 Task: Design a food delivery app interface in Figma, including sign-in, home, track order, and checkout screens.
Action: Mouse moved to (552, 85)
Screenshot: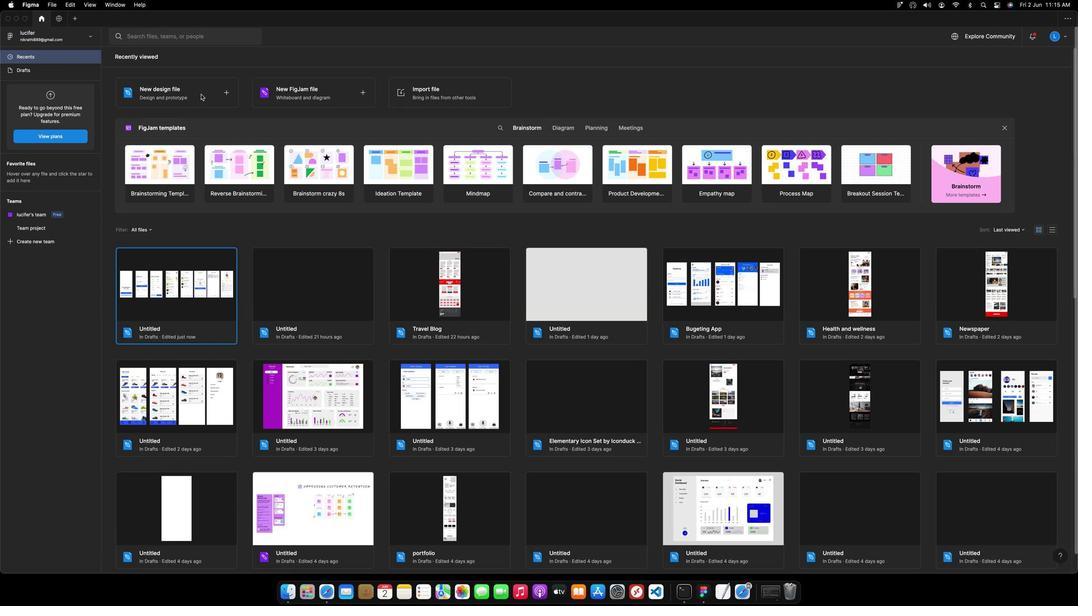 
Action: Mouse pressed left at (552, 85)
Screenshot: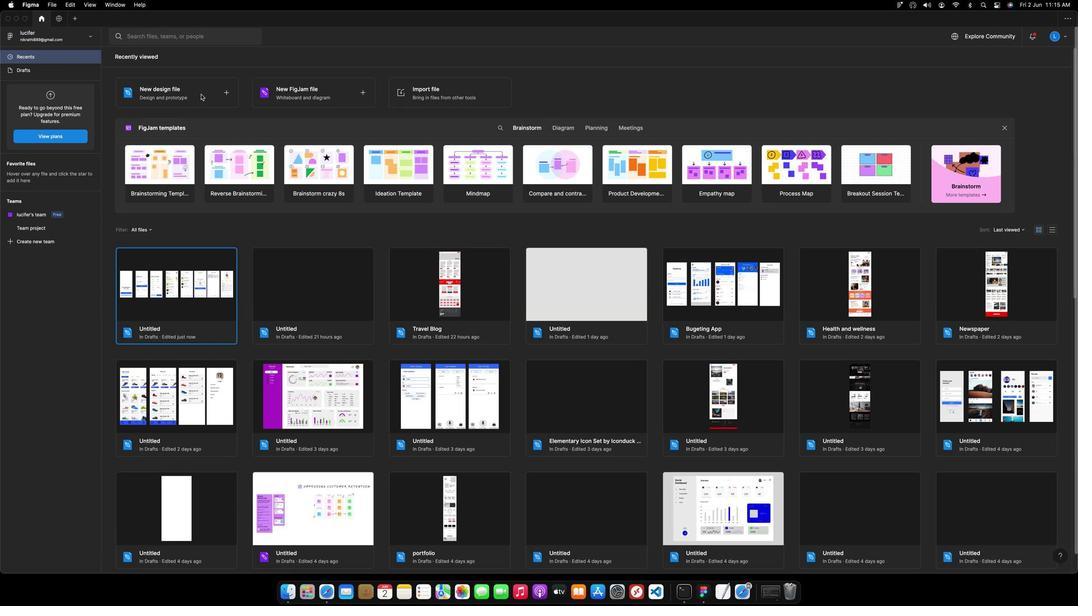 
Action: Mouse pressed left at (552, 85)
Screenshot: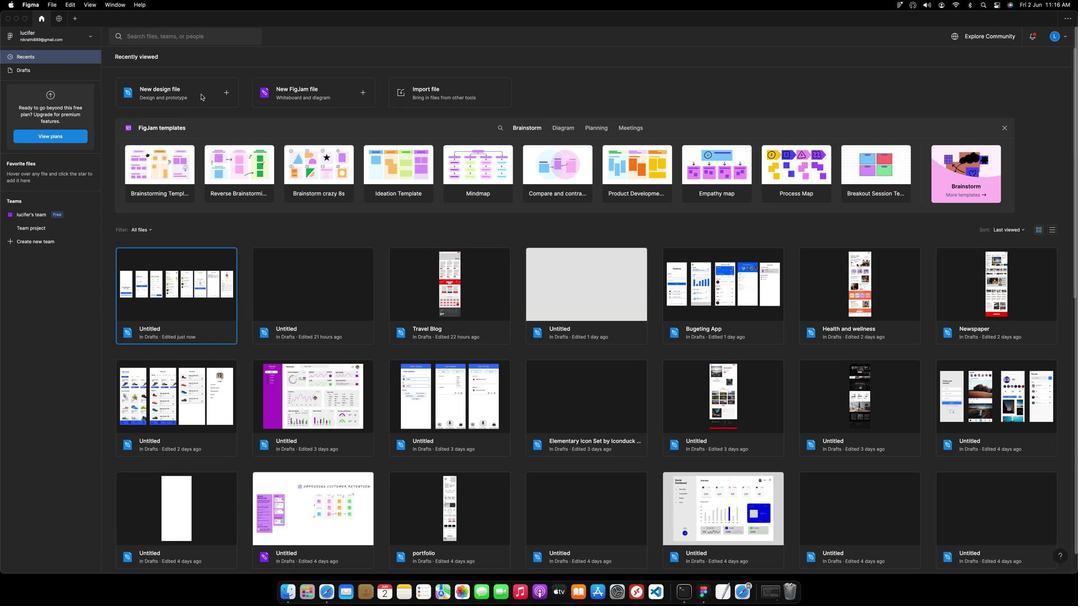 
Action: Mouse moved to (549, 86)
Screenshot: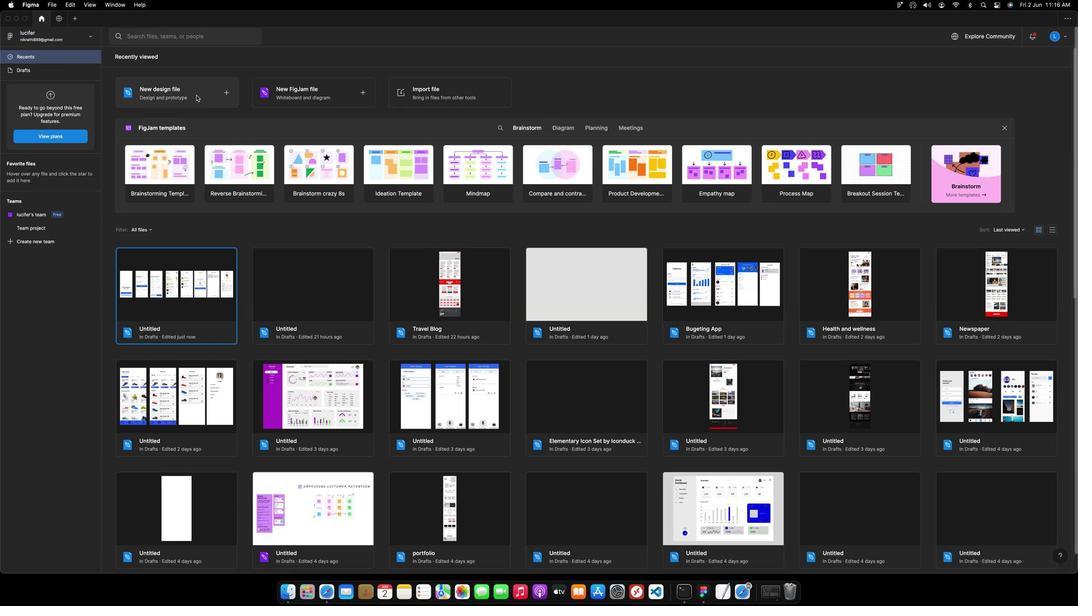 
Action: Mouse pressed left at (549, 86)
Screenshot: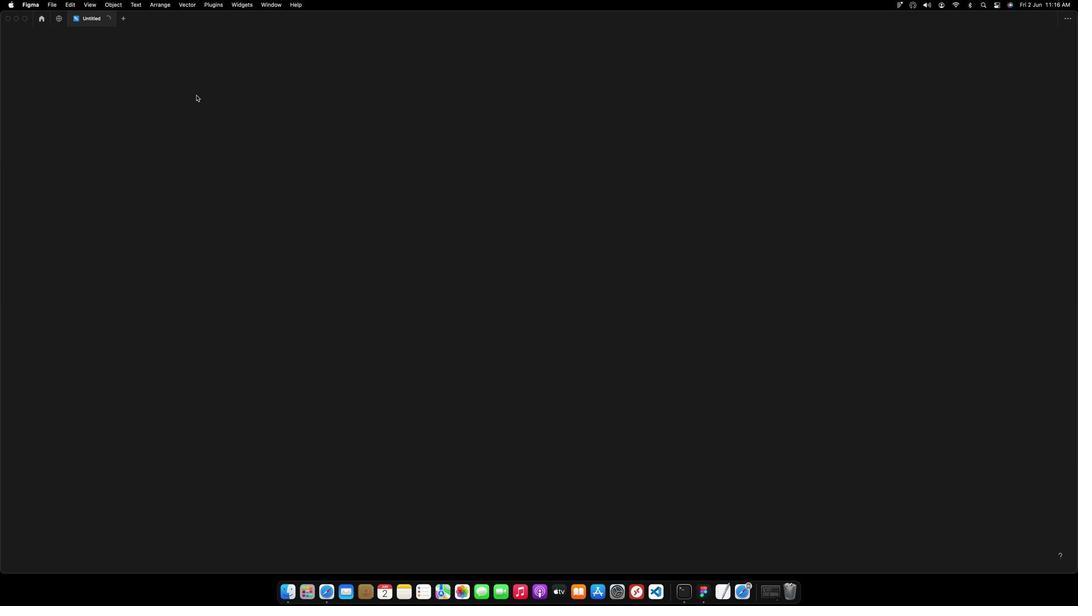 
Action: Key pressed 'a'
Screenshot: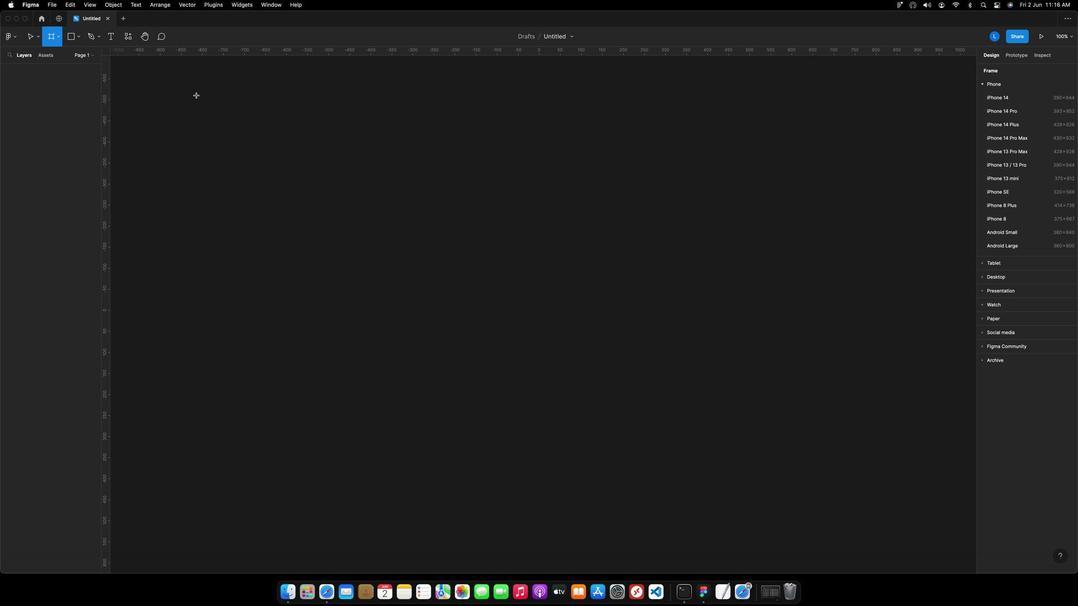 
Action: Mouse moved to (1008, 93)
Screenshot: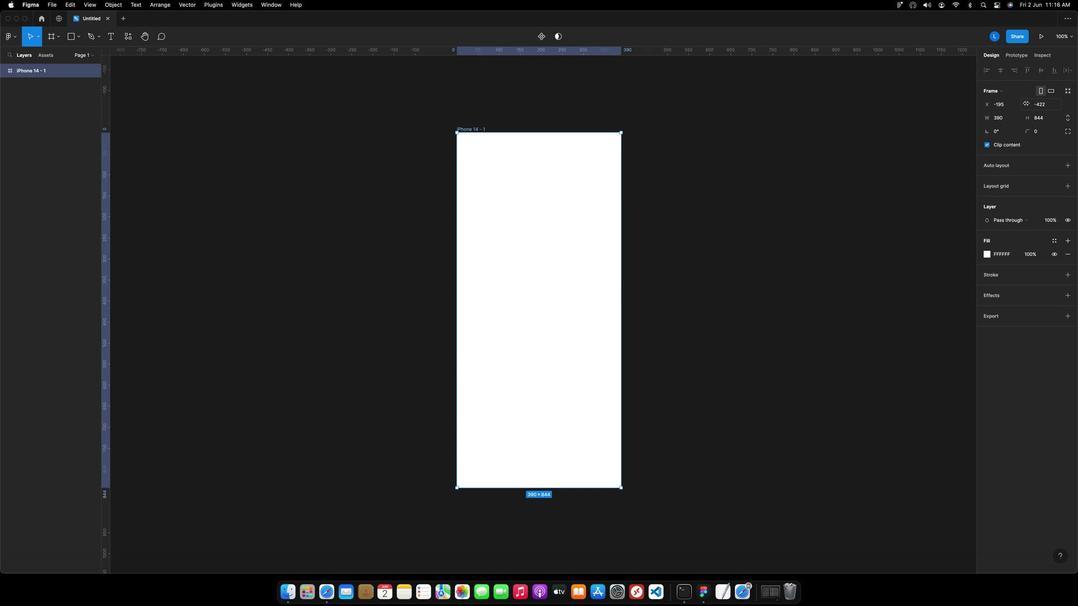 
Action: Mouse pressed left at (1008, 93)
Screenshot: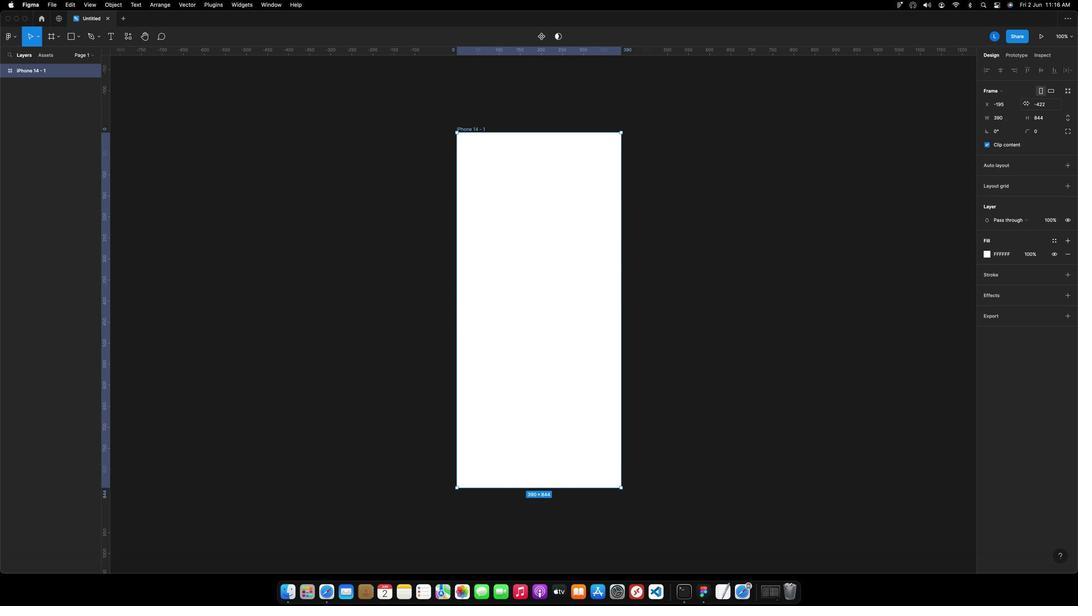 
Action: Mouse moved to (755, 238)
Screenshot: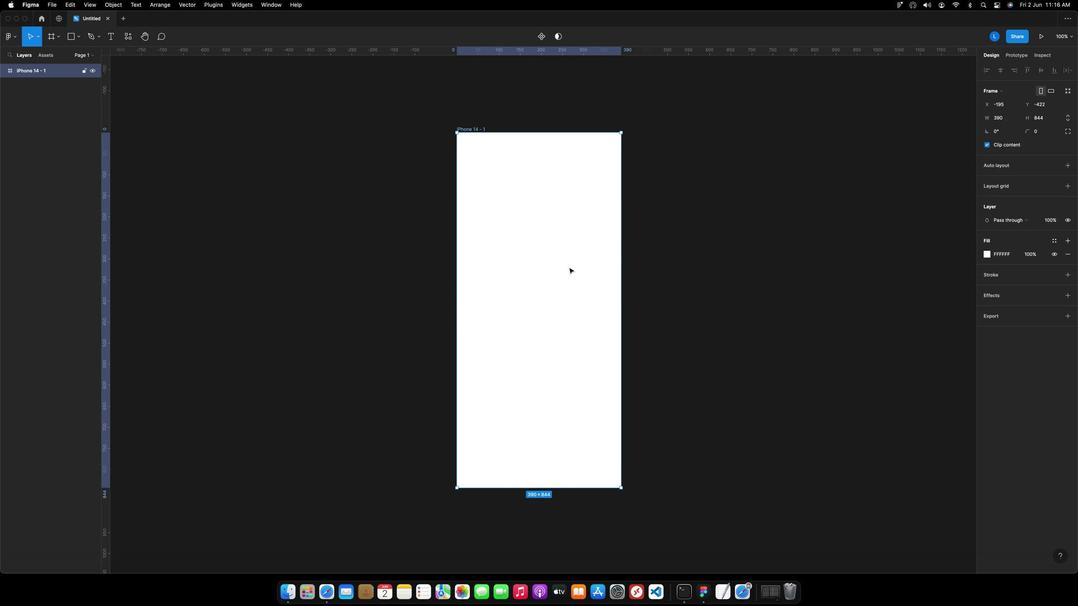 
Action: Mouse pressed left at (755, 238)
Screenshot: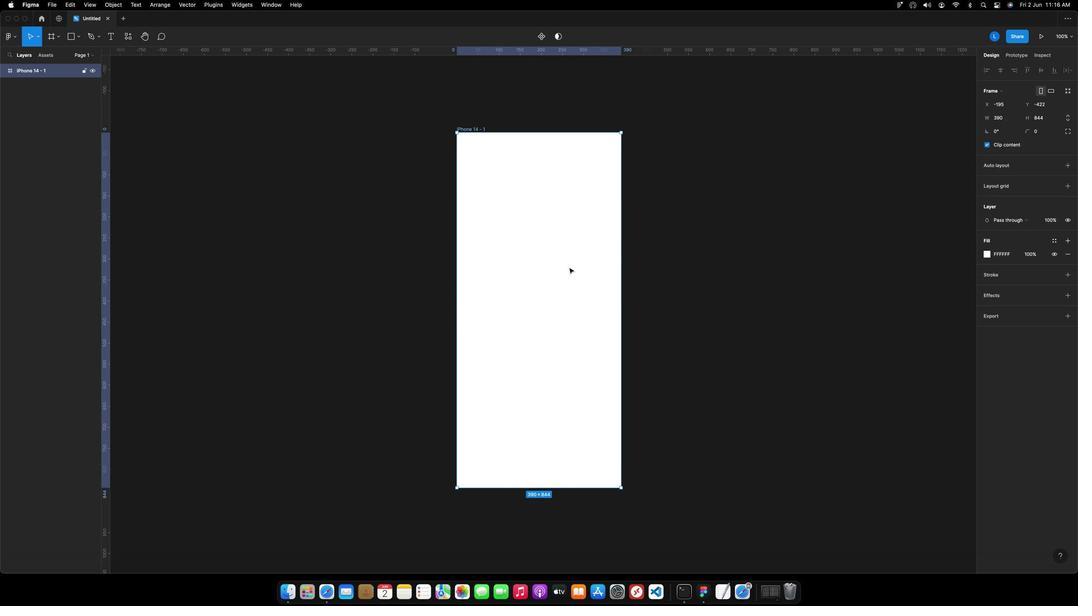 
Action: Key pressed 't'
Screenshot: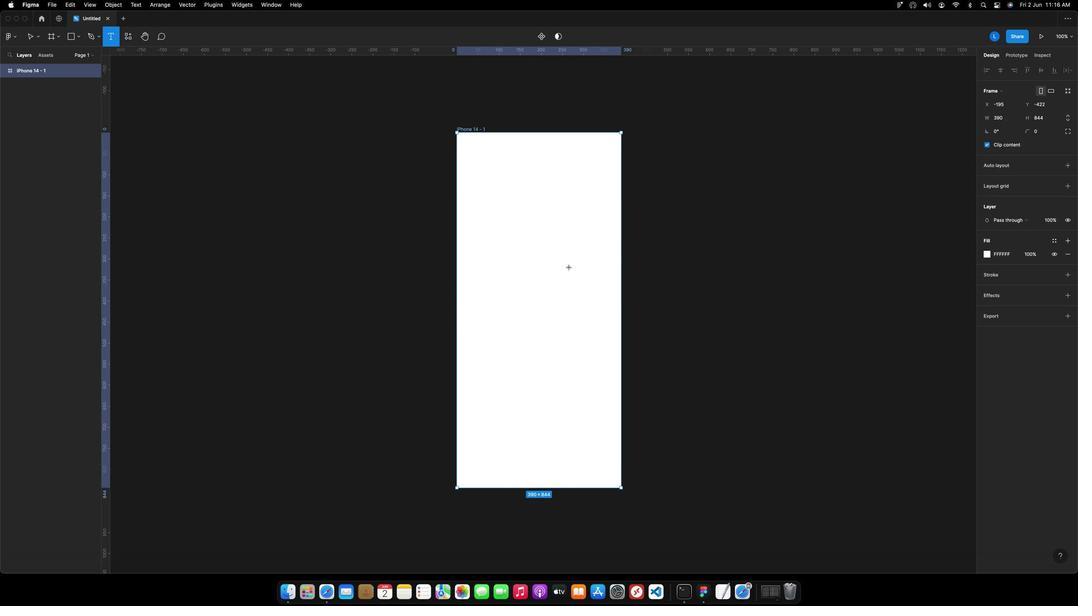 
Action: Mouse moved to (740, 236)
Screenshot: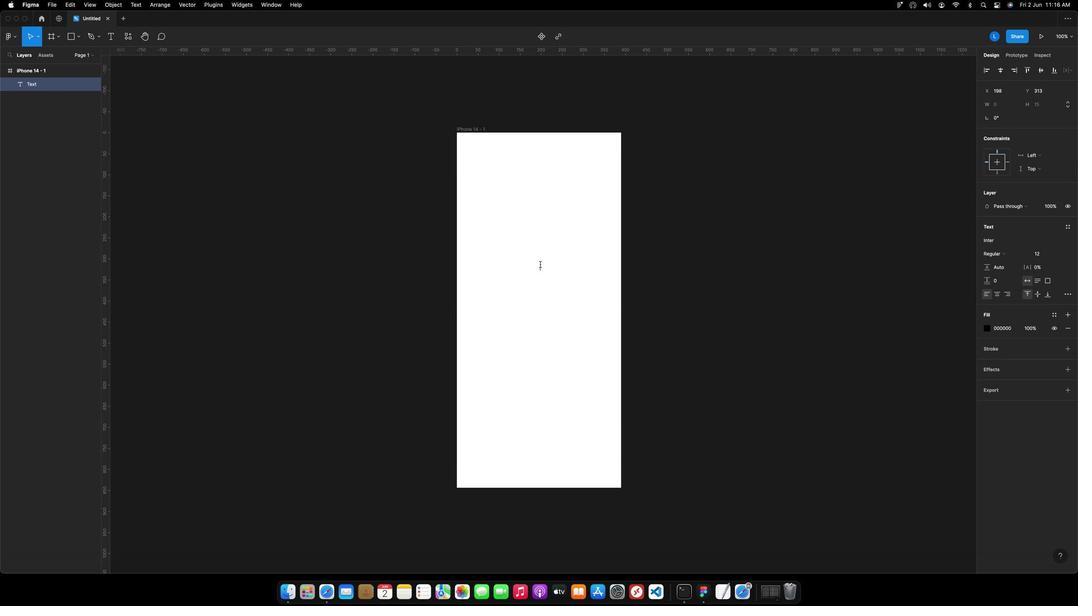 
Action: Mouse pressed left at (740, 236)
Screenshot: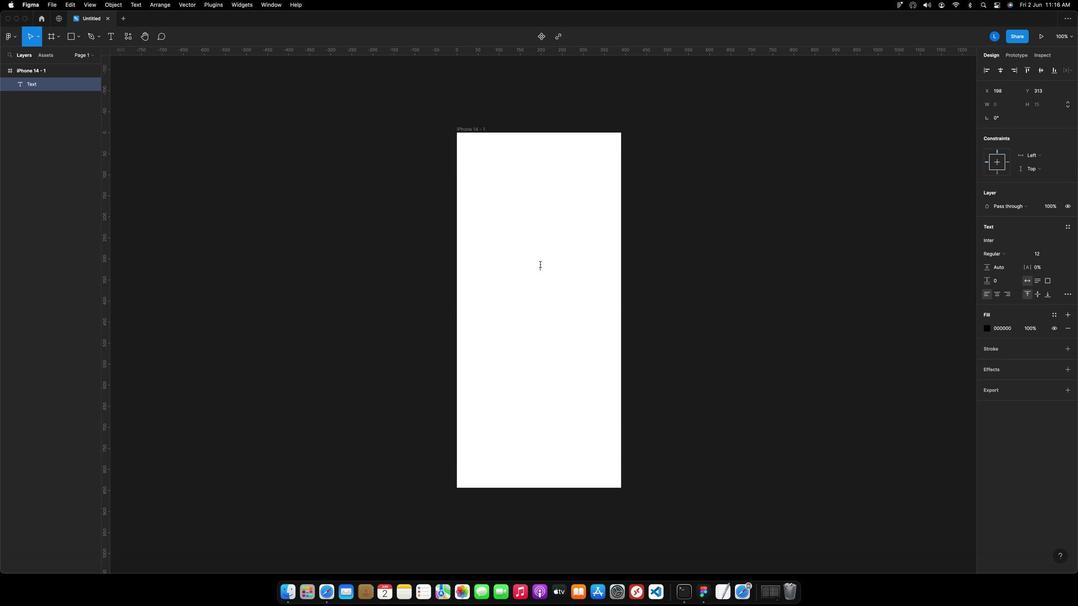 
Action: Key pressed Key.caps_lock'D'Key.caps_lock'e'Key.backspaceKey.backspaceKey.caps_lock'F'Key.caps_lock'o''o''d'Key.spaceKey.caps_lock'A'Key.caps_lock'p''p'Key.cmd'a'Key.shiftKey.cmd'.''.''.''.''.''.''.''.''.''.''.''.''.''.''.''.'Key.esc
Screenshot: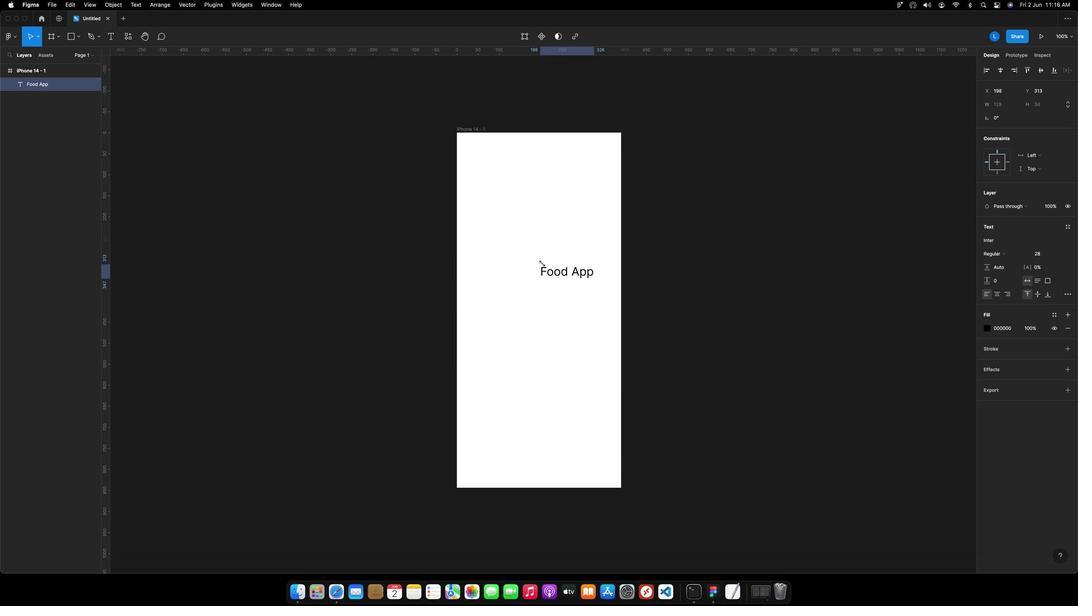 
Action: Mouse moved to (752, 243)
Screenshot: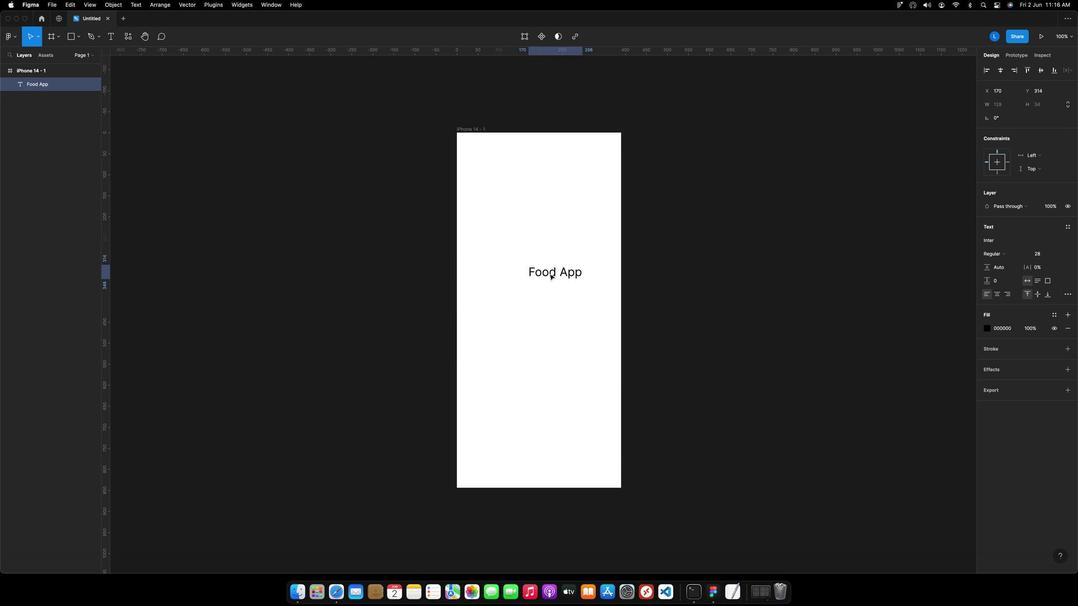 
Action: Mouse pressed left at (752, 243)
Screenshot: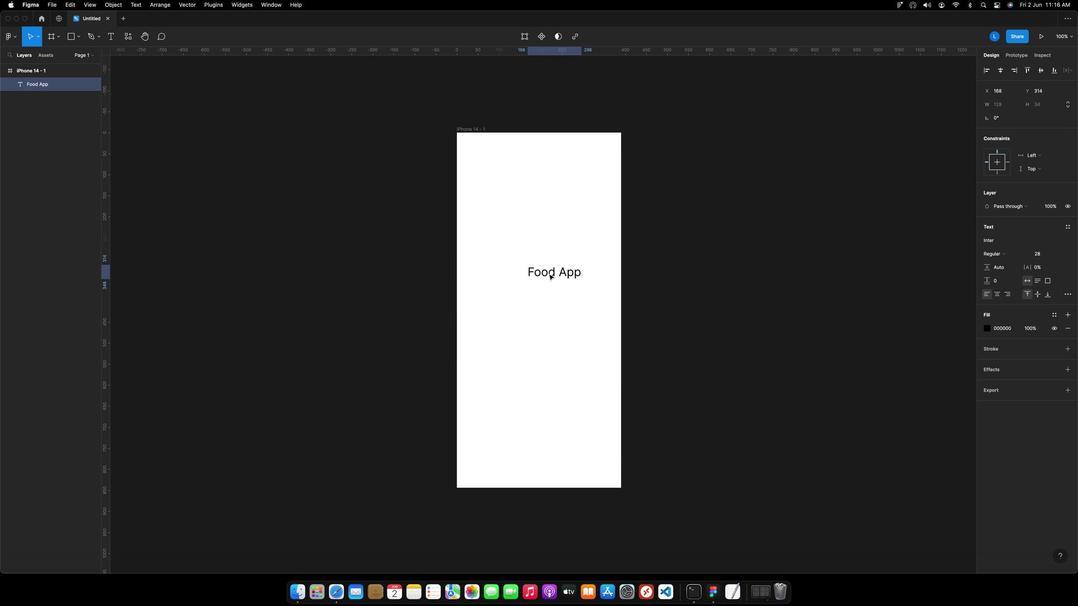 
Action: Mouse moved to (996, 65)
Screenshot: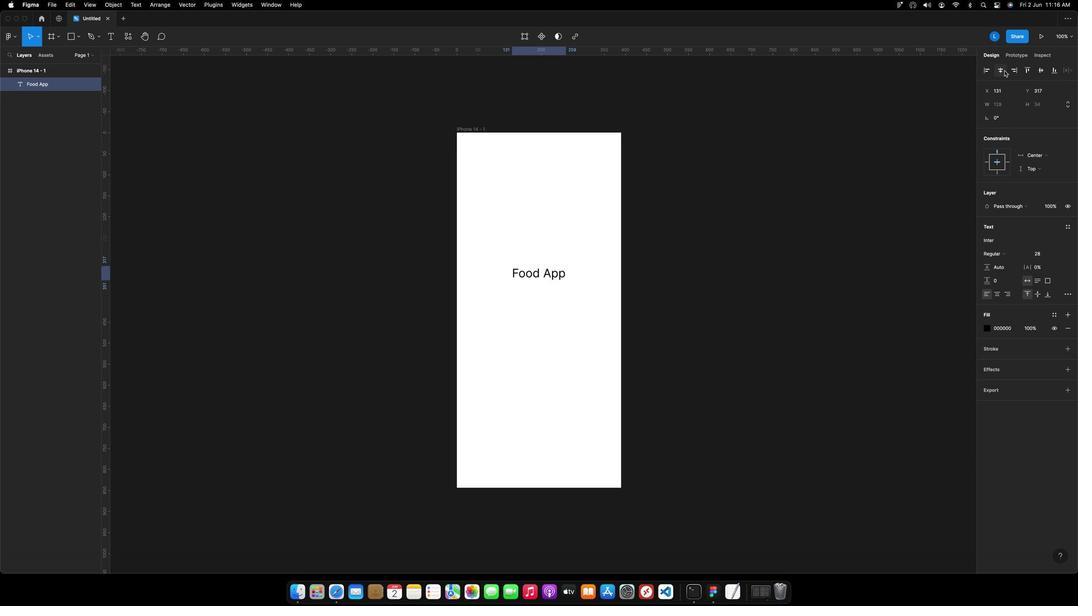 
Action: Mouse pressed left at (996, 65)
Screenshot: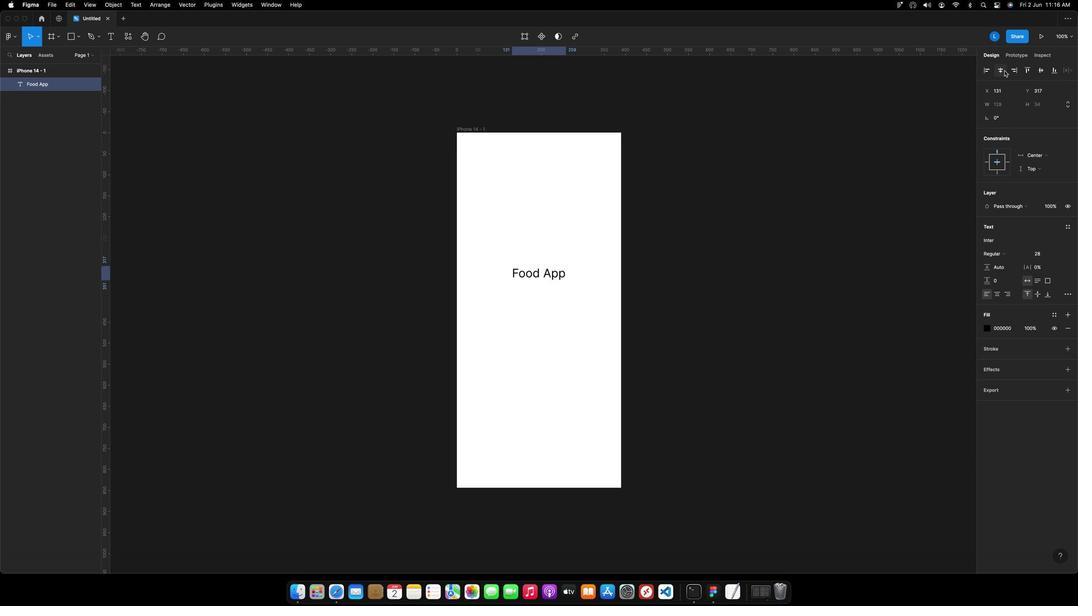 
Action: Mouse moved to (996, 216)
Screenshot: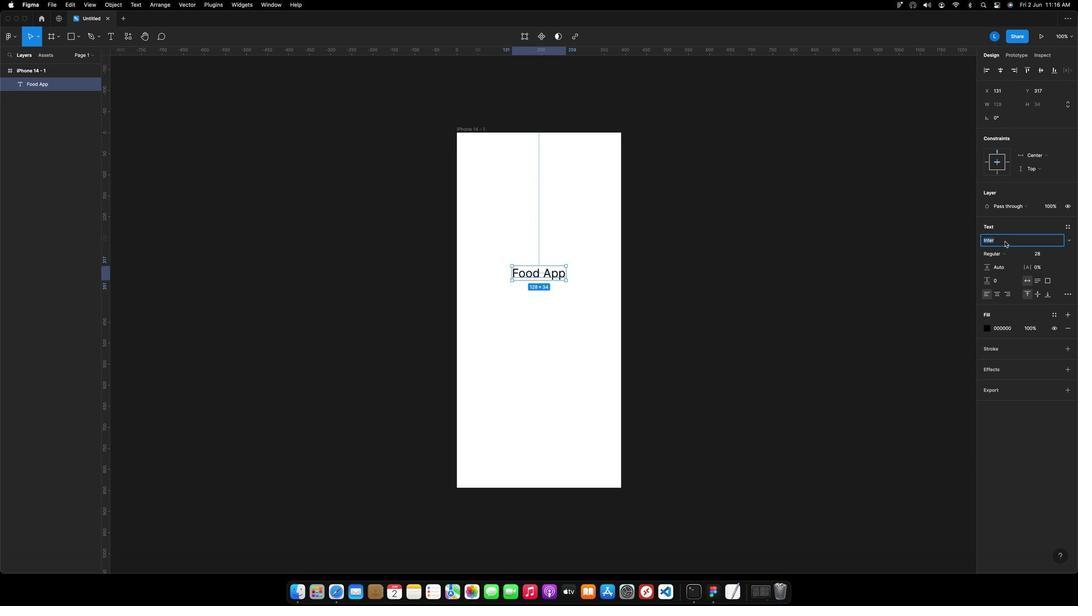 
Action: Mouse pressed left at (996, 216)
Screenshot: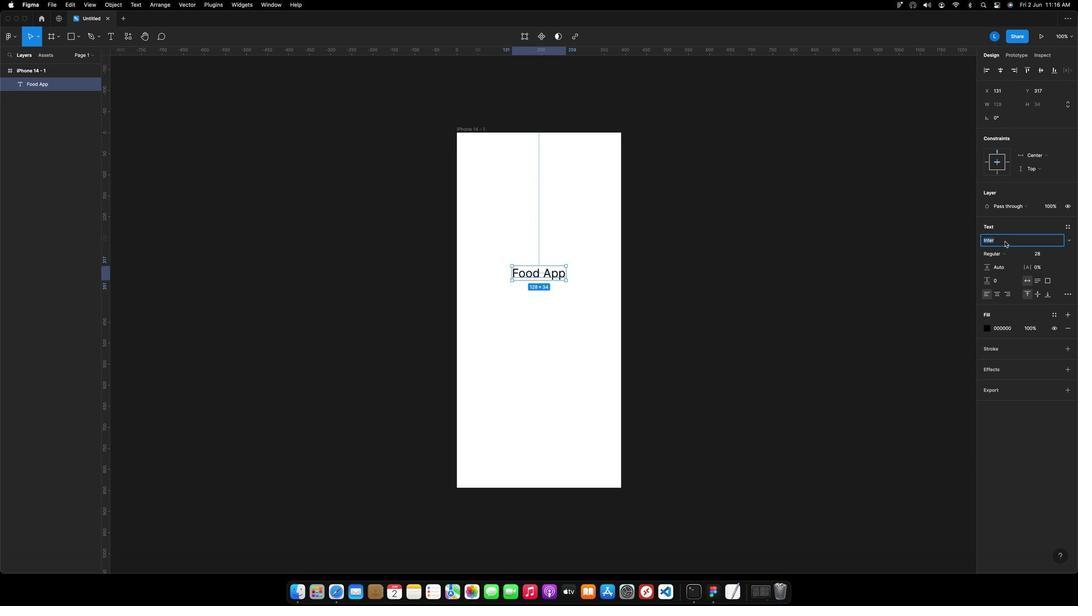 
Action: Key pressed 'l''a''t''p'Key.backspace'o'Key.enter
Screenshot: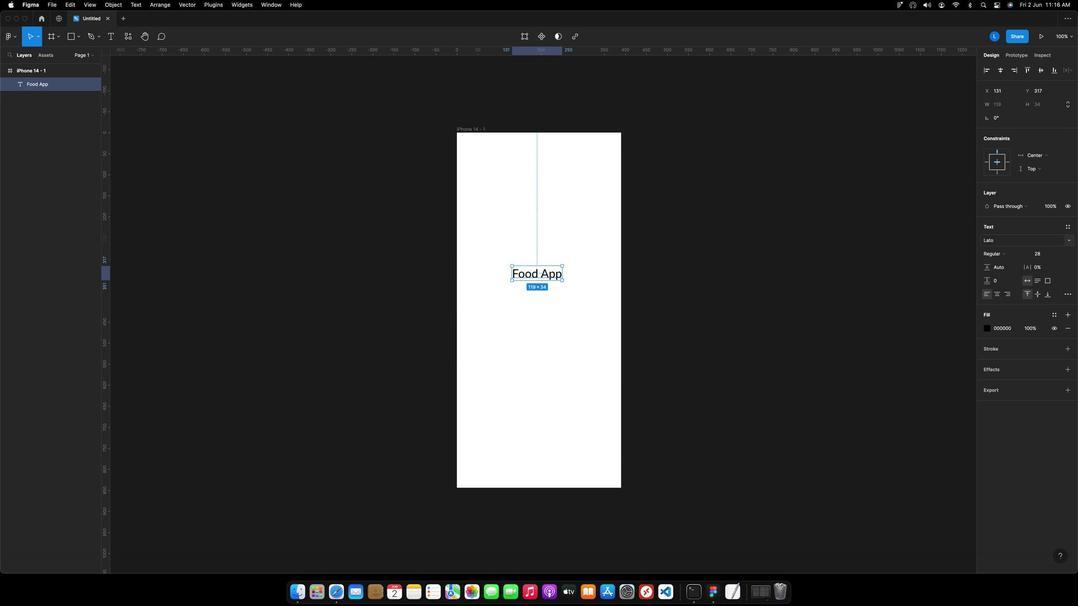 
Action: Mouse moved to (990, 226)
Screenshot: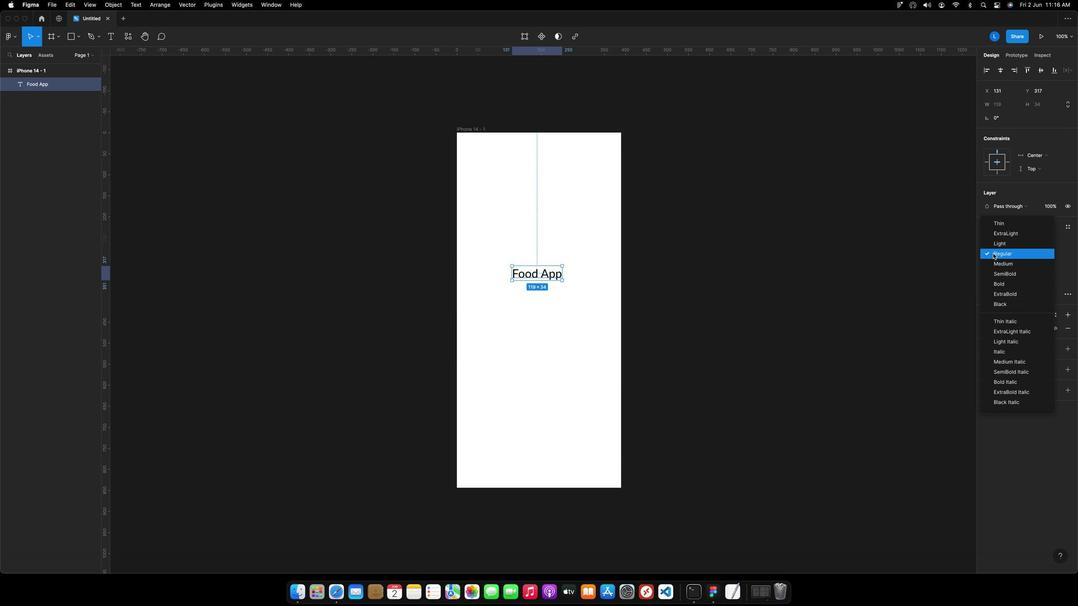 
Action: Mouse pressed left at (990, 226)
Screenshot: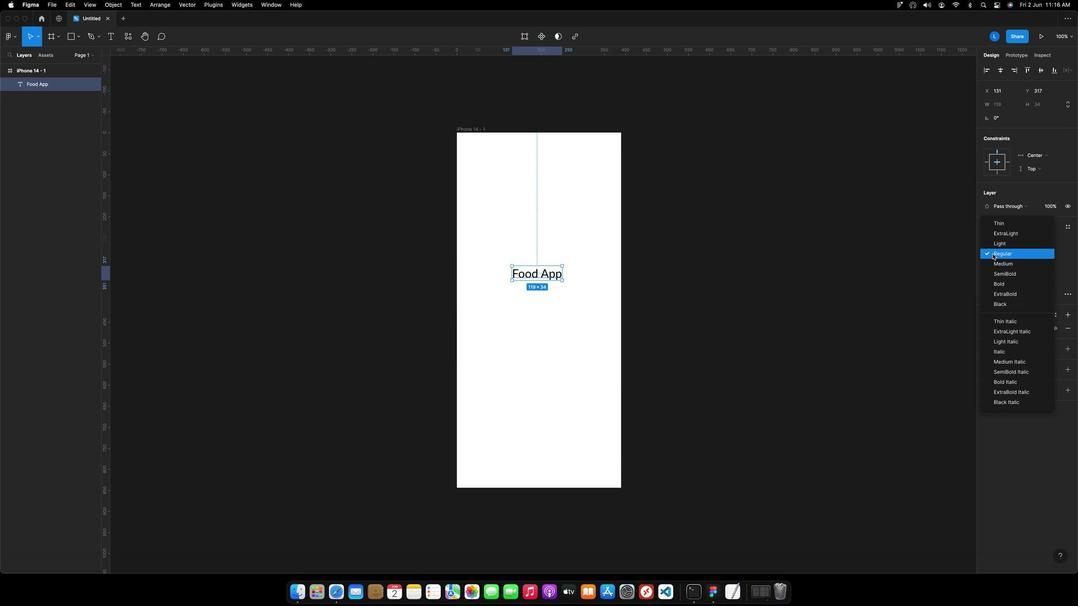 
Action: Mouse moved to (989, 239)
Screenshot: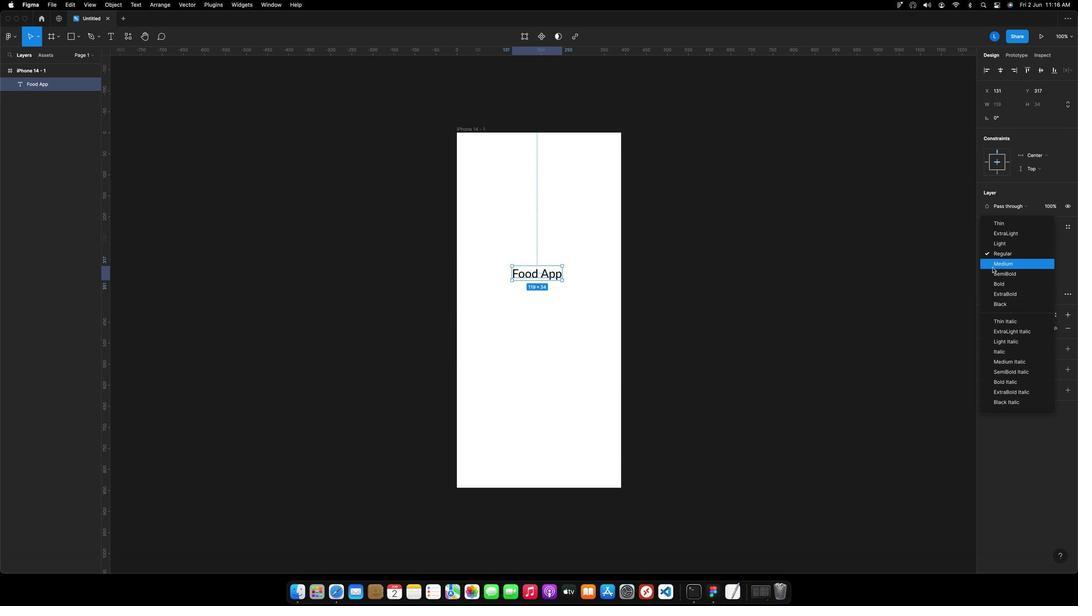 
Action: Mouse pressed left at (989, 239)
Screenshot: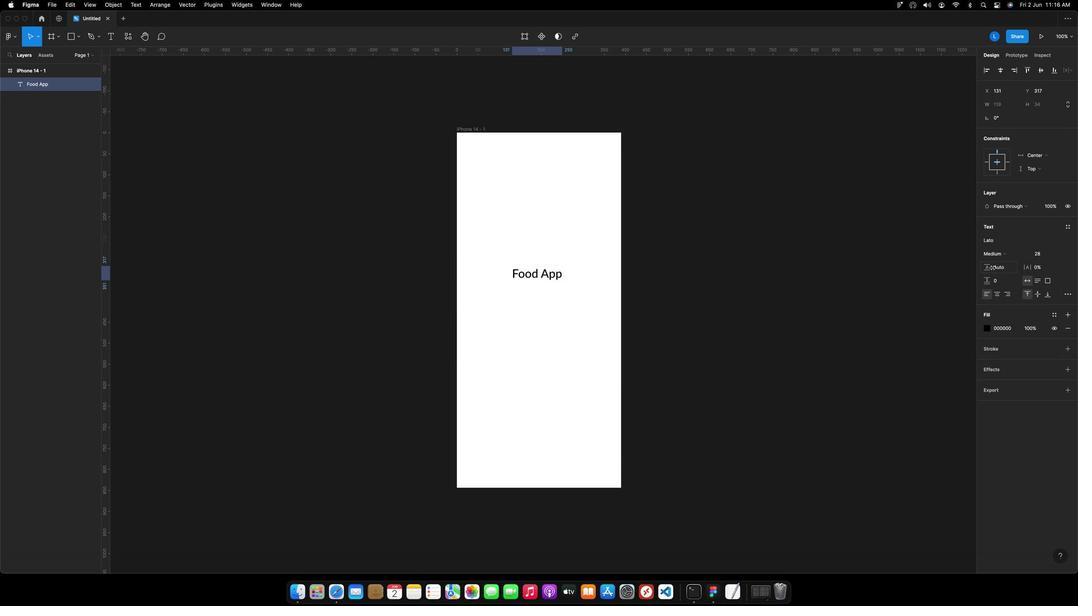 
Action: Mouse moved to (745, 244)
Screenshot: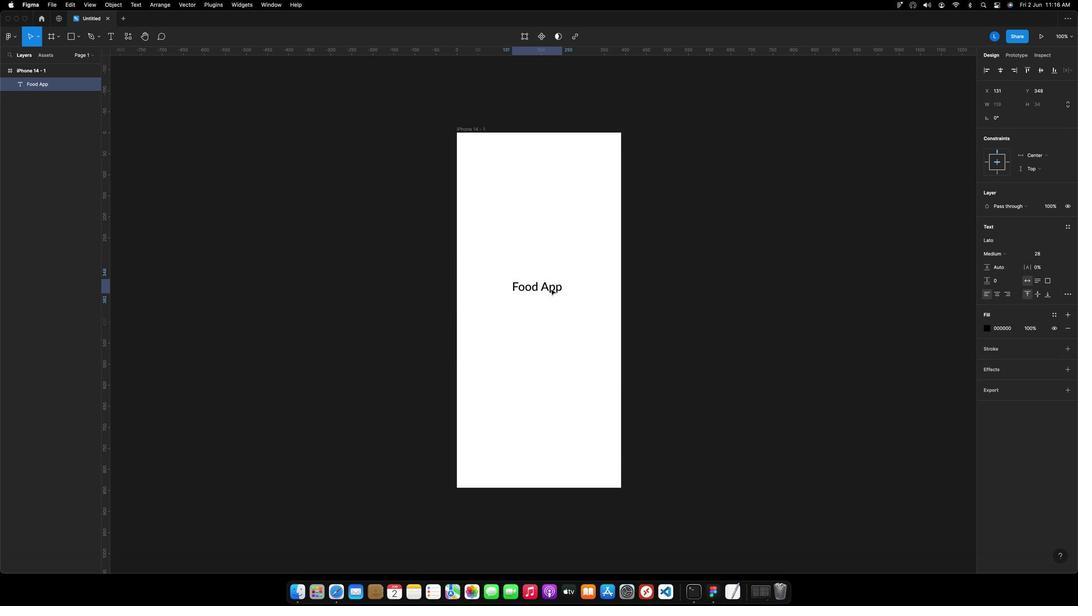
Action: Mouse pressed left at (745, 244)
Screenshot: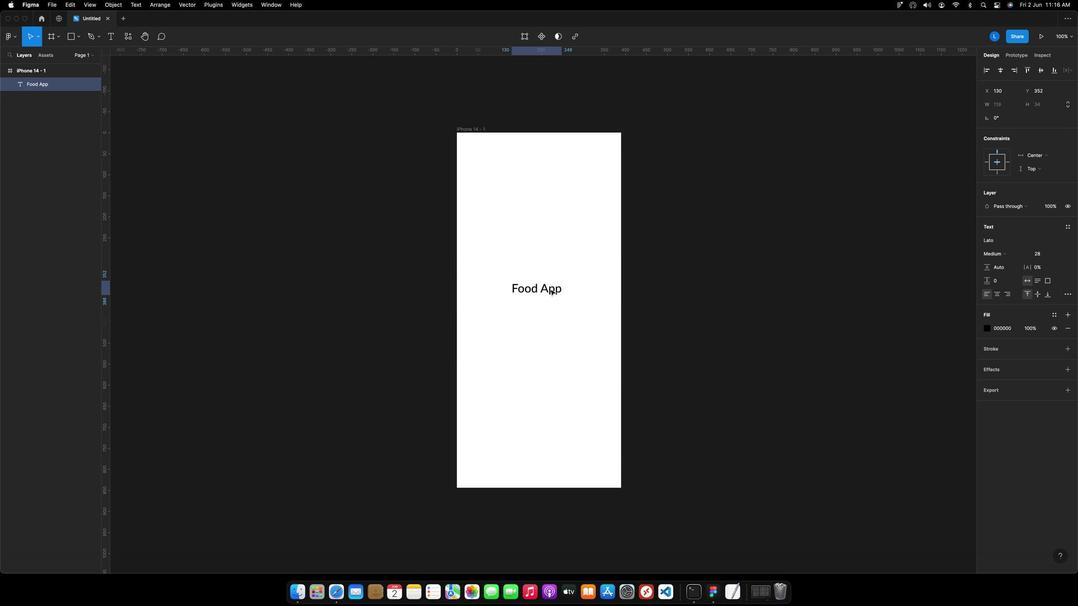 
Action: Mouse moved to (993, 65)
Screenshot: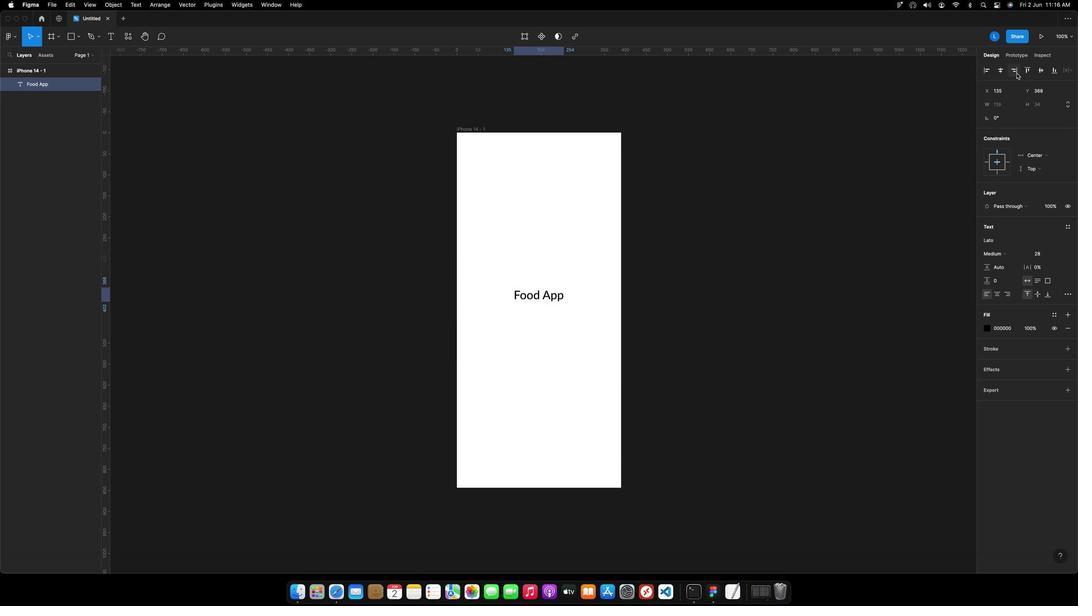 
Action: Mouse pressed left at (993, 65)
Screenshot: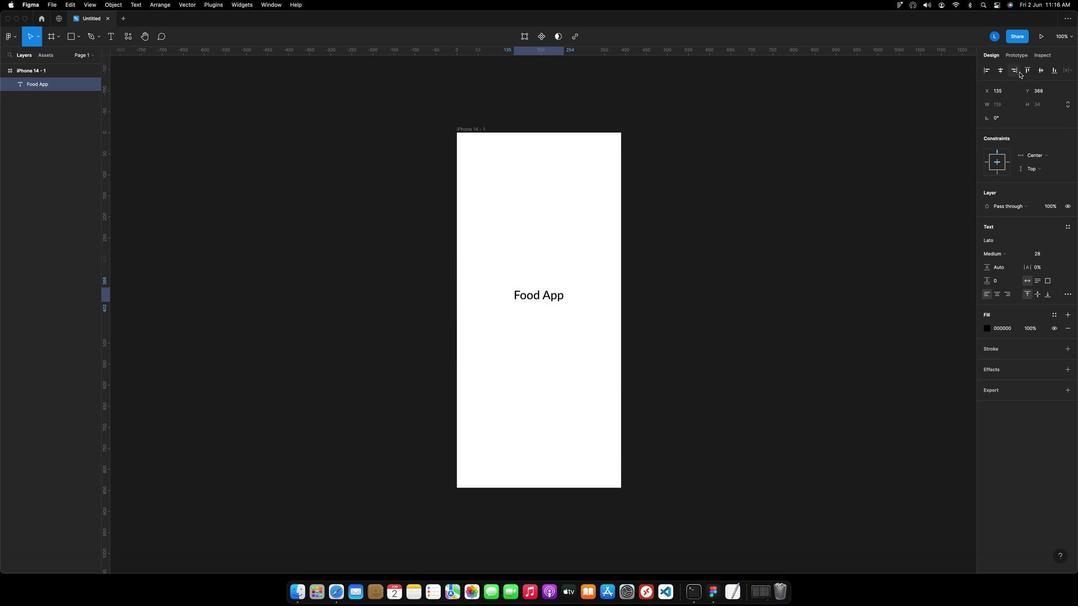 
Action: Mouse moved to (1015, 64)
Screenshot: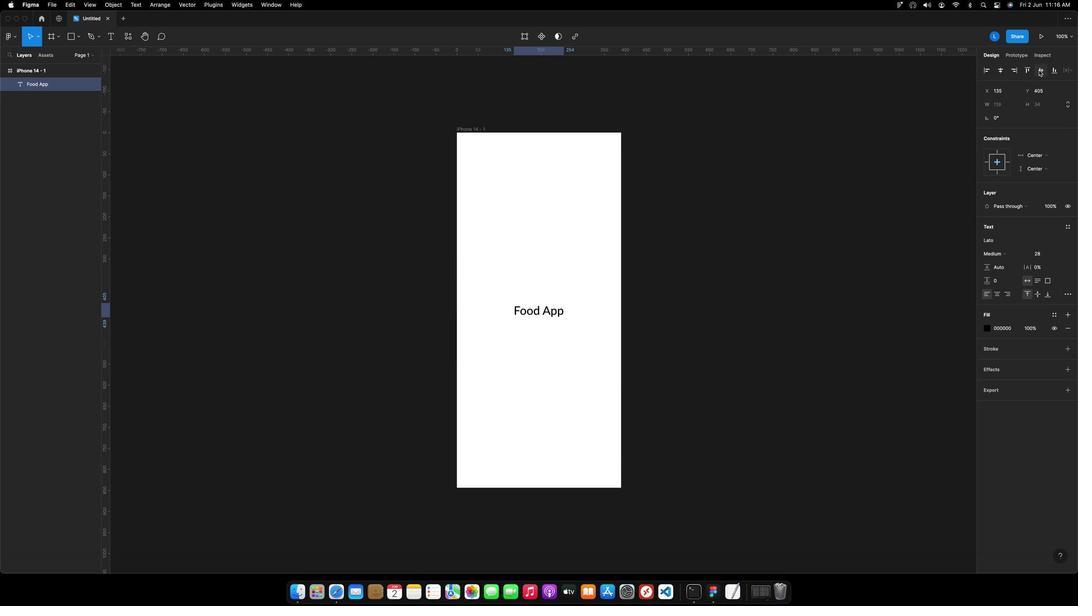 
Action: Mouse pressed left at (1015, 64)
Screenshot: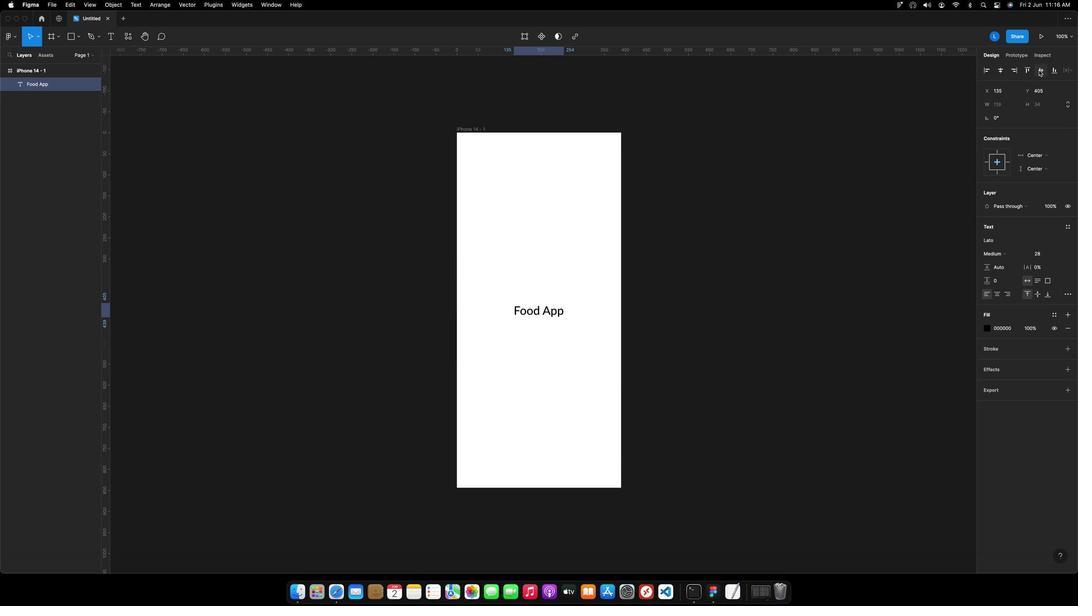 
Action: Mouse moved to (888, 172)
Screenshot: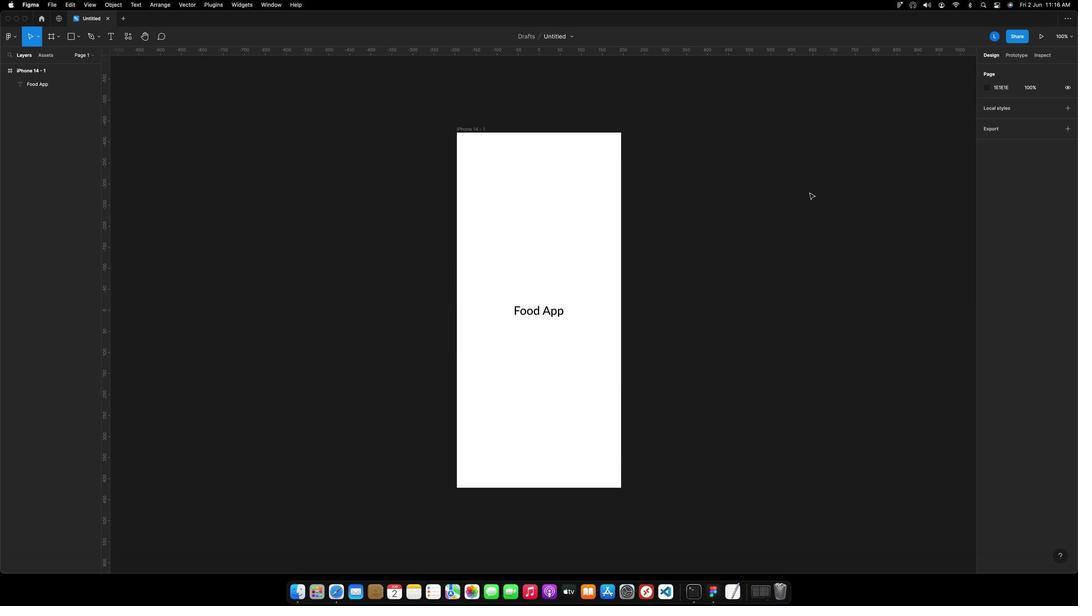 
Action: Mouse pressed left at (888, 172)
Screenshot: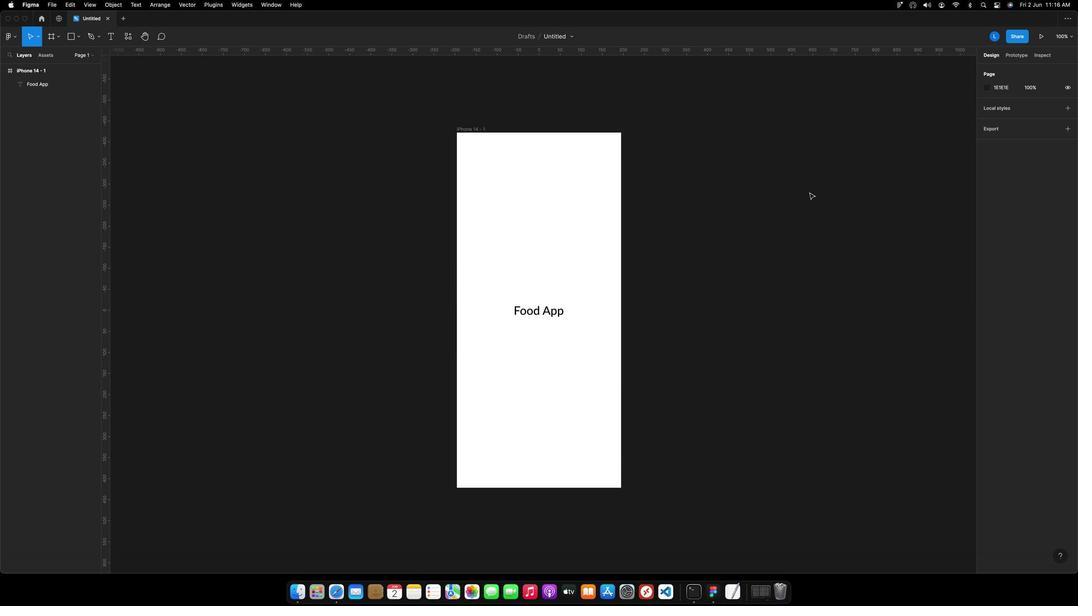 
Action: Key pressed 'a'
Screenshot: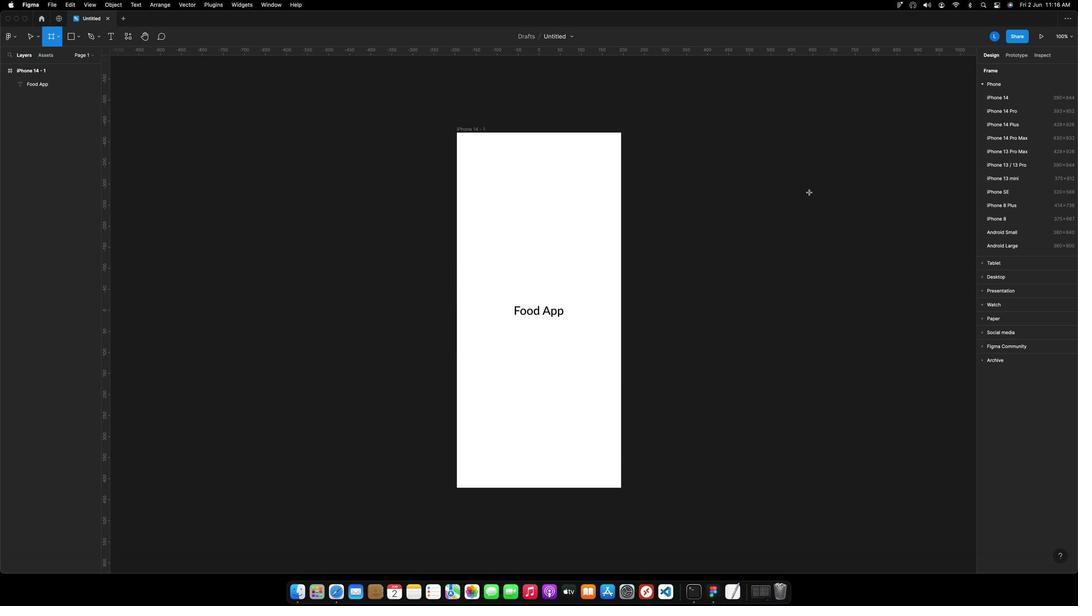 
Action: Mouse moved to (988, 90)
Screenshot: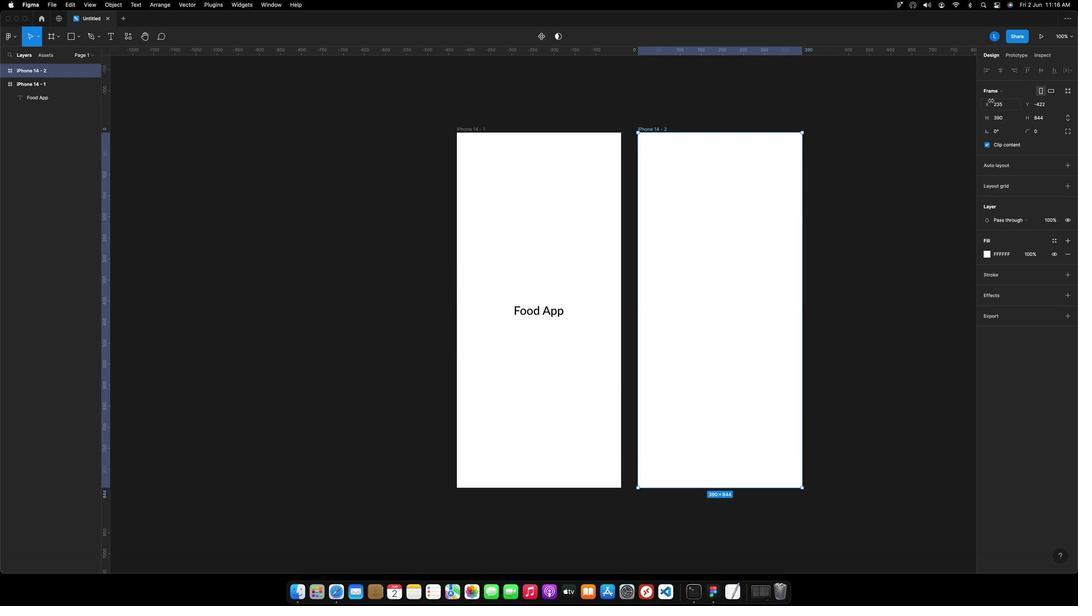 
Action: Mouse pressed left at (988, 90)
Screenshot: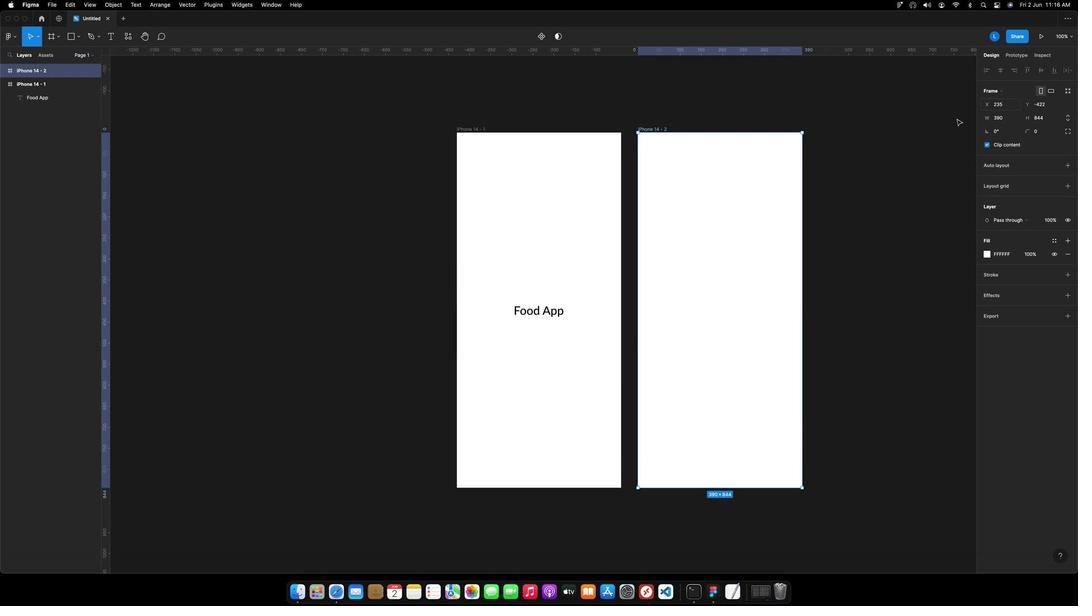 
Action: Mouse moved to (832, 208)
Screenshot: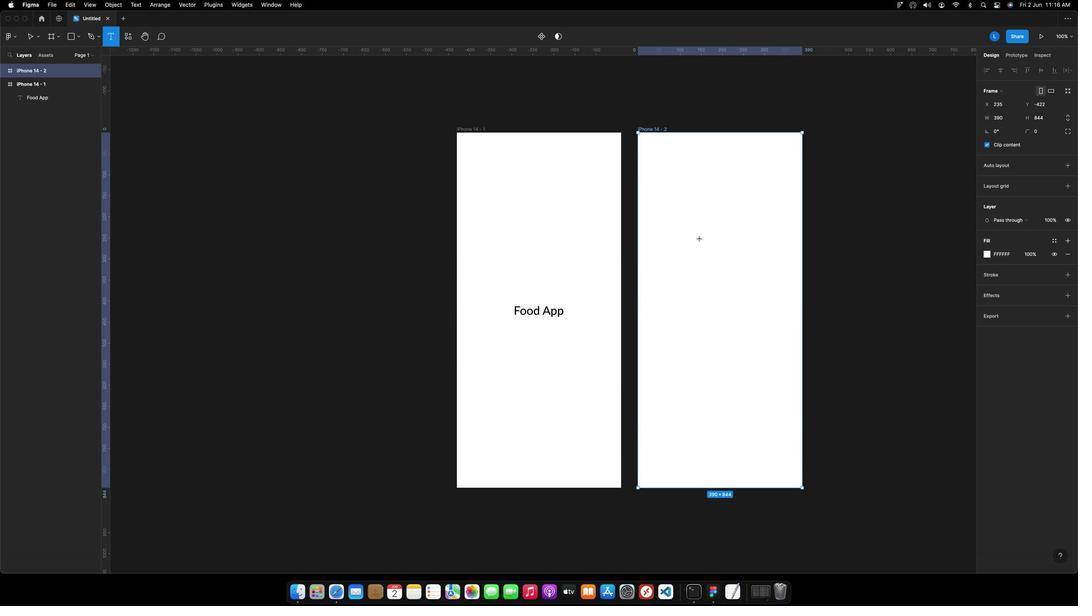 
Action: Key pressed 't'
Screenshot: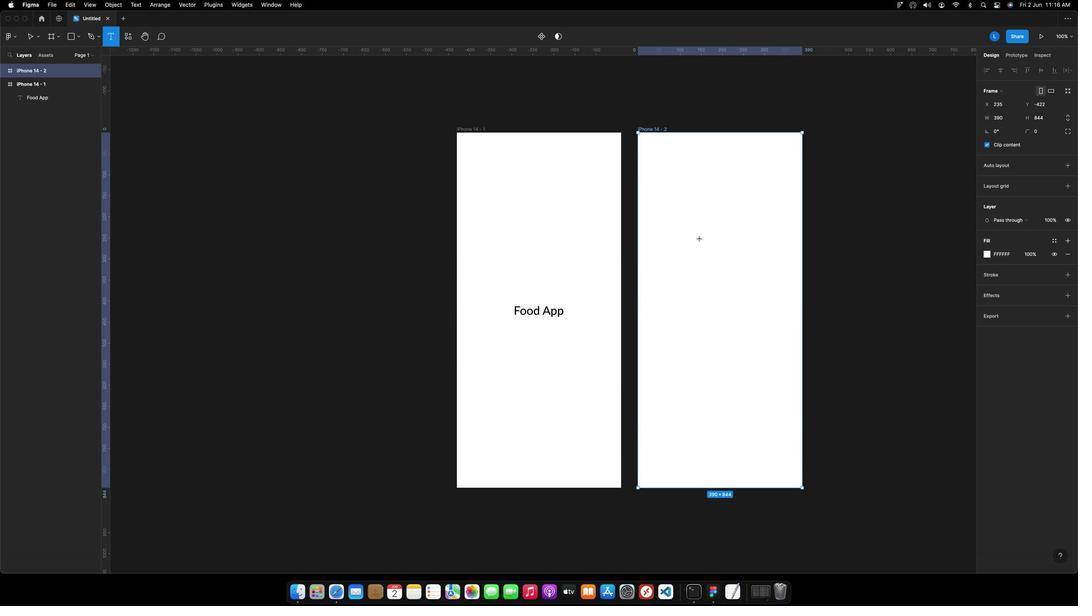 
Action: Mouse moved to (823, 213)
Screenshot: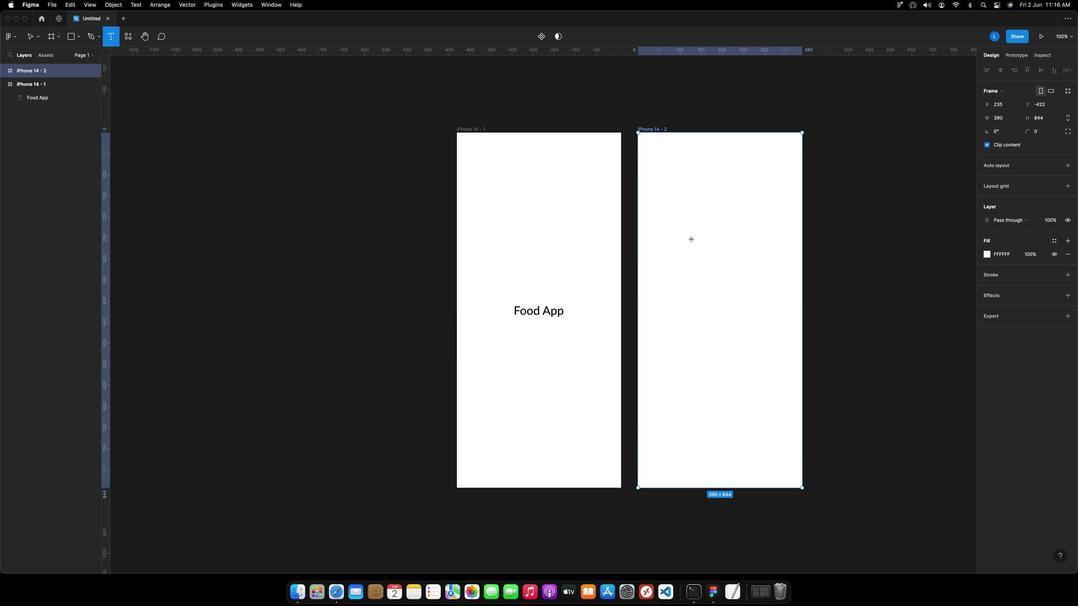 
Action: Mouse pressed left at (823, 213)
Screenshot: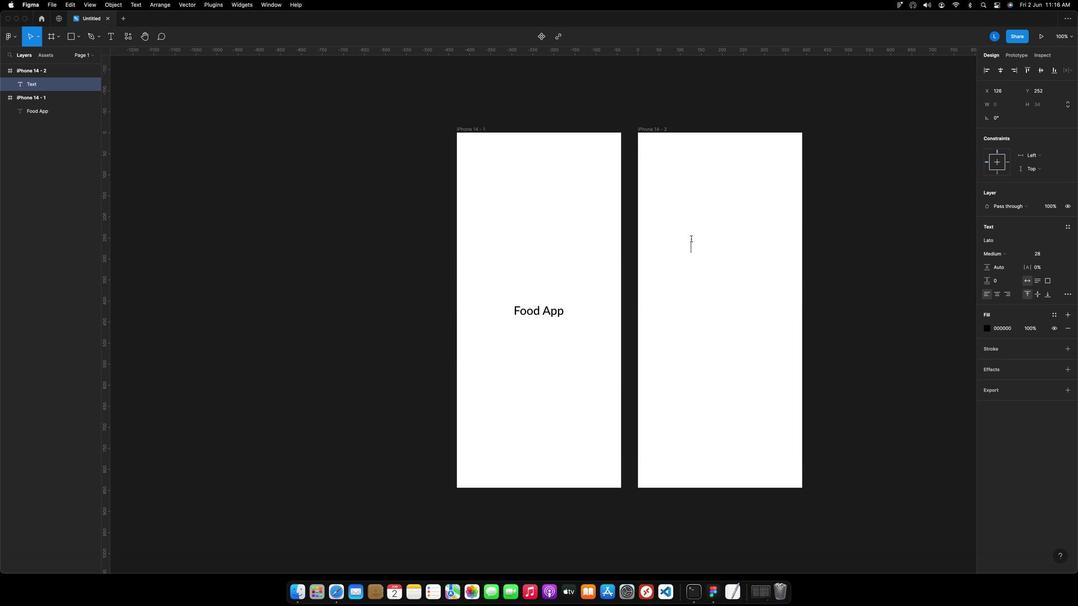 
Action: Key pressed Key.caps_lock'S'Key.caps_lock'i''g''n'Key.spaceKey.caps_lock'I'Key.caps_lock'n'Key.esc
Screenshot: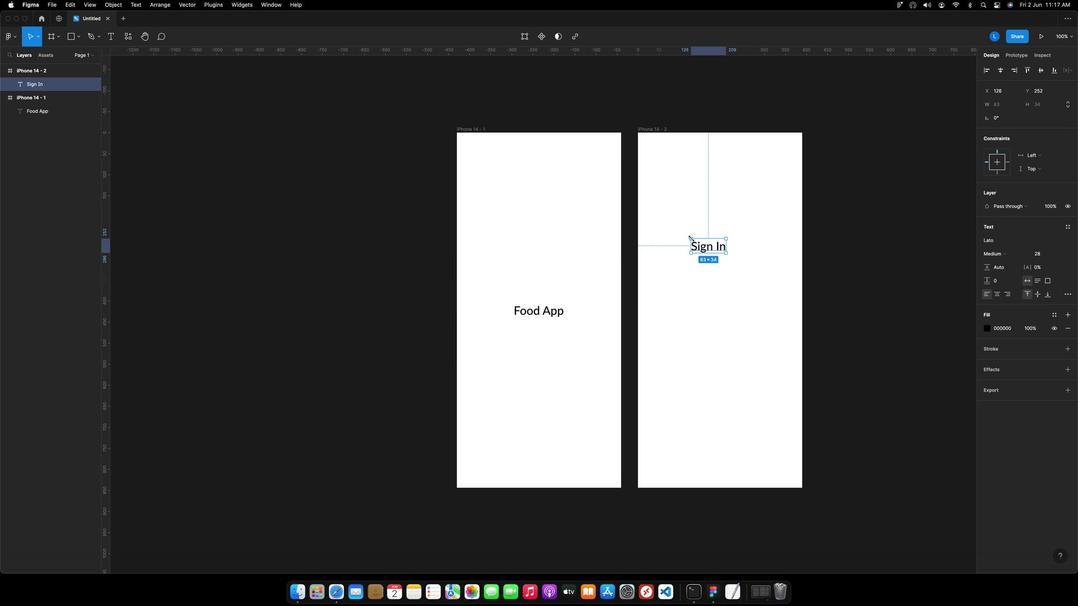 
Action: Mouse moved to (829, 218)
Screenshot: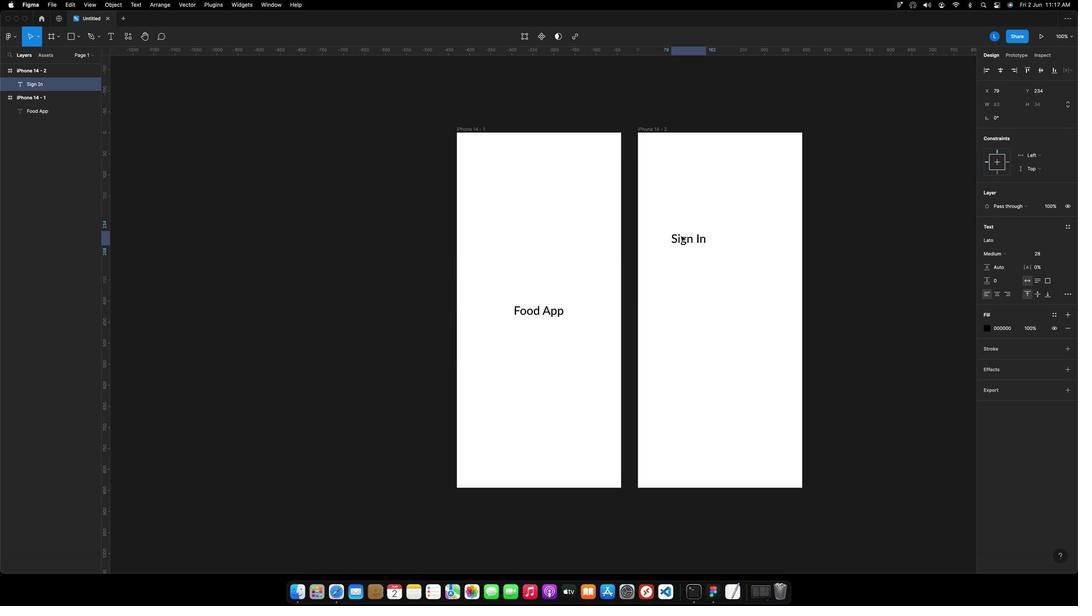 
Action: Mouse pressed left at (829, 218)
Screenshot: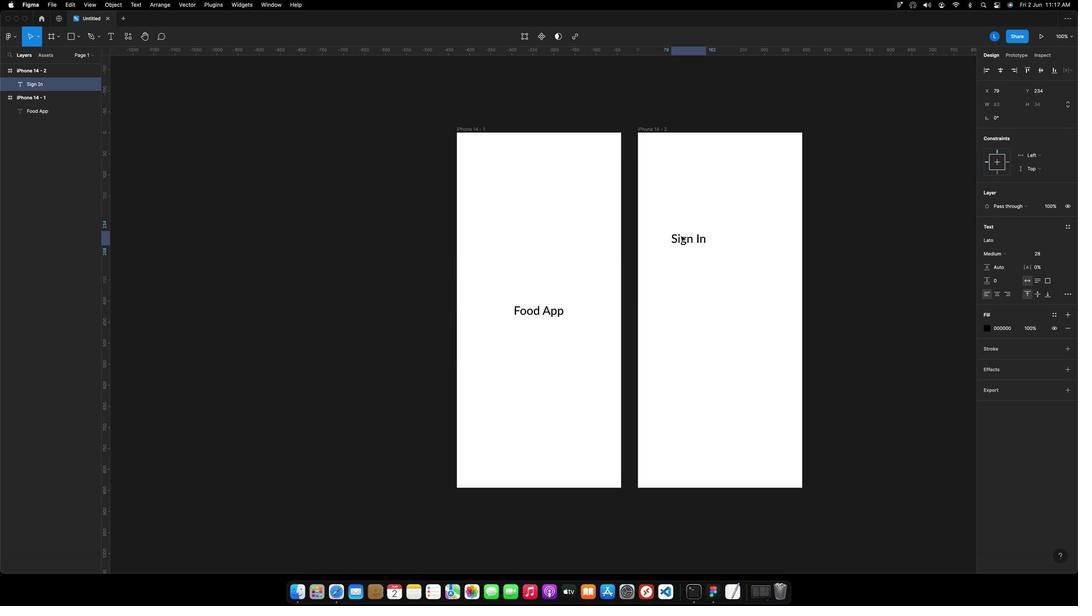 
Action: Mouse moved to (1015, 225)
Screenshot: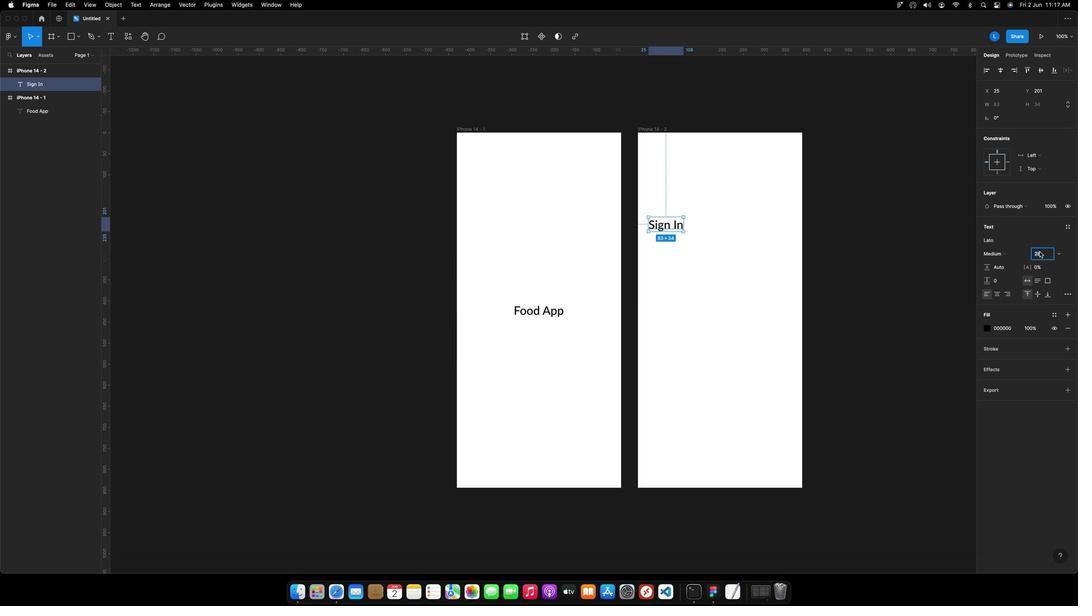 
Action: Mouse pressed left at (1015, 225)
Screenshot: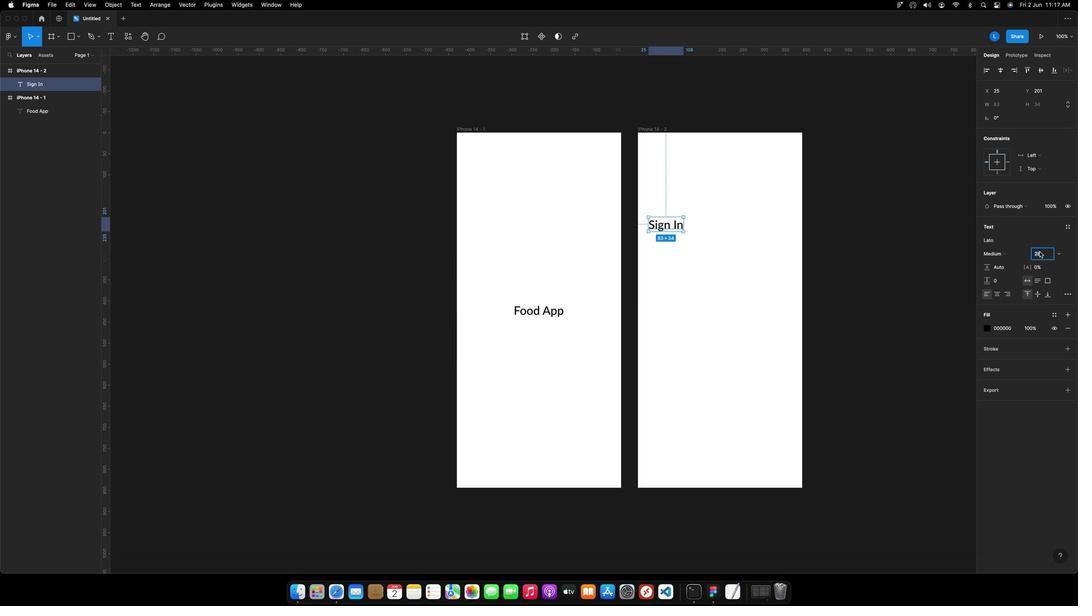 
Action: Key pressed '1''8'Key.enter
Screenshot: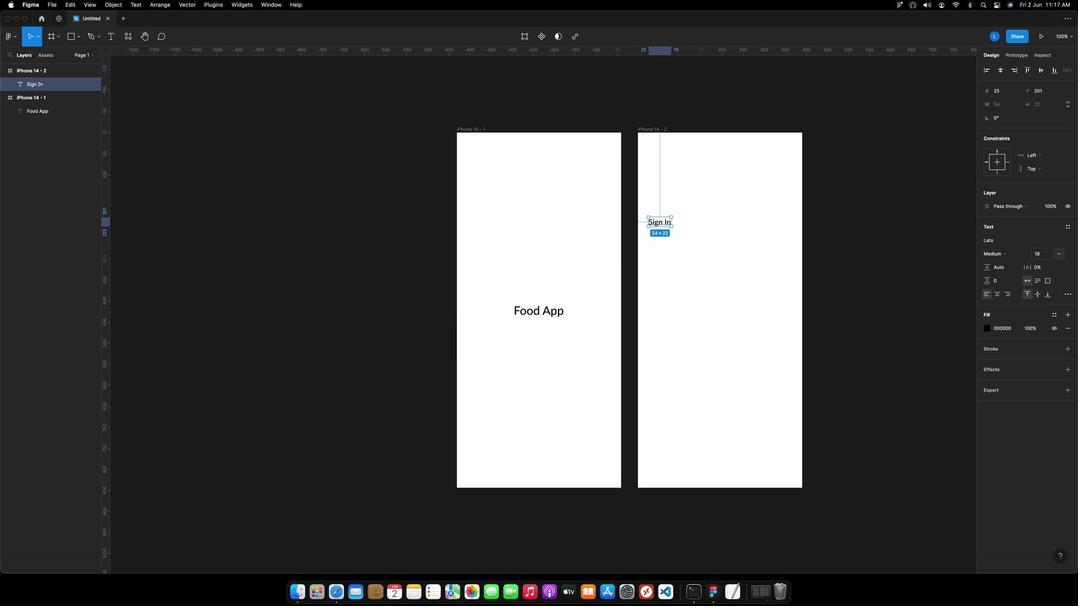
Action: Mouse moved to (985, 227)
Screenshot: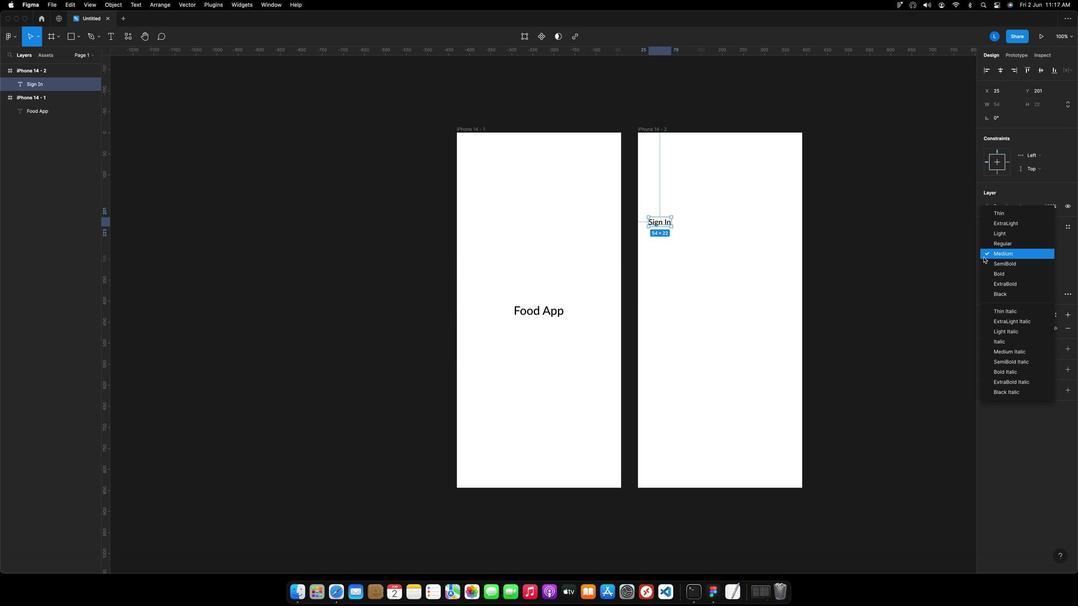 
Action: Mouse pressed left at (985, 227)
Screenshot: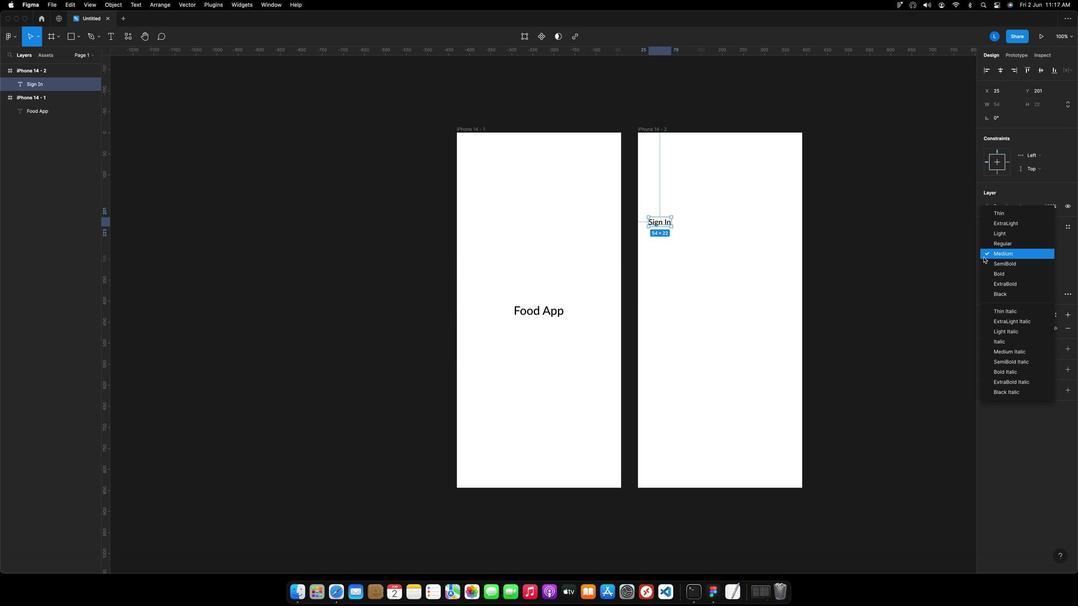 
Action: Mouse moved to (988, 234)
Screenshot: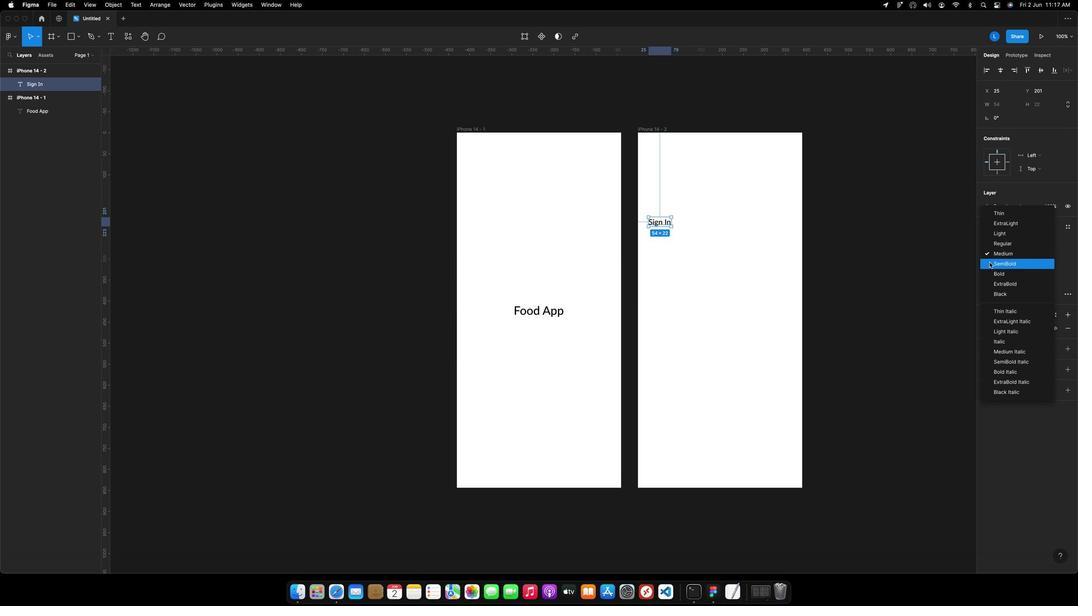 
Action: Mouse pressed left at (988, 234)
Screenshot: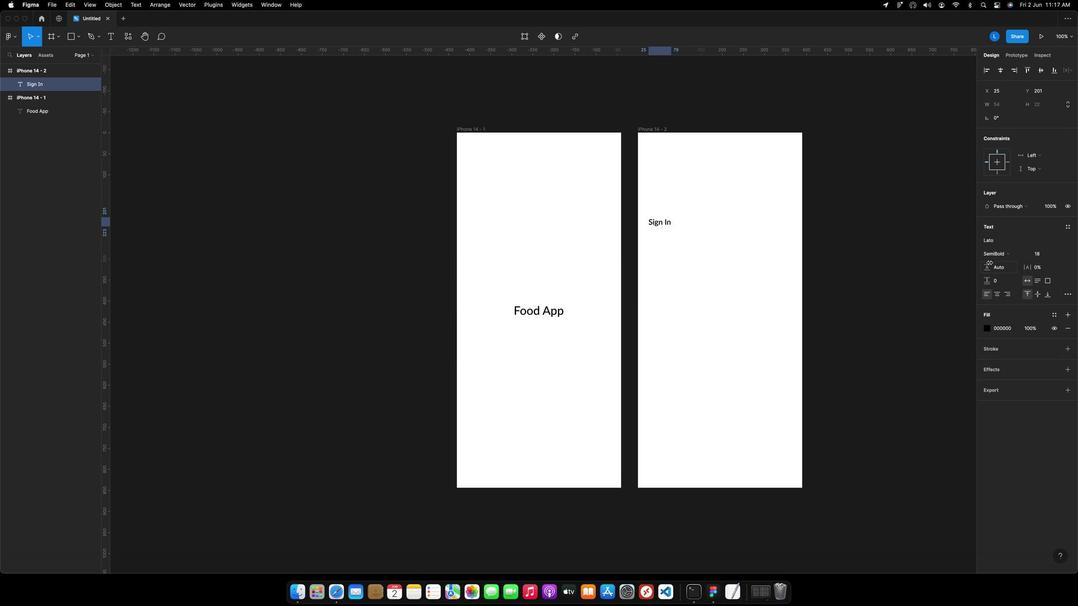 
Action: Mouse moved to (826, 239)
Screenshot: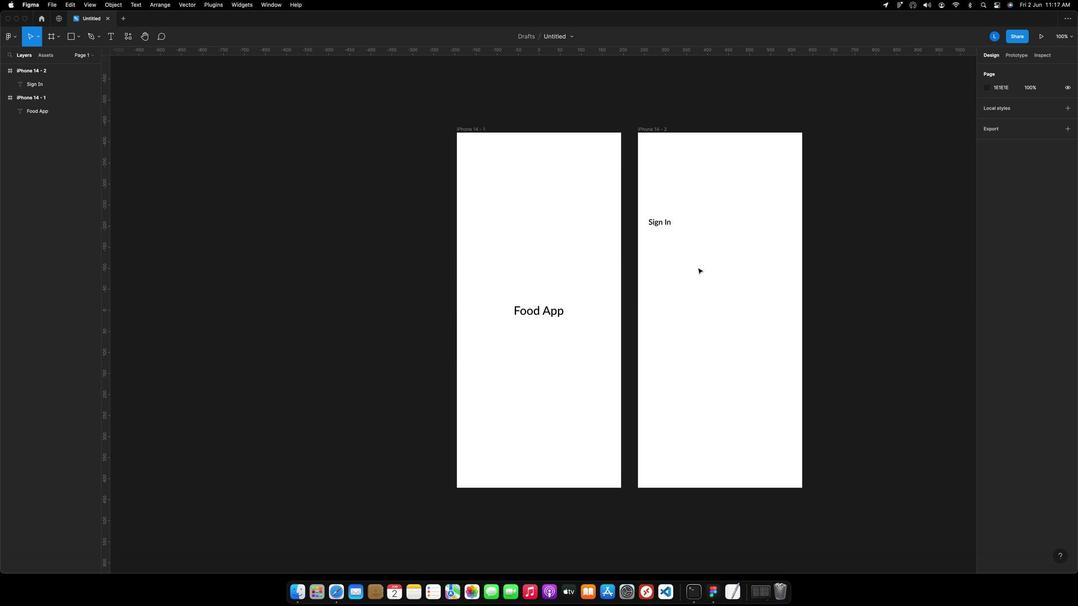 
Action: Mouse pressed left at (826, 239)
Screenshot: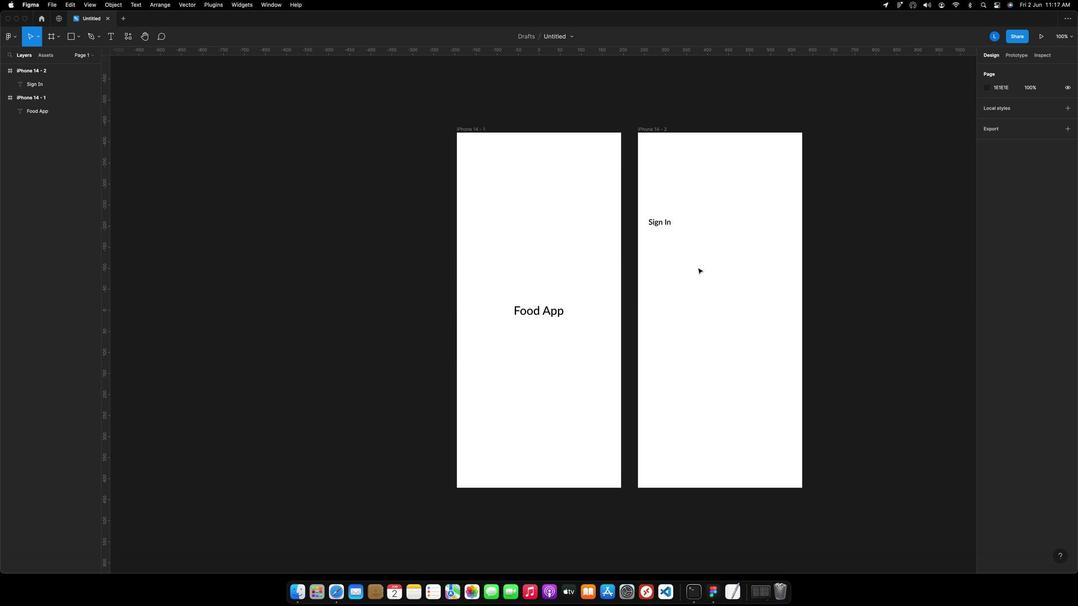 
Action: Key pressed 'r'
Screenshot: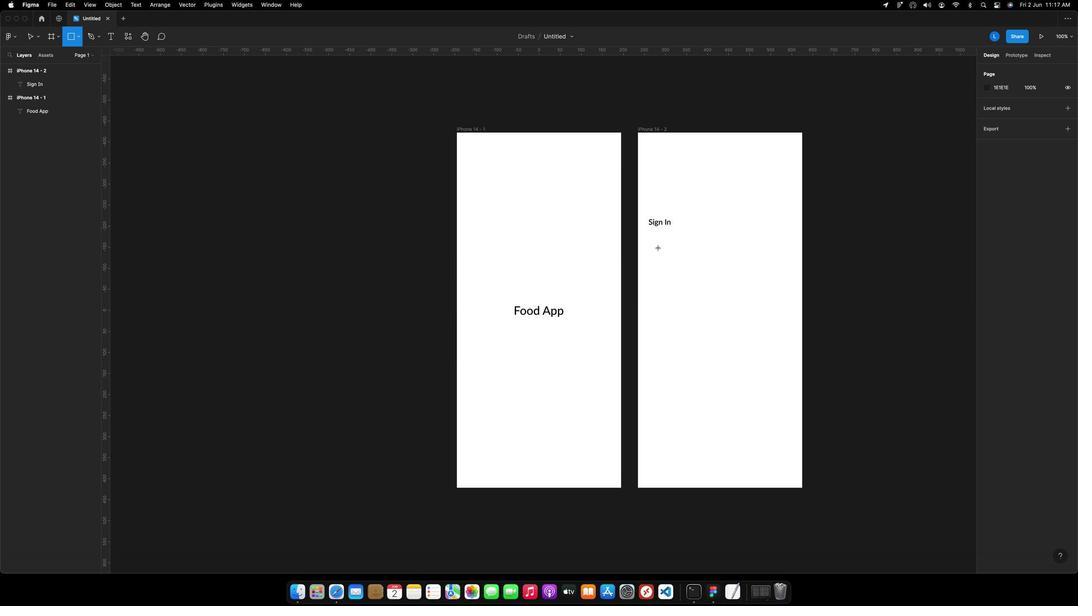 
Action: Mouse moved to (797, 207)
Screenshot: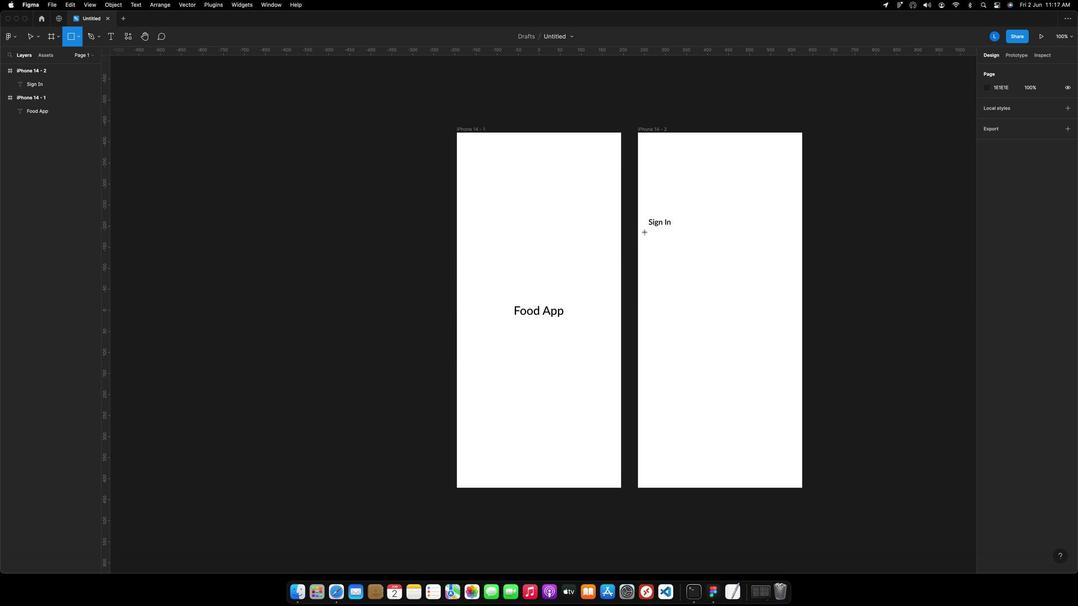 
Action: Mouse pressed left at (797, 207)
Screenshot: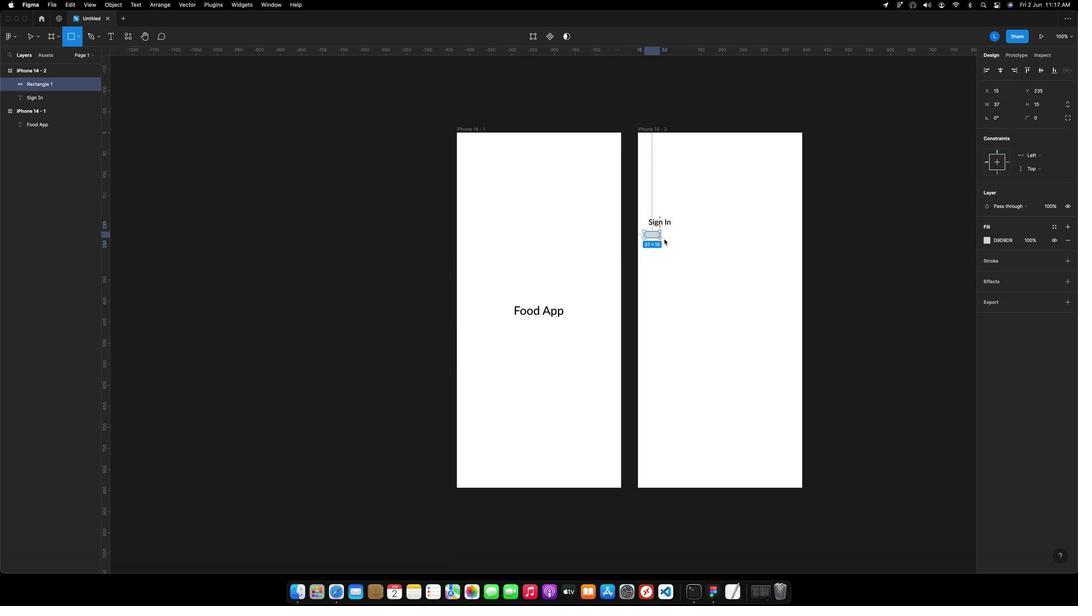 
Action: Mouse moved to (1016, 107)
Screenshot: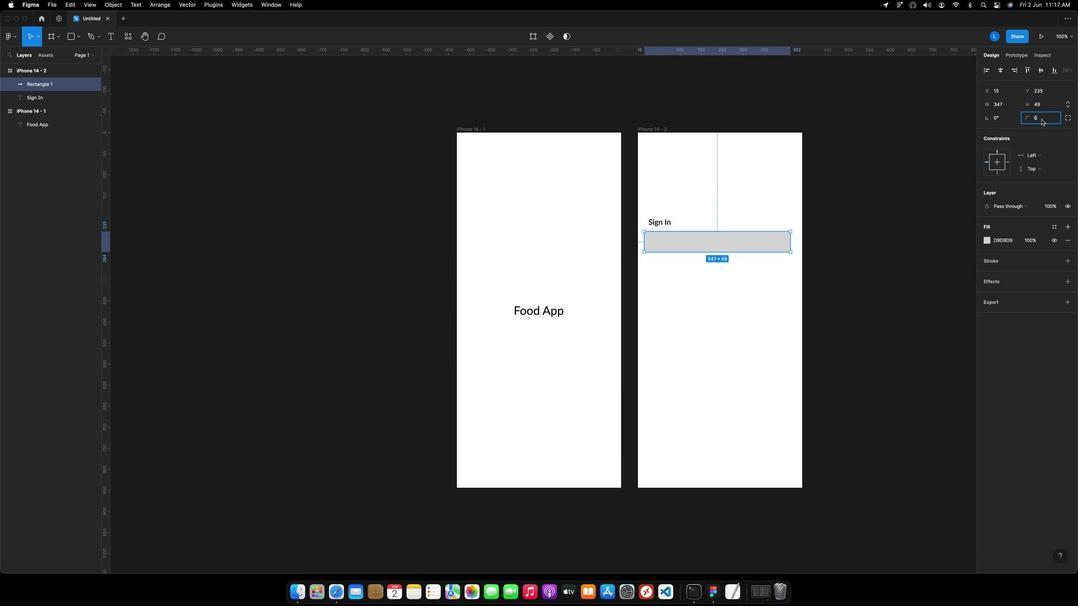 
Action: Mouse pressed left at (1016, 107)
Screenshot: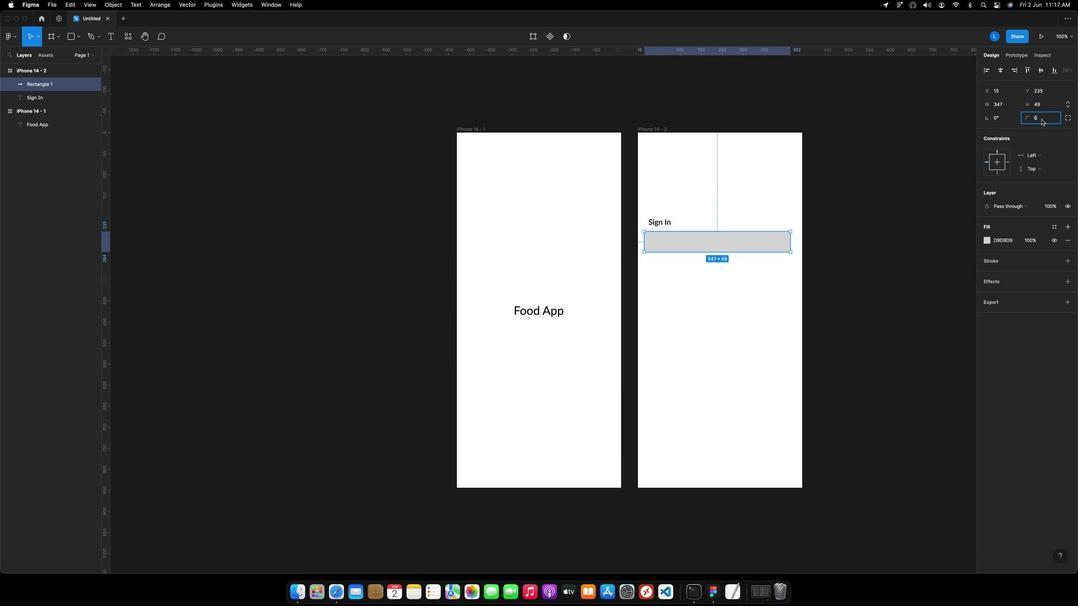 
Action: Key pressed '6'Key.enter
Screenshot: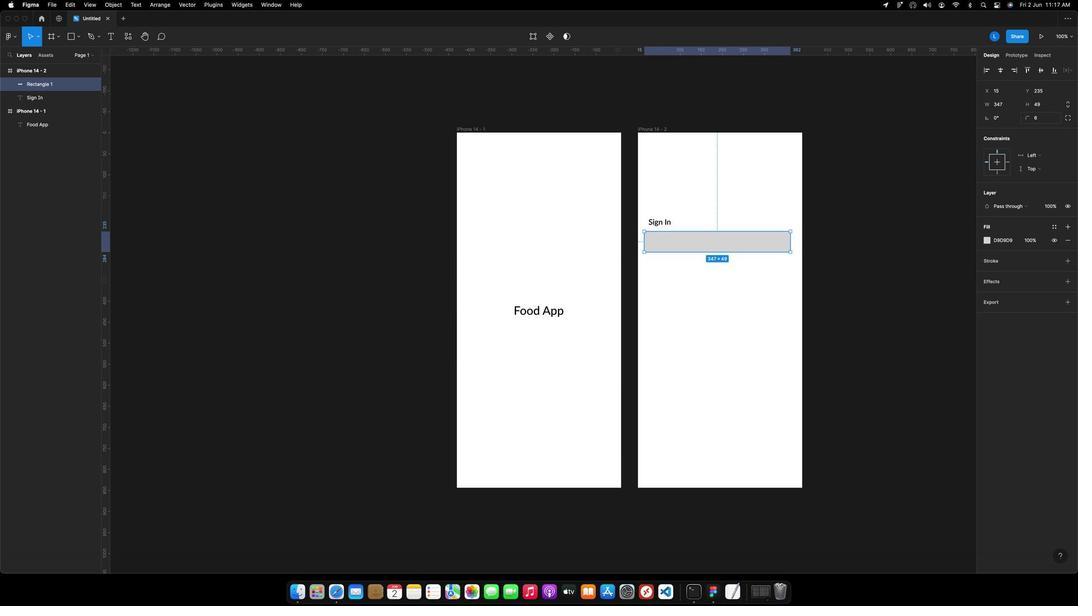 
Action: Mouse moved to (859, 241)
Screenshot: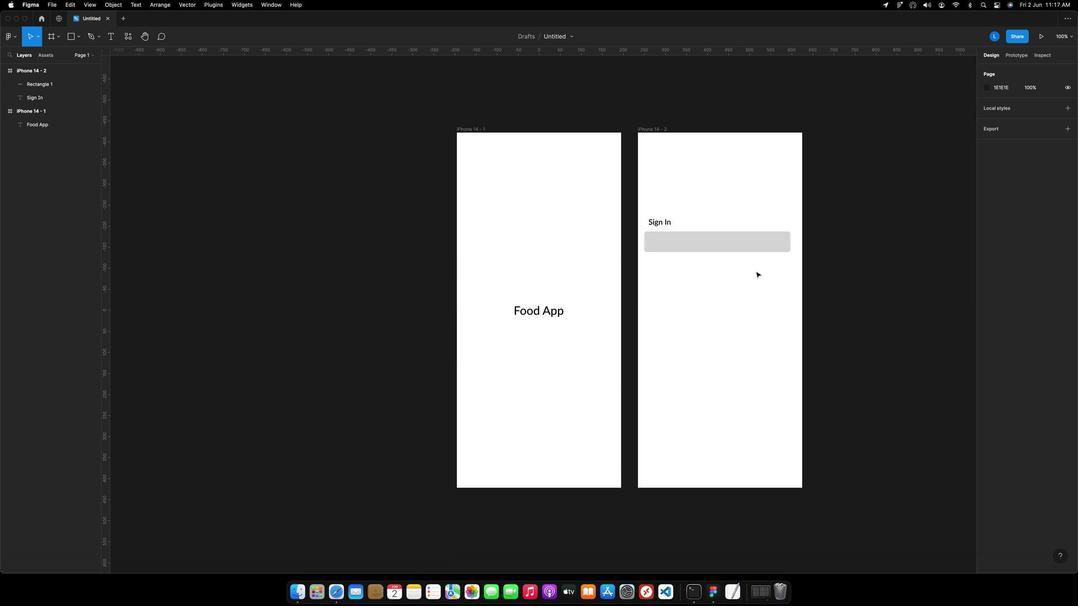 
Action: Mouse pressed left at (859, 241)
Screenshot: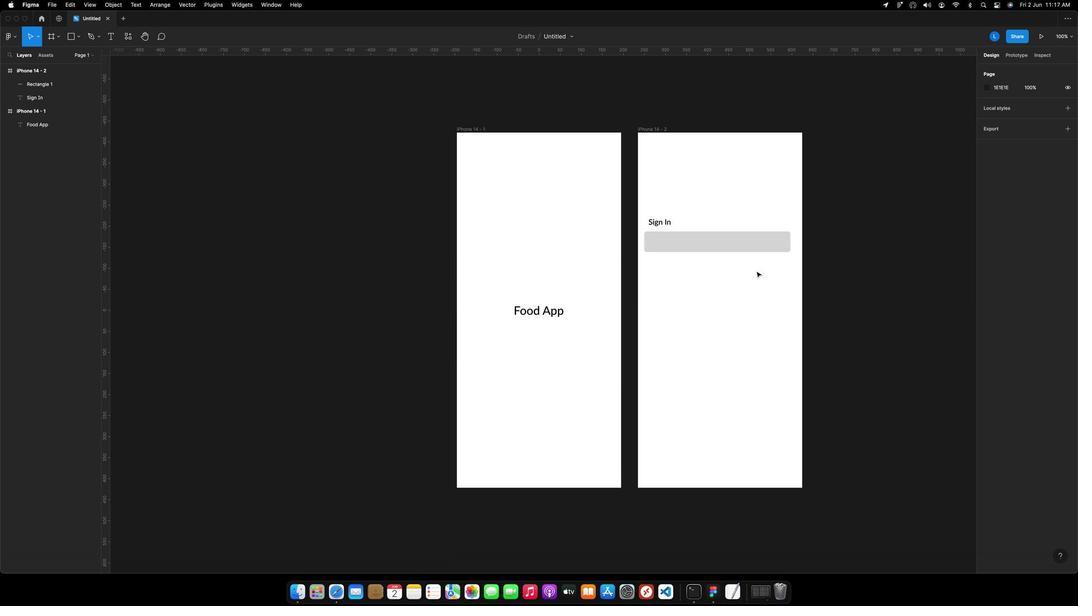 
Action: Mouse moved to (859, 222)
Screenshot: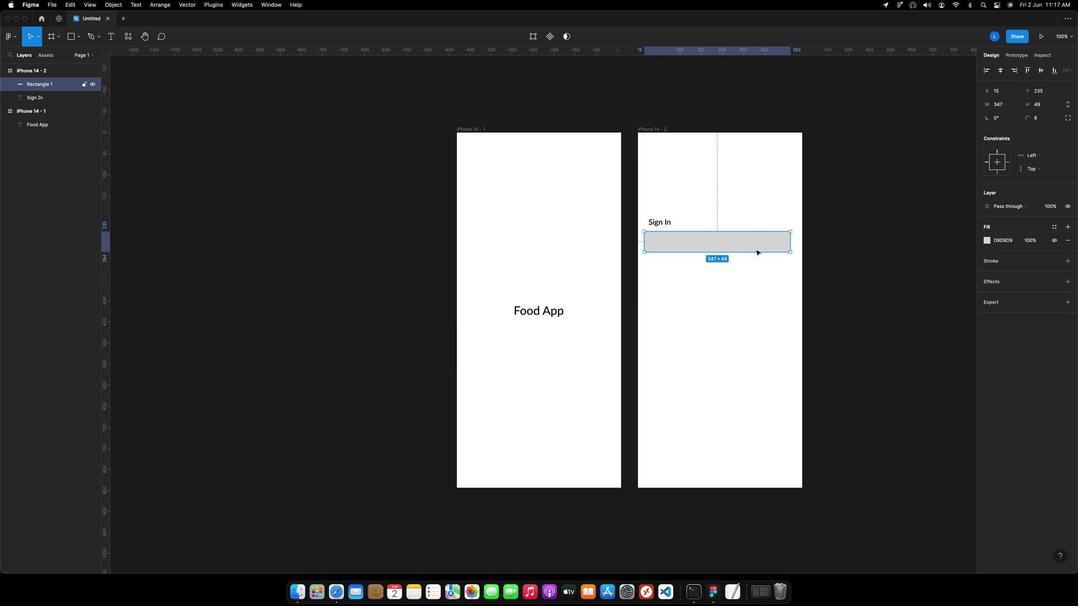 
Action: Mouse pressed left at (859, 222)
Screenshot: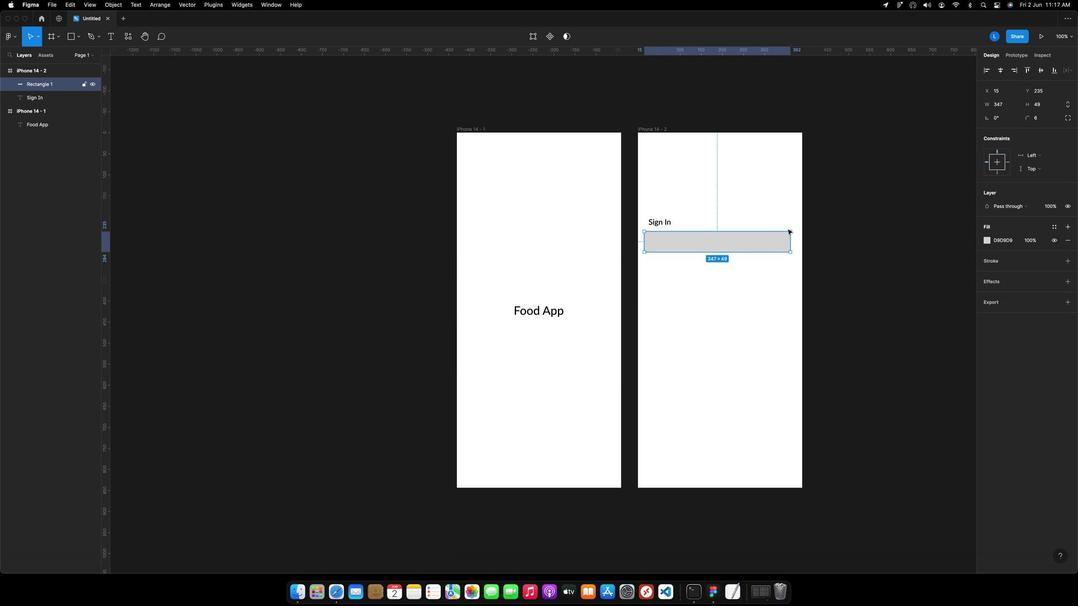 
Action: Mouse moved to (995, 63)
Screenshot: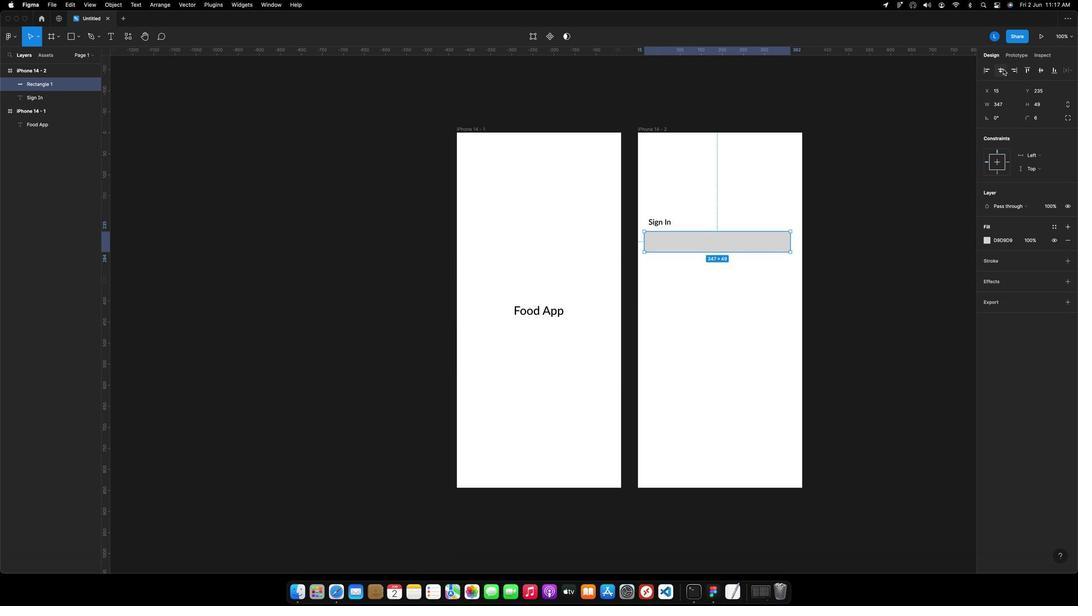 
Action: Mouse pressed left at (995, 63)
Screenshot: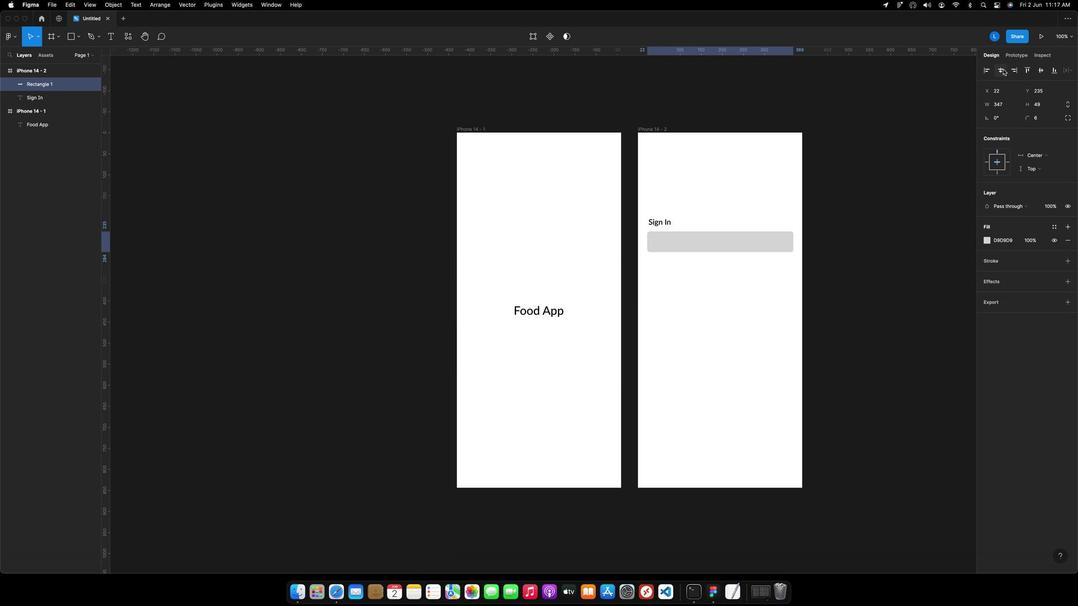 
Action: Mouse moved to (804, 249)
Screenshot: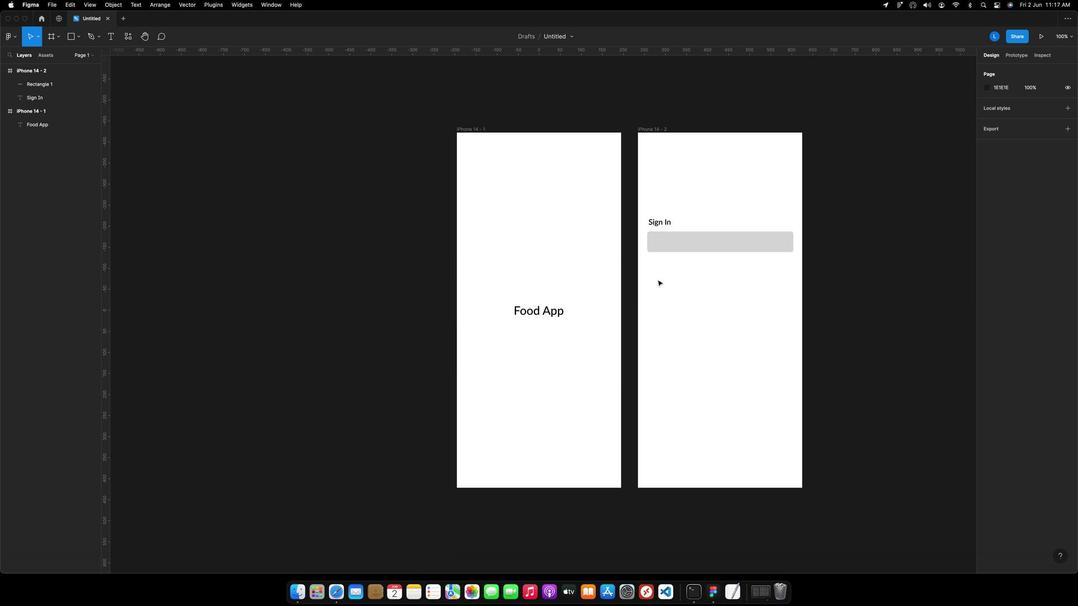 
Action: Mouse pressed left at (804, 249)
Screenshot: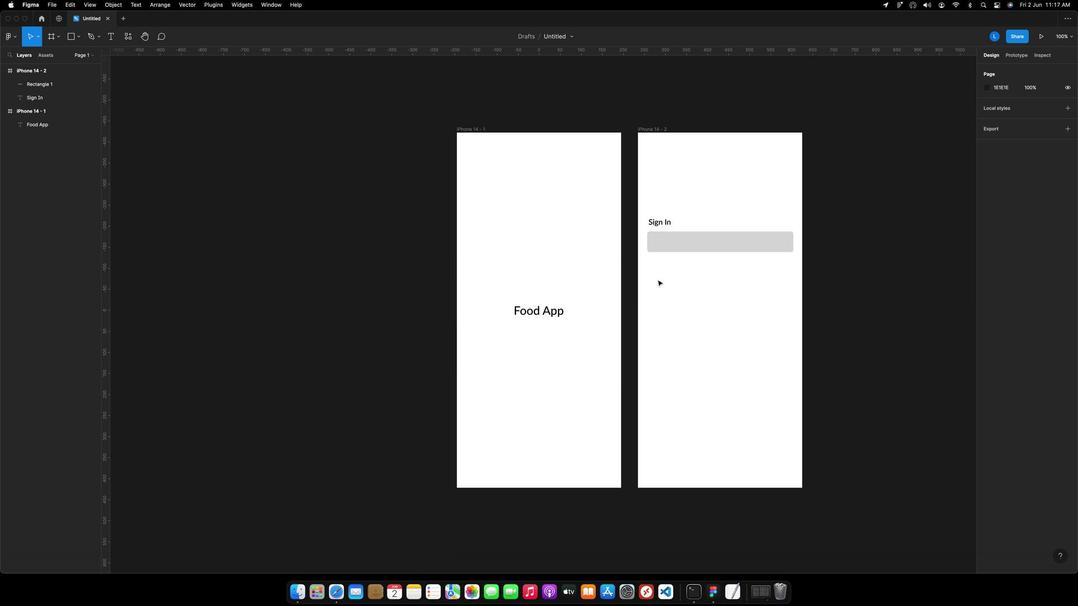 
Action: Key pressed Key.cmd
Screenshot: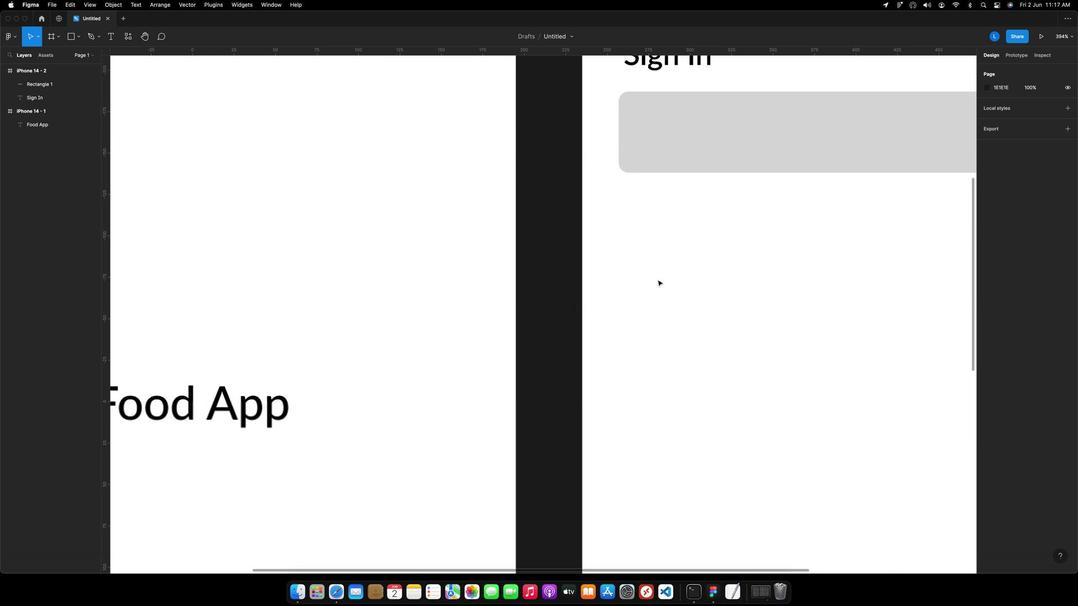 
Action: Mouse scrolled (804, 249) with delta (441, 2)
Screenshot: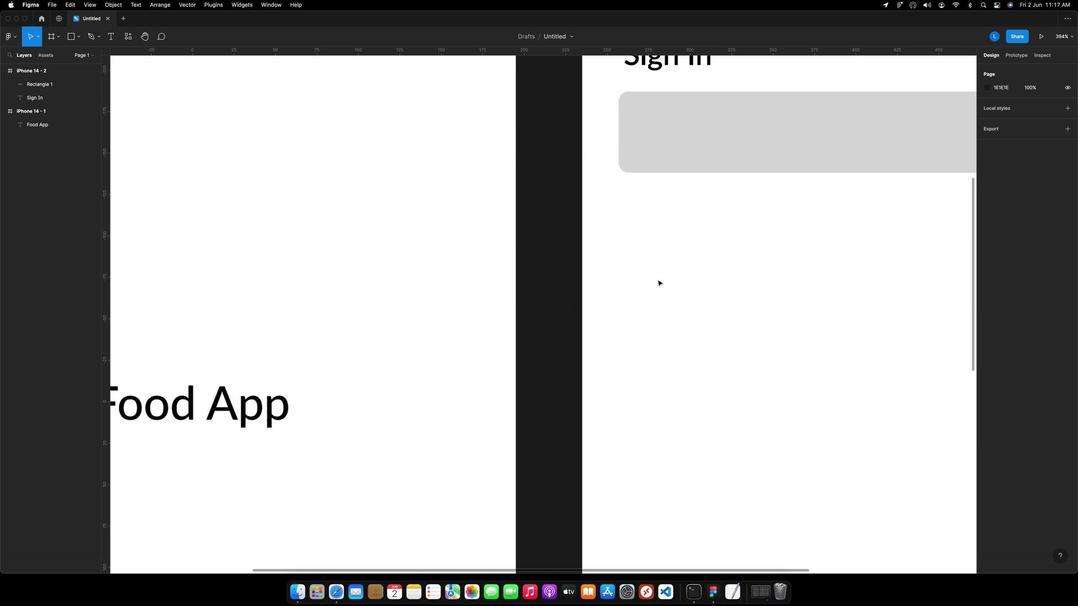 
Action: Mouse scrolled (804, 249) with delta (441, 2)
Screenshot: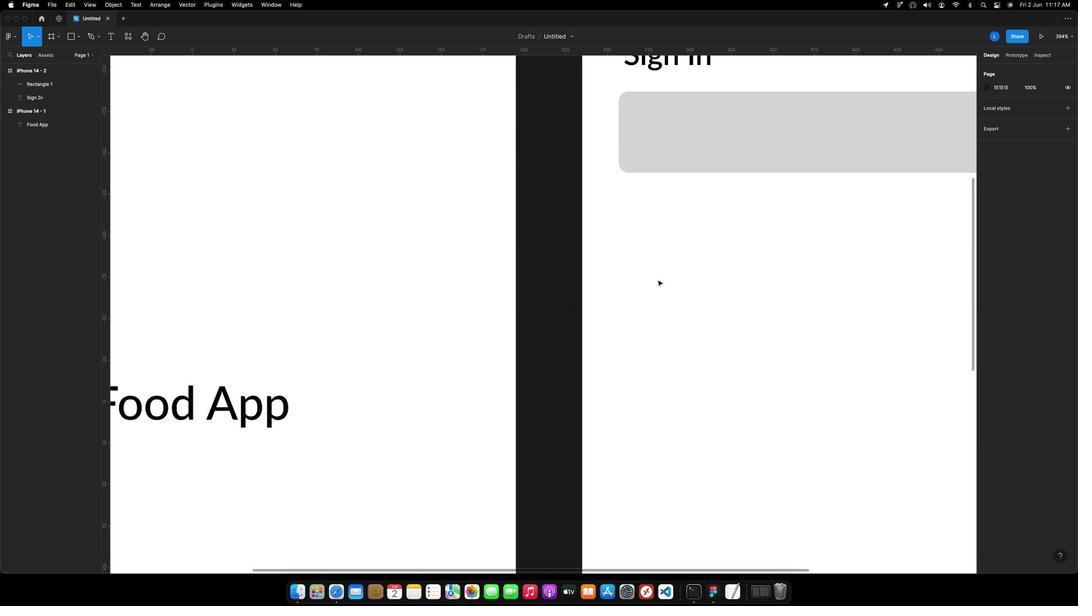 
Action: Mouse scrolled (804, 249) with delta (441, 3)
Screenshot: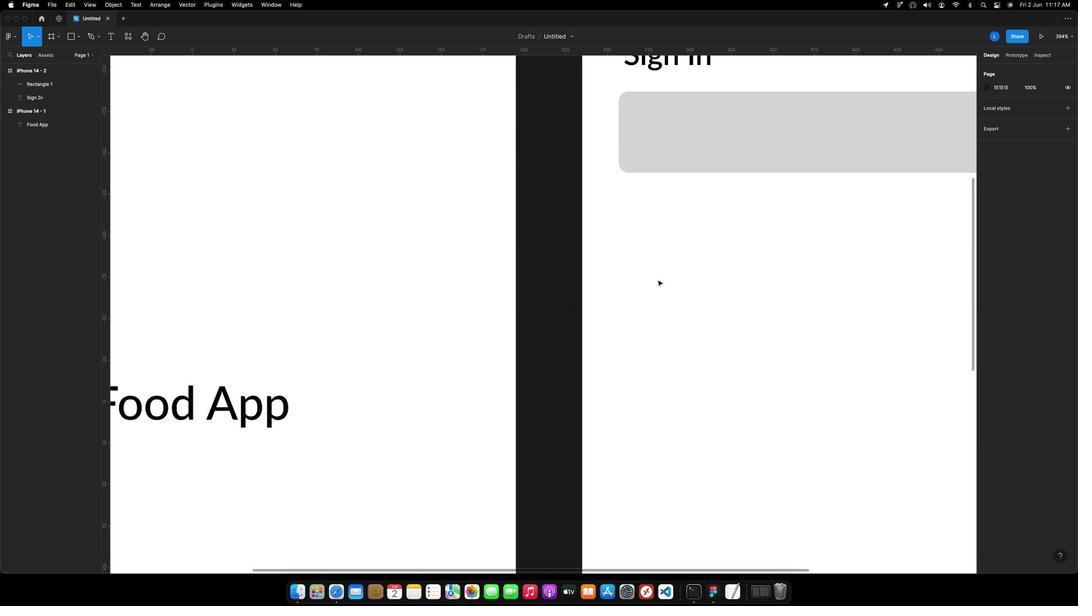 
Action: Mouse scrolled (804, 249) with delta (441, 4)
Screenshot: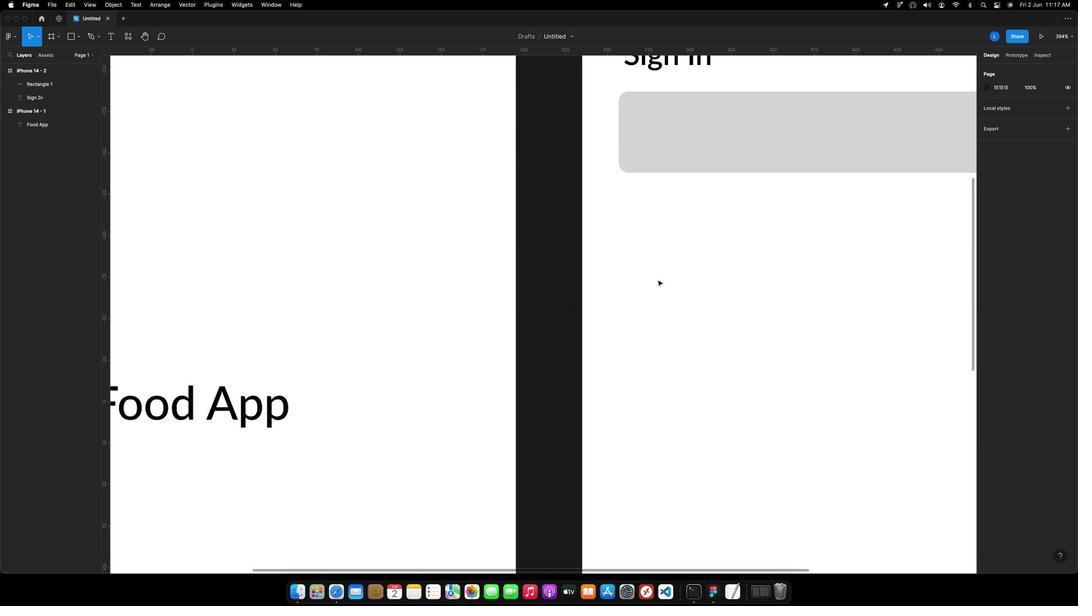 
Action: Mouse scrolled (804, 249) with delta (441, 4)
Screenshot: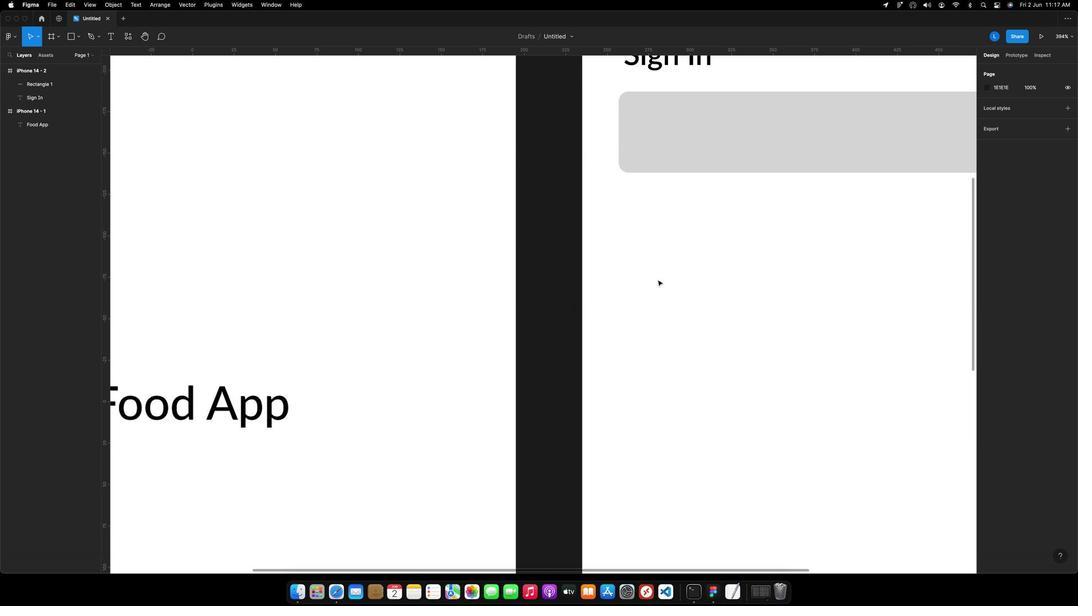 
Action: Mouse scrolled (804, 249) with delta (441, 5)
Screenshot: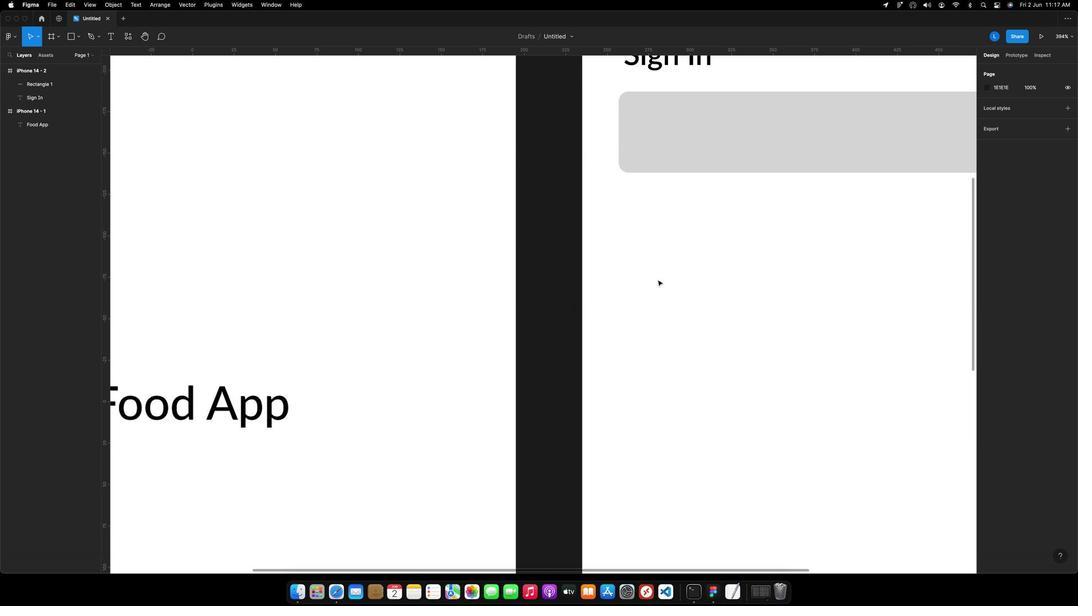 
Action: Mouse scrolled (804, 249) with delta (441, 2)
Screenshot: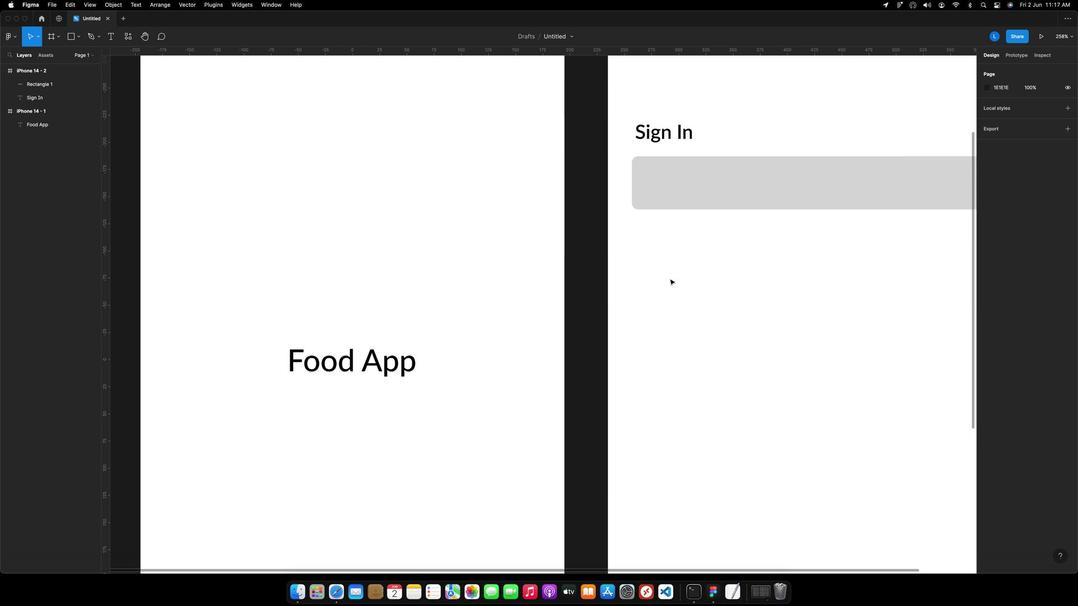 
Action: Mouse scrolled (804, 249) with delta (441, 2)
Screenshot: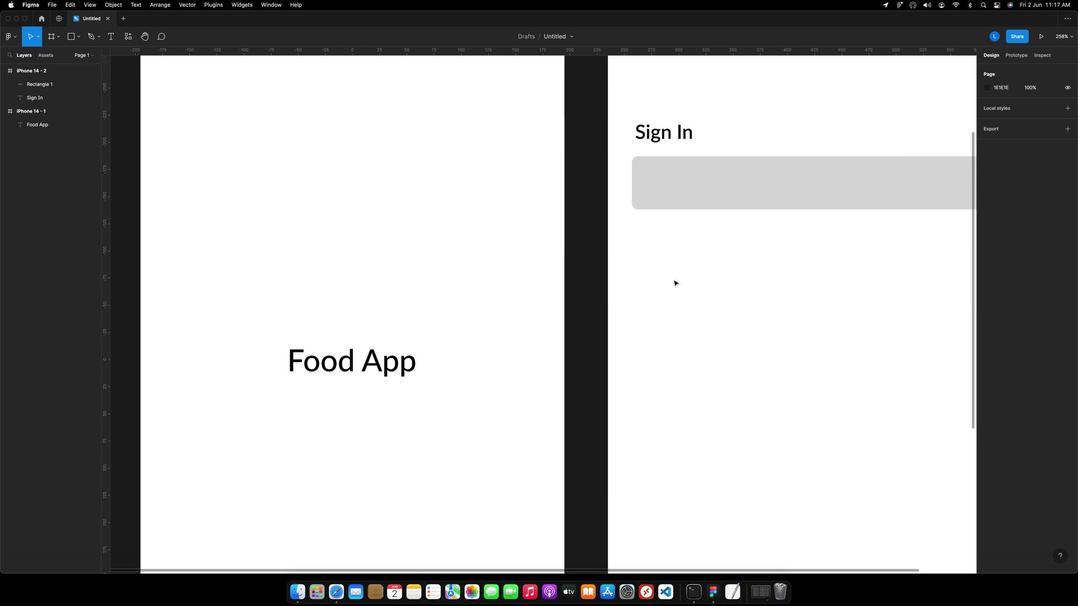 
Action: Mouse scrolled (804, 249) with delta (441, 1)
Screenshot: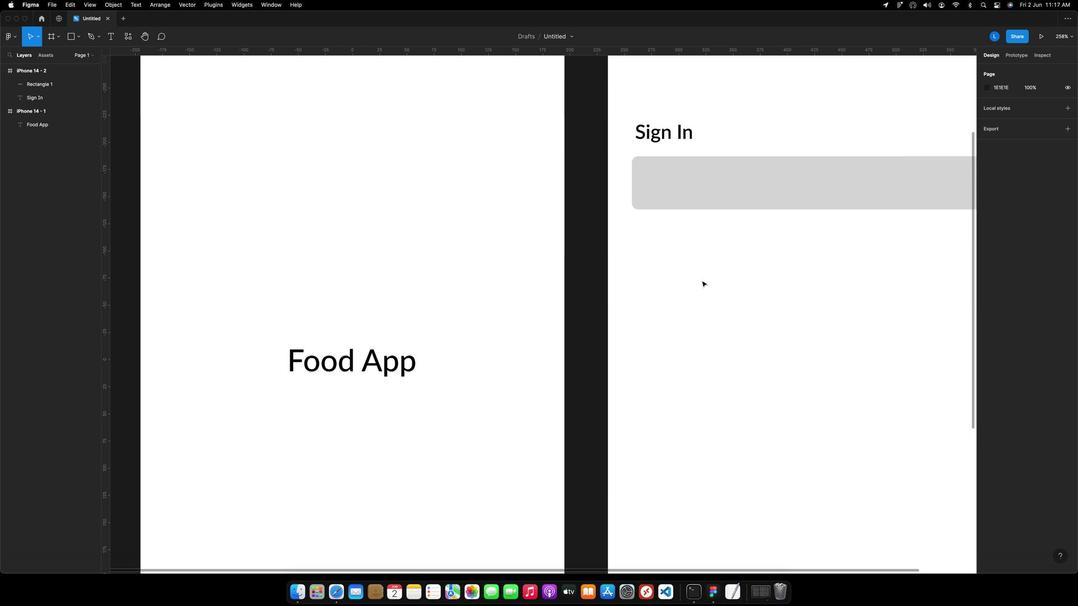 
Action: Mouse moved to (845, 249)
Screenshot: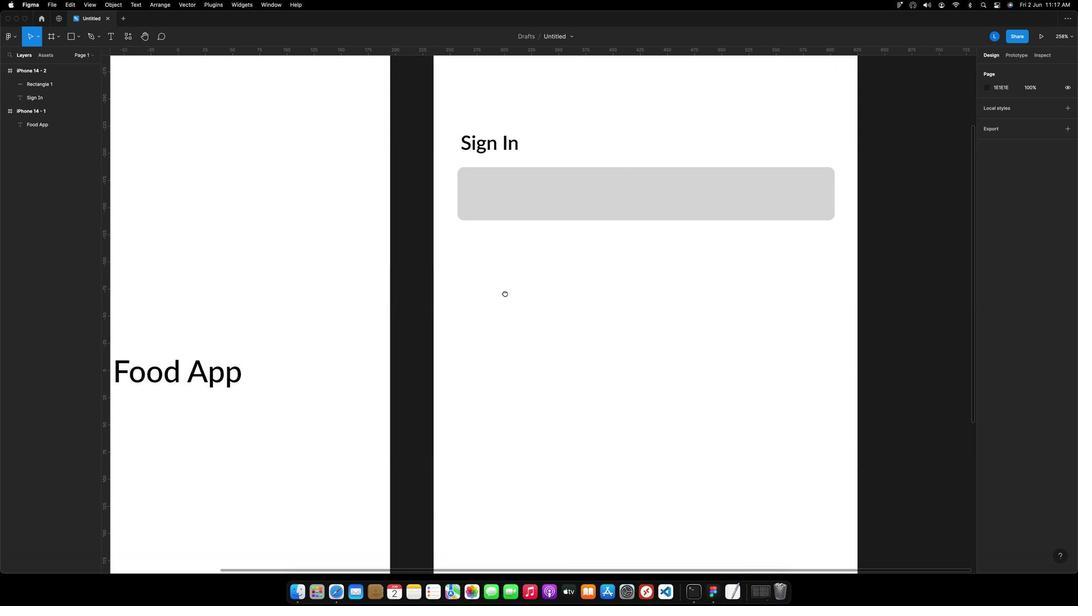 
Action: Key pressed Key.space
Screenshot: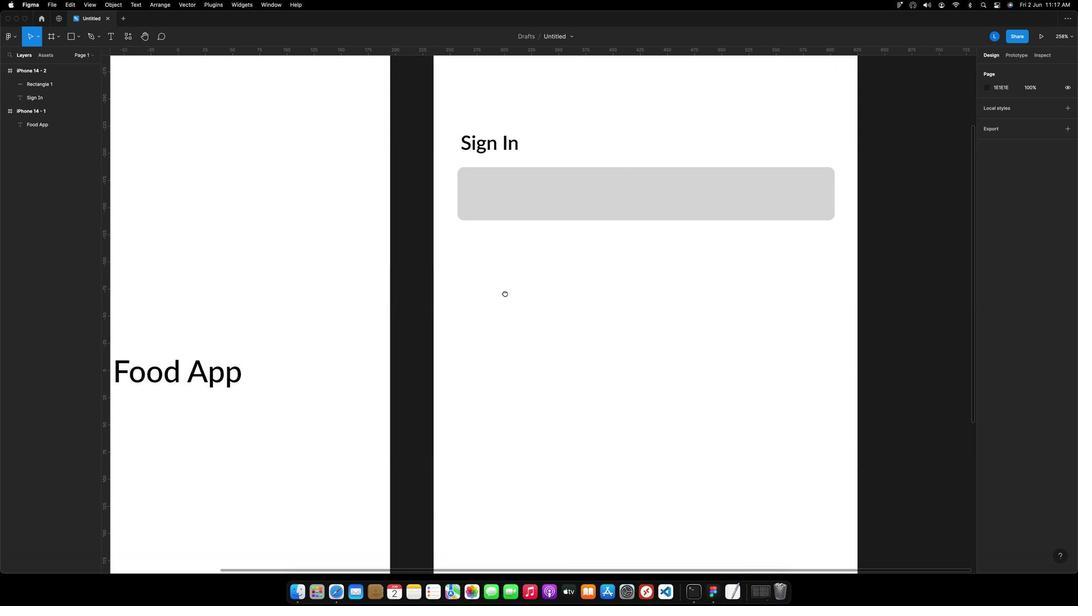 
Action: Mouse moved to (846, 249)
Screenshot: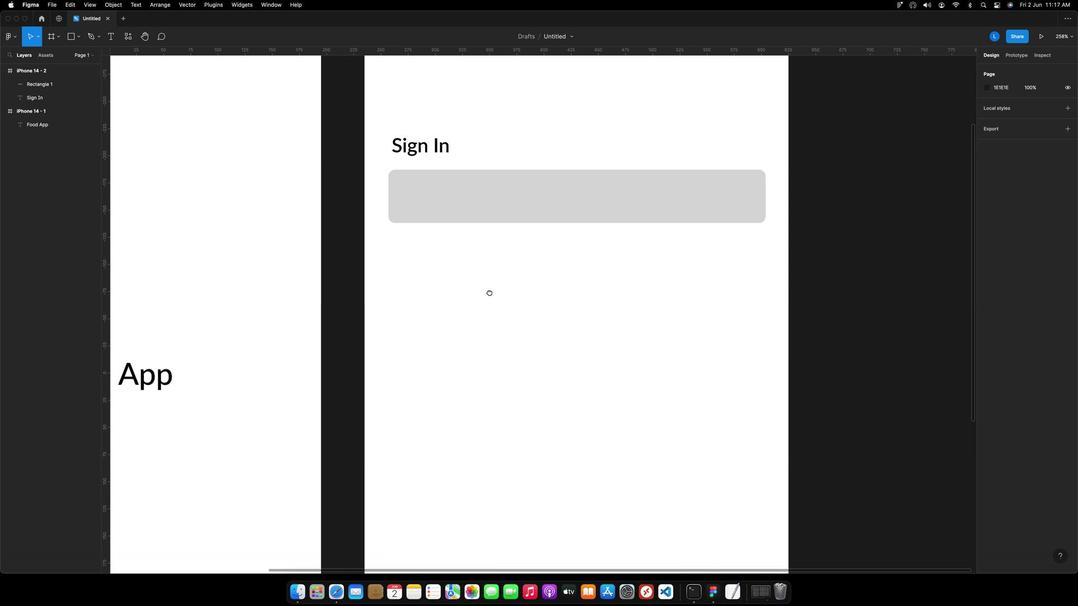 
Action: Mouse pressed left at (846, 249)
Screenshot: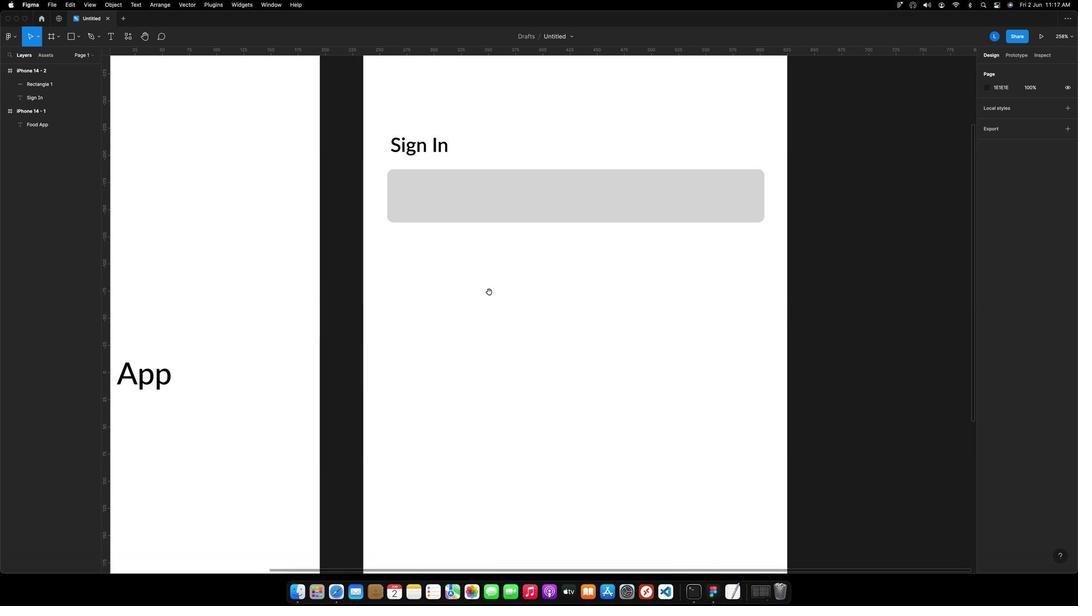
Action: Mouse moved to (711, 261)
Screenshot: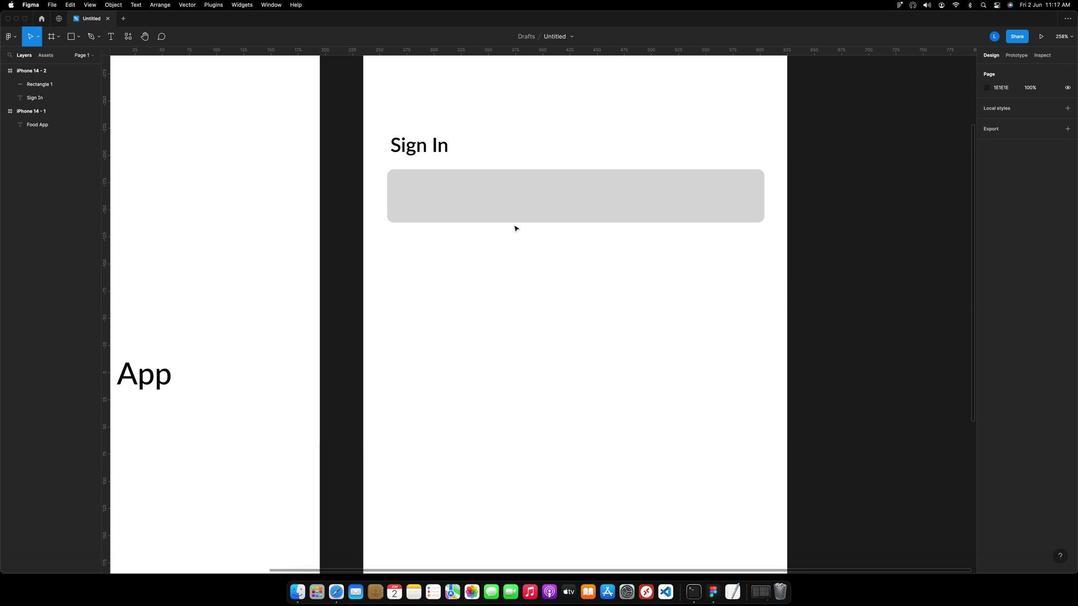 
Action: Key pressed Key.space
Screenshot: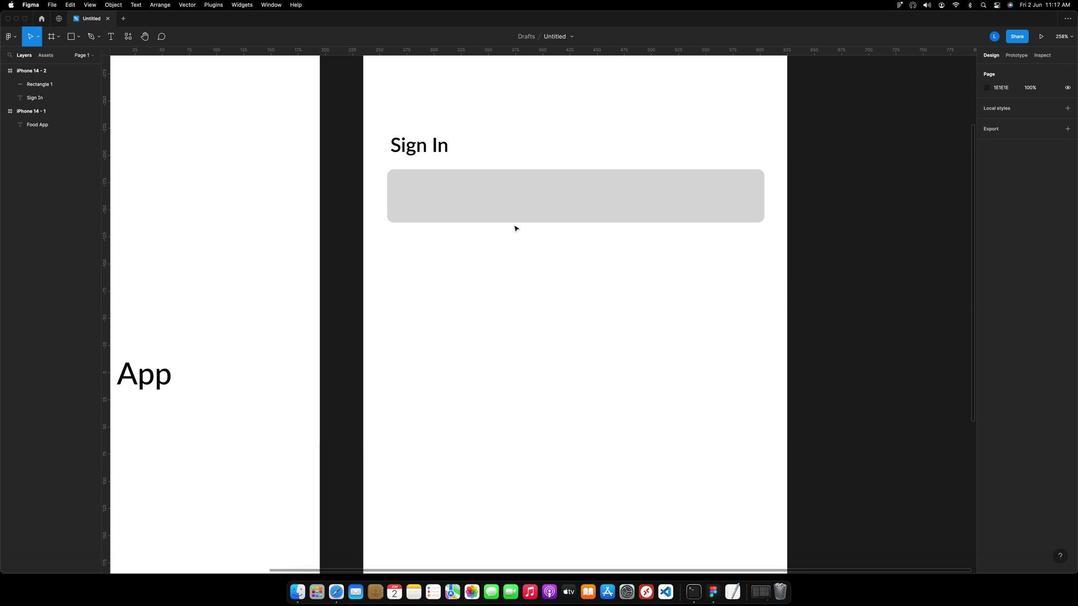 
Action: Mouse moved to (711, 260)
Screenshot: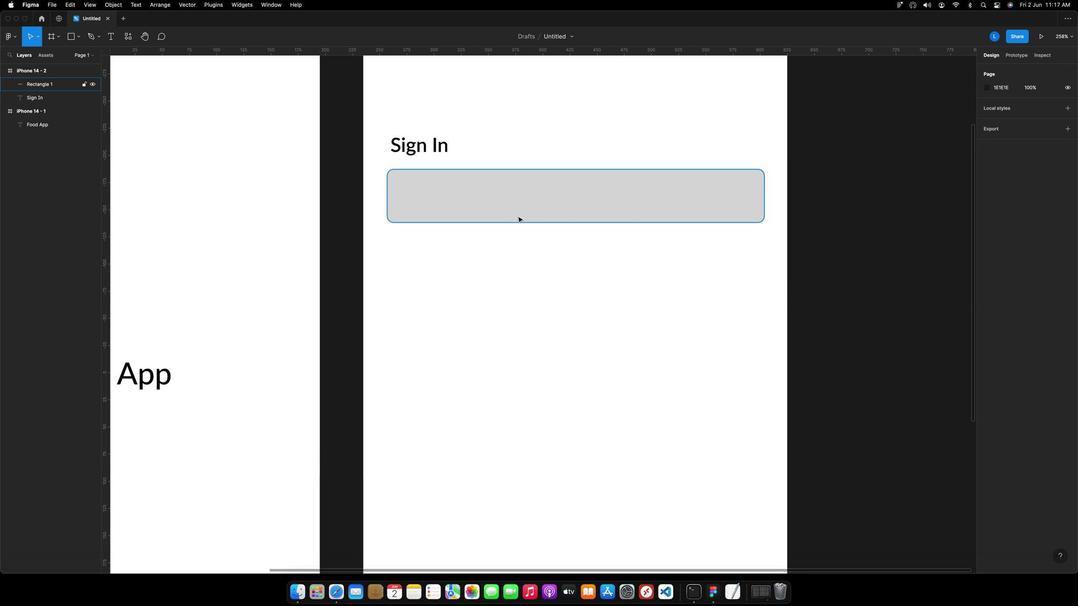 
Action: Key pressed Key.space
Screenshot: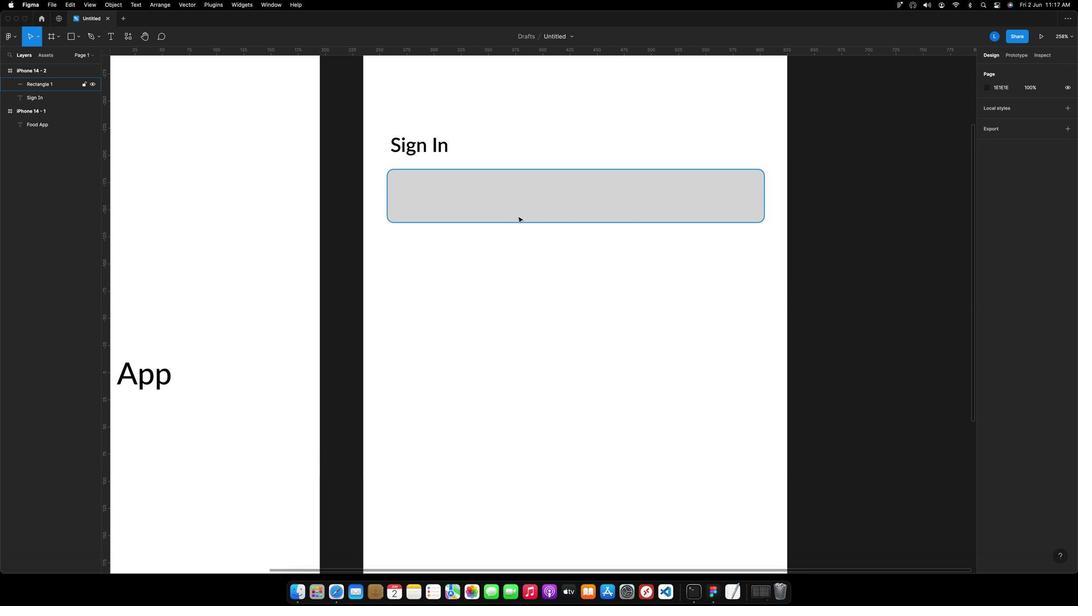 
Action: Mouse moved to (727, 193)
Screenshot: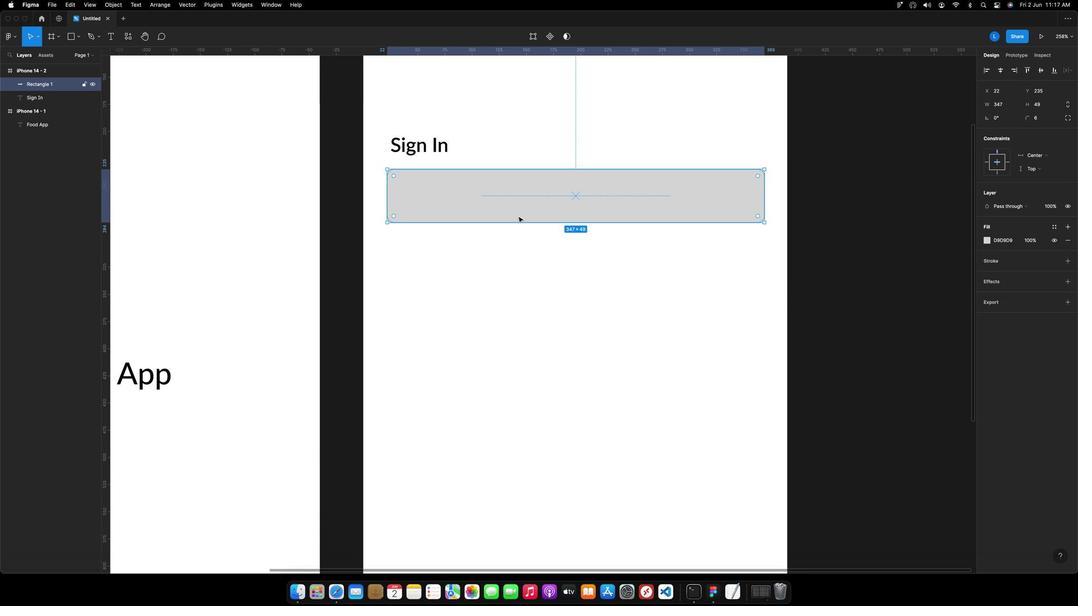 
Action: Mouse pressed left at (727, 193)
Screenshot: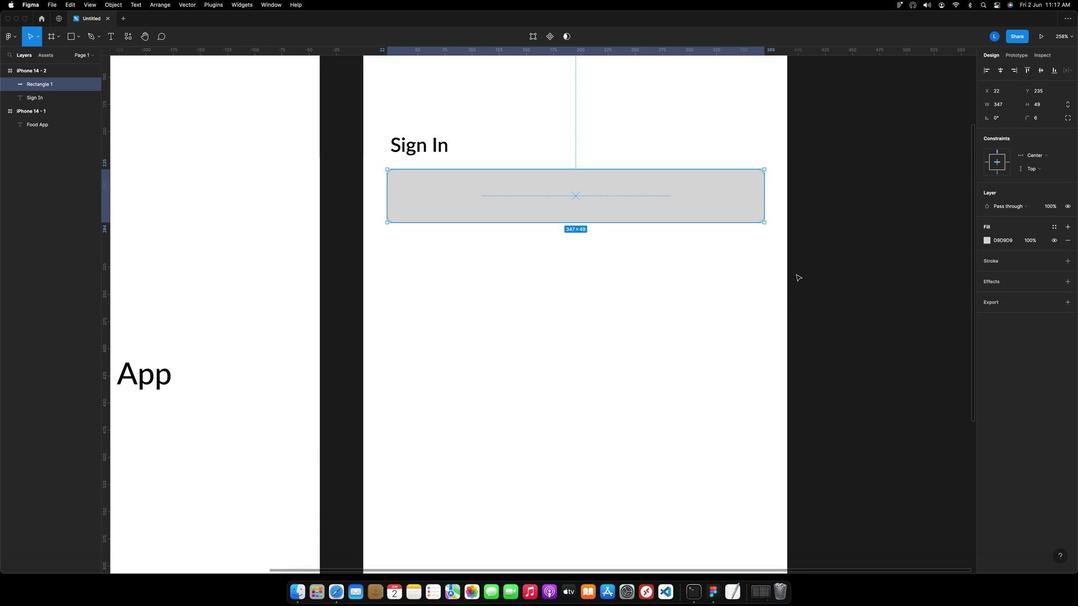 
Action: Mouse moved to (987, 215)
Screenshot: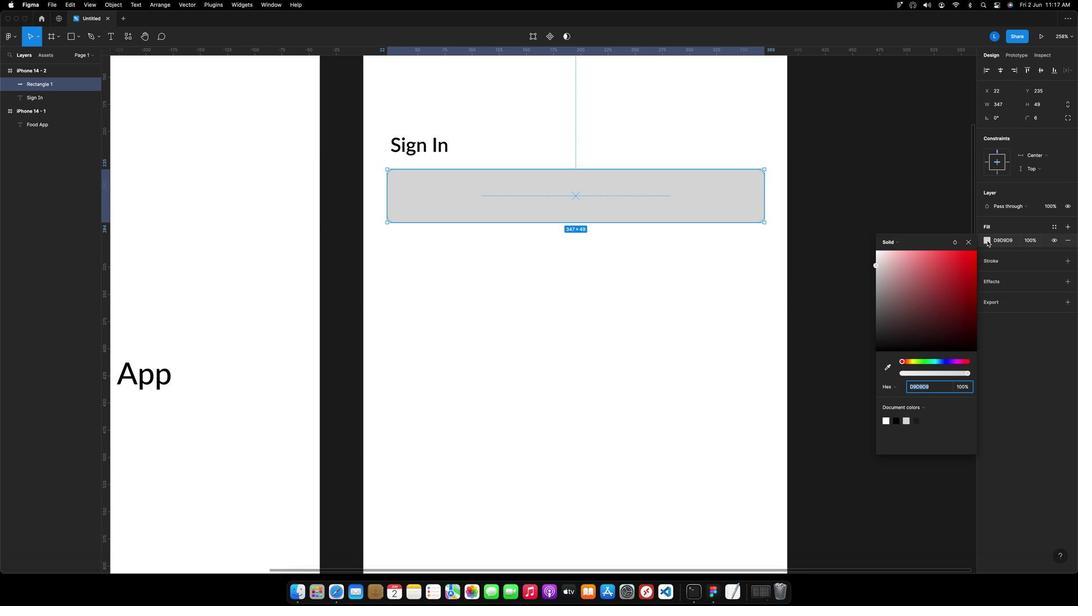 
Action: Mouse pressed left at (987, 215)
Screenshot: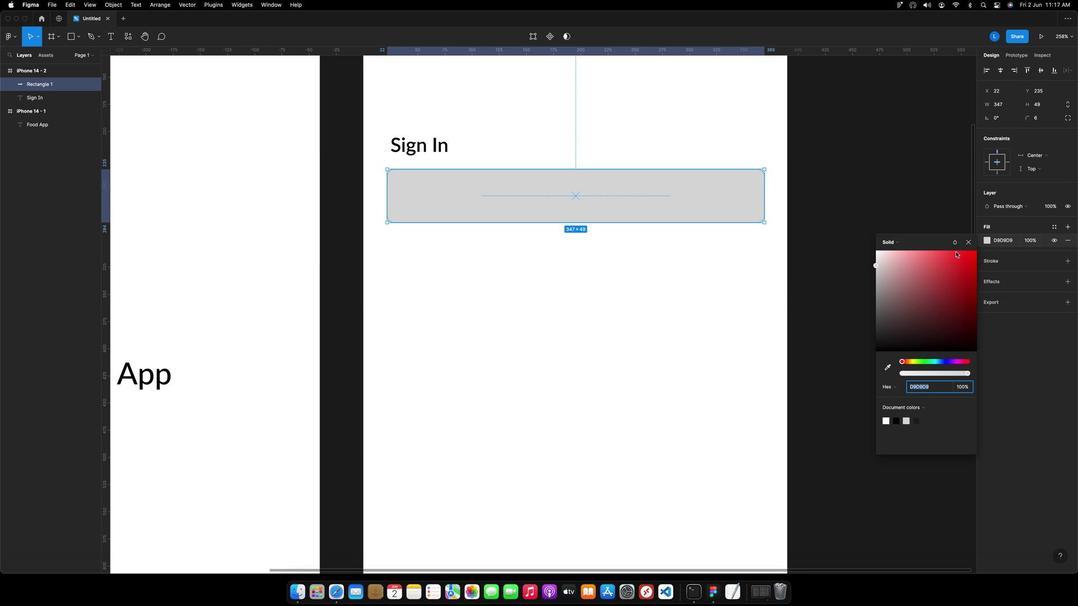 
Action: Mouse moved to (925, 236)
Screenshot: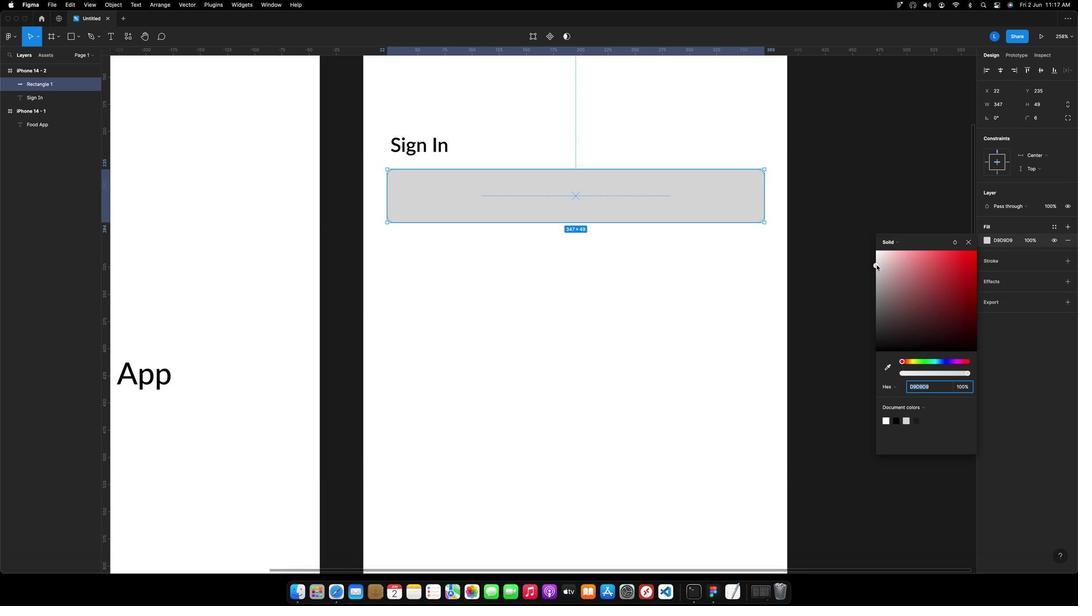 
Action: Mouse pressed left at (925, 236)
Screenshot: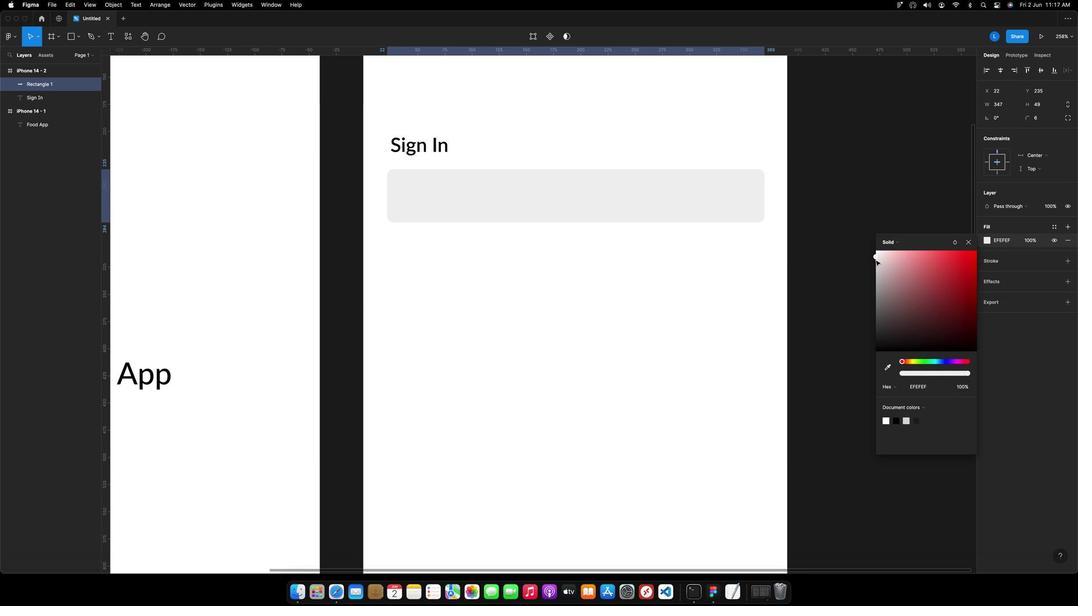 
Action: Mouse moved to (855, 249)
Screenshot: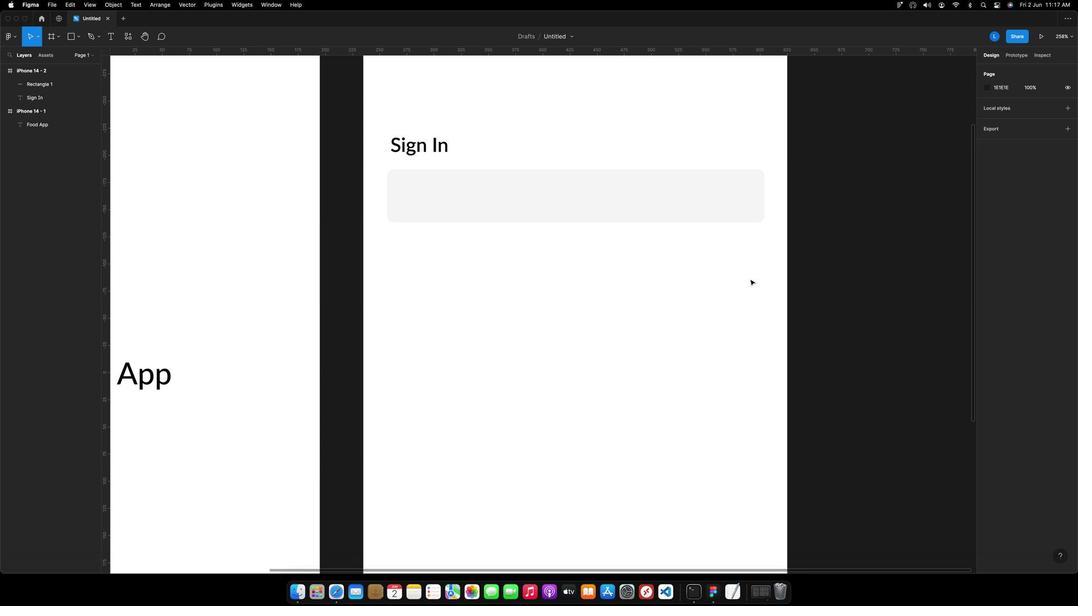 
Action: Mouse pressed left at (855, 249)
Screenshot: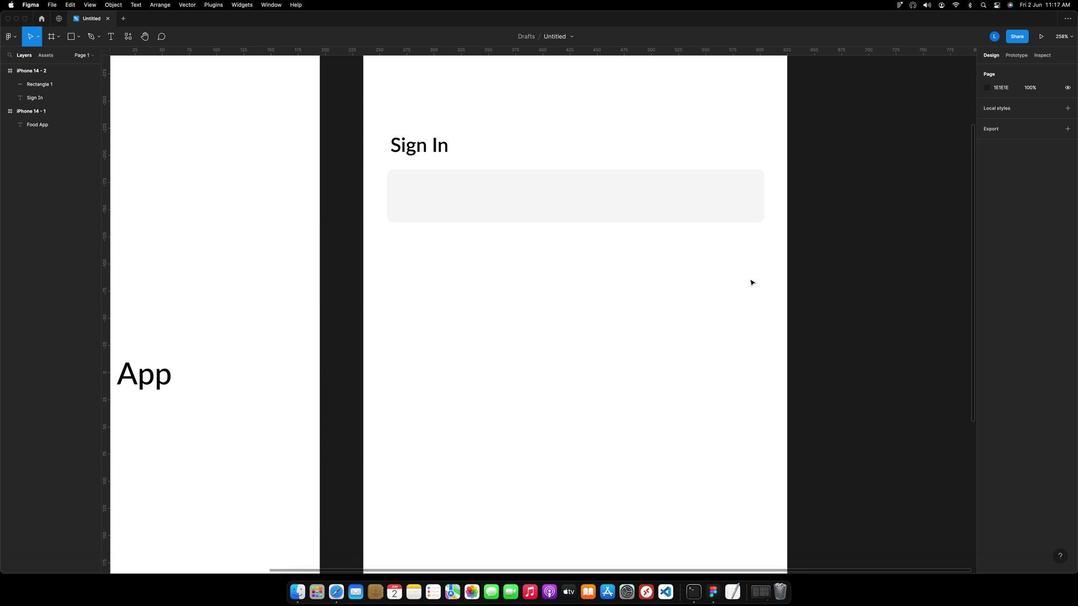 
Action: Key pressed Key.cmd
Screenshot: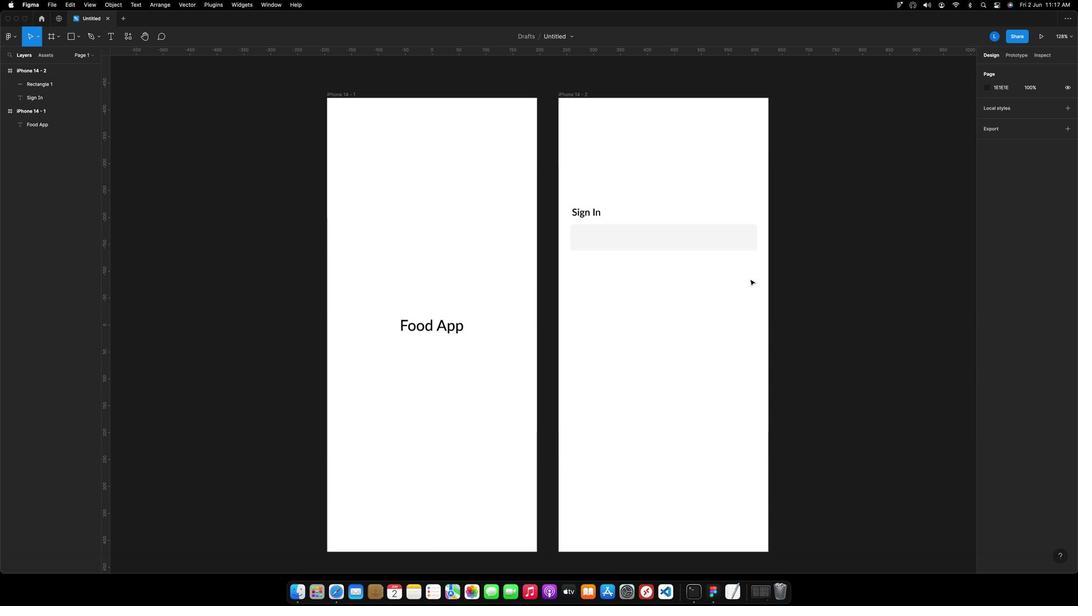 
Action: Mouse scrolled (855, 249) with delta (441, 2)
Screenshot: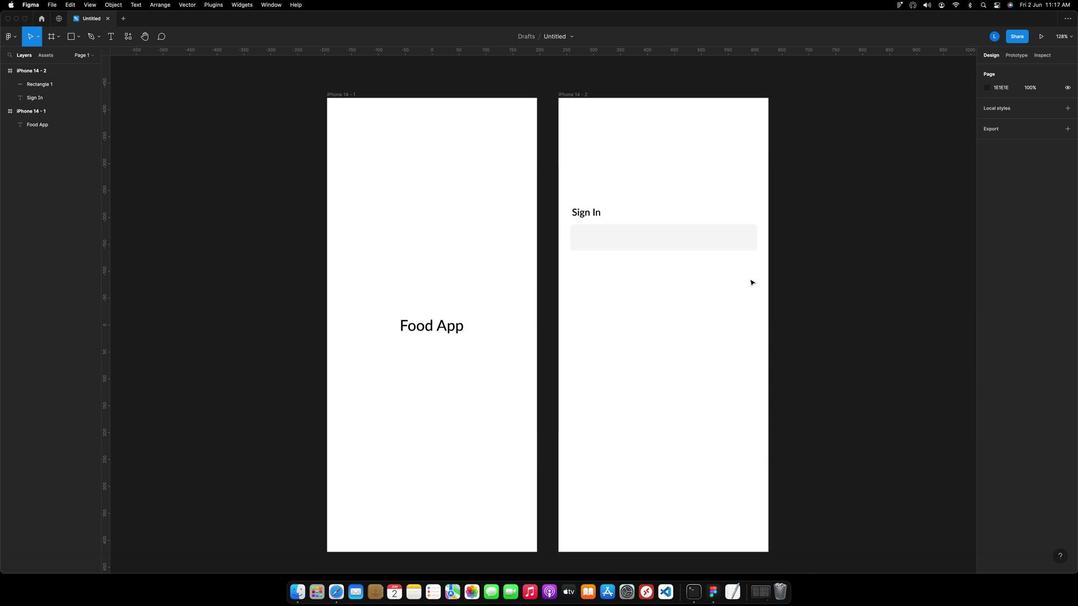 
Action: Mouse scrolled (855, 249) with delta (441, 2)
Screenshot: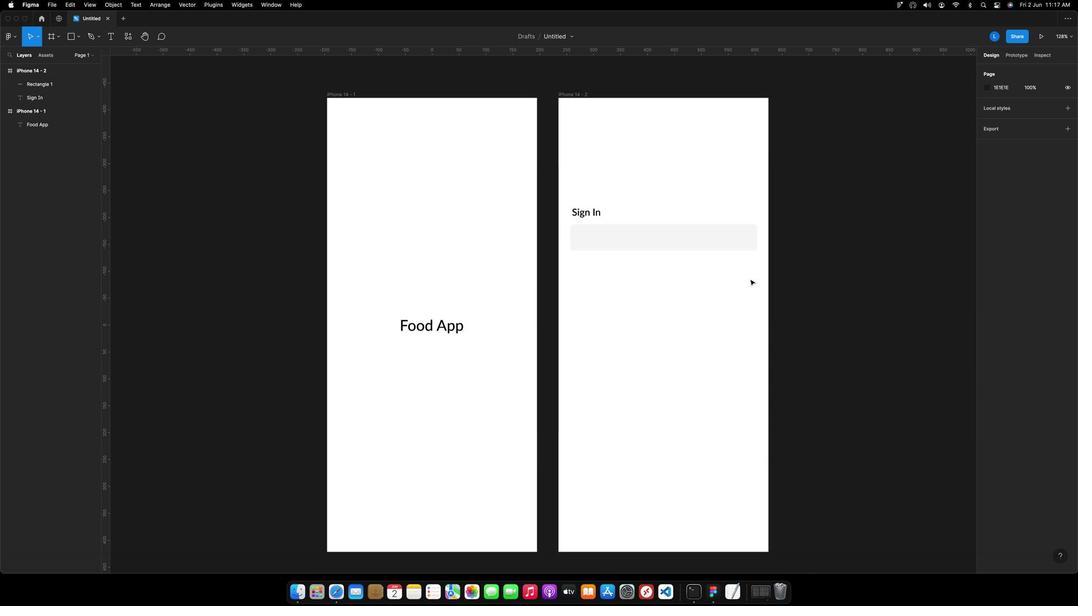 
Action: Mouse scrolled (855, 249) with delta (441, 1)
Screenshot: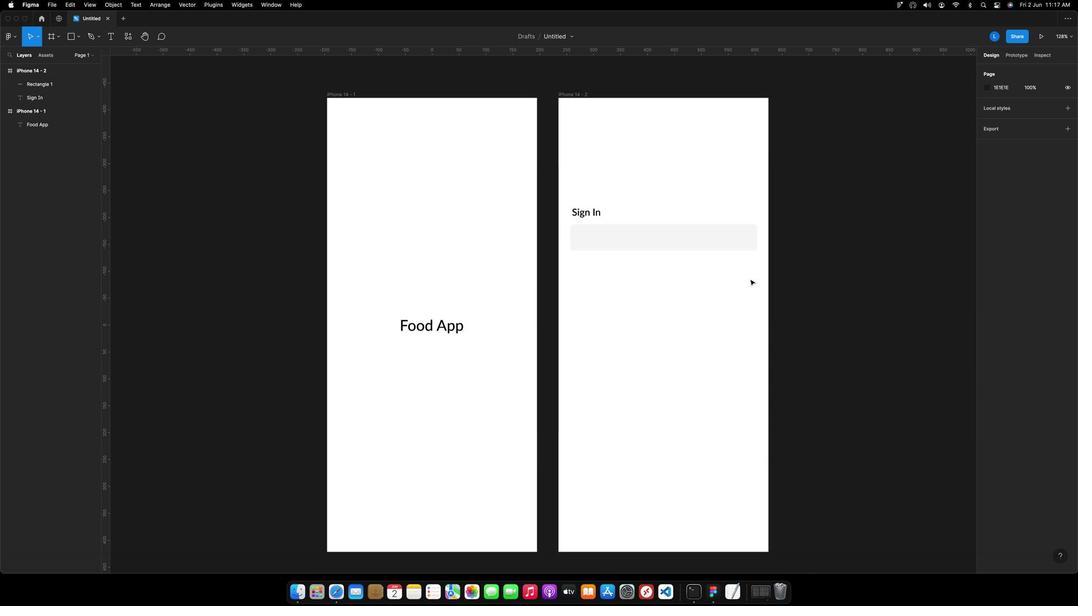 
Action: Mouse scrolled (855, 249) with delta (441, 1)
Screenshot: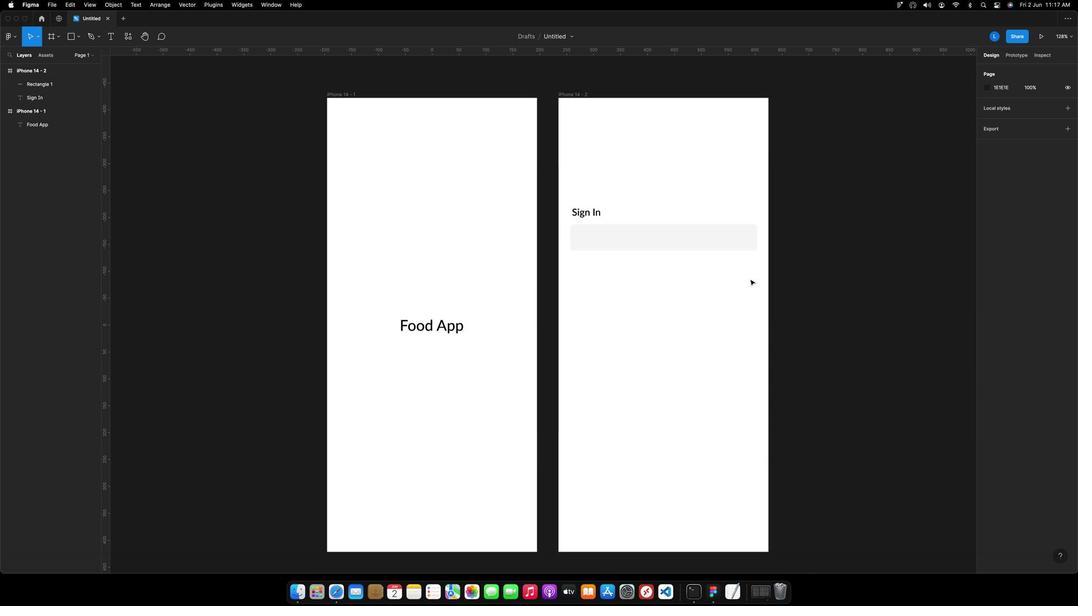 
Action: Mouse moved to (773, 216)
Screenshot: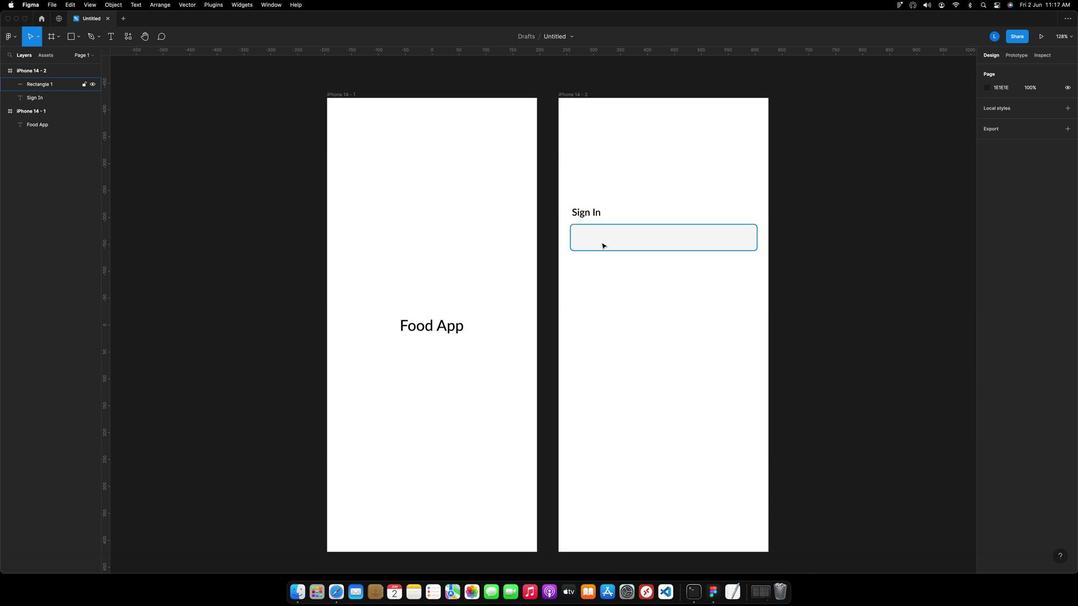 
Action: Key pressed 't'
Screenshot: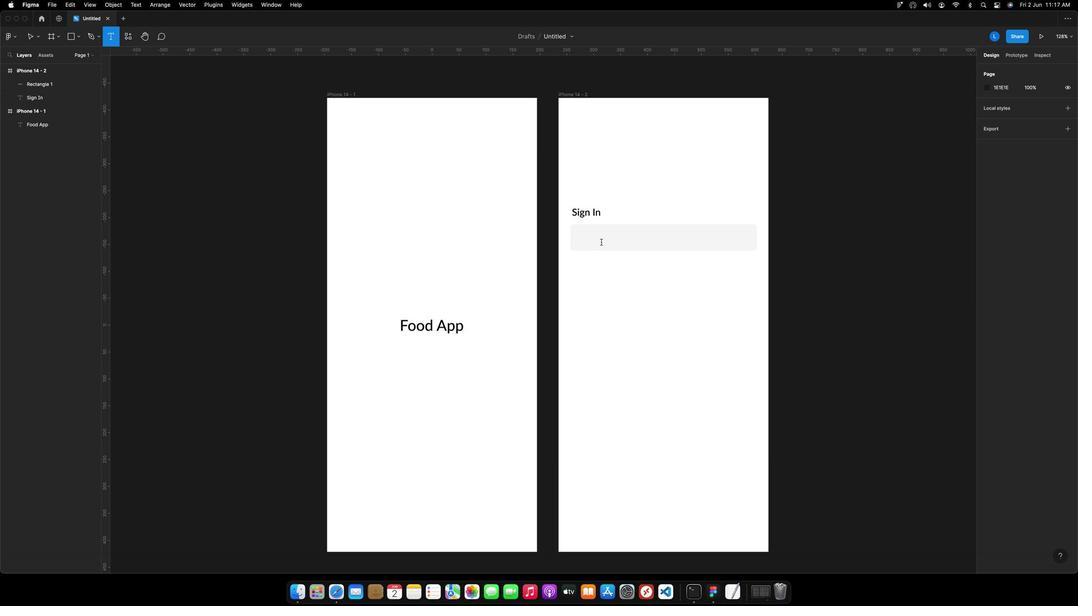 
Action: Mouse pressed left at (773, 216)
Screenshot: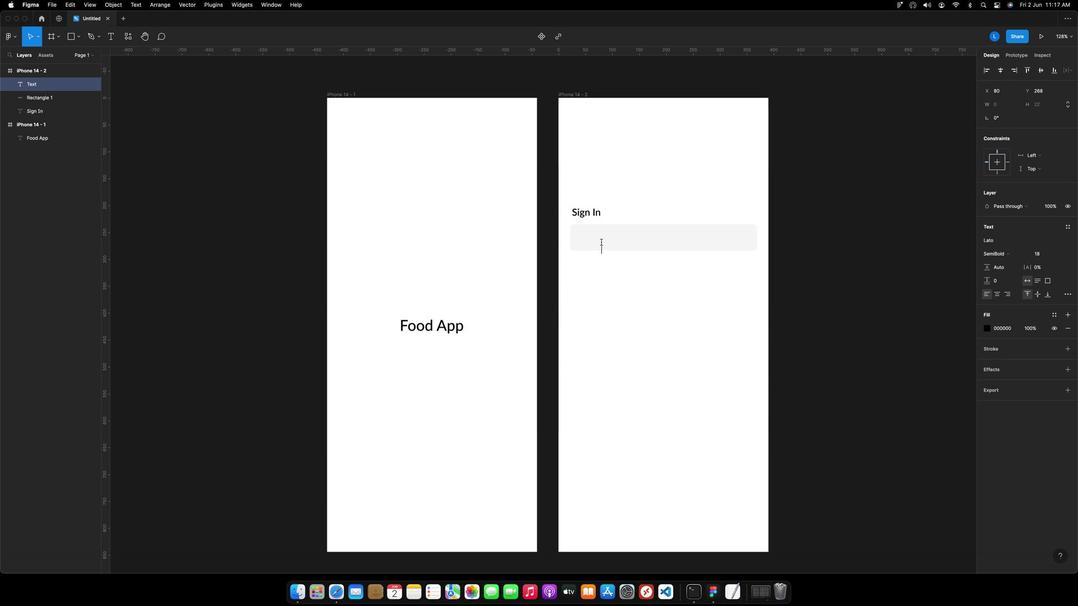 
Action: Key pressed Key.caps_lock'Y'Key.backspace'U'Key.caps_lock's''e''r''n''a''m''e'Key.esc
Screenshot: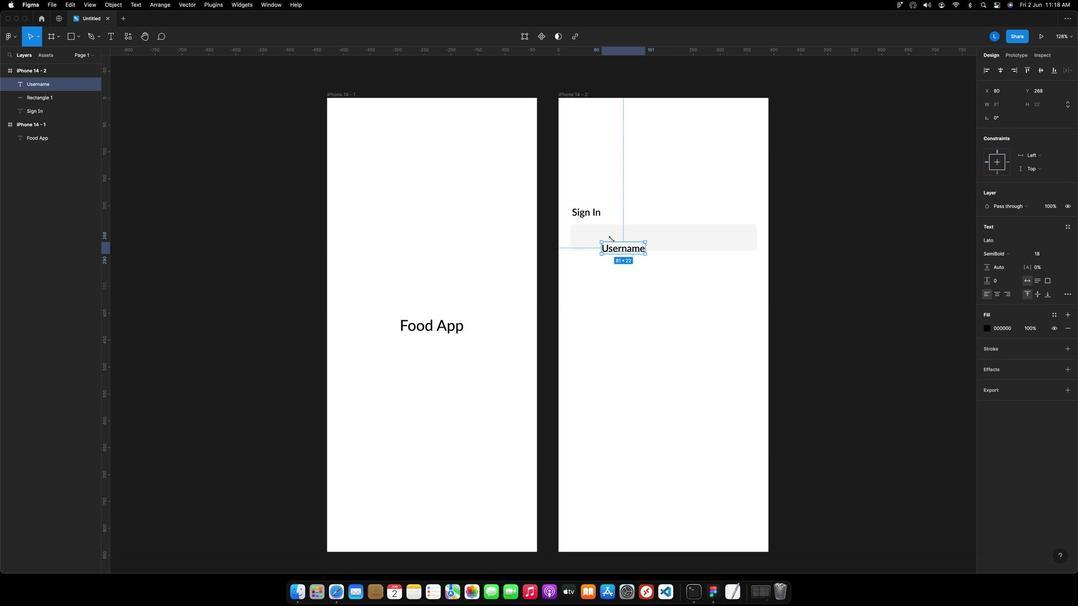 
Action: Mouse moved to (992, 227)
Screenshot: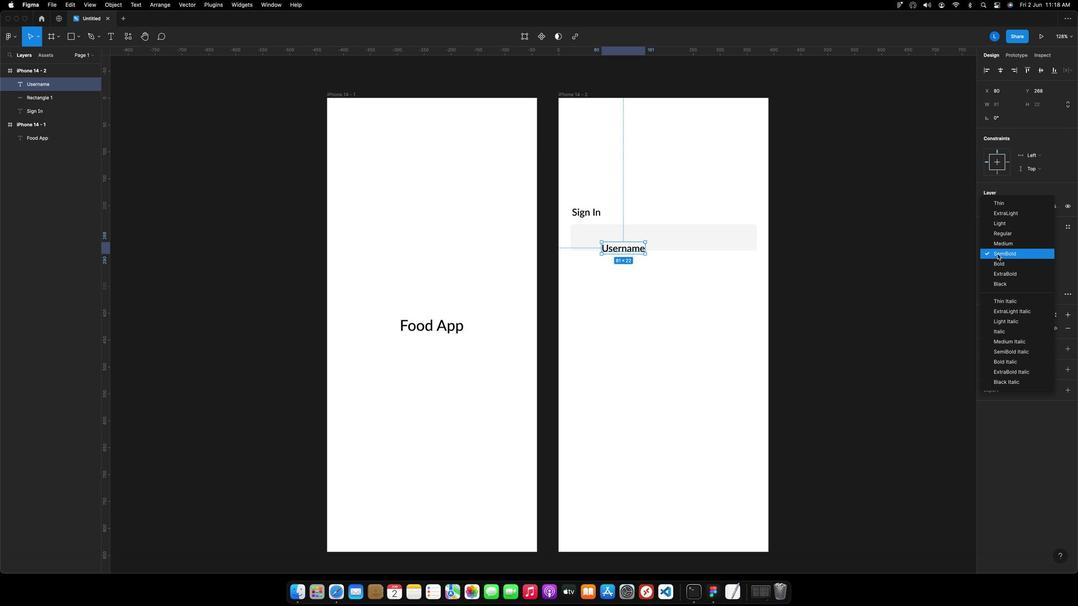 
Action: Mouse pressed left at (992, 227)
Screenshot: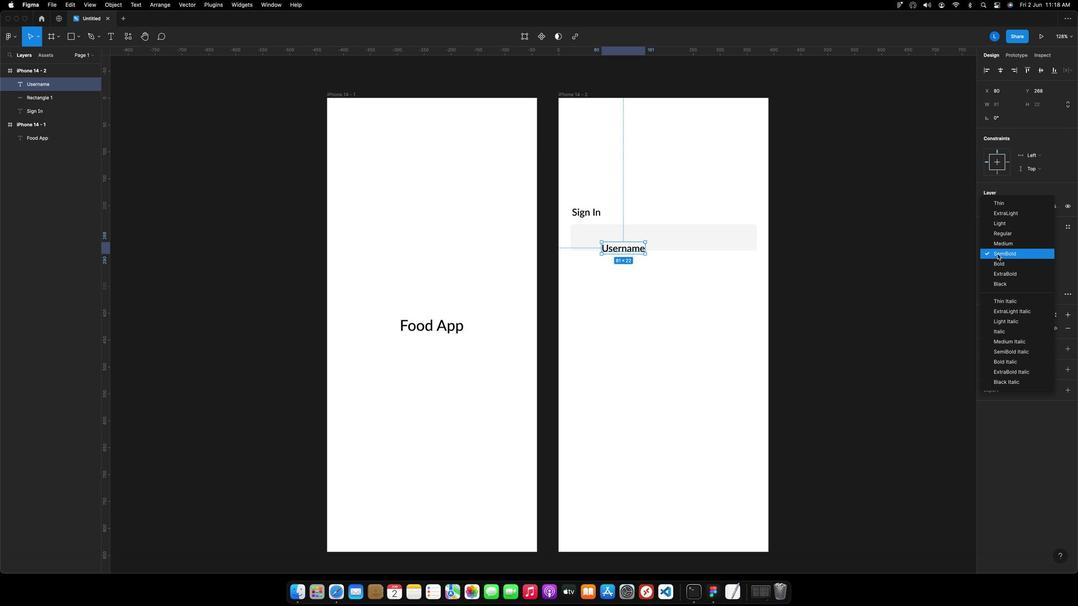 
Action: Mouse moved to (993, 220)
Screenshot: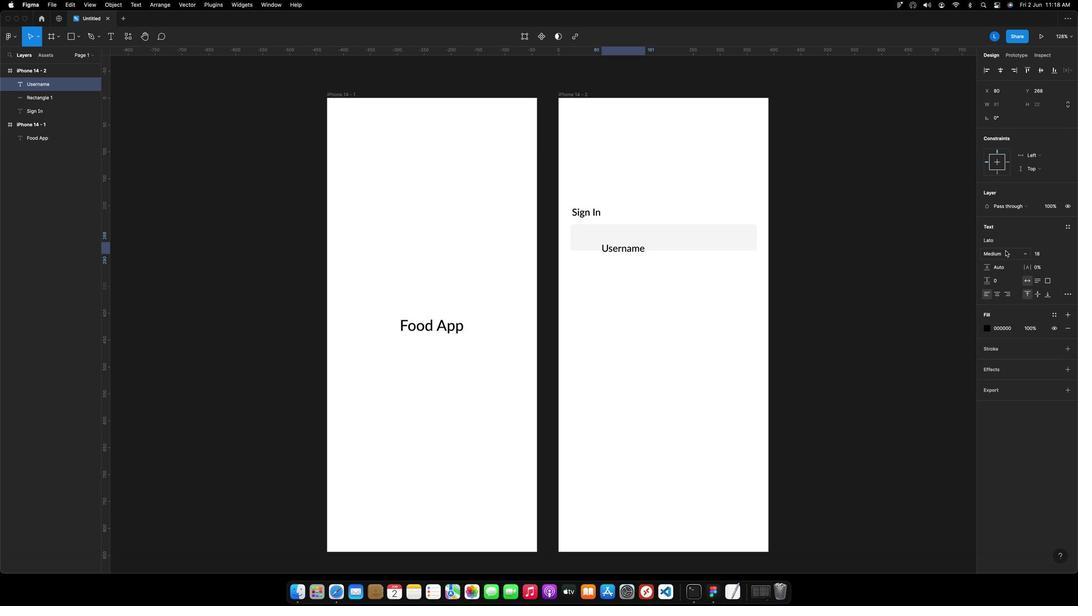 
Action: Mouse pressed left at (993, 220)
Screenshot: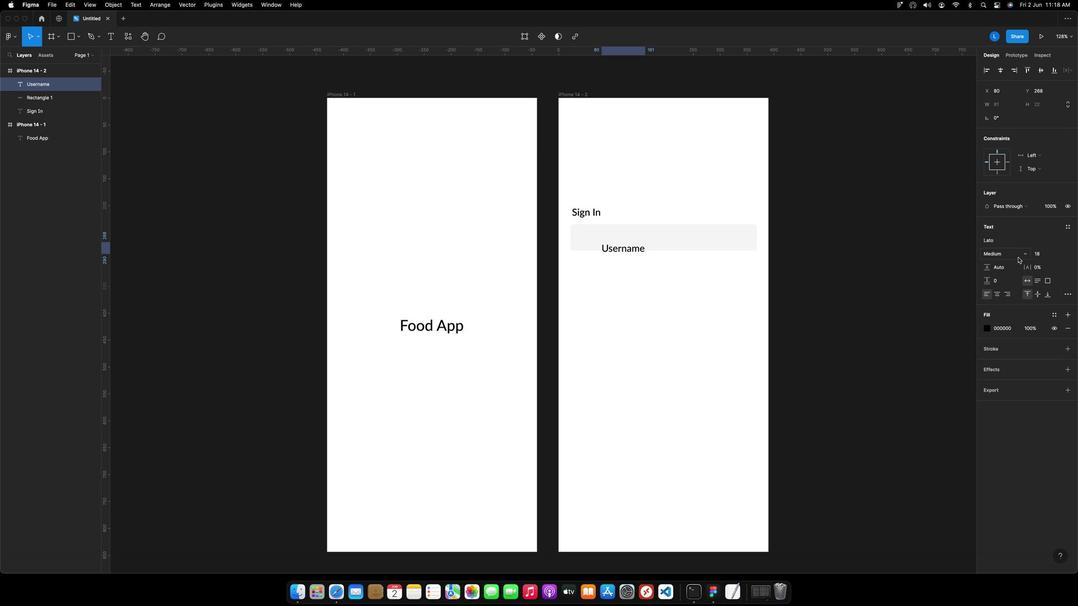 
Action: Mouse moved to (1019, 228)
Screenshot: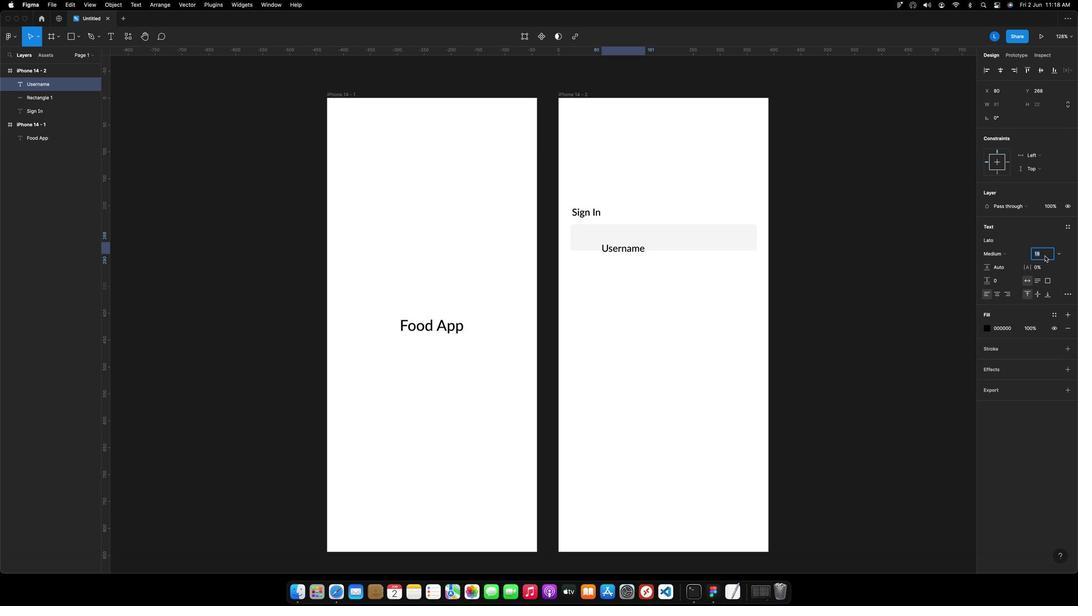 
Action: Mouse pressed left at (1019, 228)
Screenshot: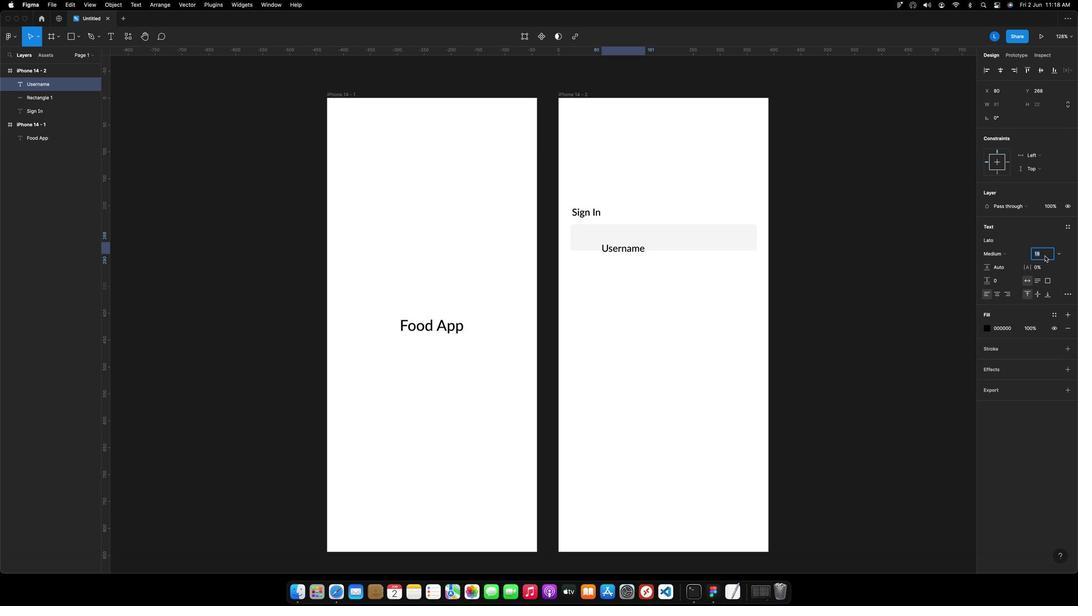 
Action: Key pressed '1''4'Key.enter
Screenshot: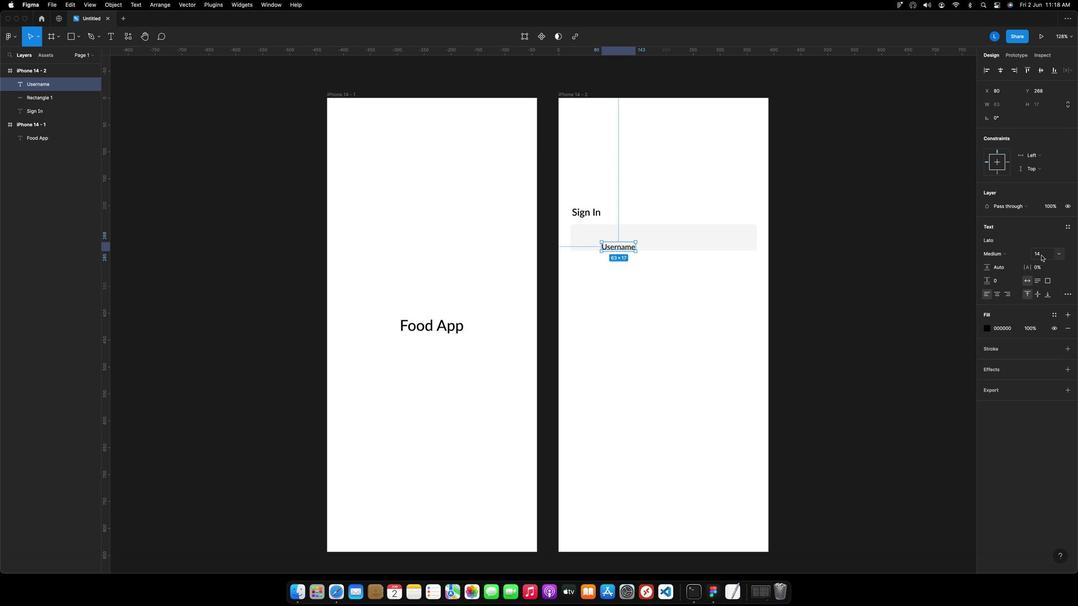 
Action: Mouse moved to (783, 221)
Screenshot: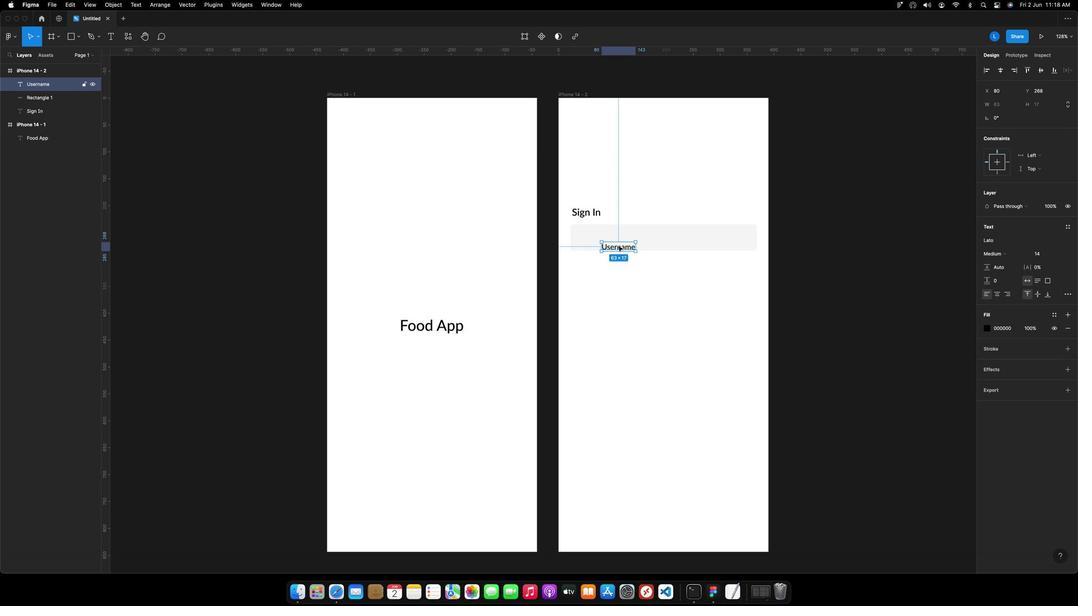 
Action: Mouse pressed left at (783, 221)
Screenshot: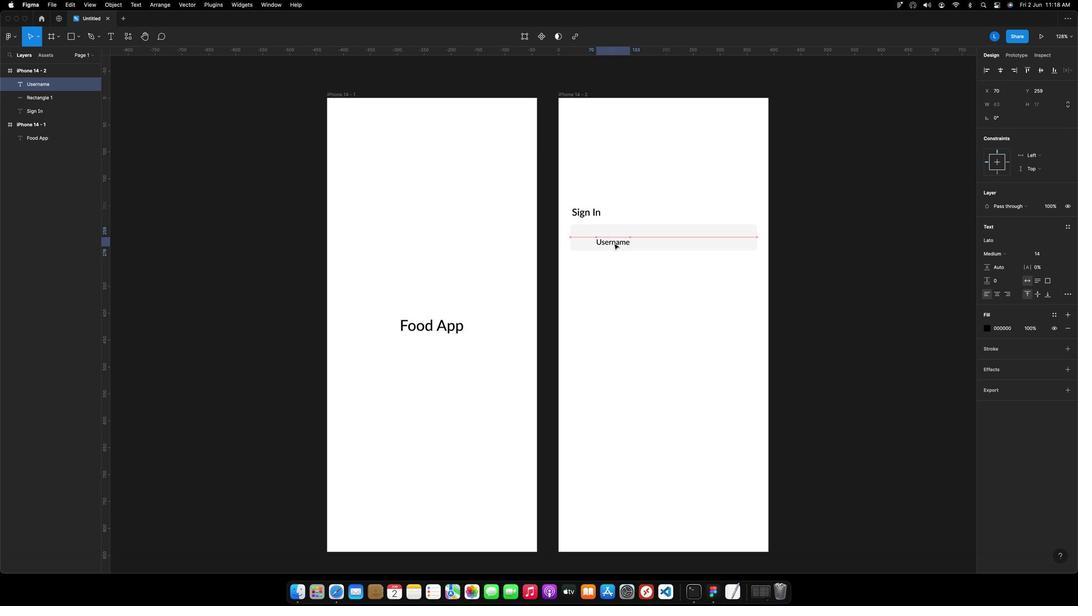 
Action: Mouse moved to (1009, 293)
Screenshot: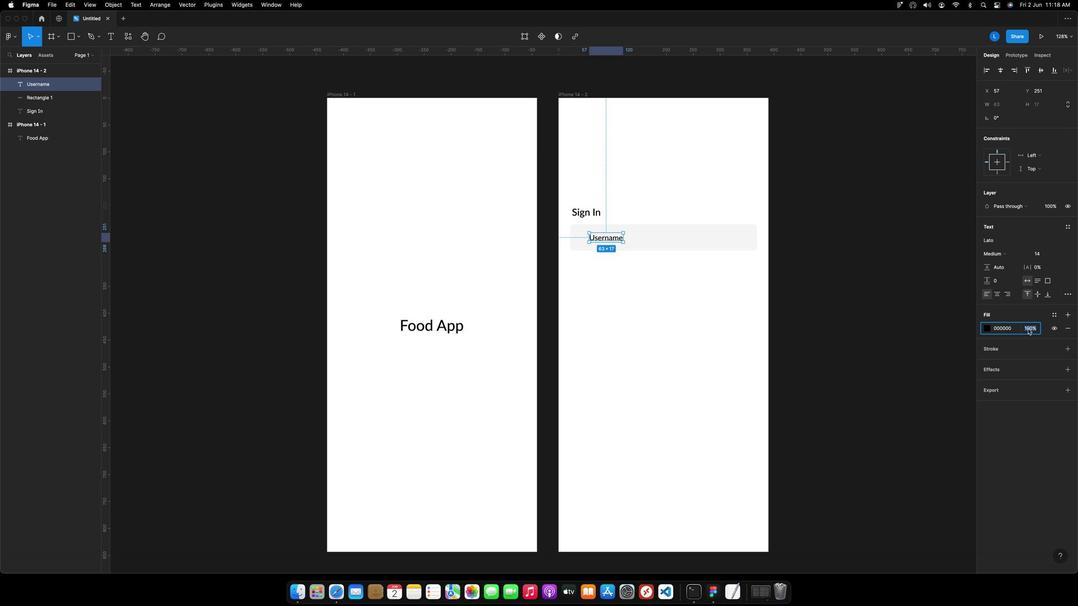 
Action: Mouse pressed left at (1009, 293)
Screenshot: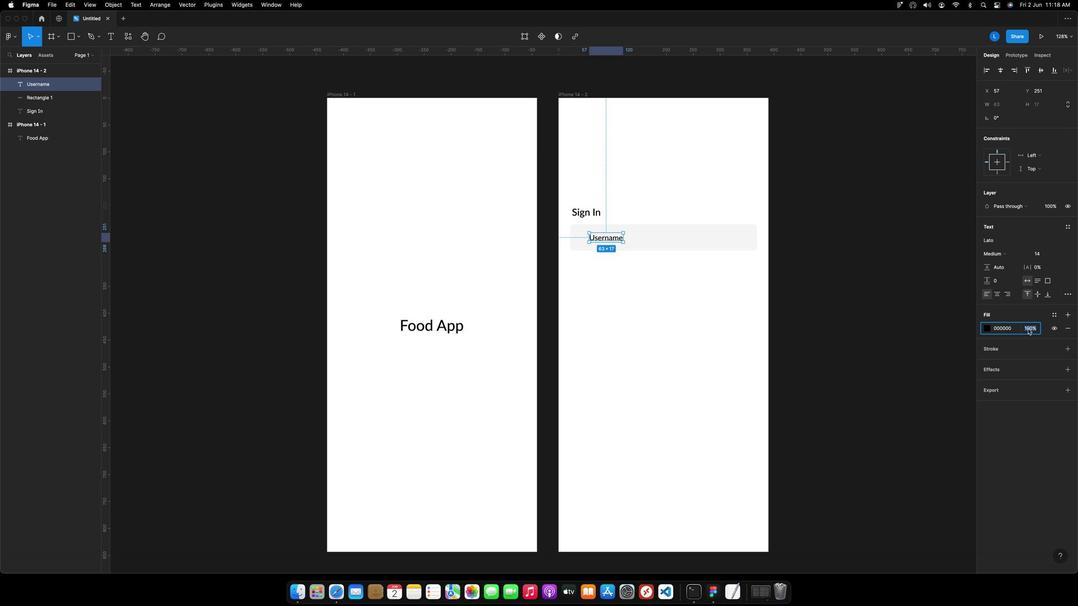 
Action: Key pressed '4''0'Key.enter
Screenshot: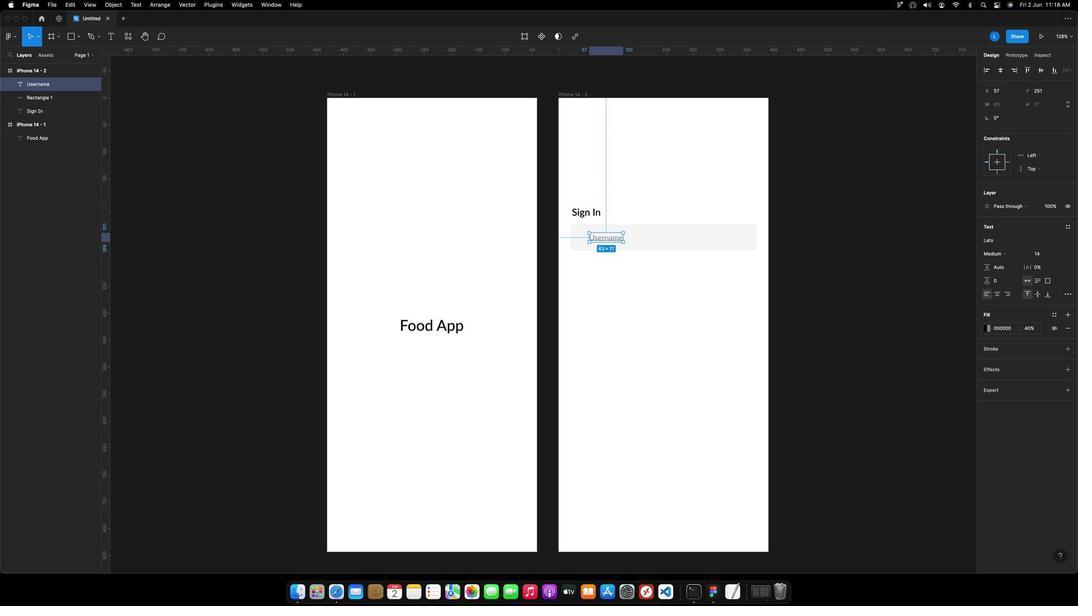 
Action: Mouse moved to (802, 278)
Screenshot: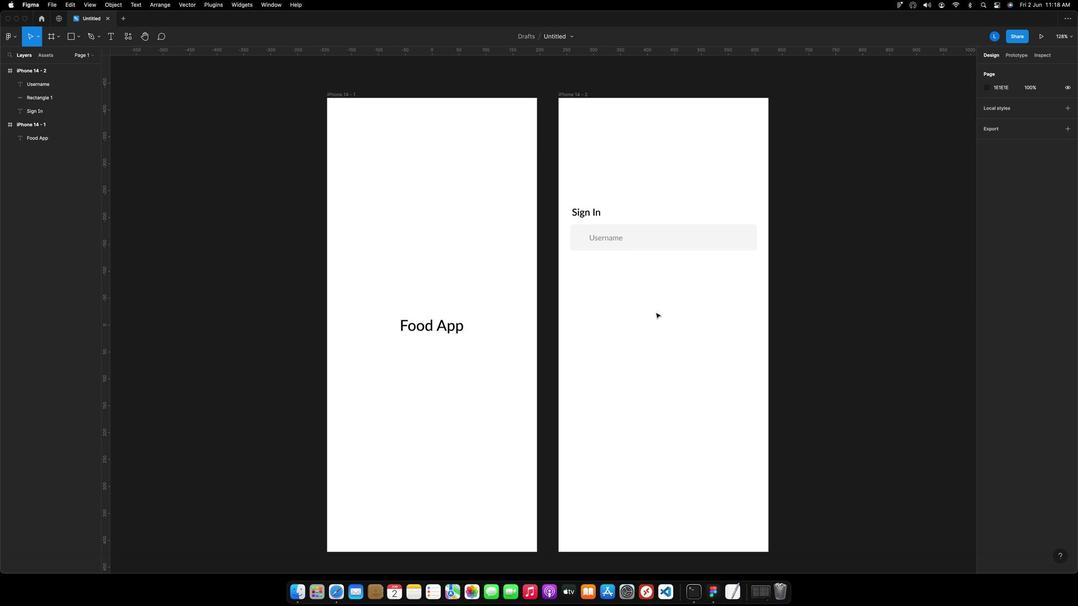 
Action: Mouse pressed left at (802, 278)
Screenshot: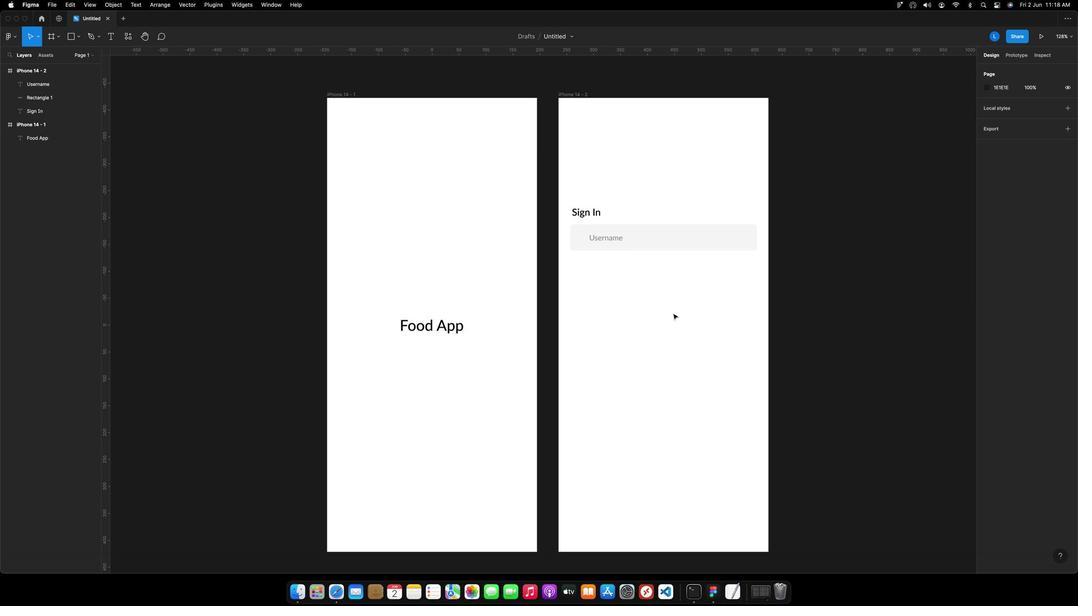 
Action: Mouse moved to (743, 209)
Screenshot: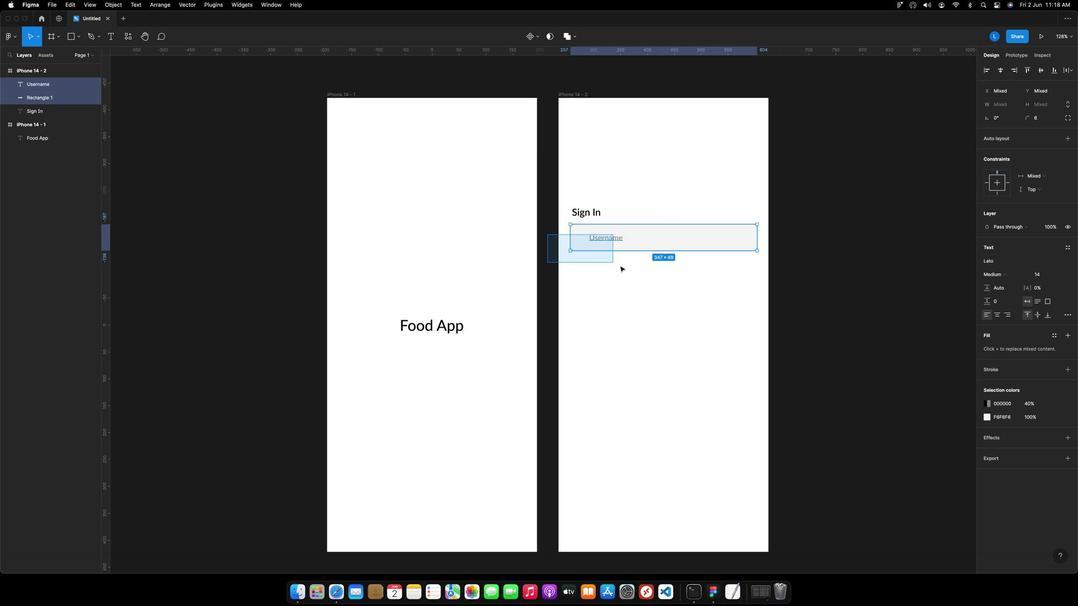 
Action: Mouse pressed left at (743, 209)
Screenshot: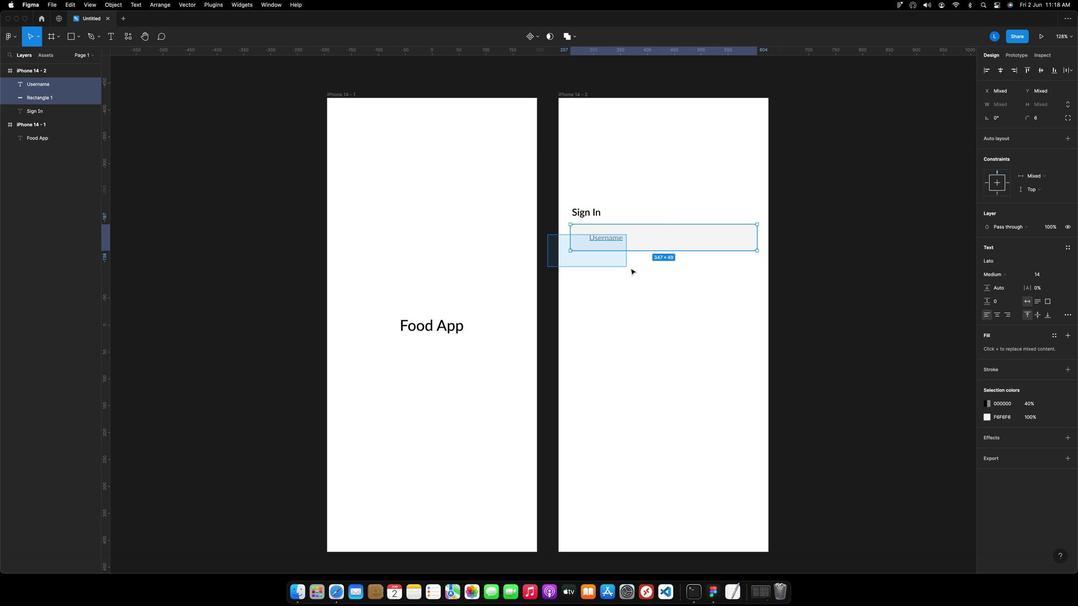 
Action: Mouse moved to (991, 67)
Screenshot: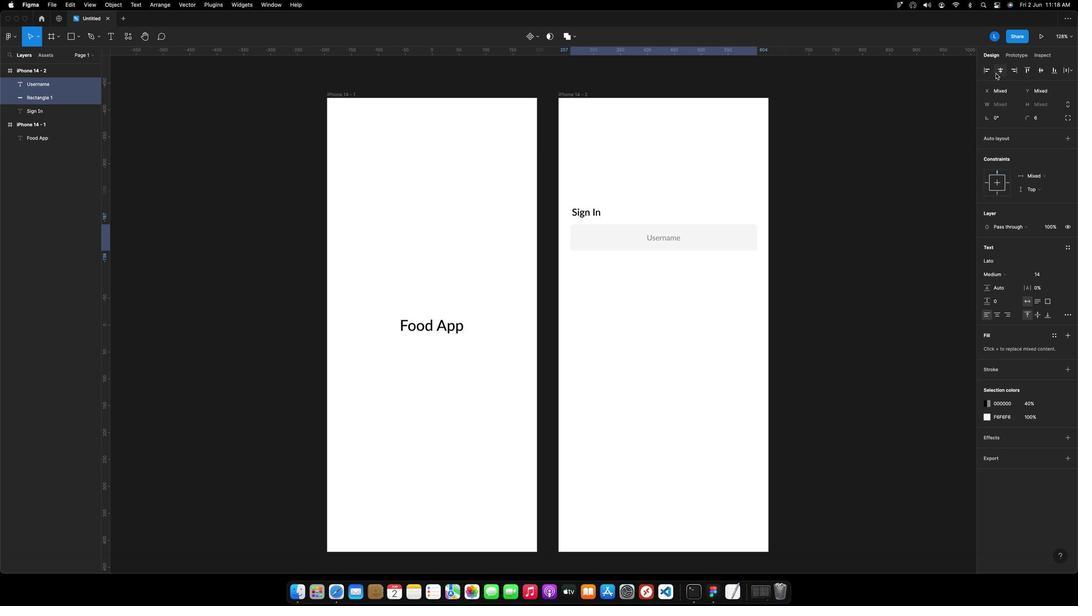 
Action: Mouse pressed left at (991, 67)
Screenshot: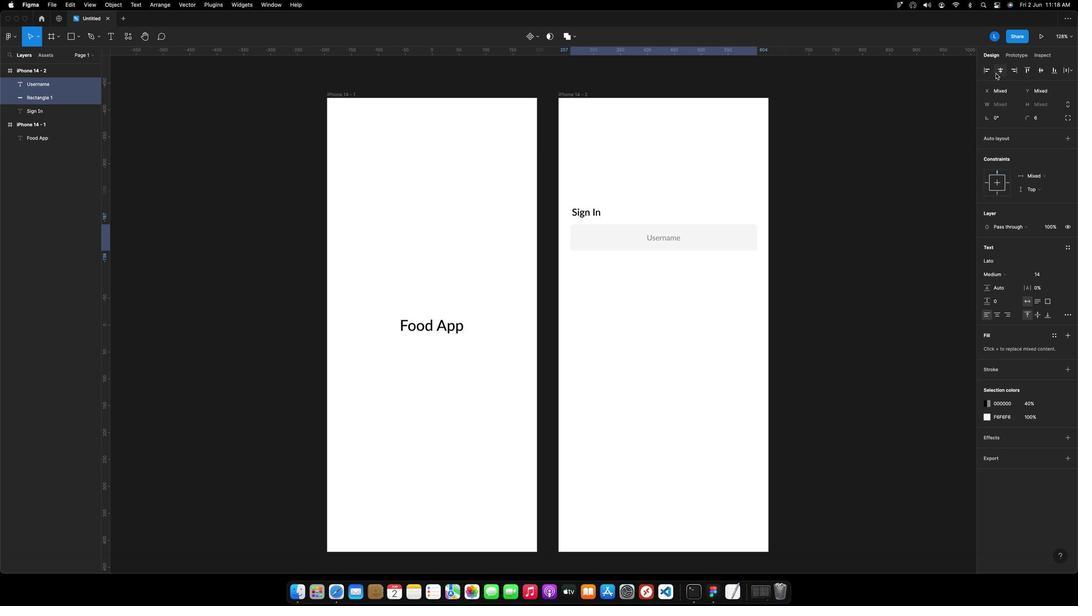 
Action: Mouse moved to (1015, 64)
Screenshot: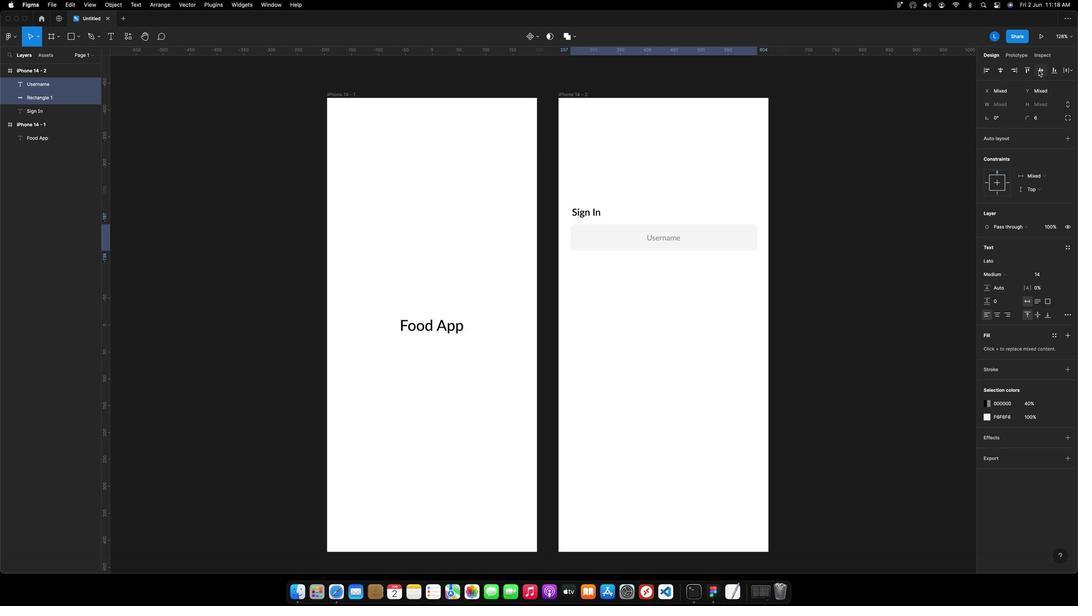 
Action: Mouse pressed left at (1015, 64)
Screenshot: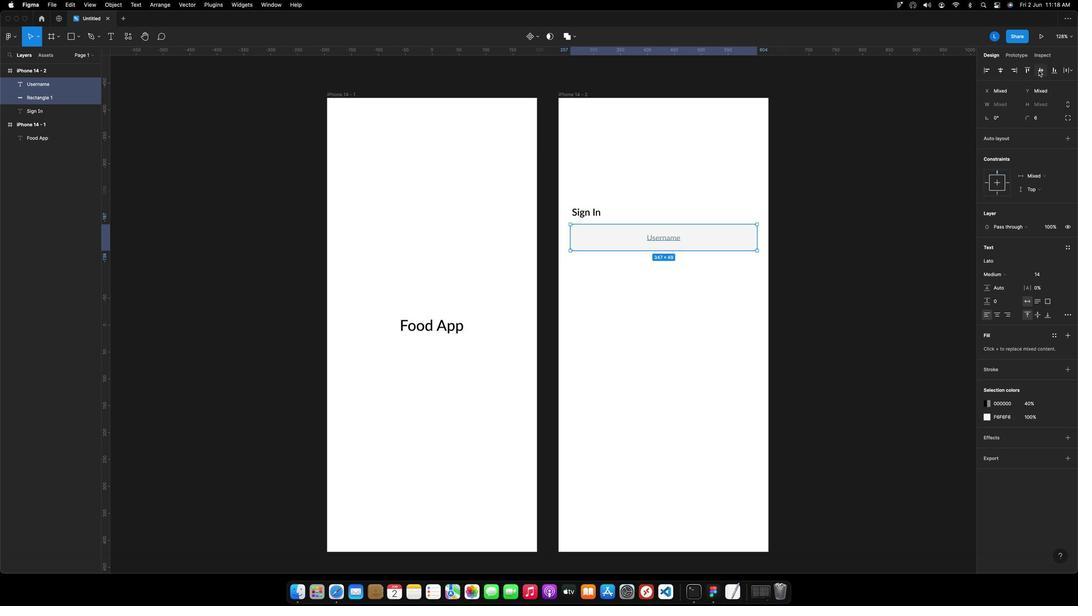 
Action: Mouse moved to (811, 270)
Screenshot: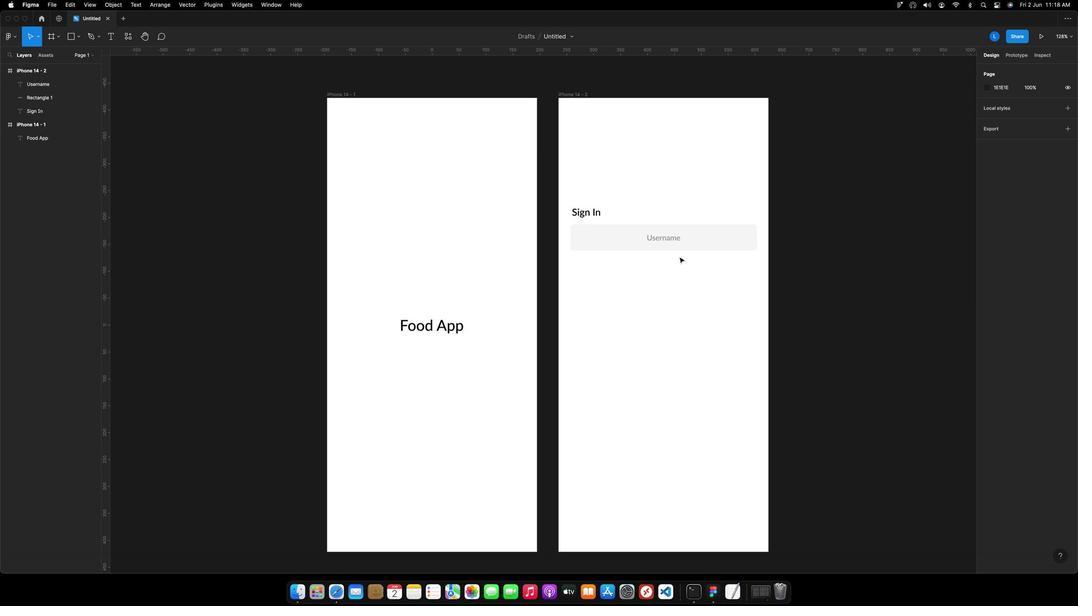 
Action: Mouse pressed left at (811, 270)
Screenshot: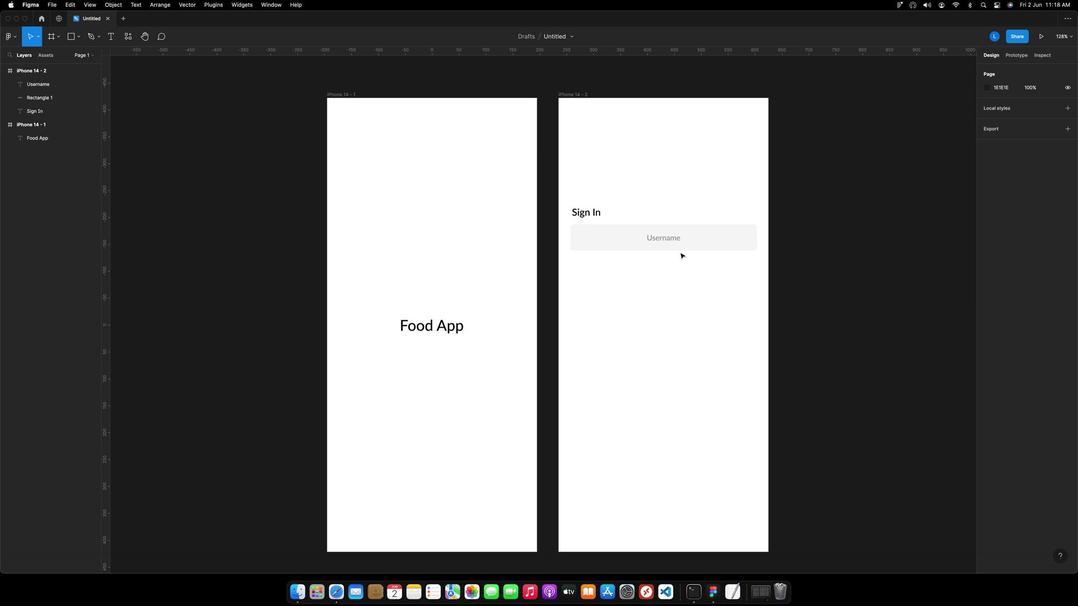 
Action: Mouse moved to (807, 214)
Screenshot: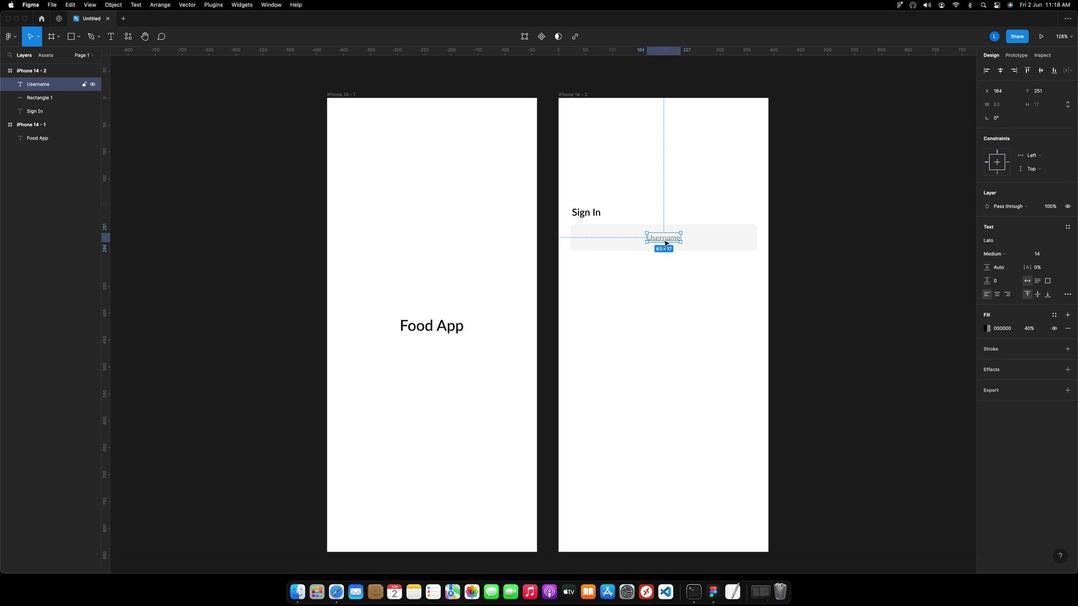 
Action: Mouse pressed left at (807, 214)
Screenshot: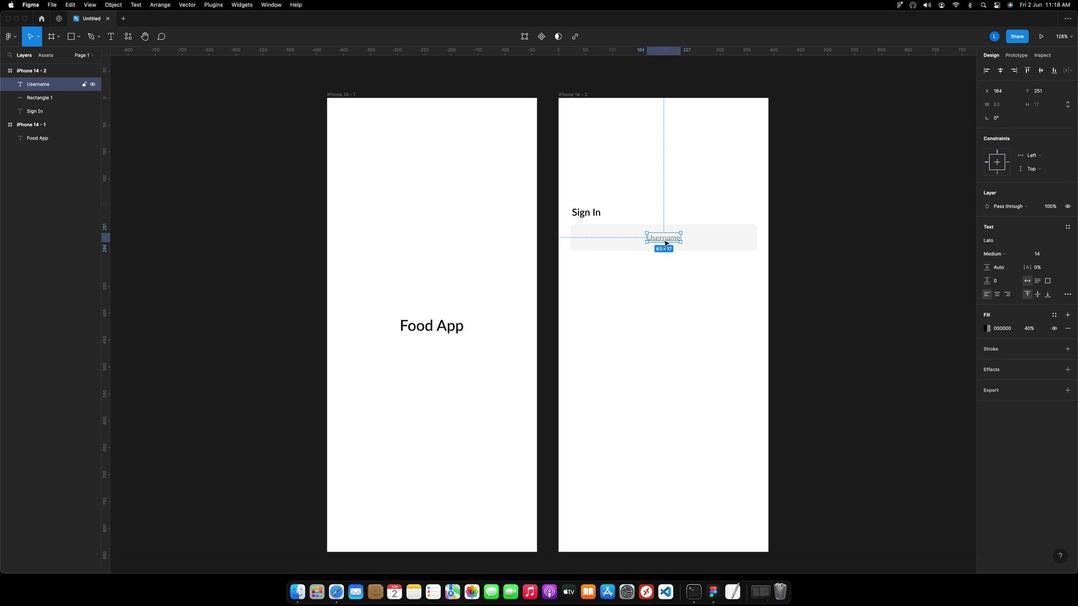 
Action: Key pressed Key.shiftKey.alt_rKey.leftKey.leftKey.leftKey.leftKey.leftKey.leftKey.leftKey.leftKey.leftKey.leftKey.leftKey.left
Screenshot: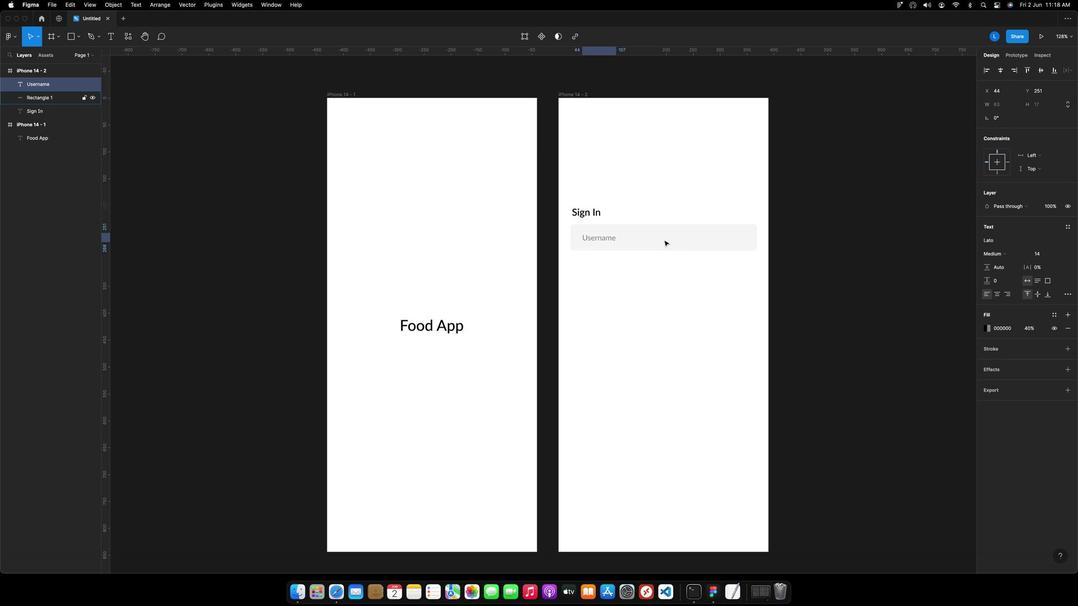 
Action: Mouse moved to (784, 254)
Screenshot: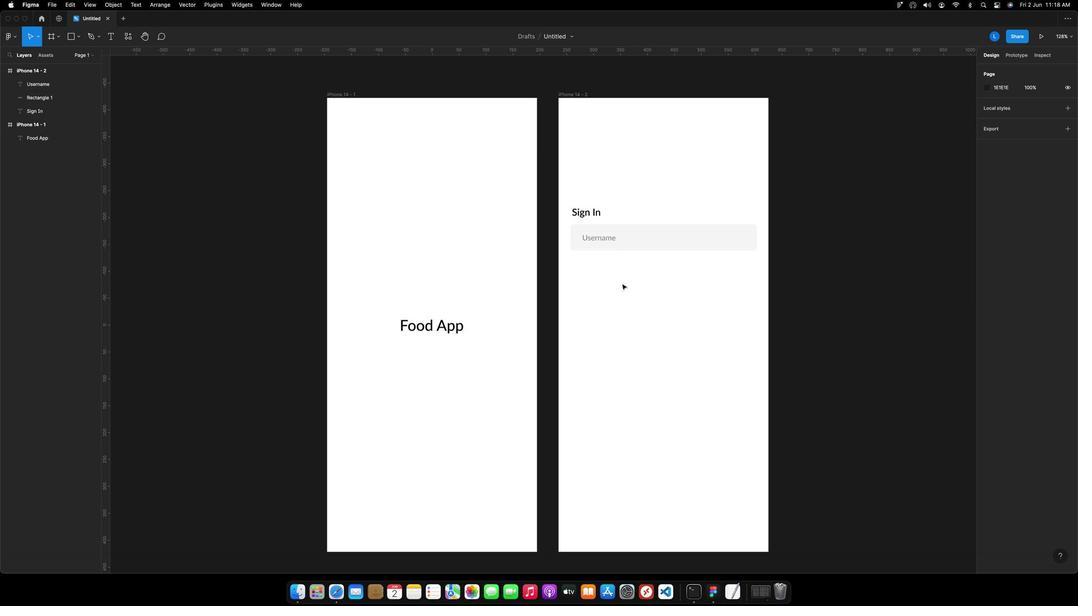 
Action: Mouse pressed left at (784, 254)
Screenshot: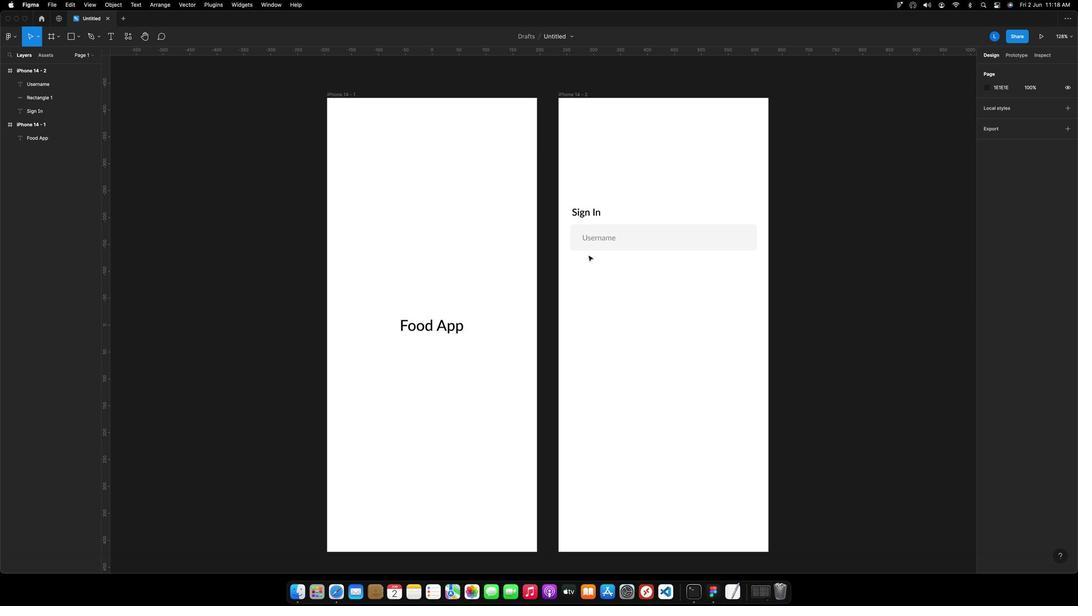 
Action: Mouse moved to (749, 207)
Screenshot: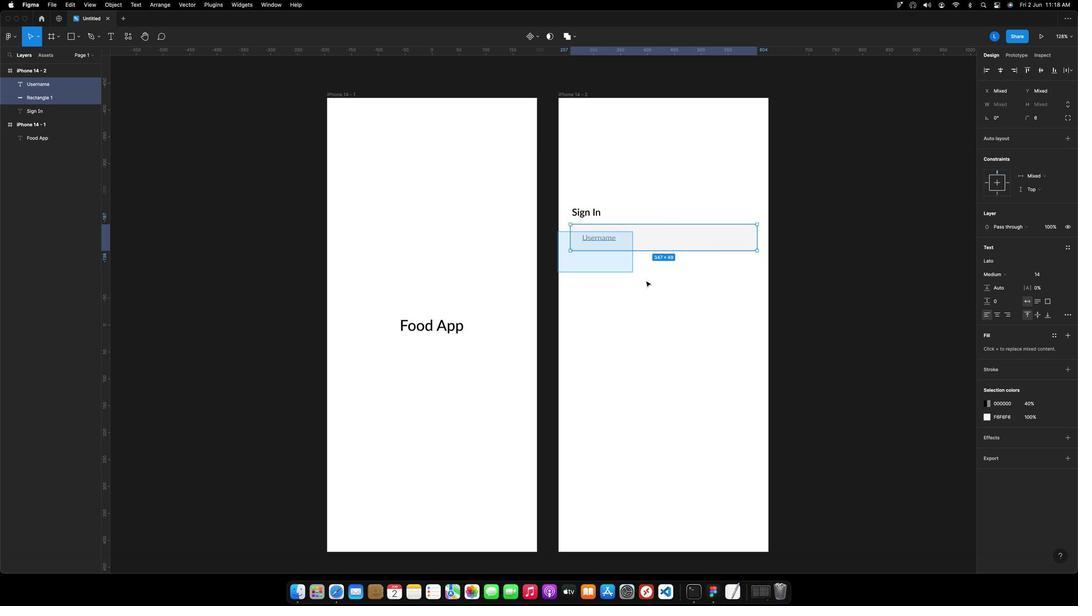 
Action: Mouse pressed left at (749, 207)
Screenshot: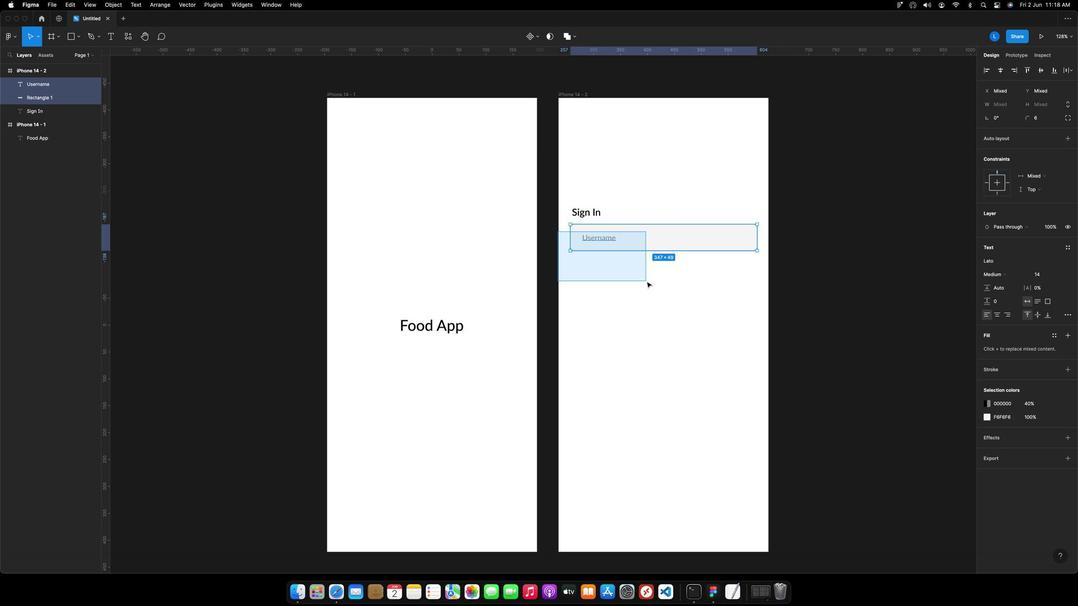 
Action: Mouse moved to (781, 213)
Screenshot: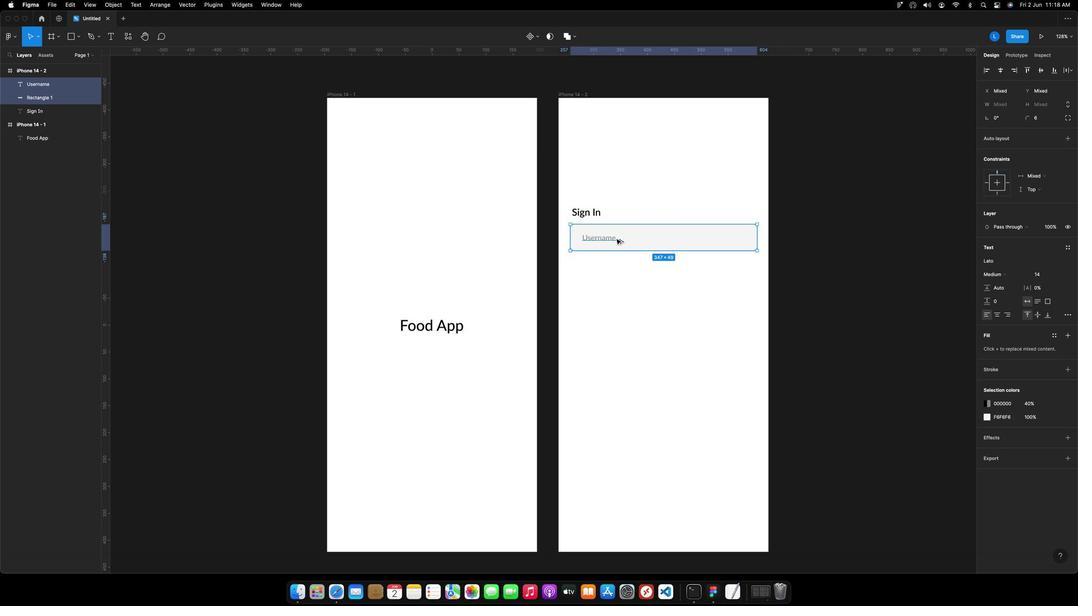 
Action: Key pressed Key.alt
Screenshot: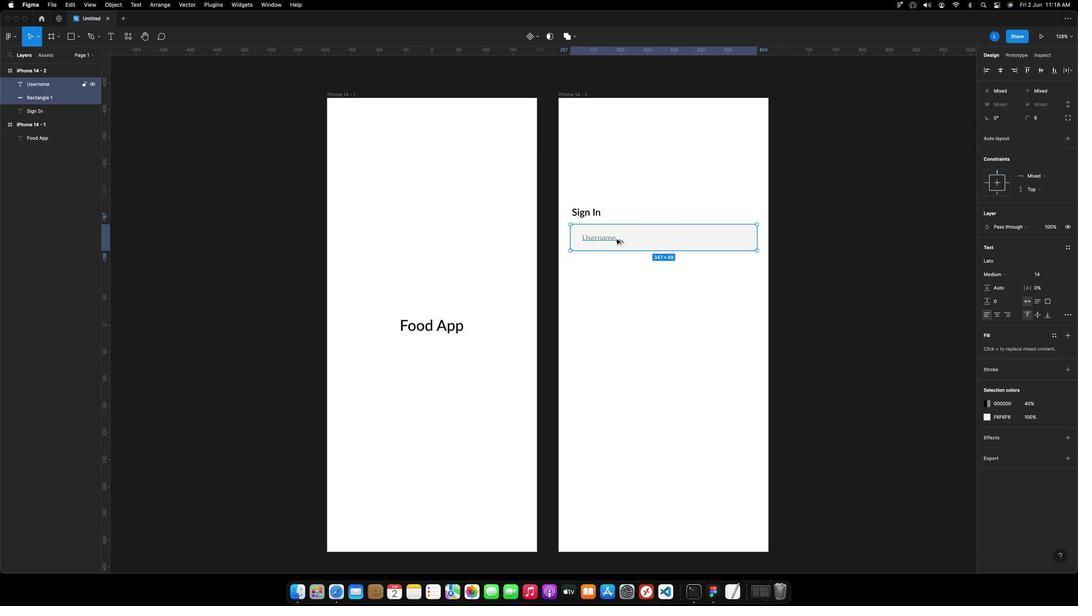 
Action: Mouse moved to (781, 212)
Screenshot: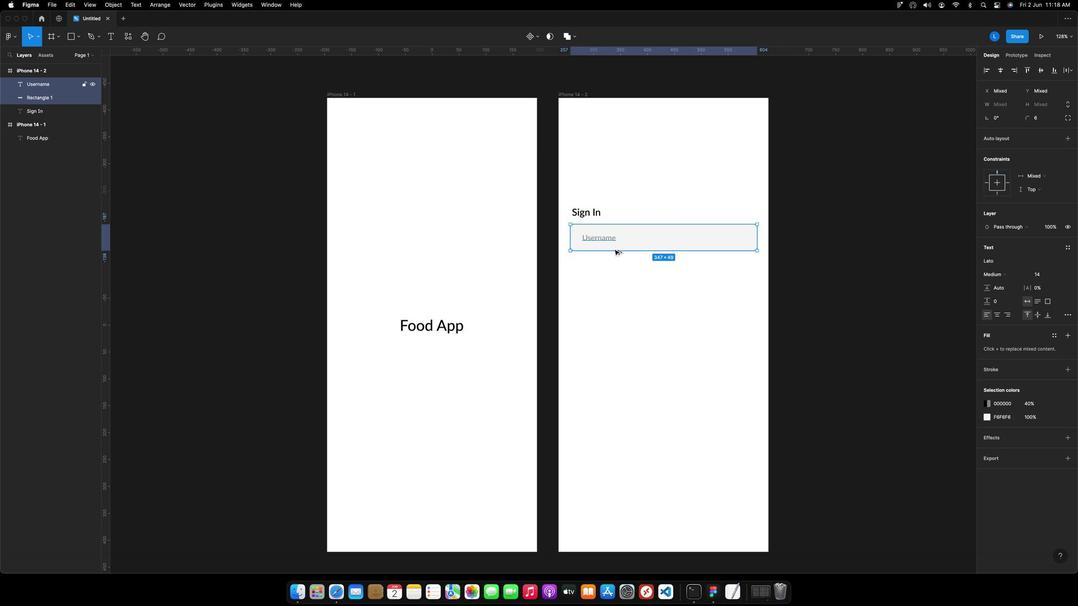 
Action: Mouse pressed left at (781, 212)
Screenshot: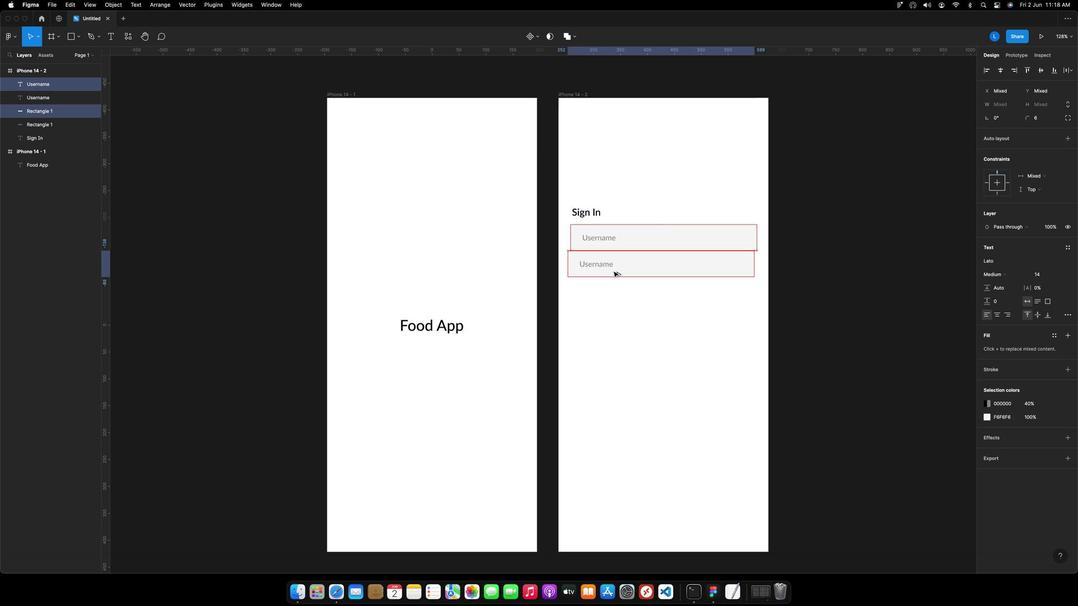 
Action: Mouse moved to (781, 249)
Screenshot: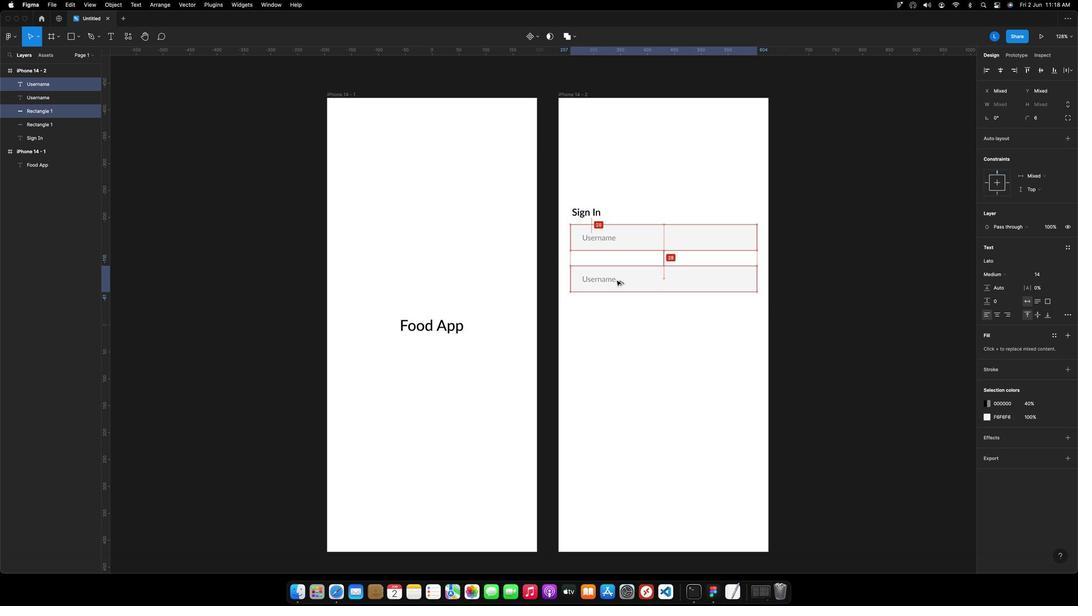 
Action: Mouse pressed left at (781, 249)
Screenshot: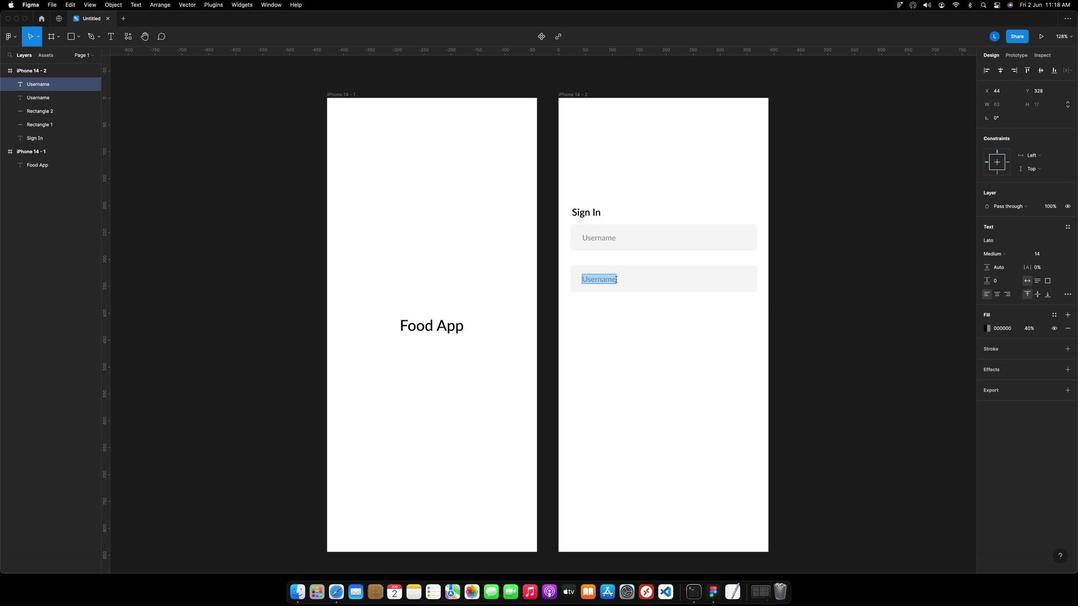 
Action: Mouse pressed left at (781, 249)
Screenshot: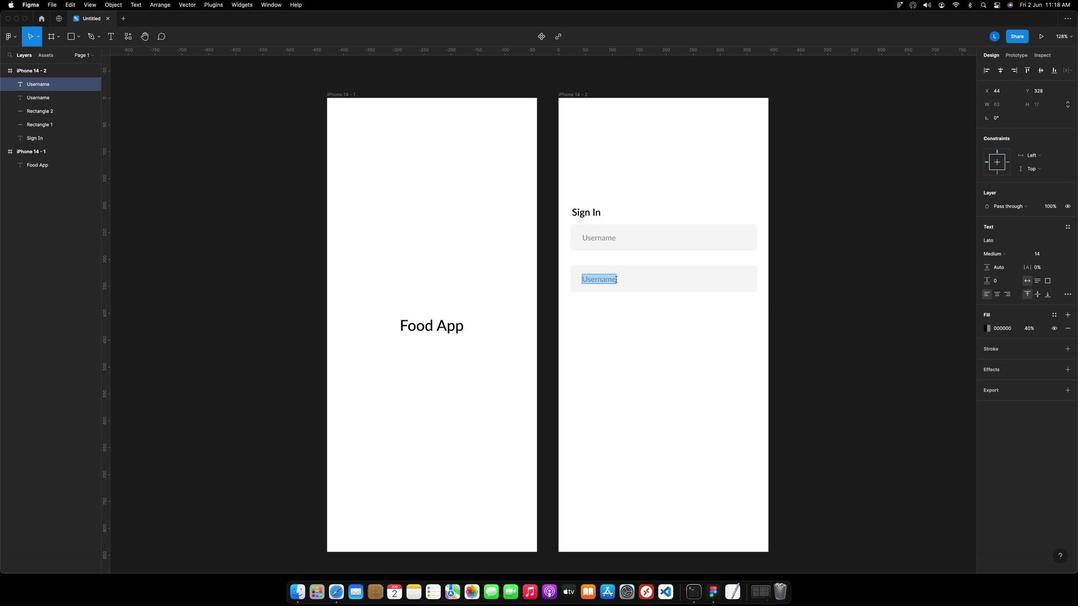 
Action: Key pressed Key.caps_lock'P'Key.caps_lock'a''s''s''w''o''r''d'Key.esc
Screenshot: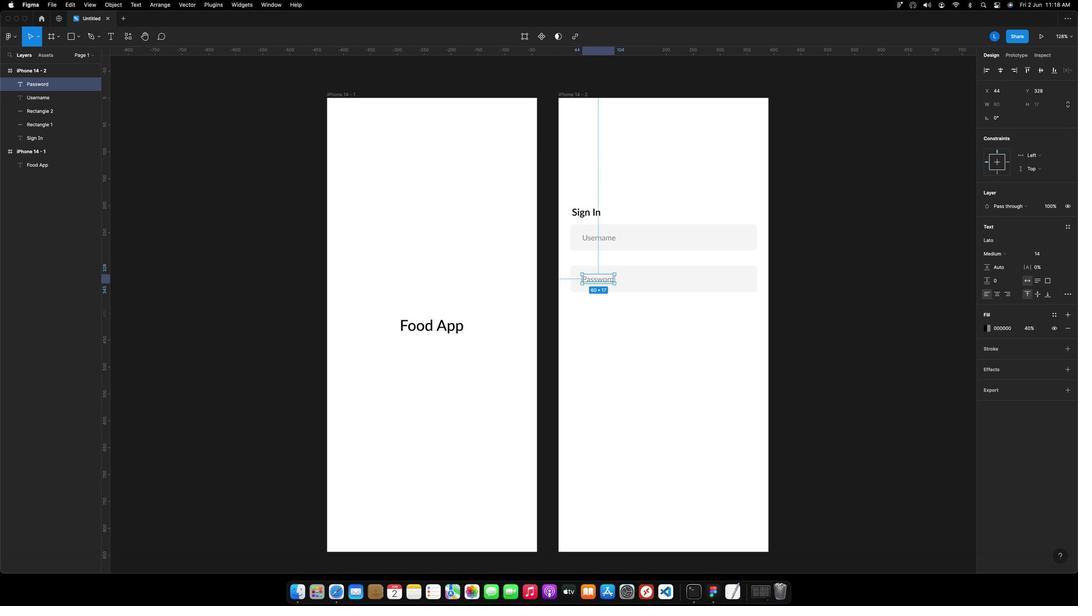 
Action: Mouse moved to (786, 274)
Screenshot: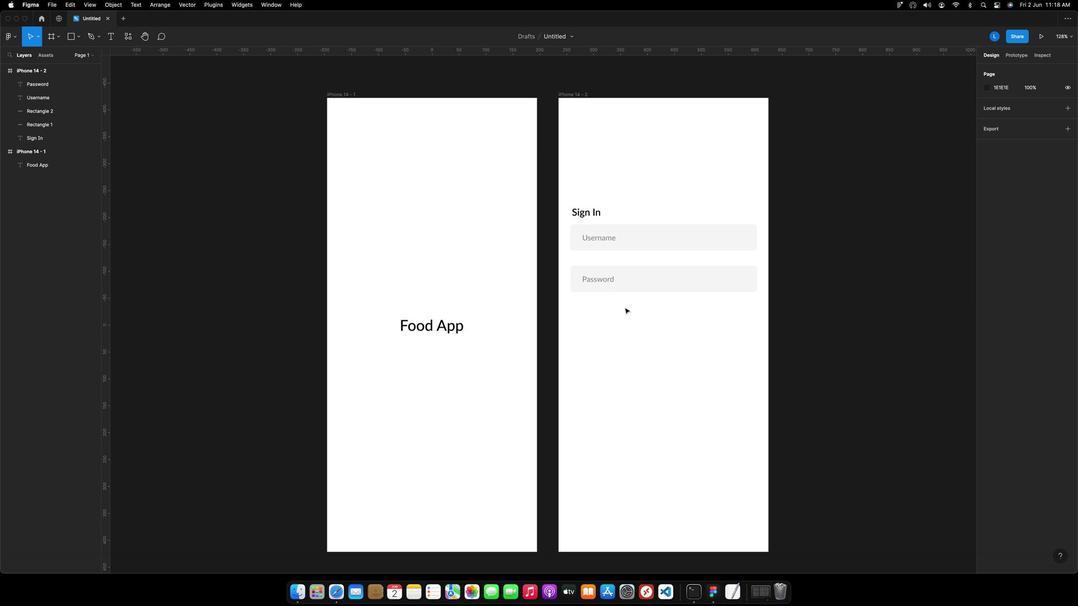 
Action: Mouse pressed left at (786, 274)
Screenshot: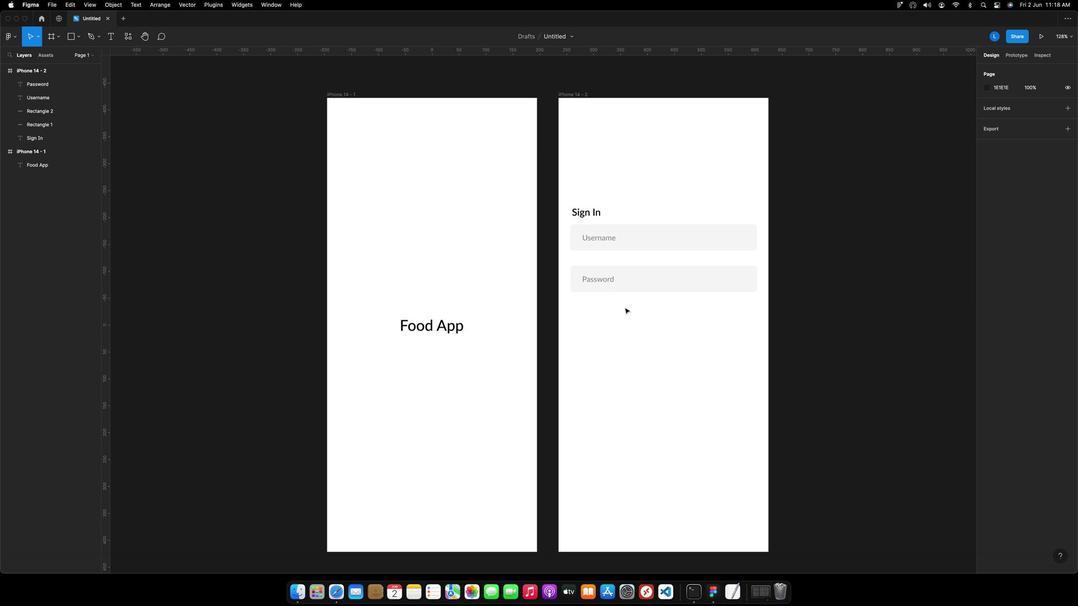 
Action: Mouse moved to (789, 256)
Screenshot: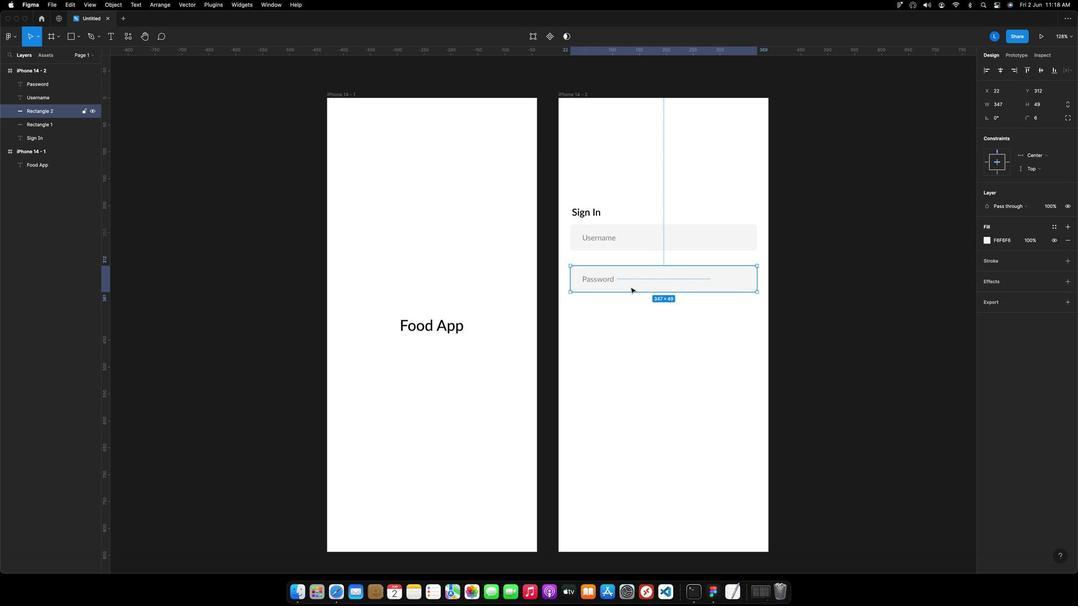 
Action: Mouse pressed left at (789, 256)
Screenshot: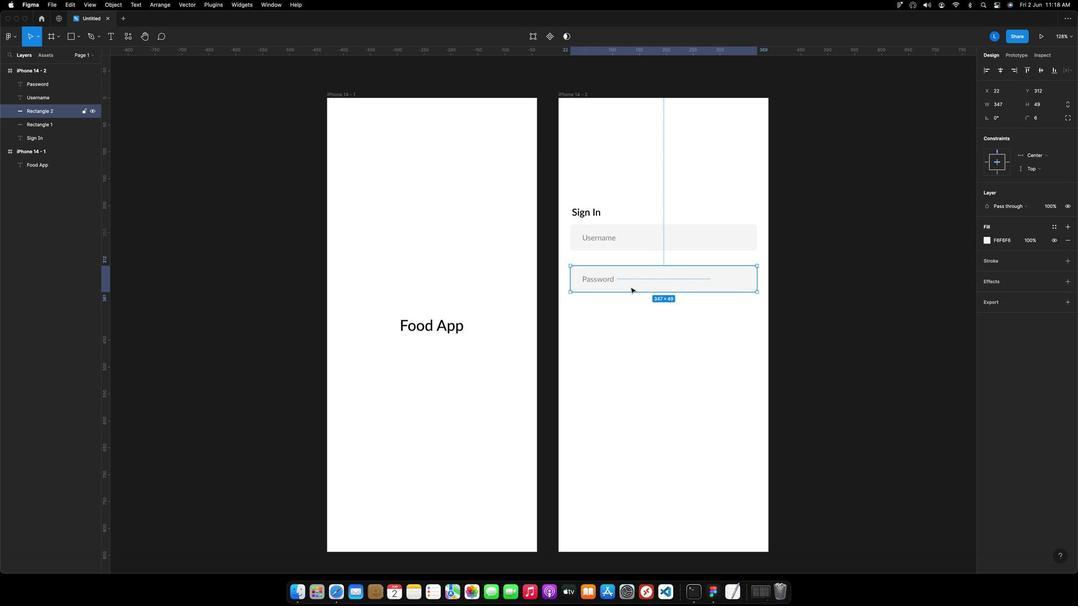 
Action: Key pressed Key.alt
Screenshot: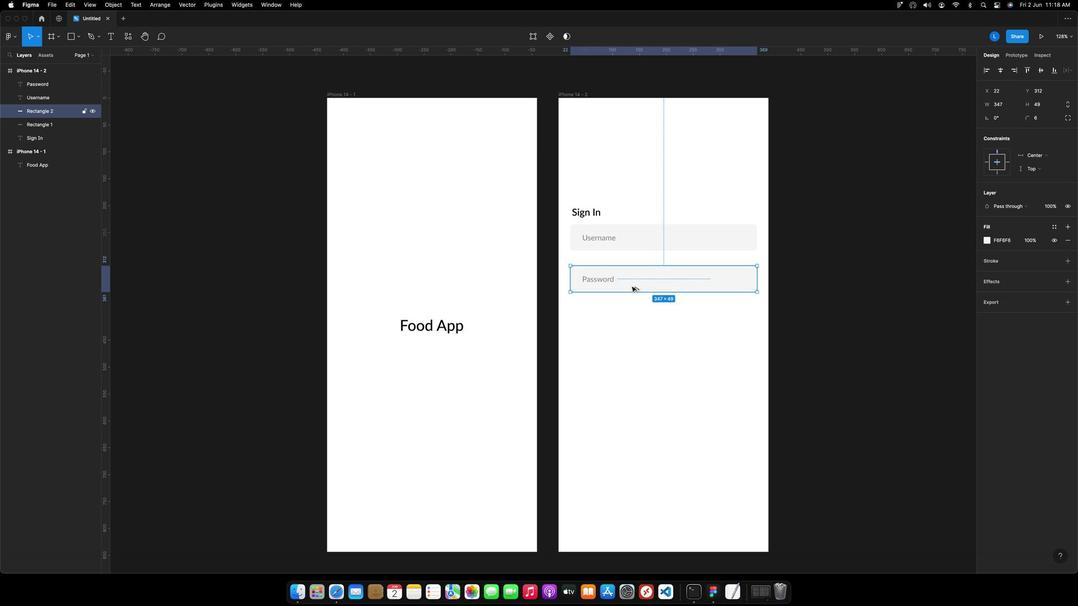 
Action: Mouse moved to (790, 254)
Screenshot: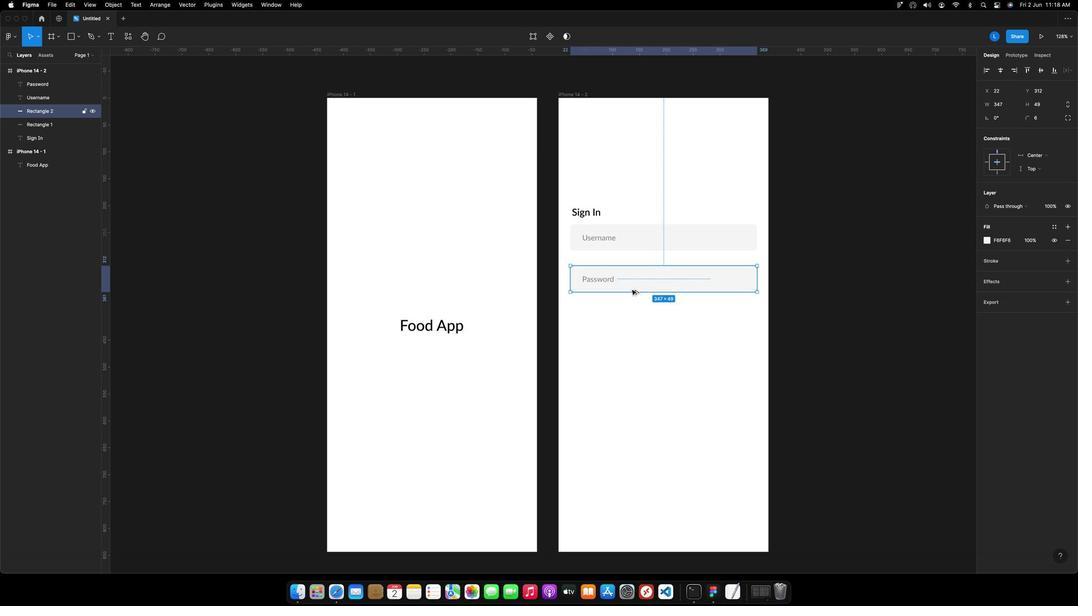 
Action: Mouse pressed left at (790, 254)
Screenshot: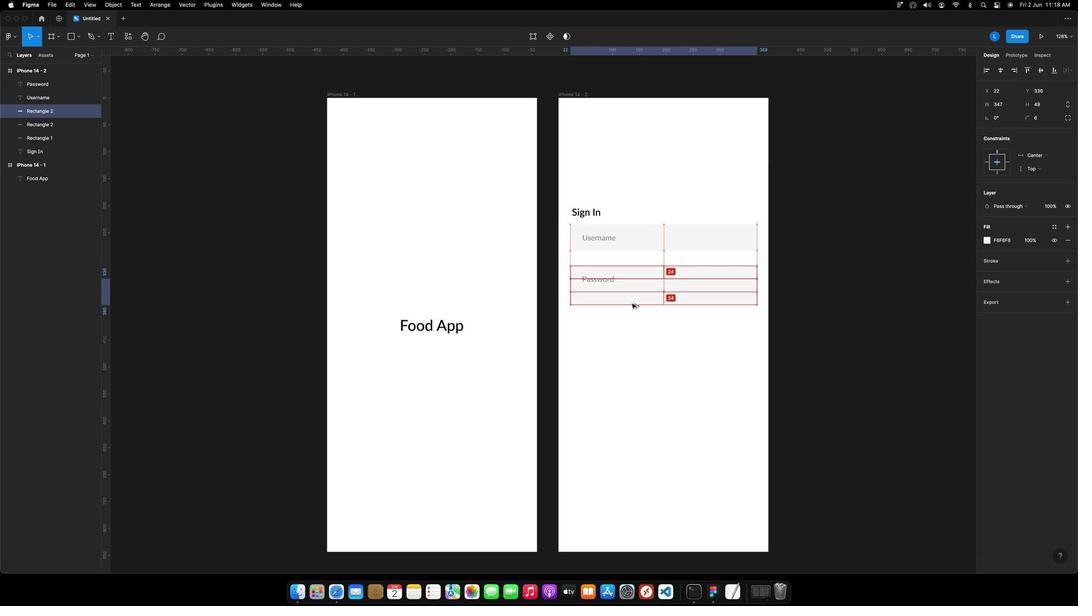 
Action: Mouse moved to (791, 285)
Screenshot: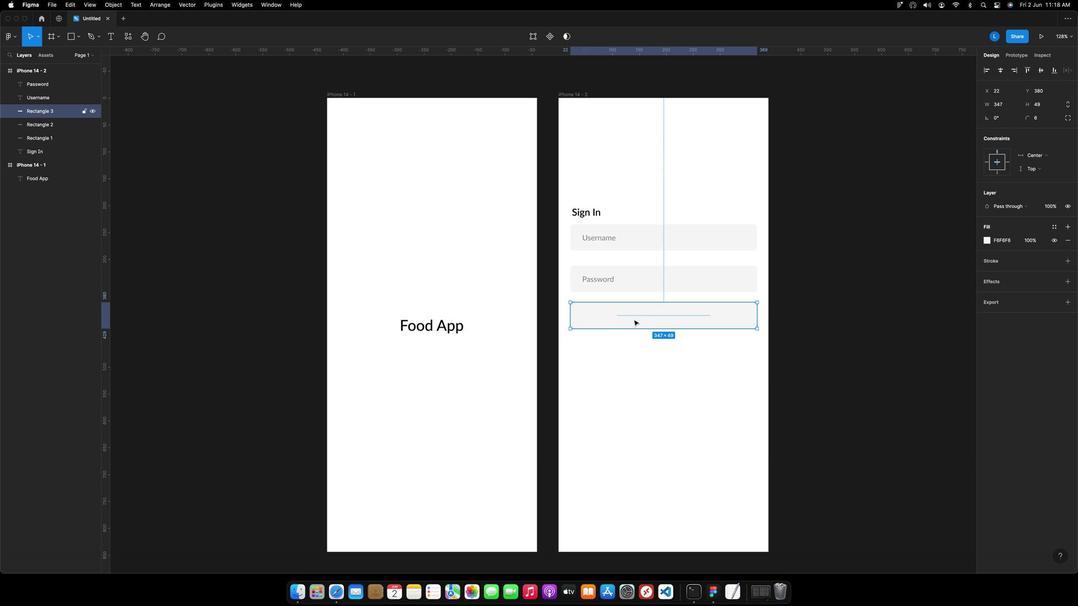 
Action: Mouse pressed left at (791, 285)
Screenshot: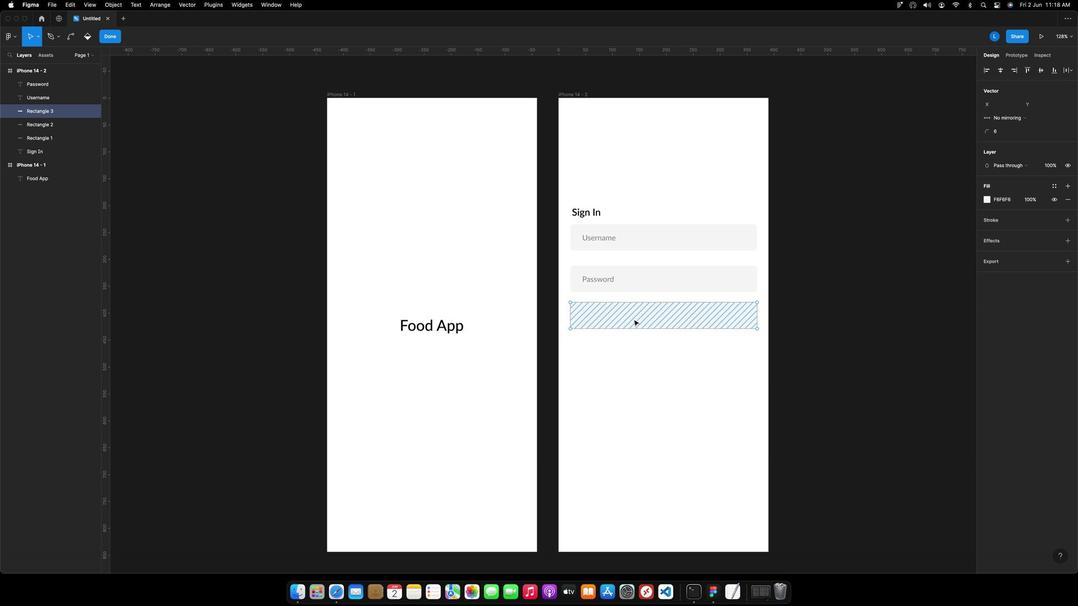 
Action: Mouse pressed left at (791, 285)
Screenshot: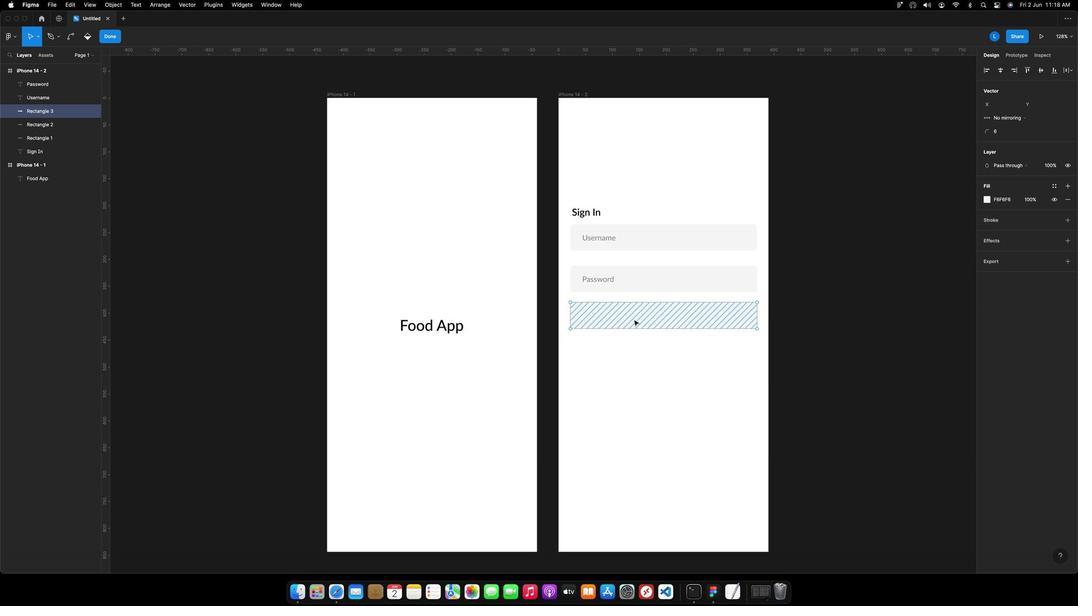 
Action: Key pressed Key.esc
Screenshot: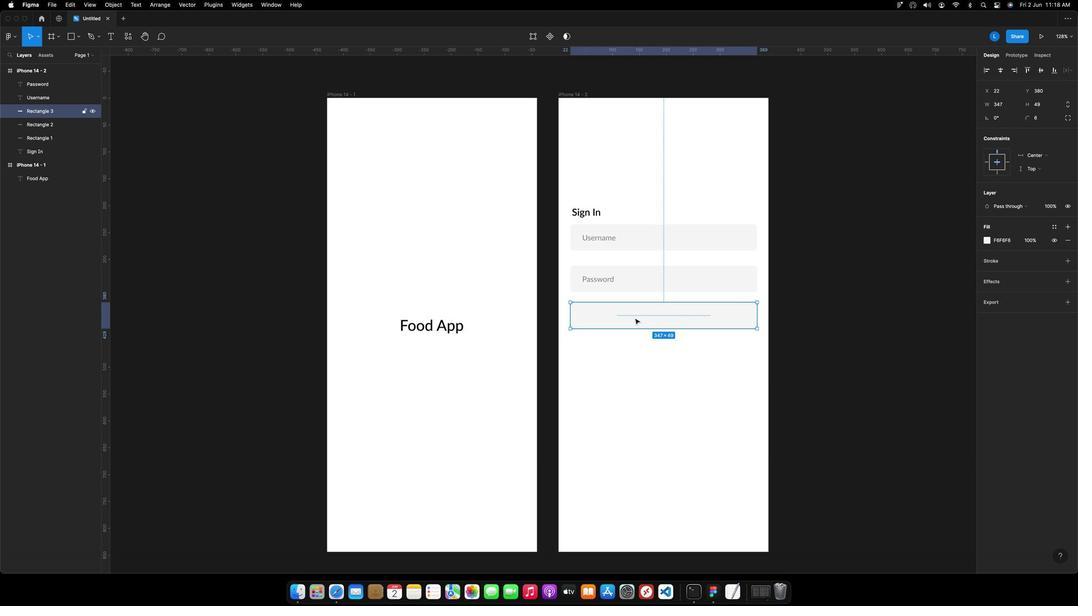 
Action: Mouse moved to (799, 280)
Screenshot: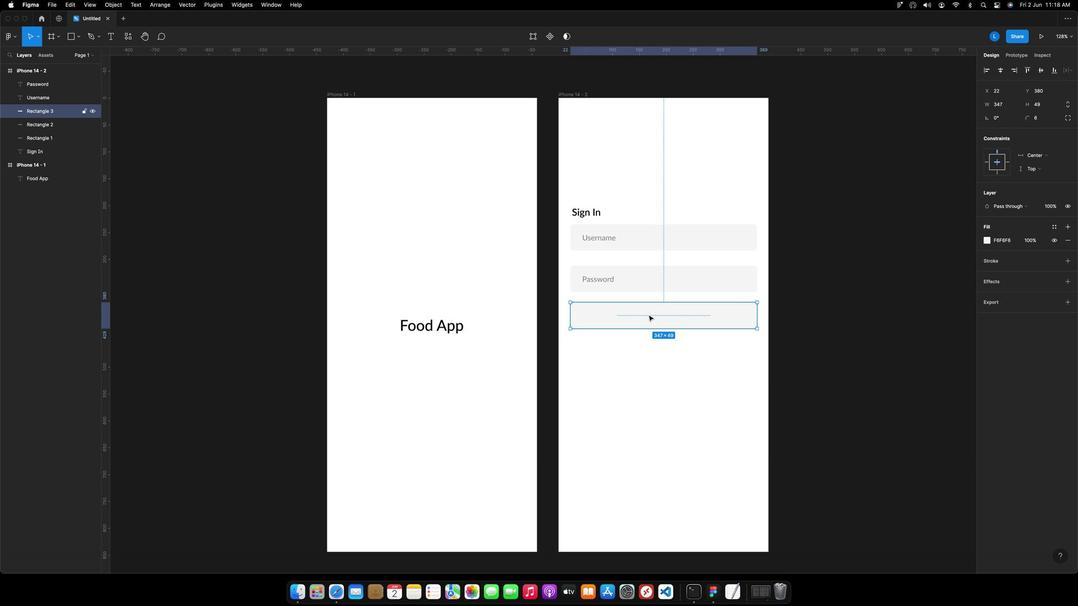 
Action: Key pressed 't'
Screenshot: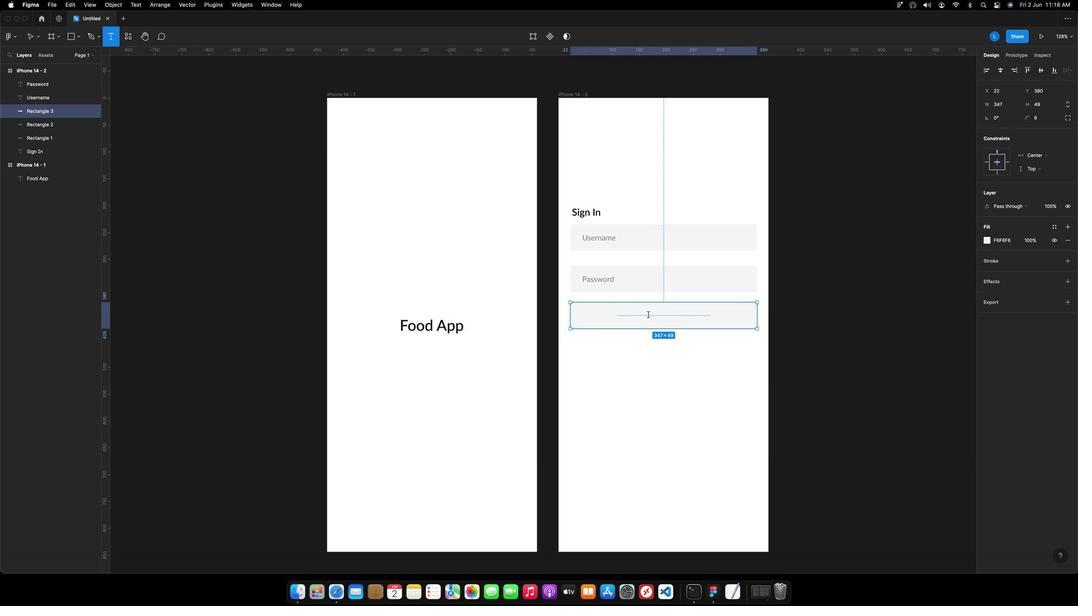 
Action: Mouse pressed left at (799, 280)
Screenshot: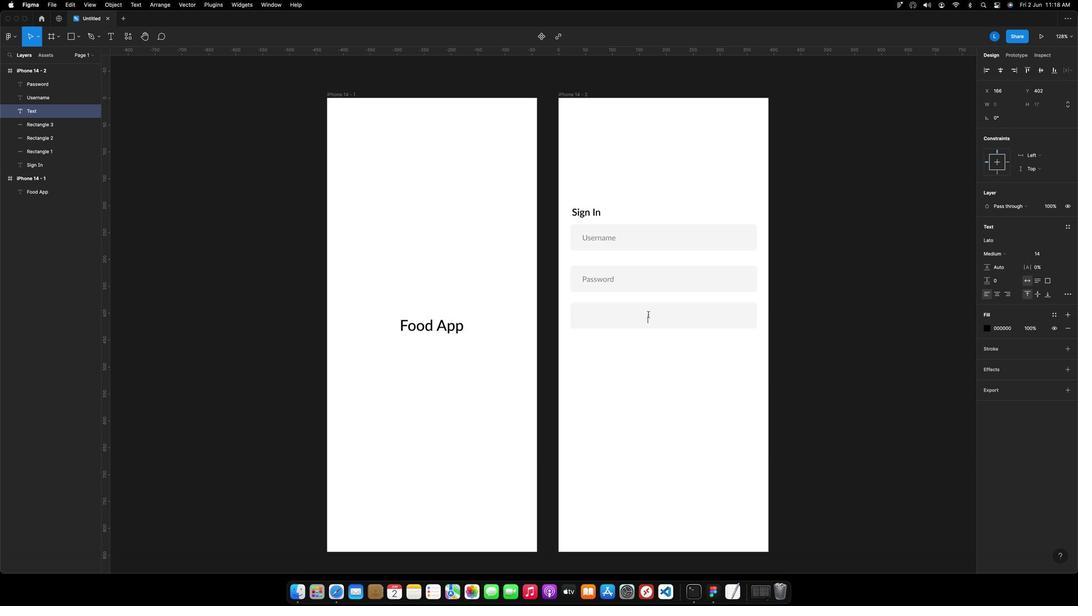 
Action: Key pressed Key.caps_lock'K'Key.backspace'L'Key.backspace'S'Key.caps_lock'i''g''n'Key.spaceKey.caps_lock'I'Key.caps_lock'n'Key.esc
Screenshot: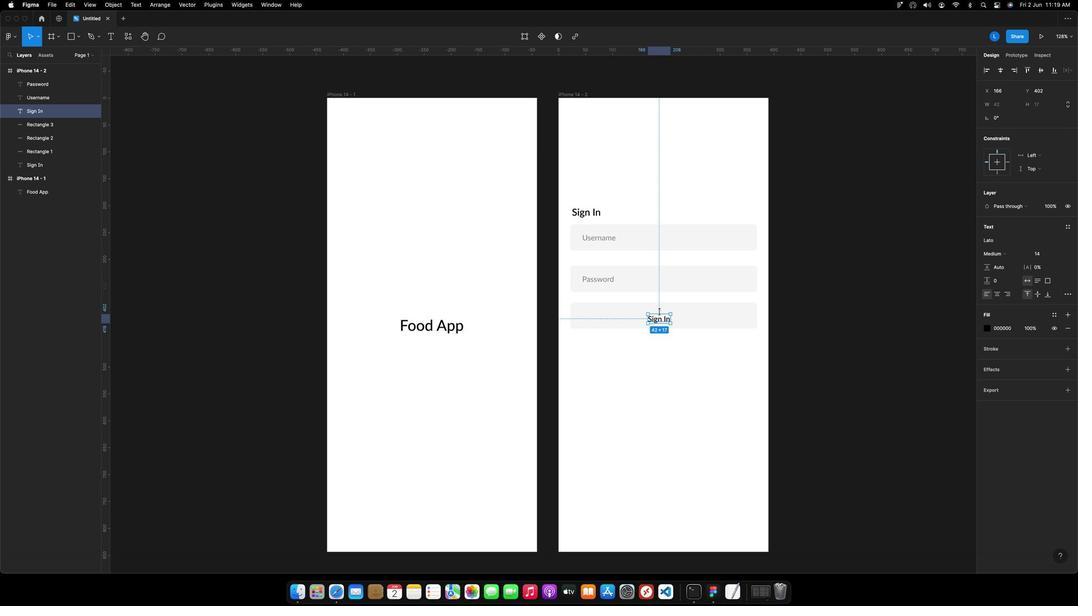 
Action: Mouse moved to (987, 227)
Screenshot: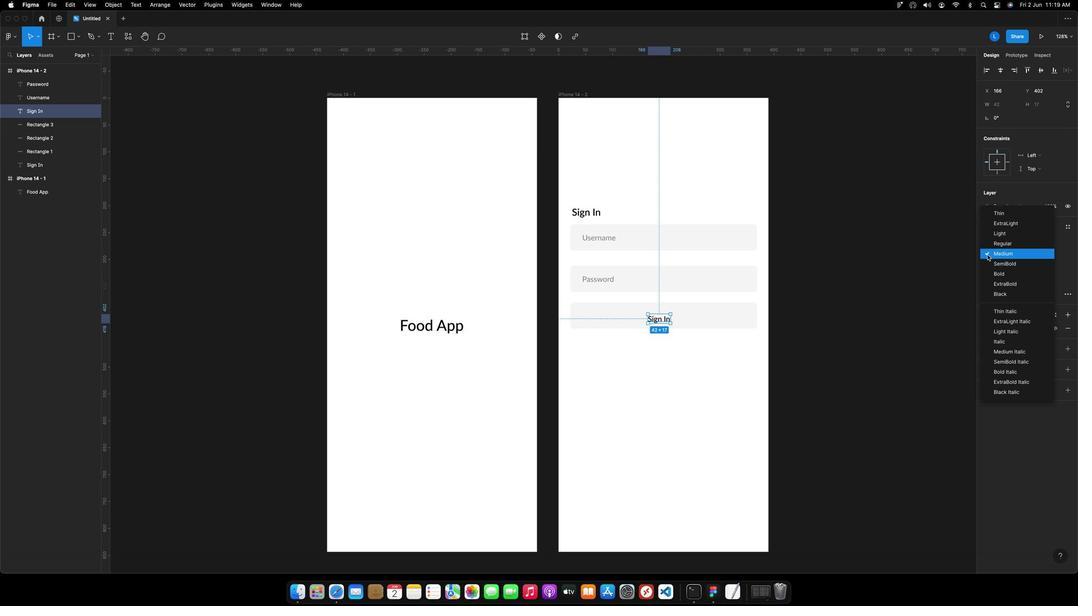 
Action: Mouse pressed left at (987, 227)
Screenshot: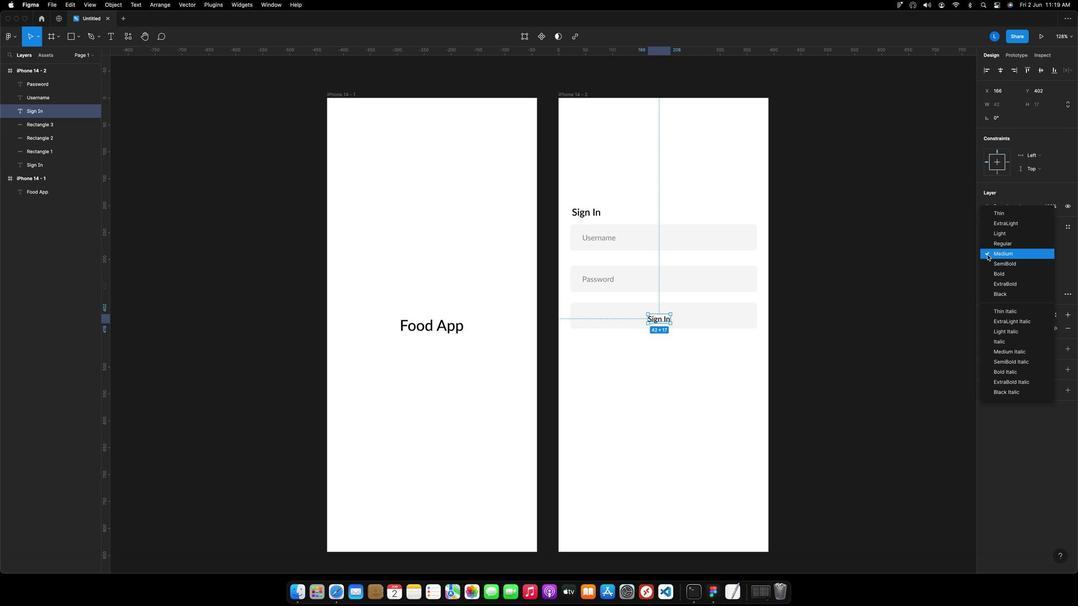 
Action: Mouse moved to (987, 231)
Screenshot: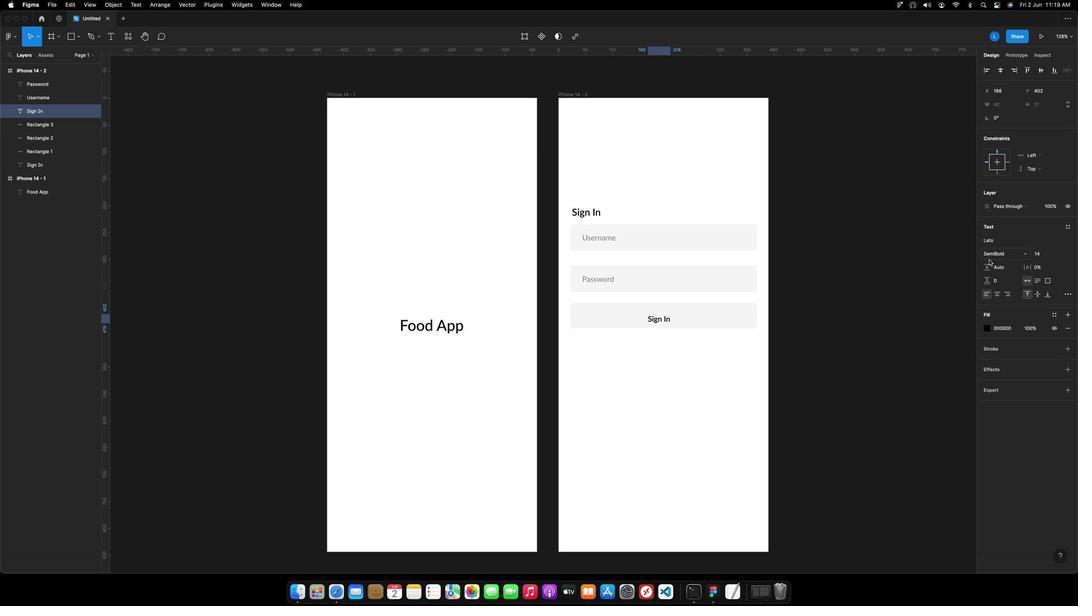 
Action: Mouse pressed left at (987, 231)
Screenshot: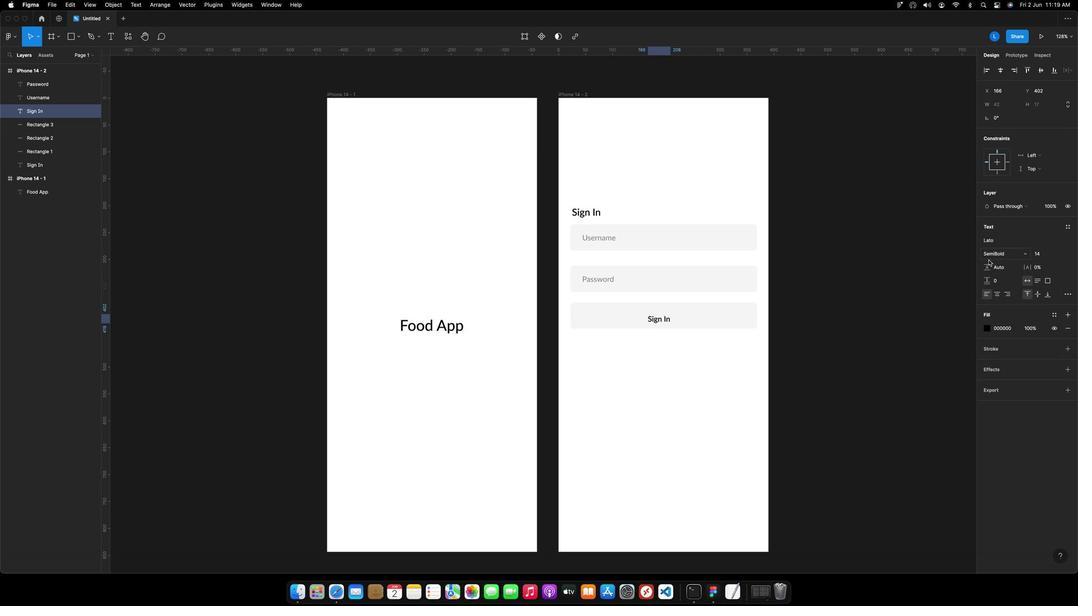
Action: Mouse moved to (821, 285)
Screenshot: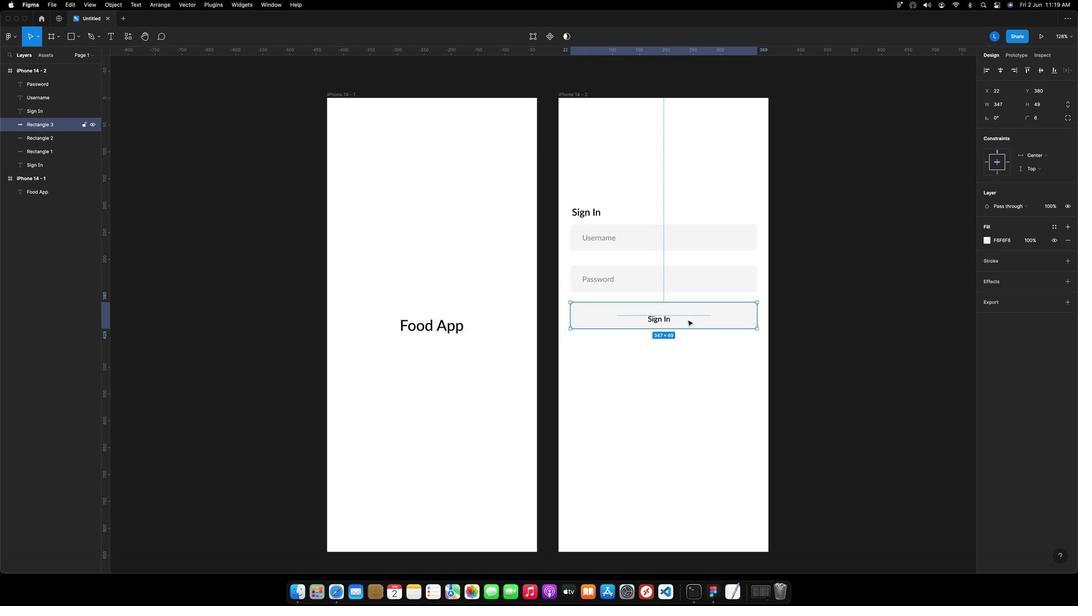 
Action: Mouse pressed left at (821, 285)
Screenshot: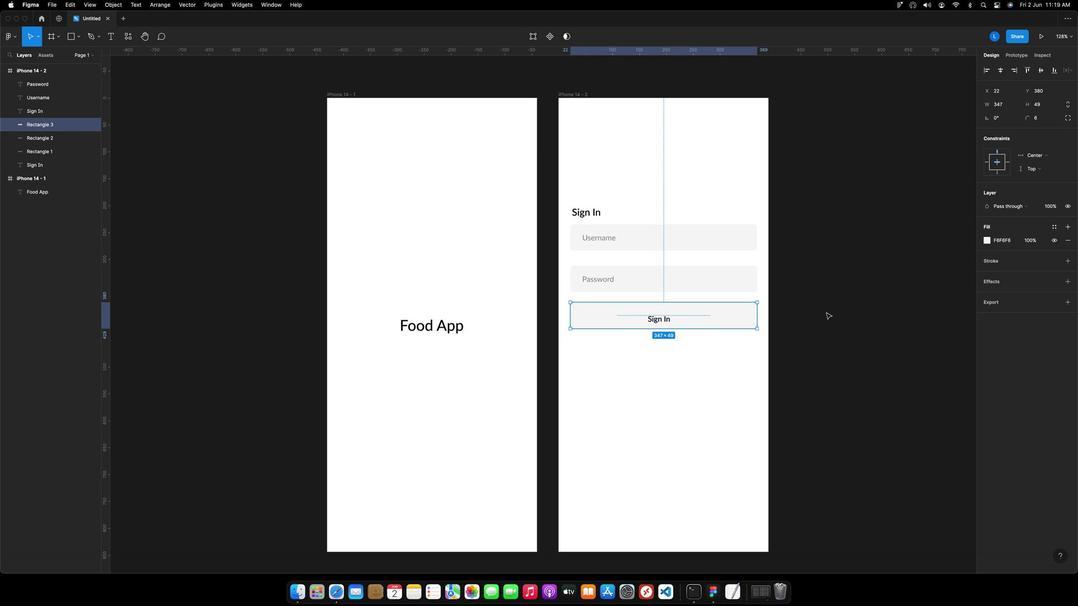 
Action: Mouse moved to (985, 215)
Screenshot: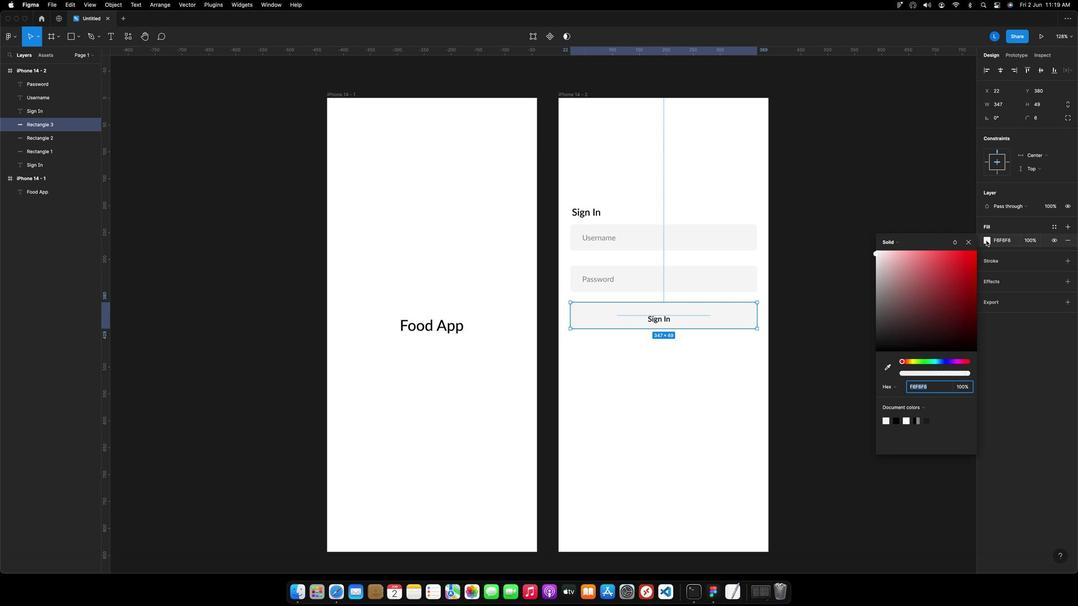 
Action: Mouse pressed left at (985, 215)
Screenshot: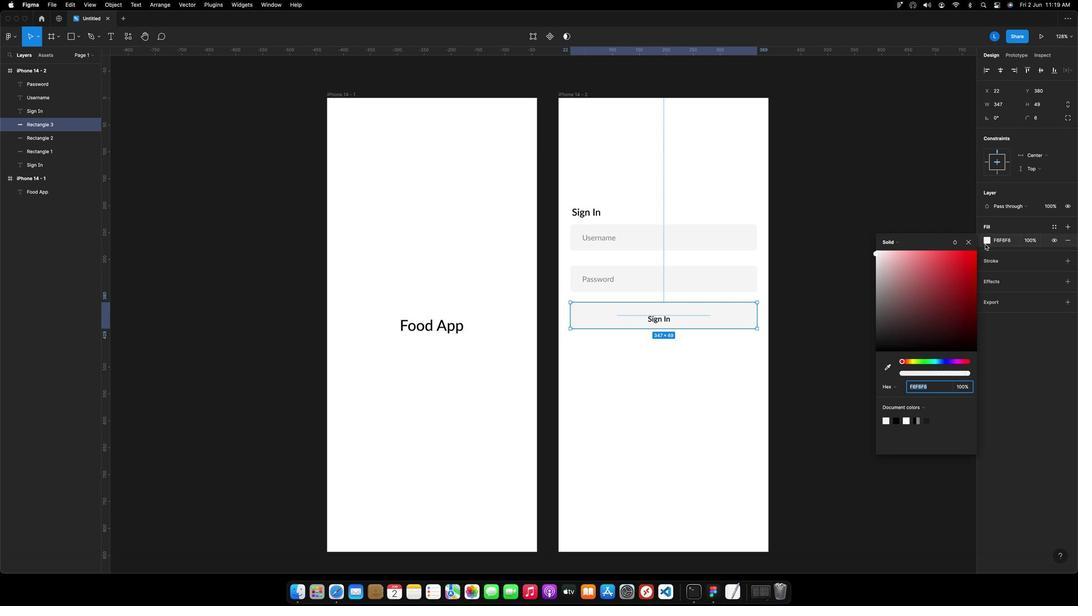 
Action: Mouse moved to (971, 239)
Screenshot: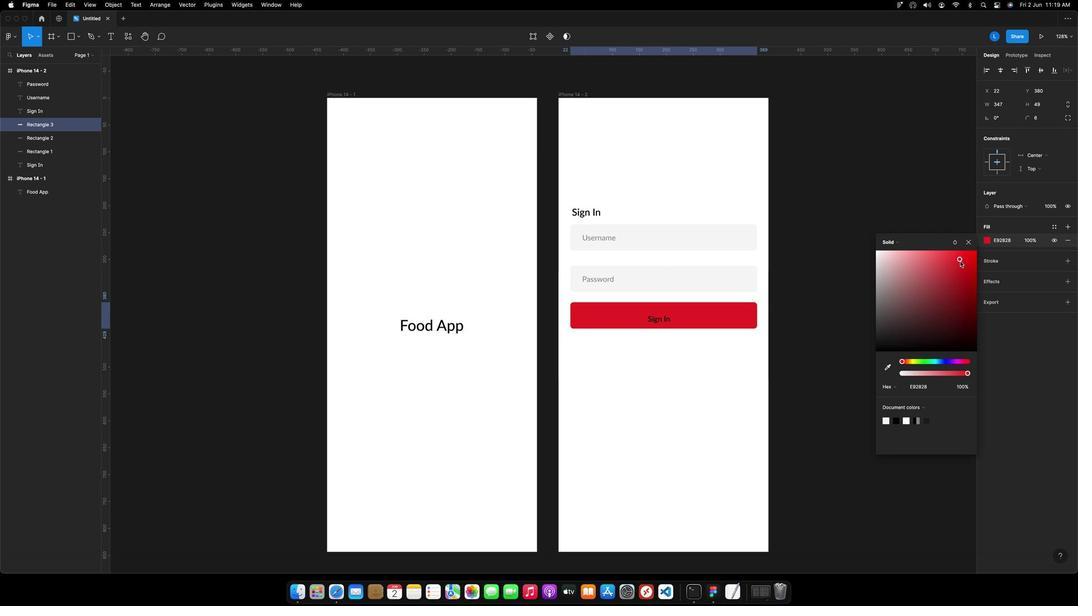 
Action: Mouse pressed left at (971, 239)
Screenshot: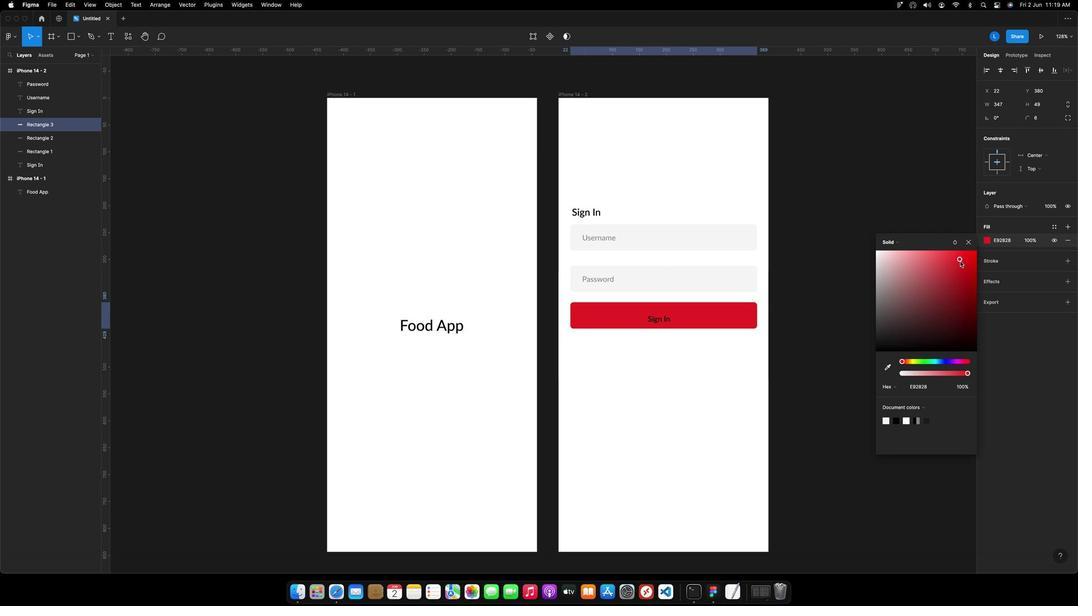 
Action: Mouse moved to (805, 285)
Screenshot: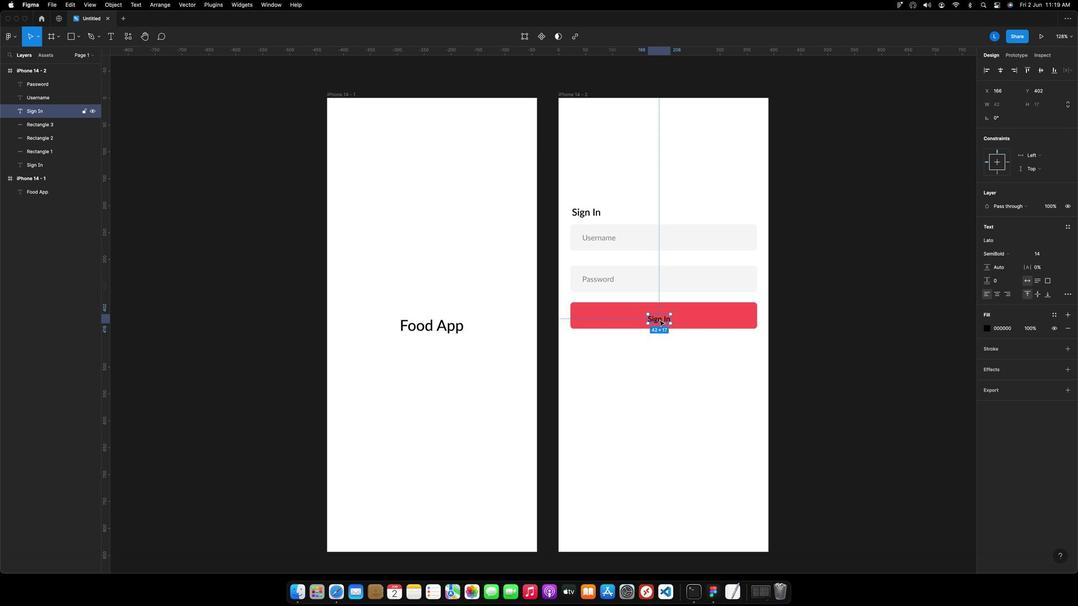 
Action: Mouse pressed left at (805, 285)
Screenshot: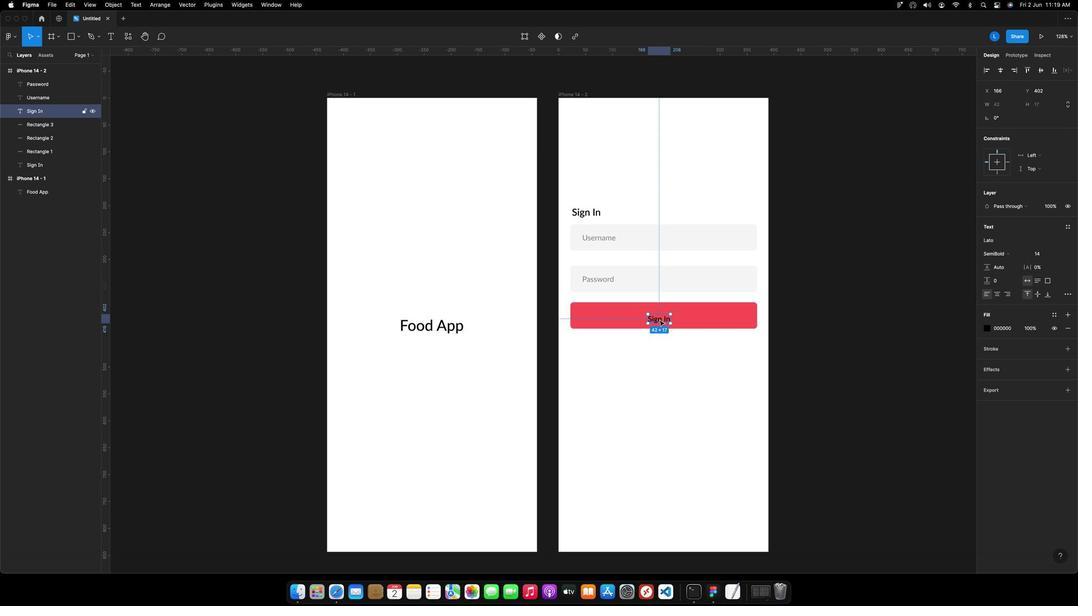 
Action: Mouse moved to (1017, 226)
Screenshot: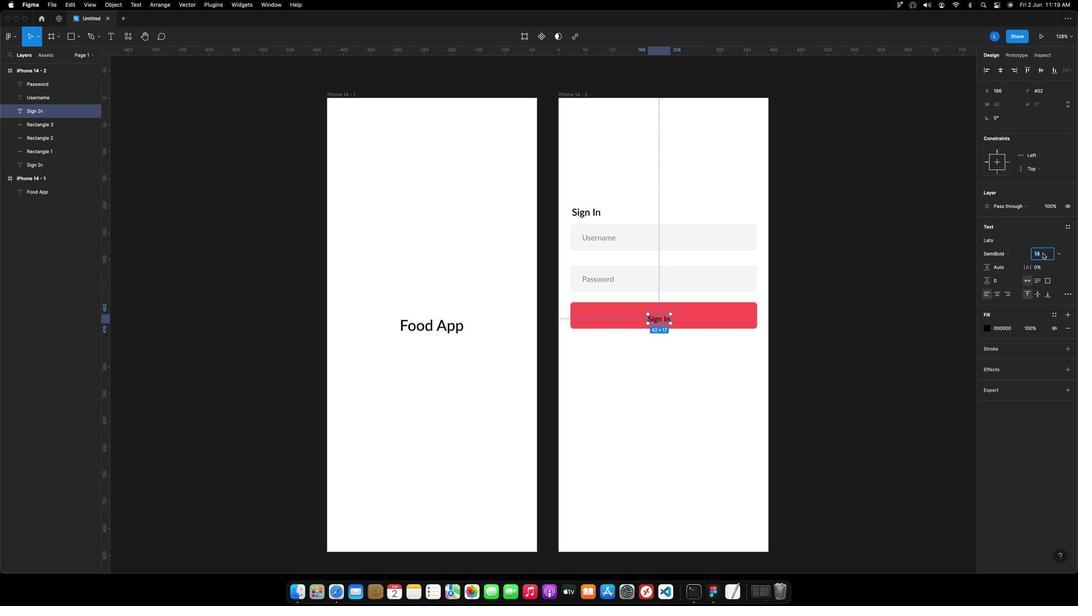 
Action: Mouse pressed left at (1017, 226)
Screenshot: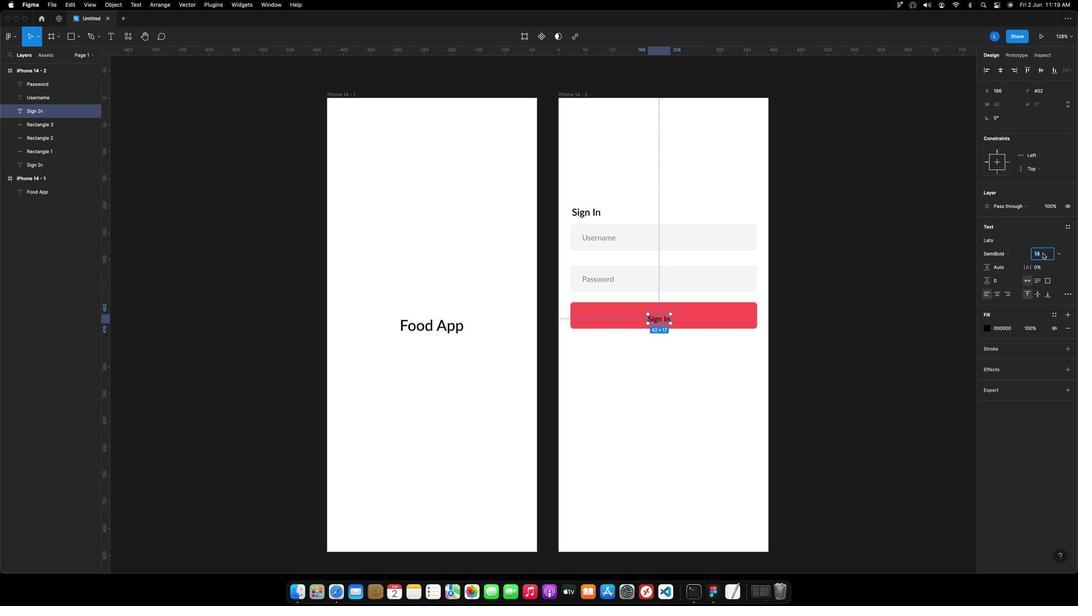 
Action: Key pressed '1''6'Key.enter
Screenshot: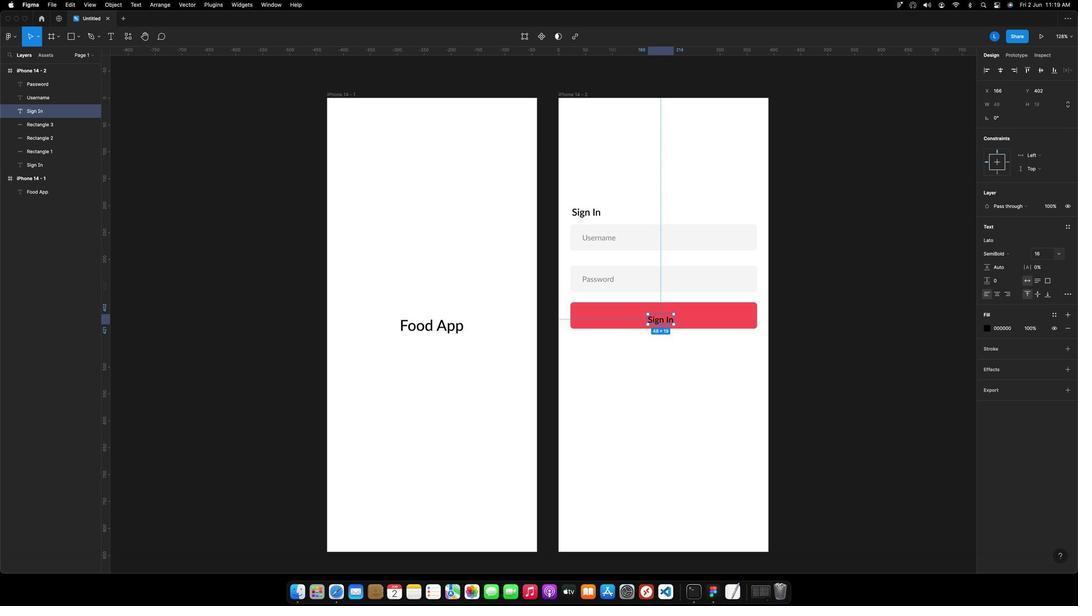 
Action: Mouse moved to (986, 293)
Screenshot: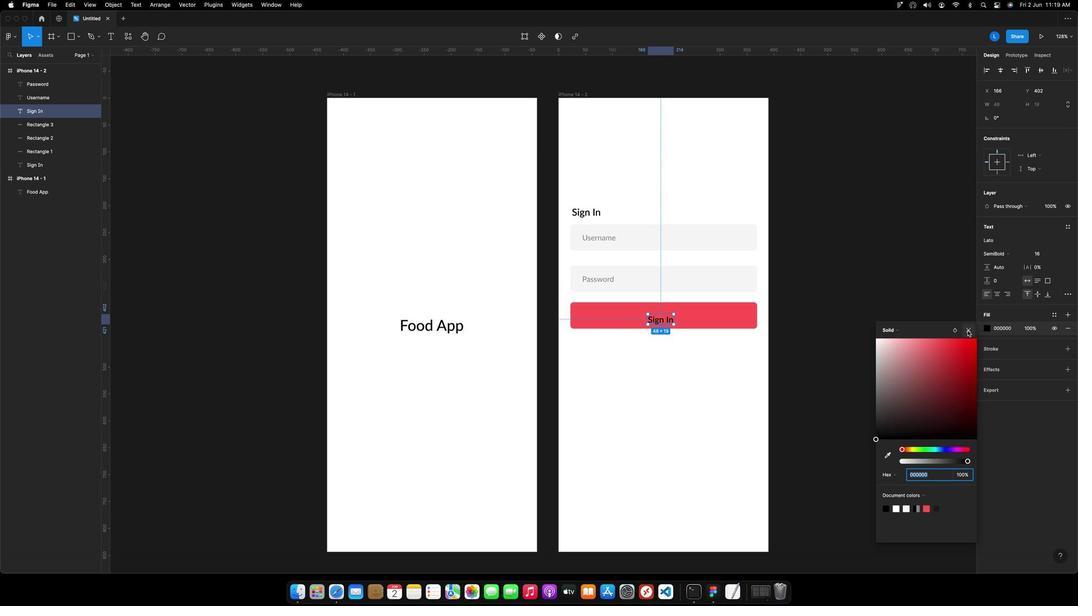 
Action: Mouse pressed left at (986, 293)
Screenshot: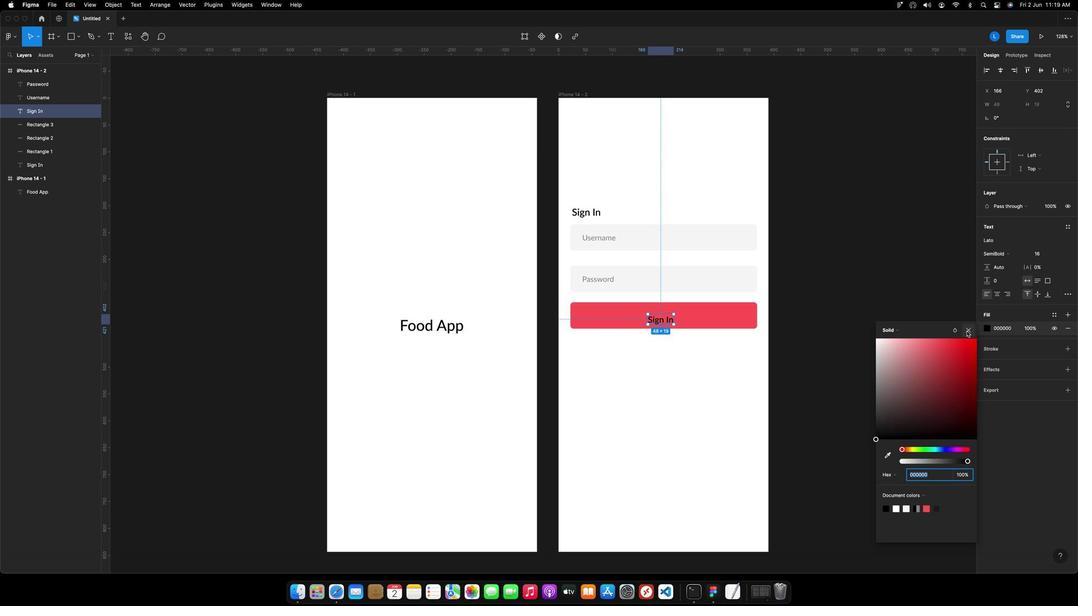 
Action: Mouse moved to (966, 304)
Screenshot: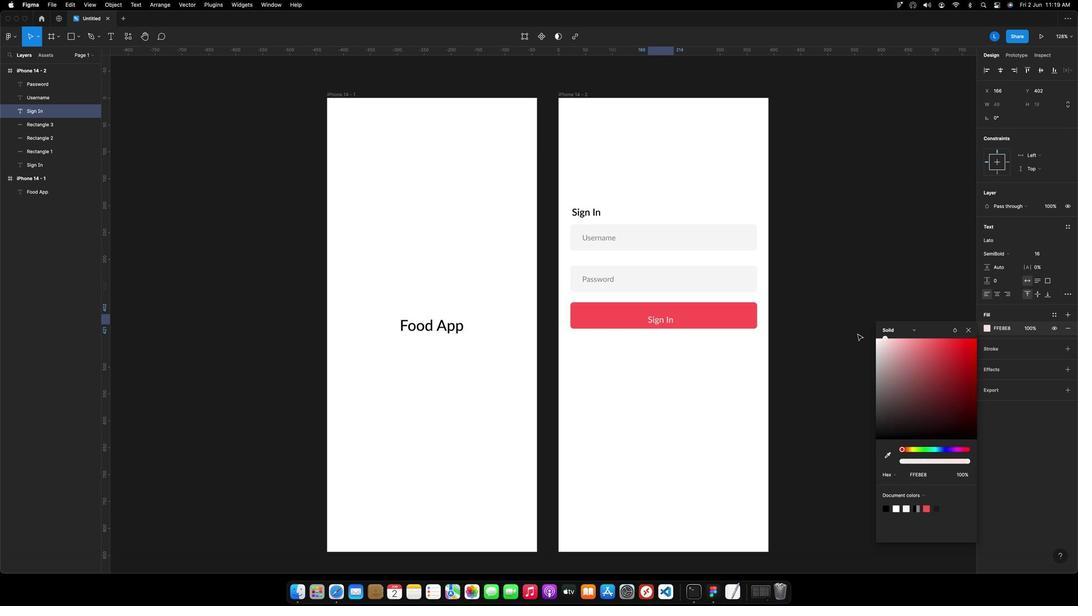 
Action: Mouse pressed left at (966, 304)
Screenshot: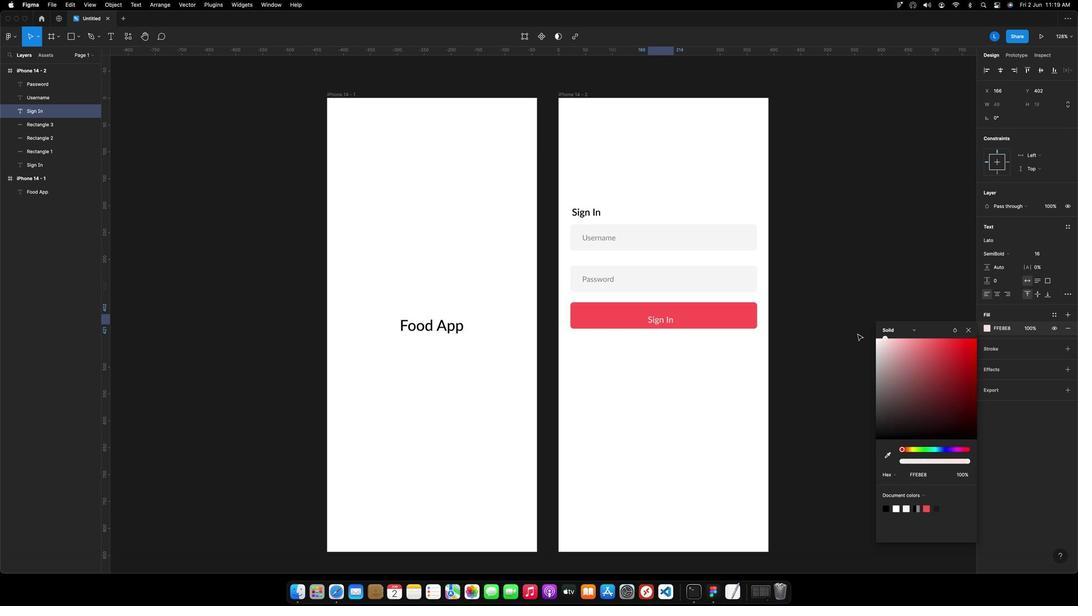 
Action: Mouse moved to (842, 320)
Screenshot: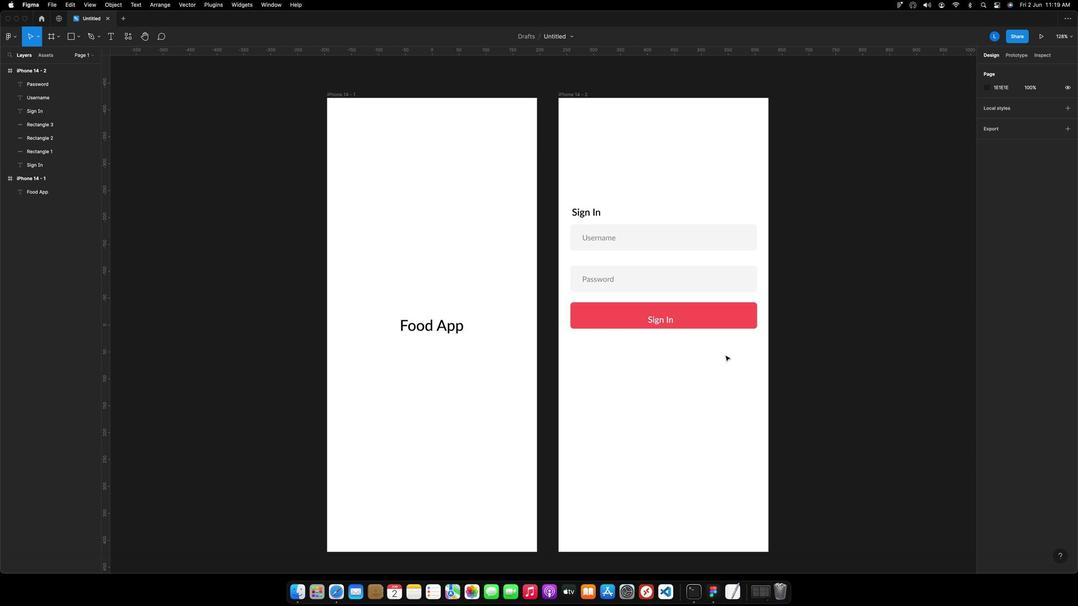 
Action: Mouse pressed left at (842, 320)
Screenshot: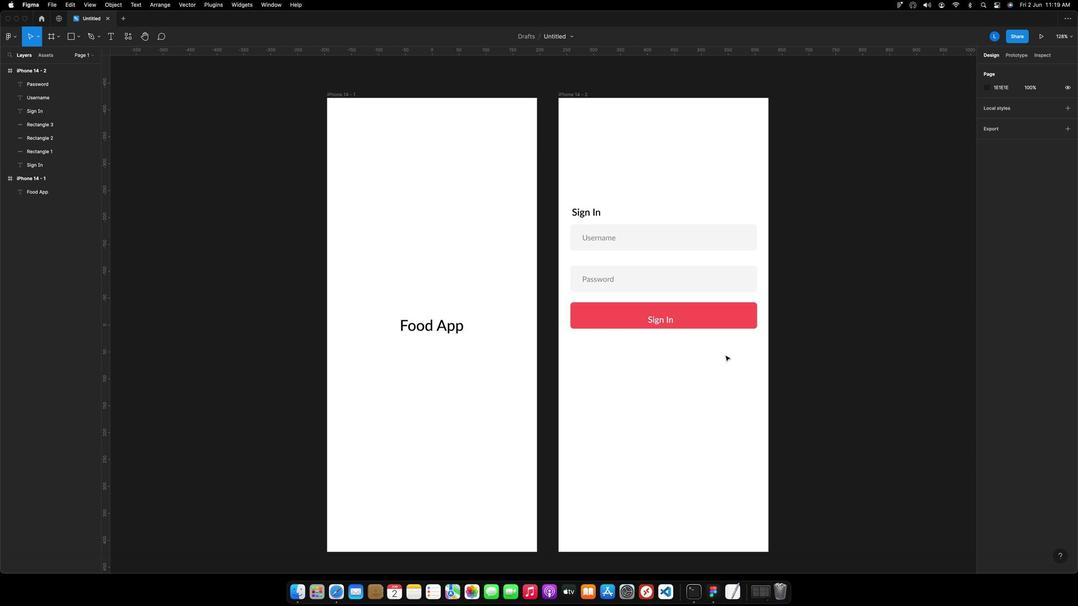 
Action: Mouse moved to (810, 285)
Screenshot: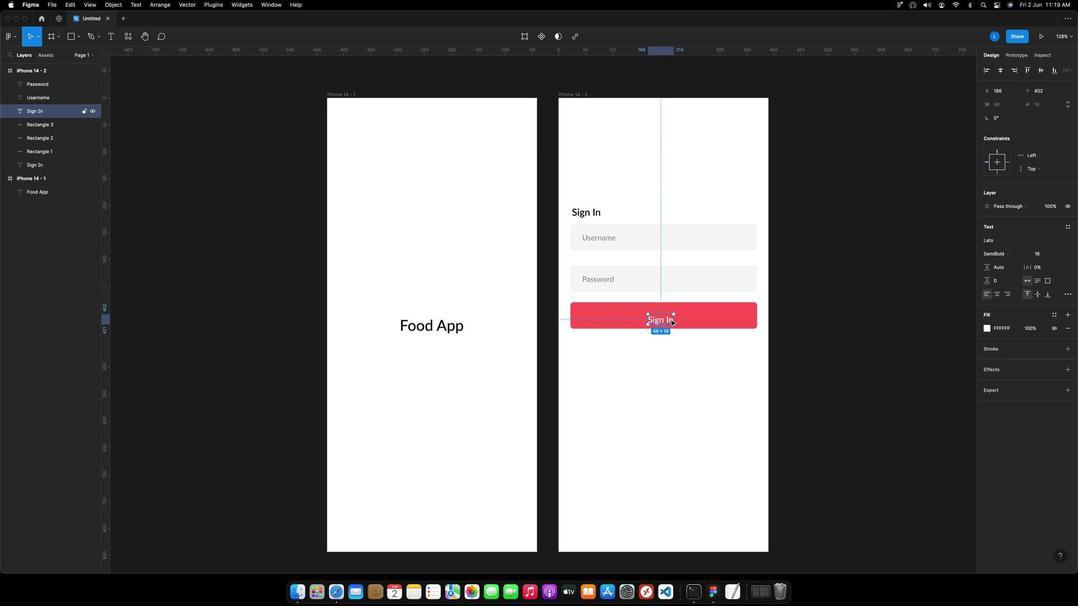 
Action: Mouse pressed left at (810, 285)
Screenshot: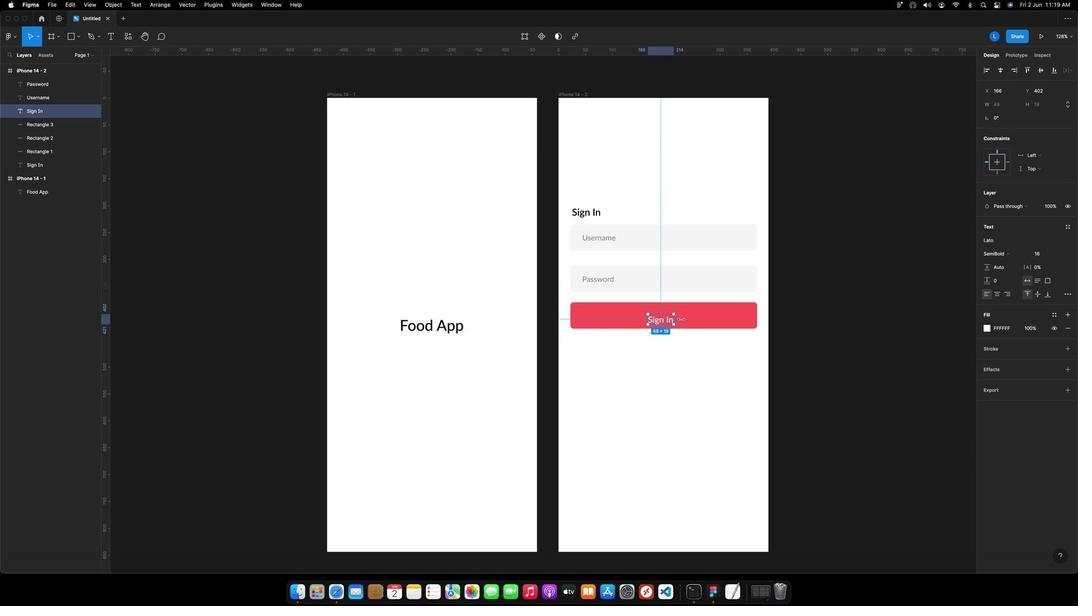 
Action: Mouse moved to (828, 284)
Screenshot: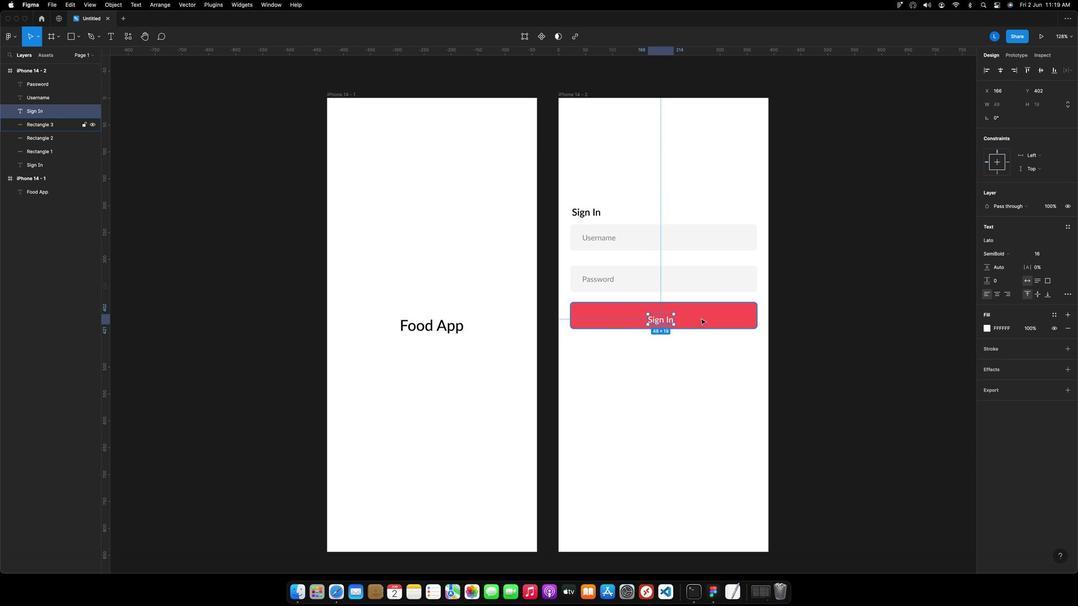 
Action: Key pressed Key.shift
Screenshot: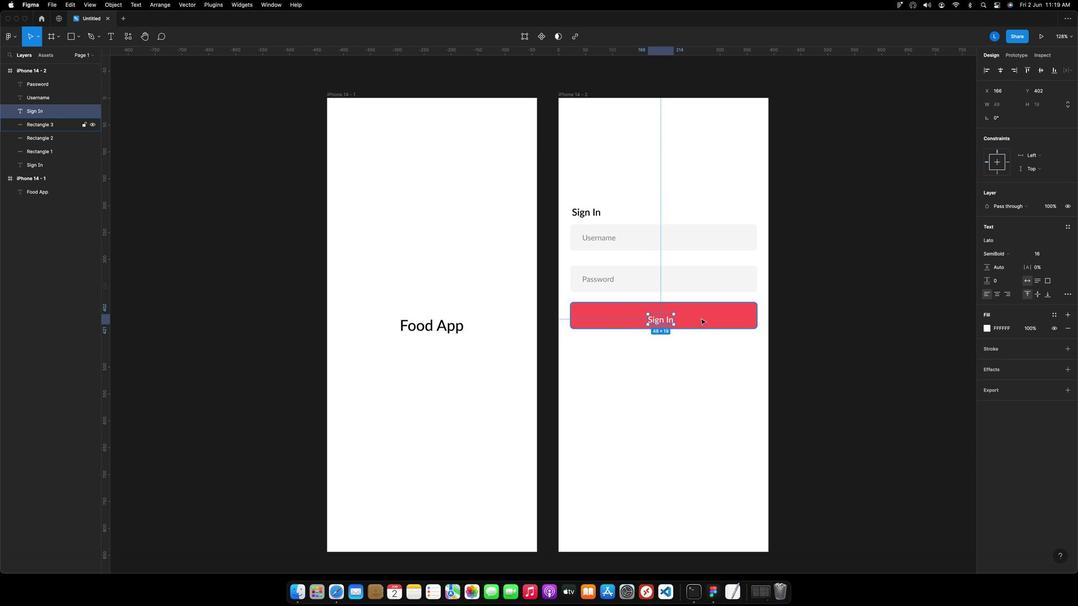 
Action: Mouse pressed left at (828, 284)
Screenshot: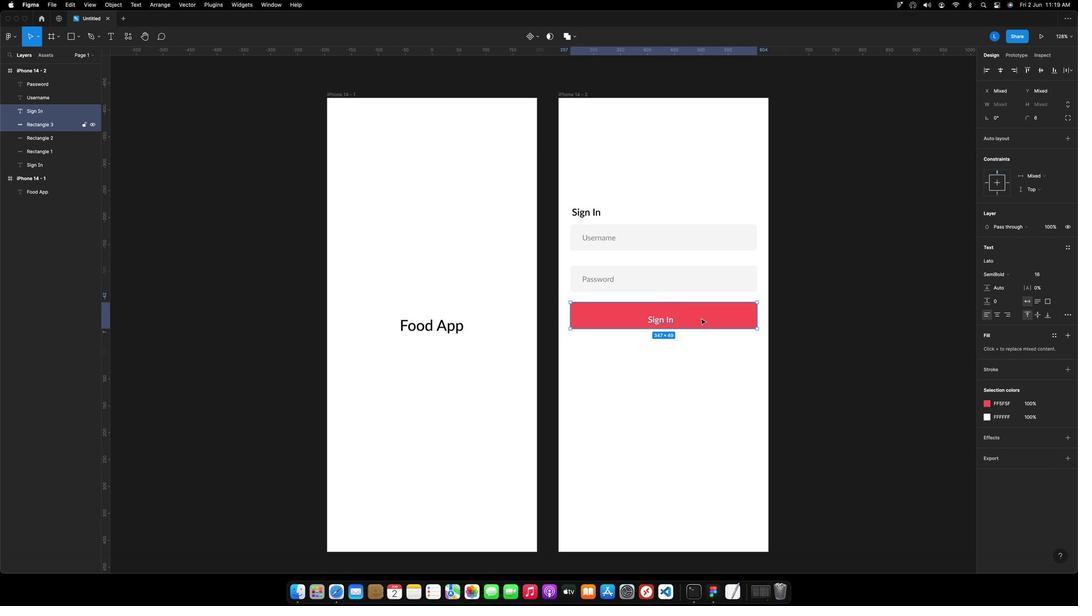 
Action: Mouse moved to (994, 64)
Screenshot: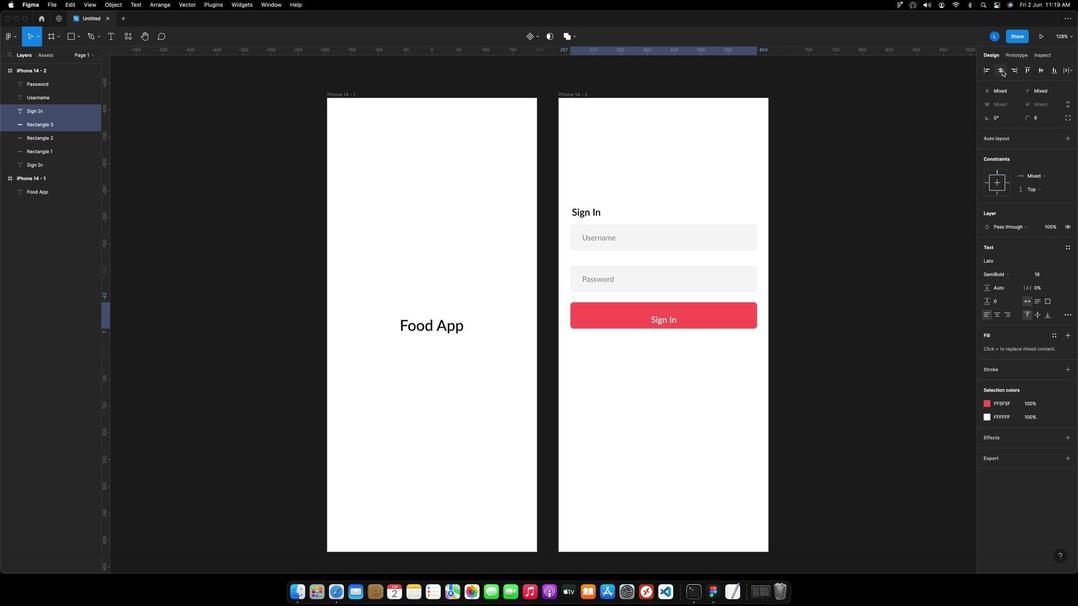 
Action: Mouse pressed left at (994, 64)
Screenshot: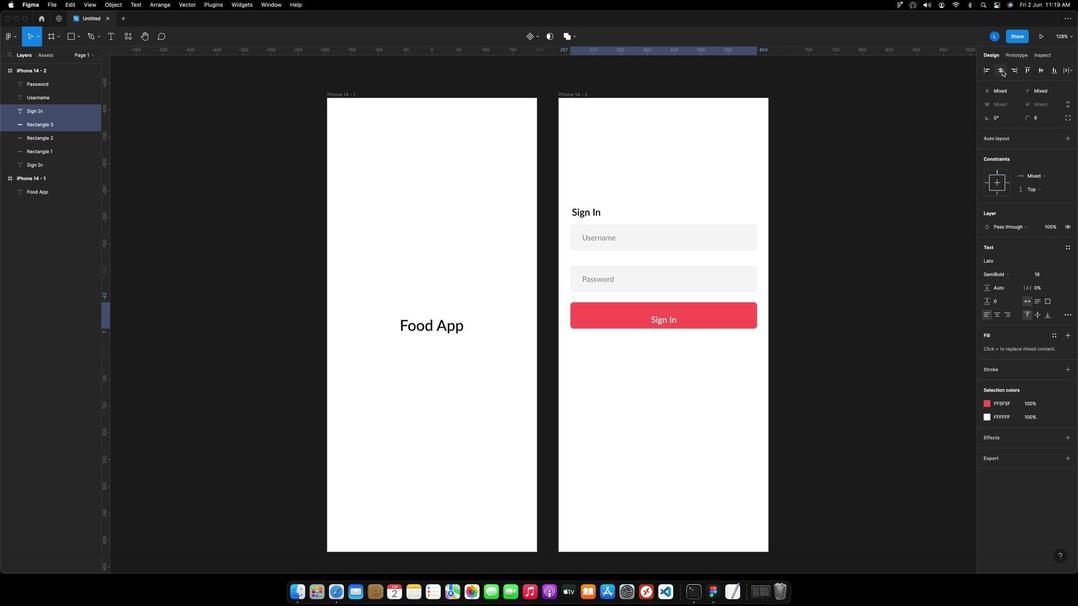 
Action: Mouse moved to (1016, 65)
Screenshot: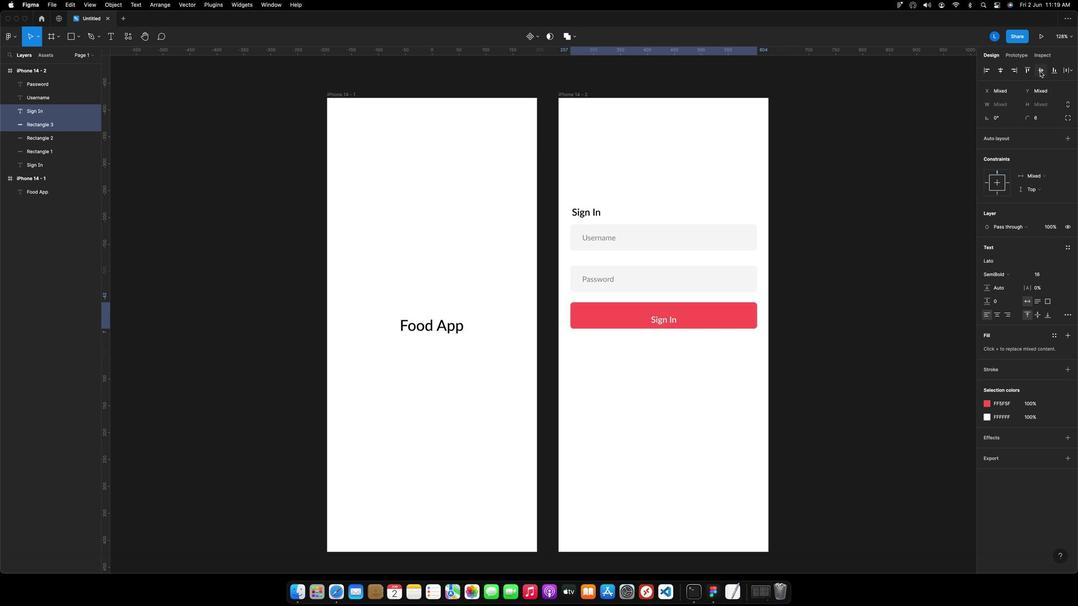 
Action: Mouse pressed left at (1016, 65)
Screenshot: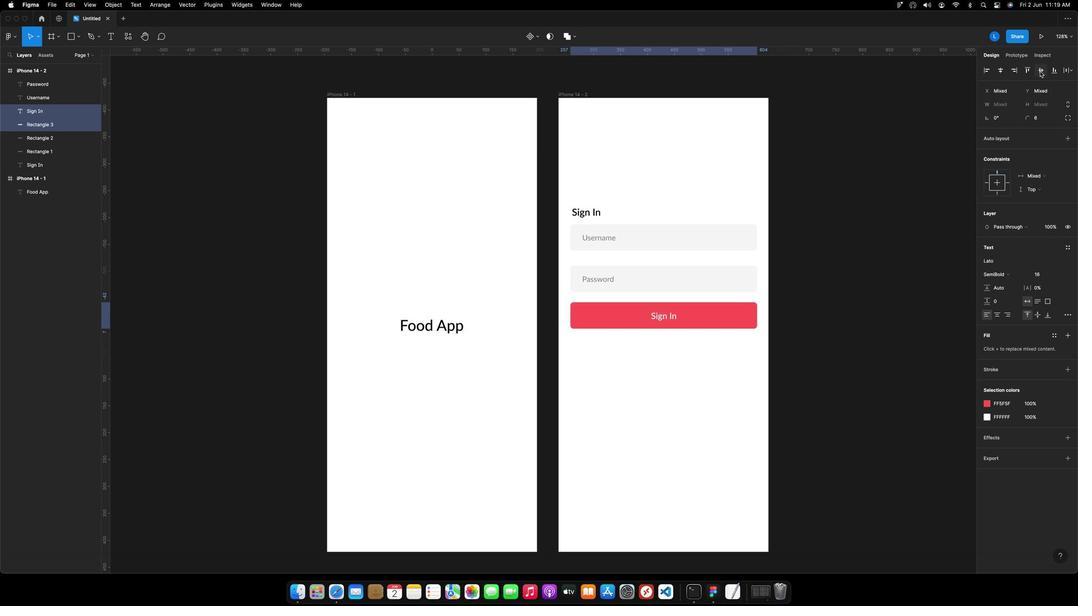 
Action: Mouse moved to (787, 309)
Screenshot: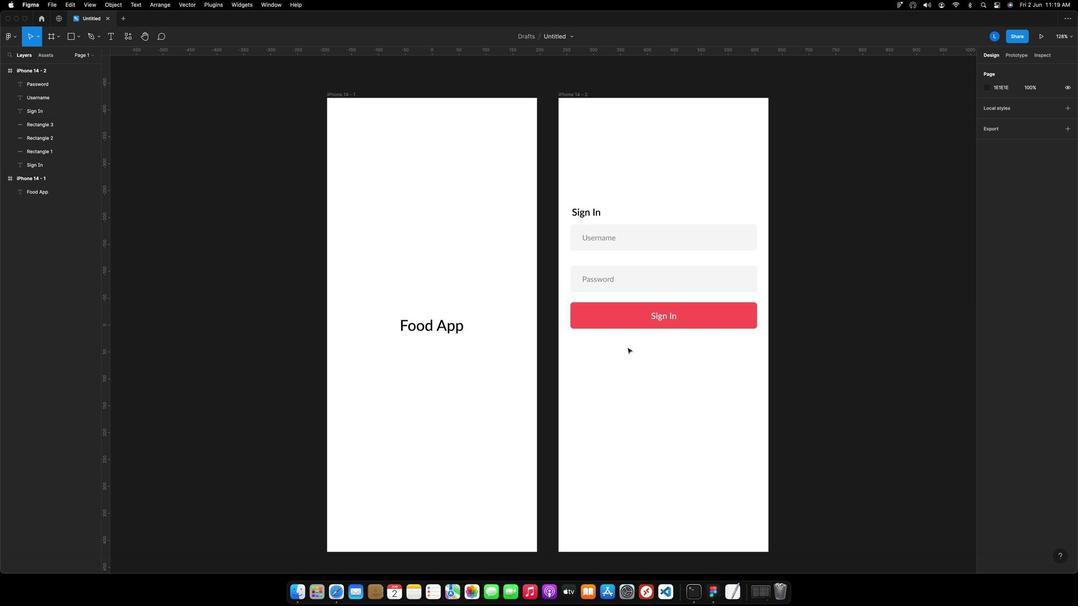 
Action: Mouse pressed left at (787, 309)
Screenshot: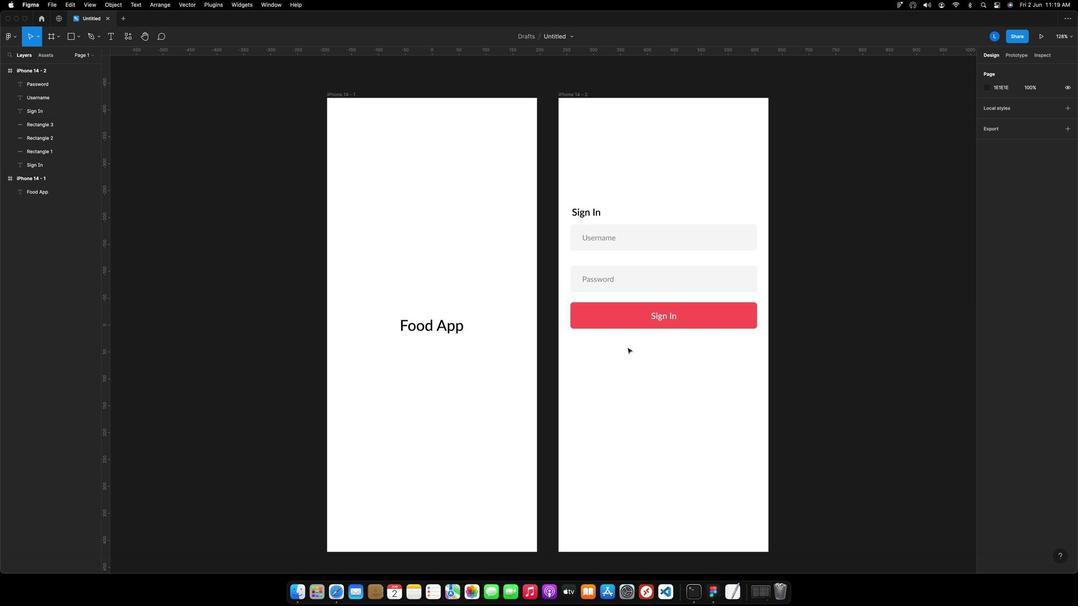 
Action: Mouse scrolled (787, 309) with delta (441, 2)
Screenshot: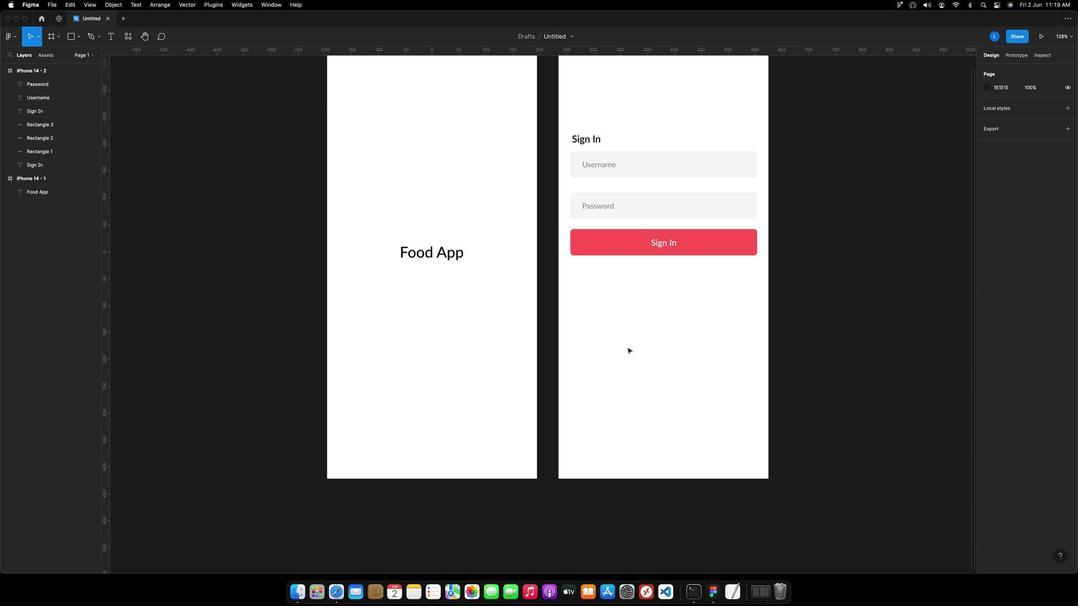 
Action: Mouse scrolled (787, 309) with delta (441, 2)
Screenshot: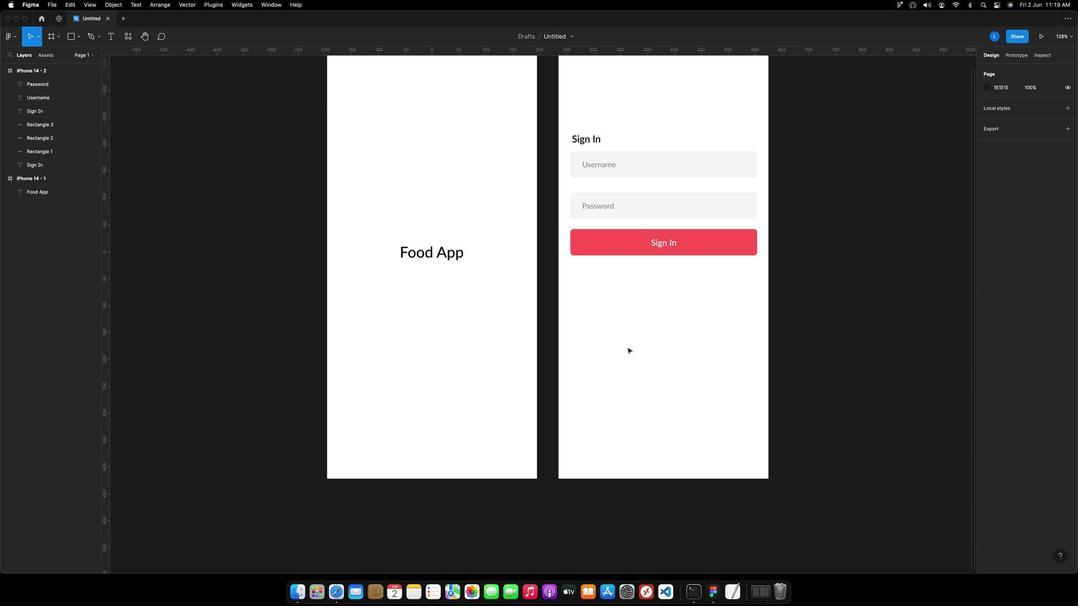 
Action: Mouse scrolled (787, 309) with delta (441, 2)
Screenshot: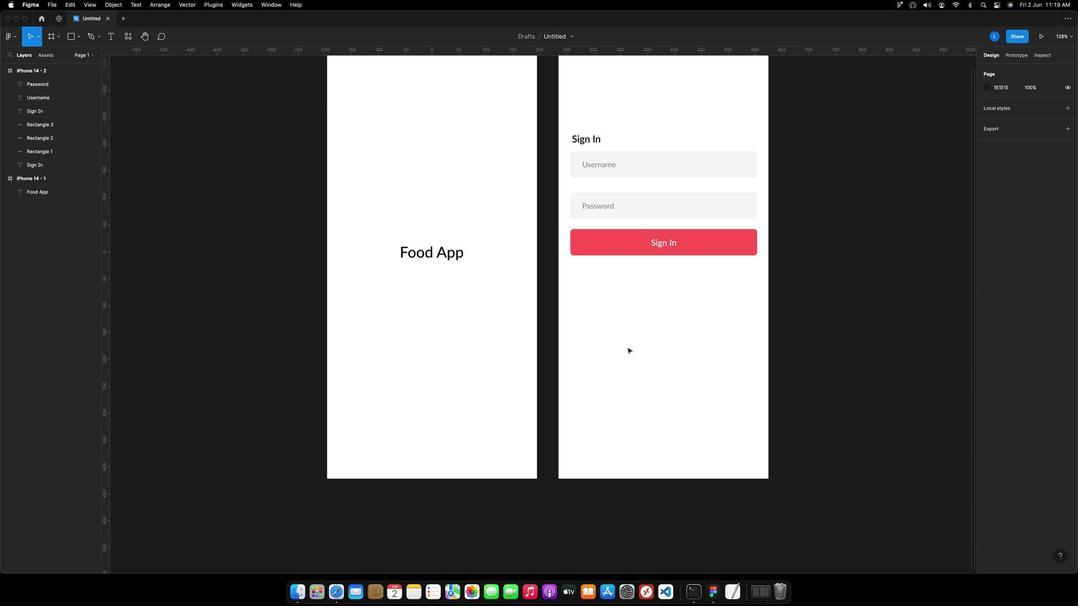 
Action: Mouse moved to (747, 213)
Screenshot: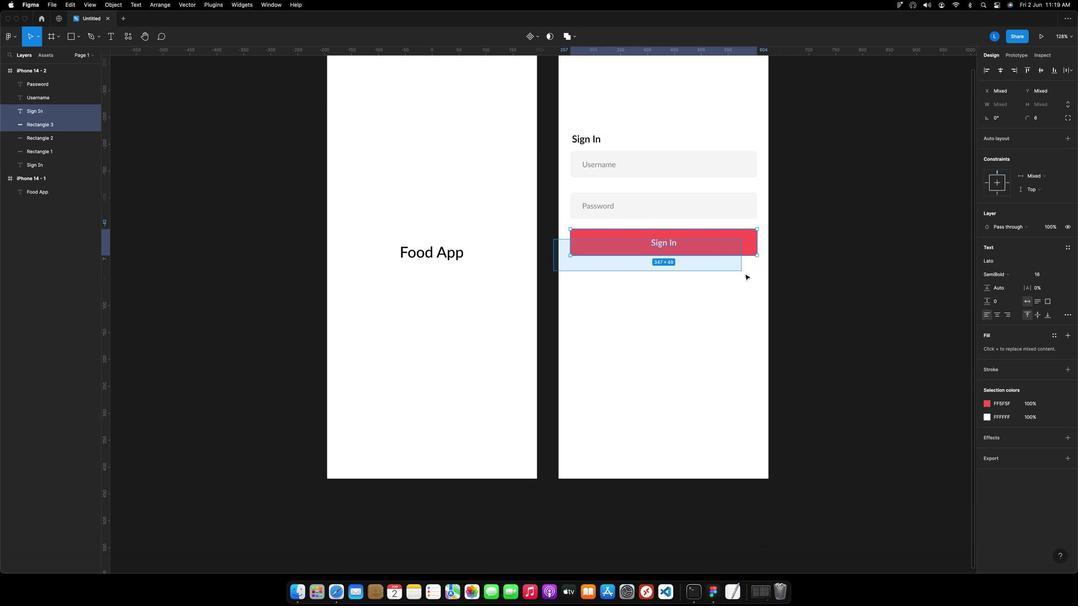 
Action: Mouse pressed left at (747, 213)
Screenshot: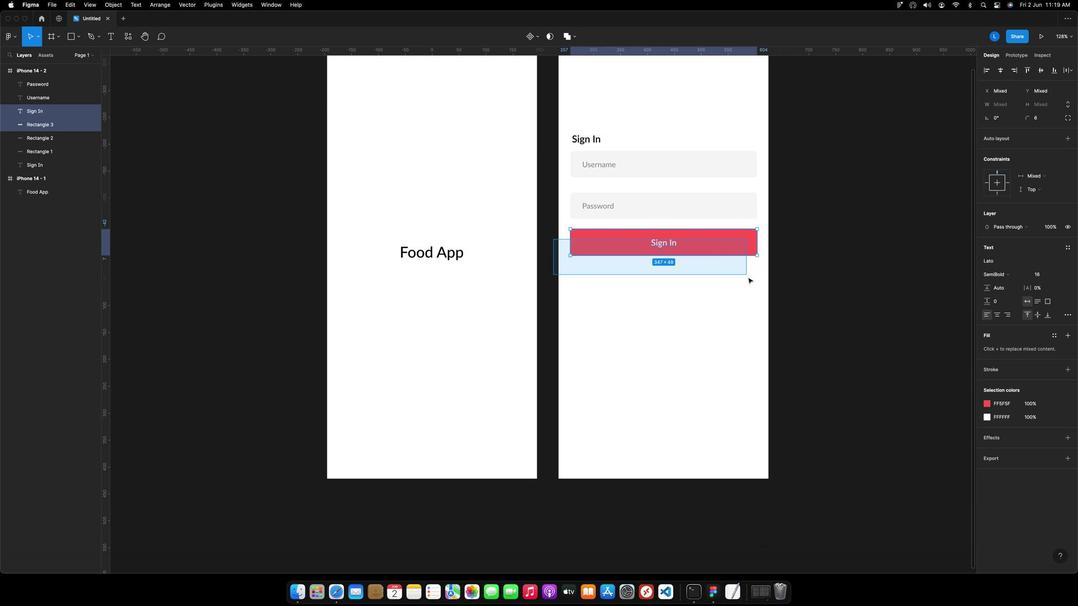 
Action: Mouse moved to (855, 249)
Screenshot: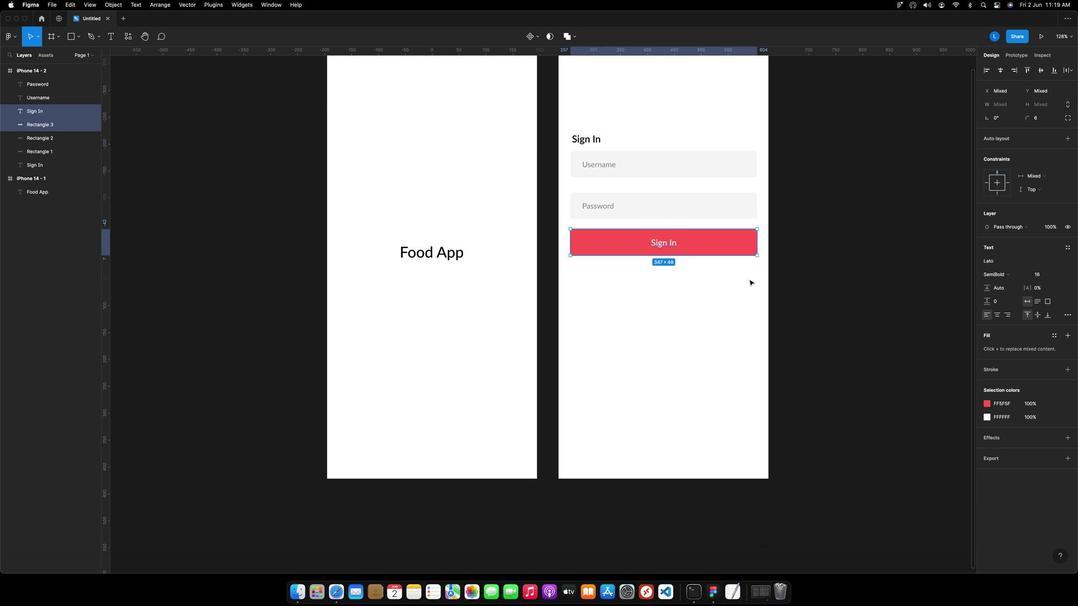 
Action: Key pressed Key.cmd'g'
Screenshot: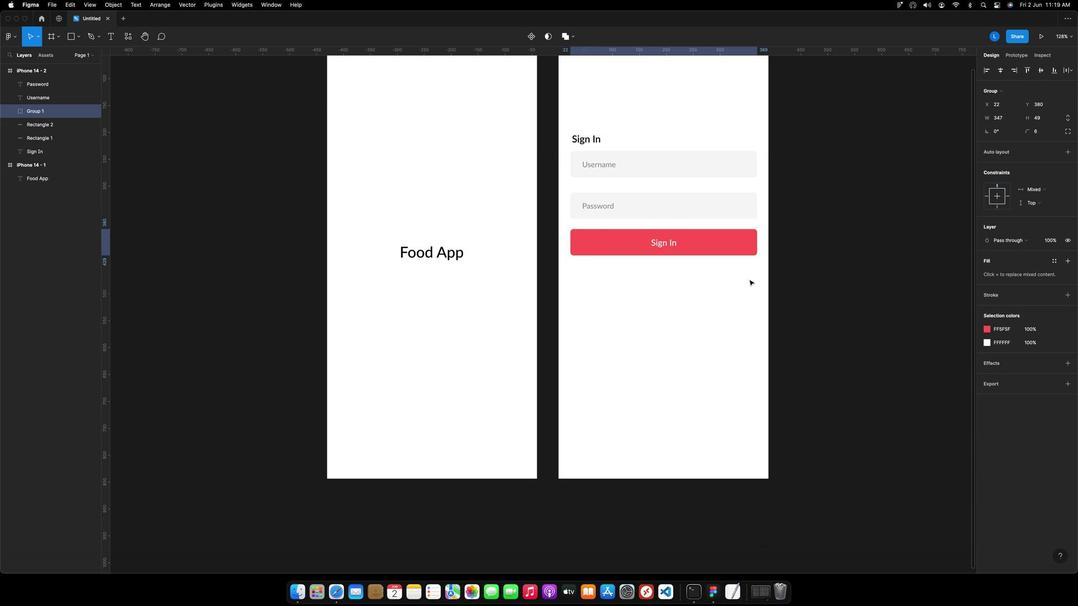 
Action: Mouse moved to (796, 273)
Screenshot: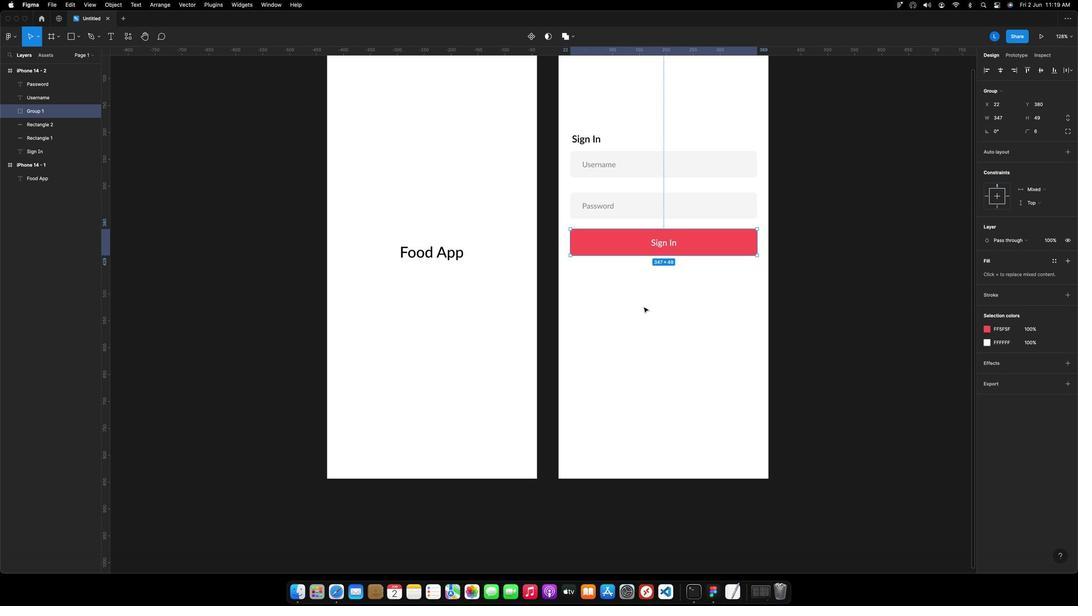 
Action: Mouse pressed left at (796, 273)
Screenshot: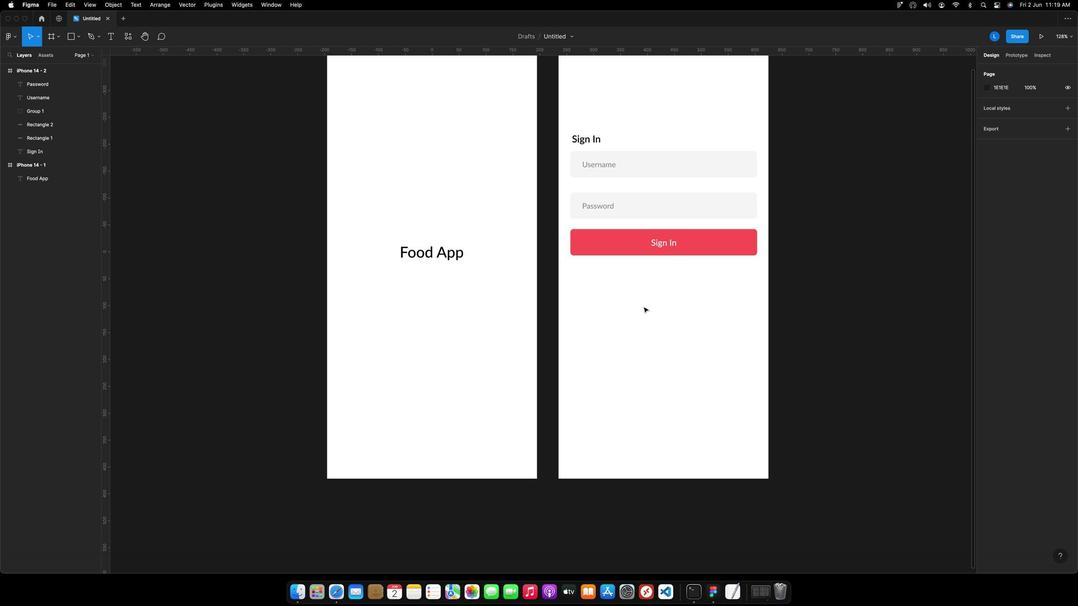 
Action: Mouse moved to (795, 274)
Screenshot: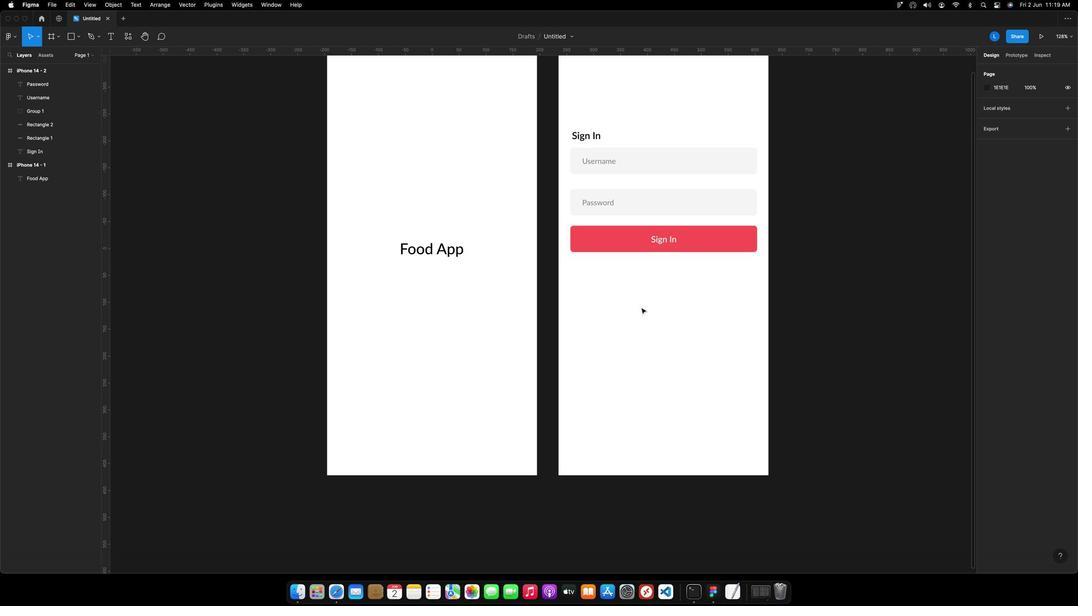
Action: Mouse scrolled (795, 274) with delta (441, 2)
Screenshot: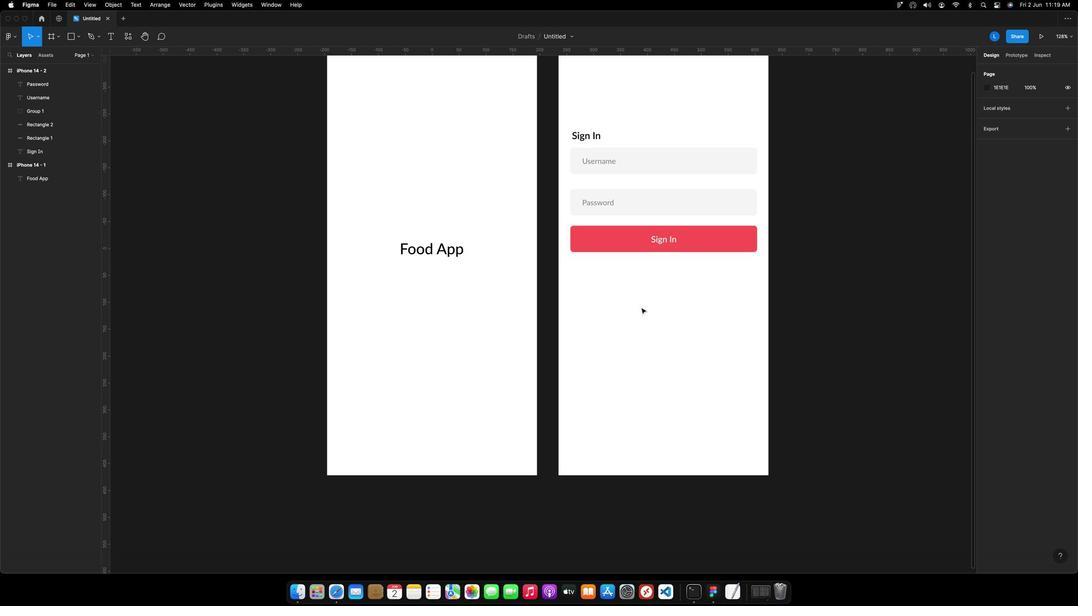 
Action: Mouse moved to (795, 274)
Screenshot: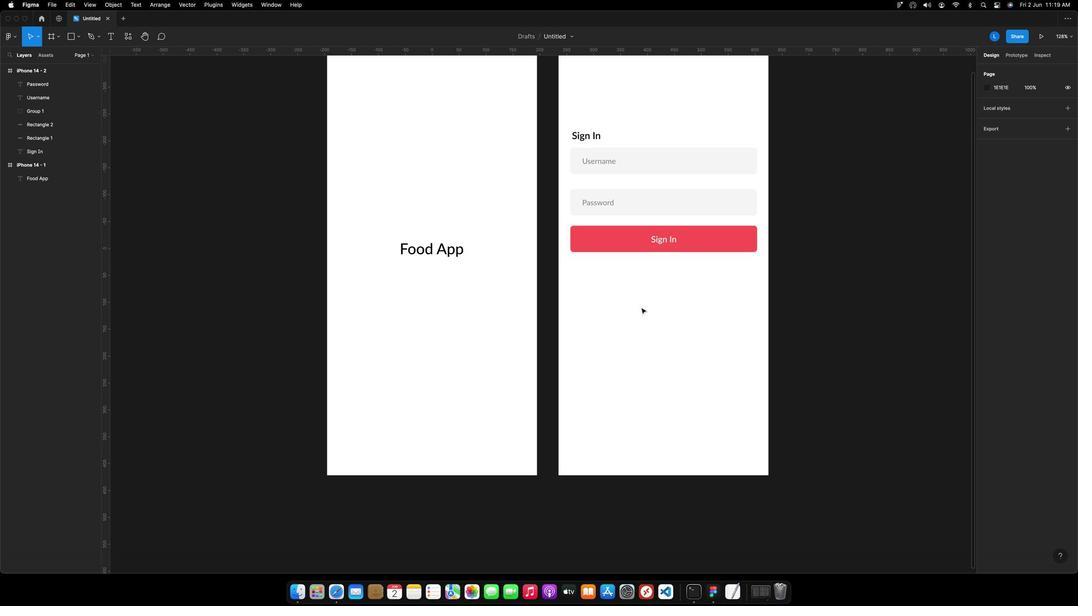 
Action: Key pressed 't'
Screenshot: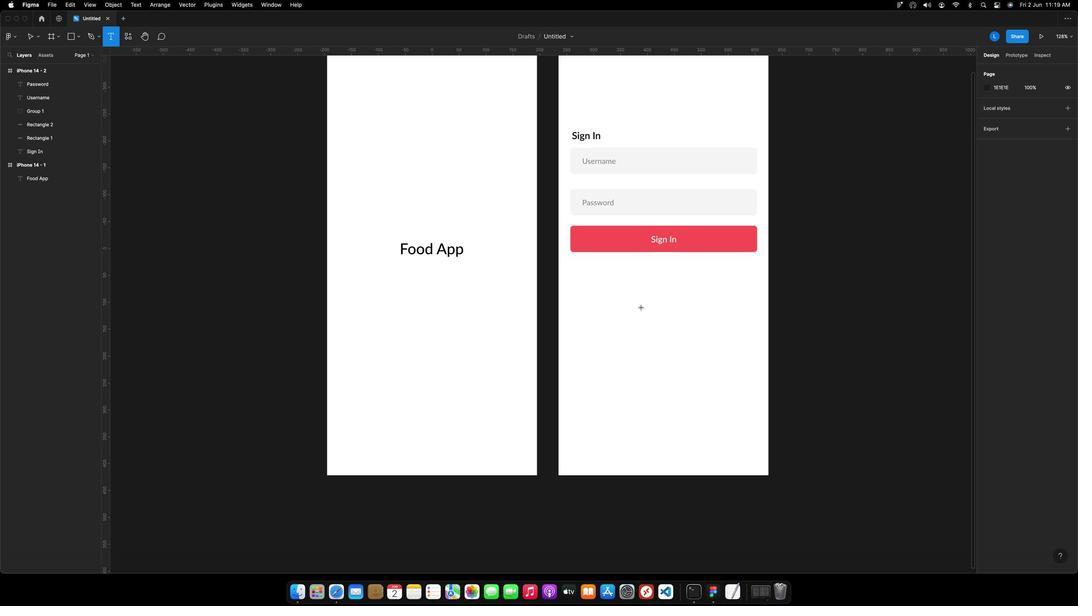
Action: Mouse moved to (769, 272)
Screenshot: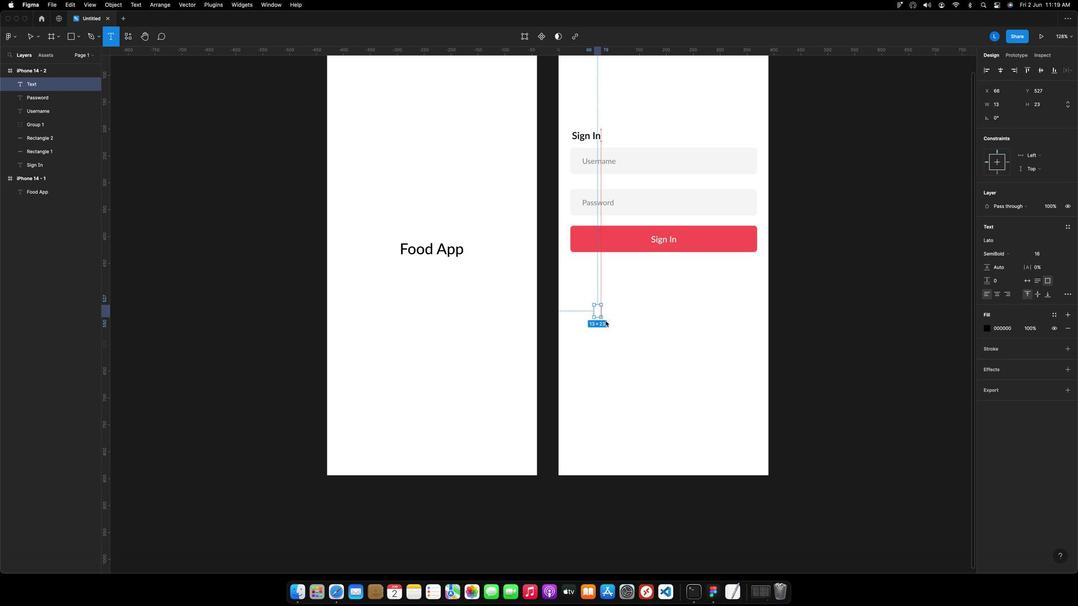 
Action: Mouse pressed left at (769, 272)
Screenshot: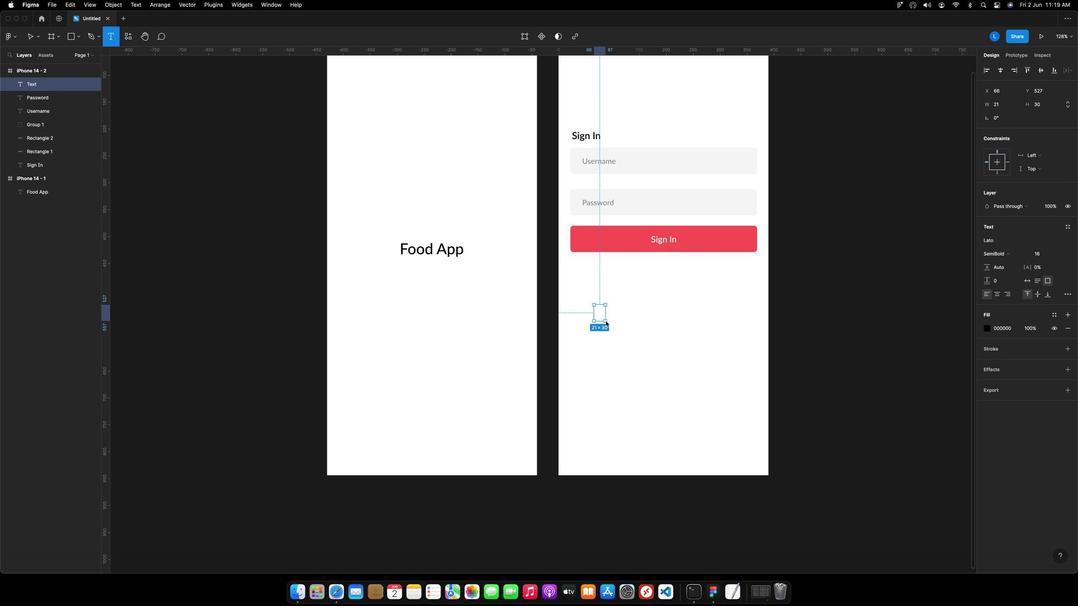 
Action: Mouse moved to (777, 286)
Screenshot: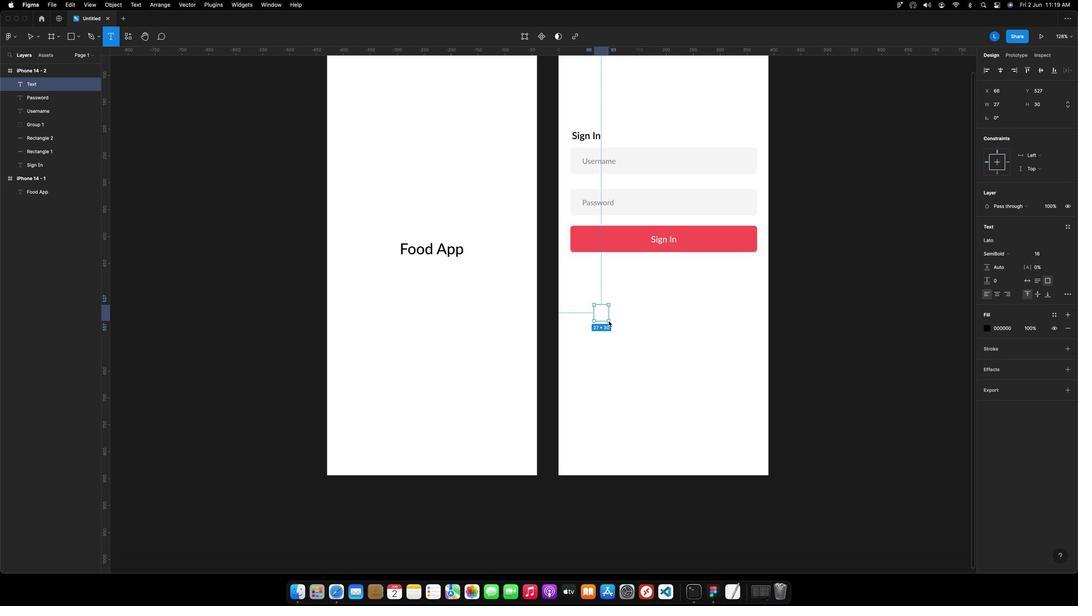 
Action: Key pressed Key.backspaceKey.esc'o'
Screenshot: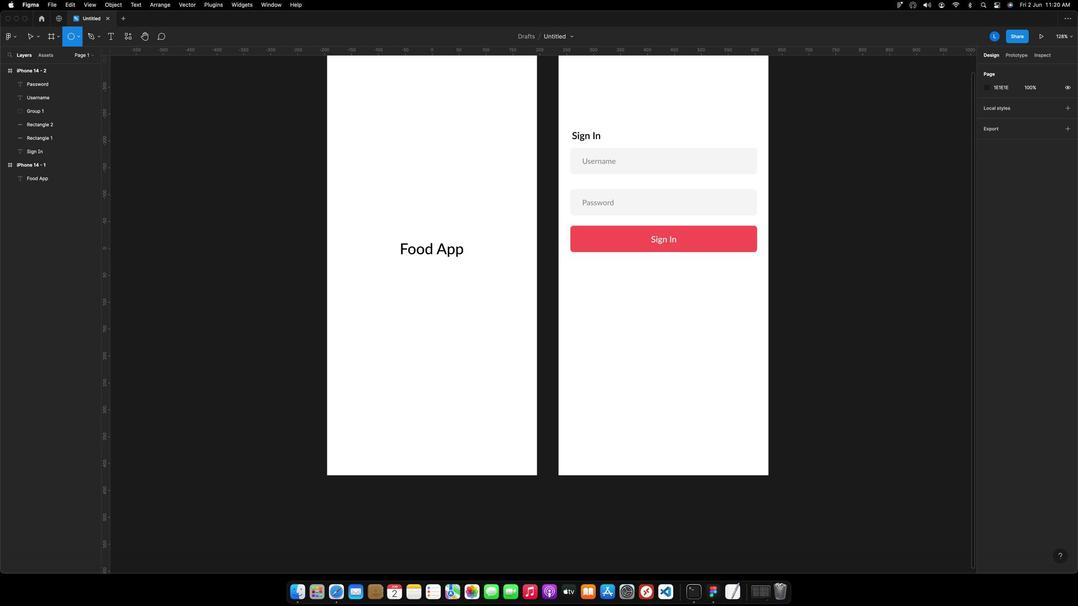 
Action: Mouse moved to (773, 250)
Screenshot: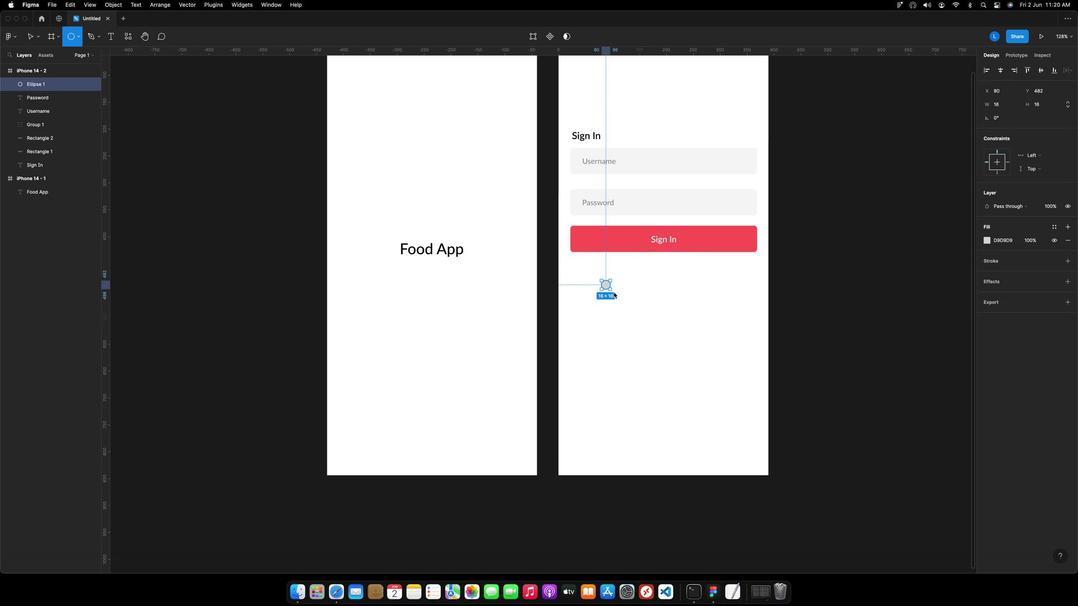 
Action: Mouse pressed left at (773, 250)
Screenshot: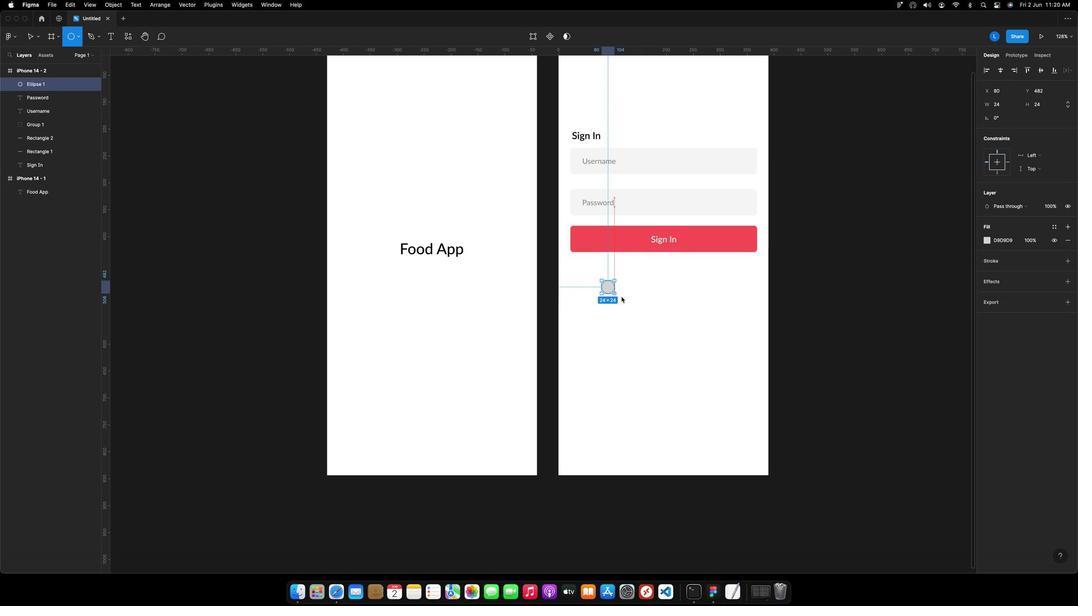 
Action: Mouse moved to (784, 265)
Screenshot: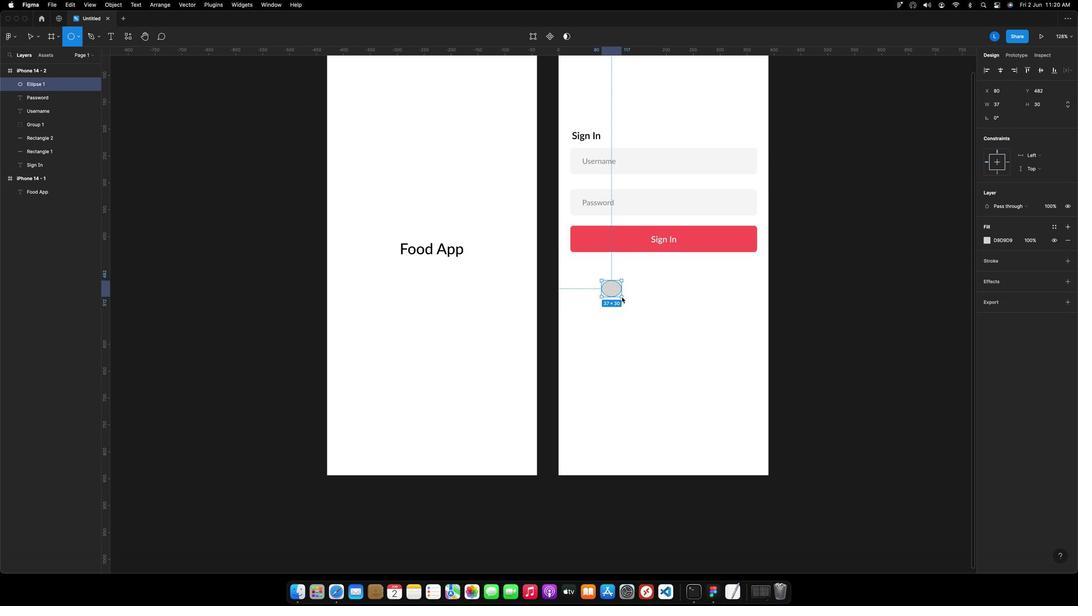 
Action: Key pressed Key.shift
Screenshot: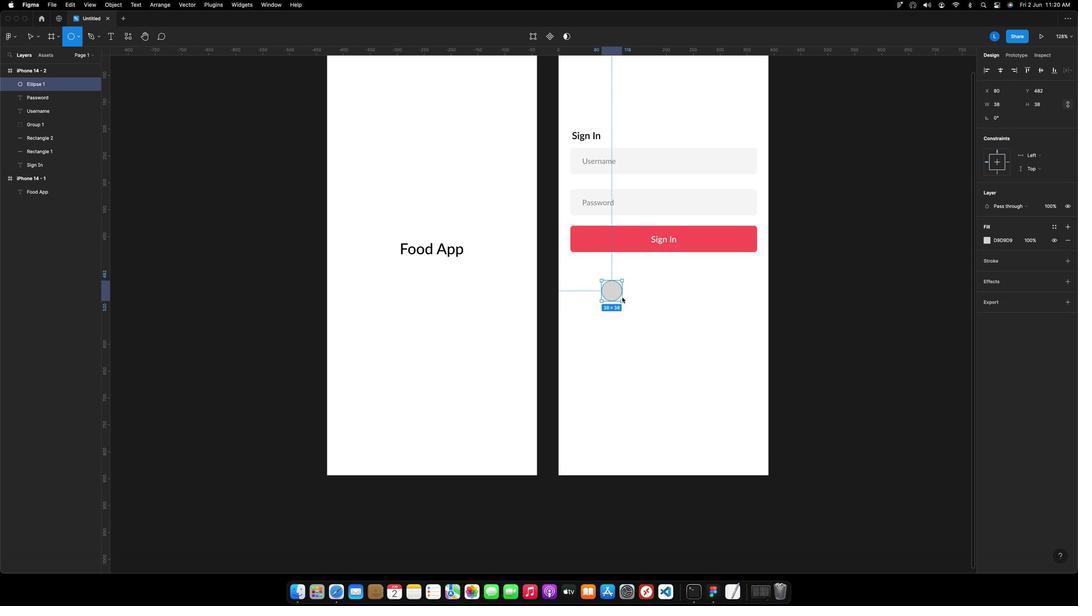 
Action: Mouse moved to (780, 260)
Screenshot: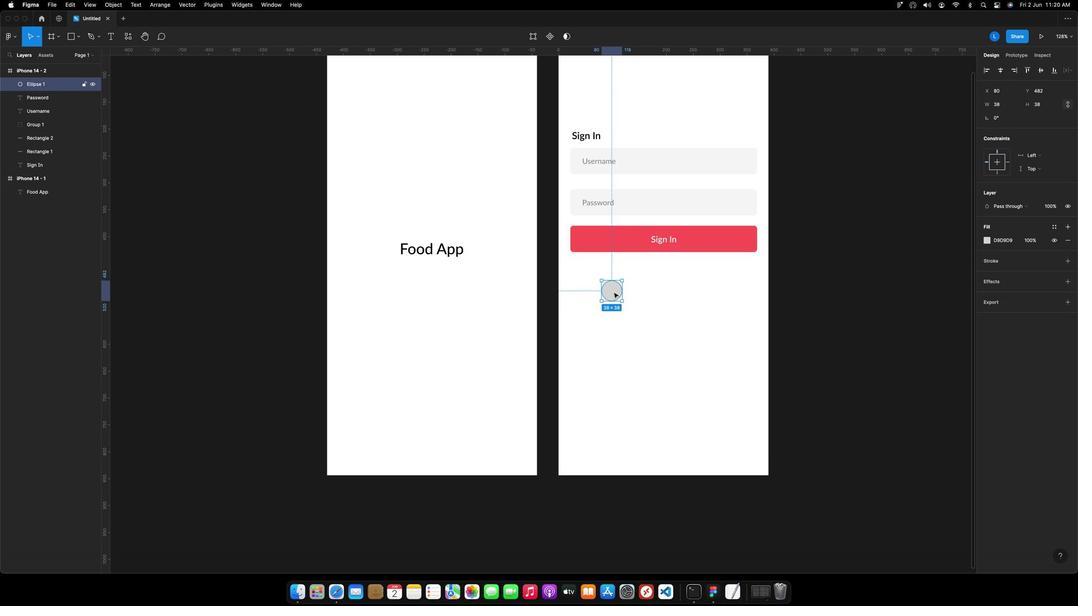 
Action: Key pressed Key.alt
Screenshot: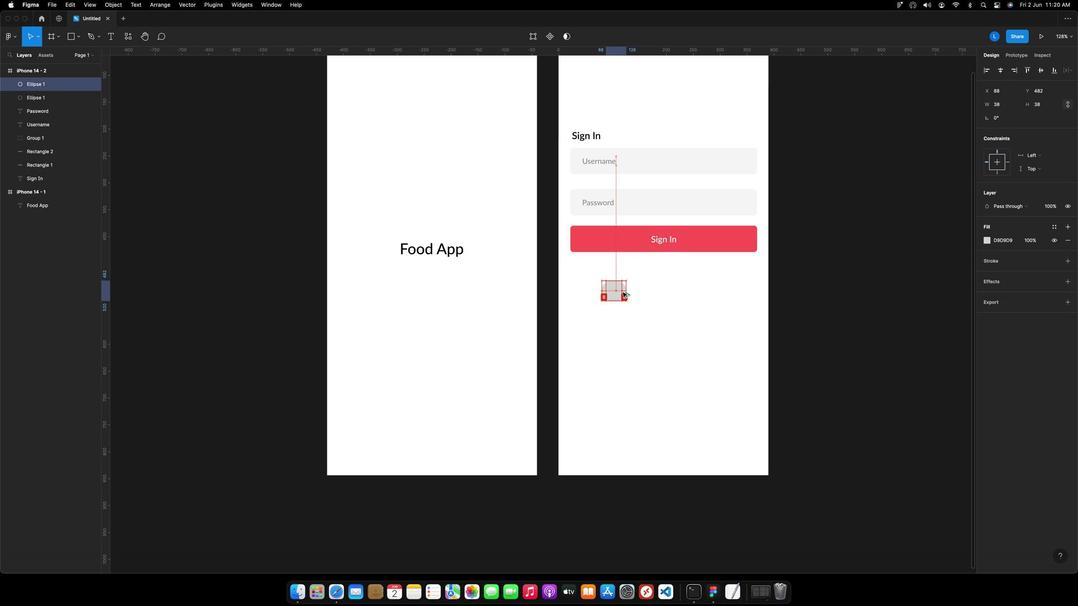 
Action: Mouse pressed left at (780, 260)
Screenshot: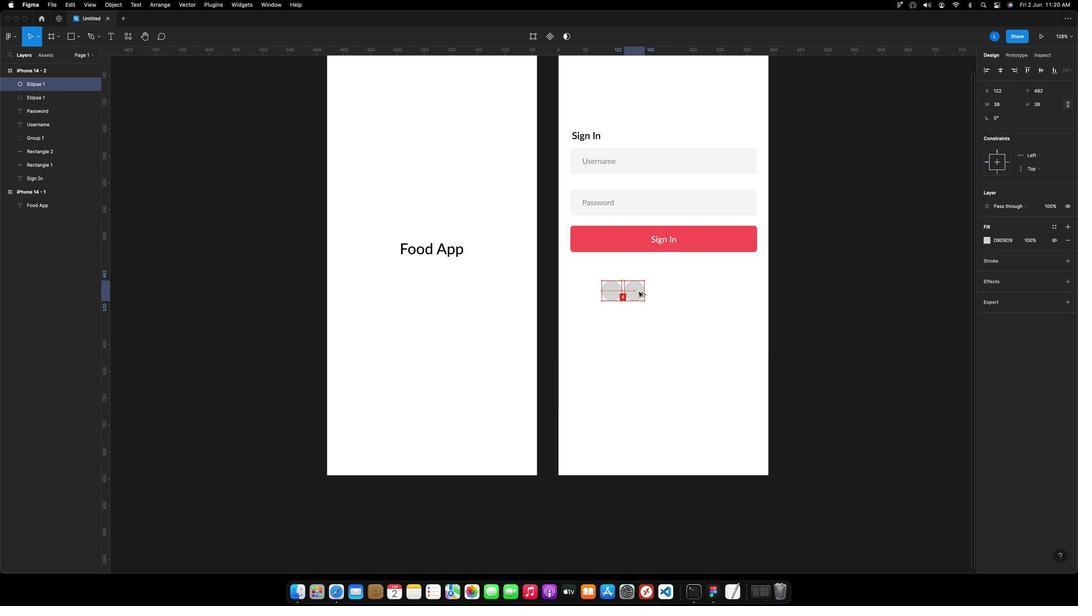 
Action: Mouse moved to (800, 259)
Screenshot: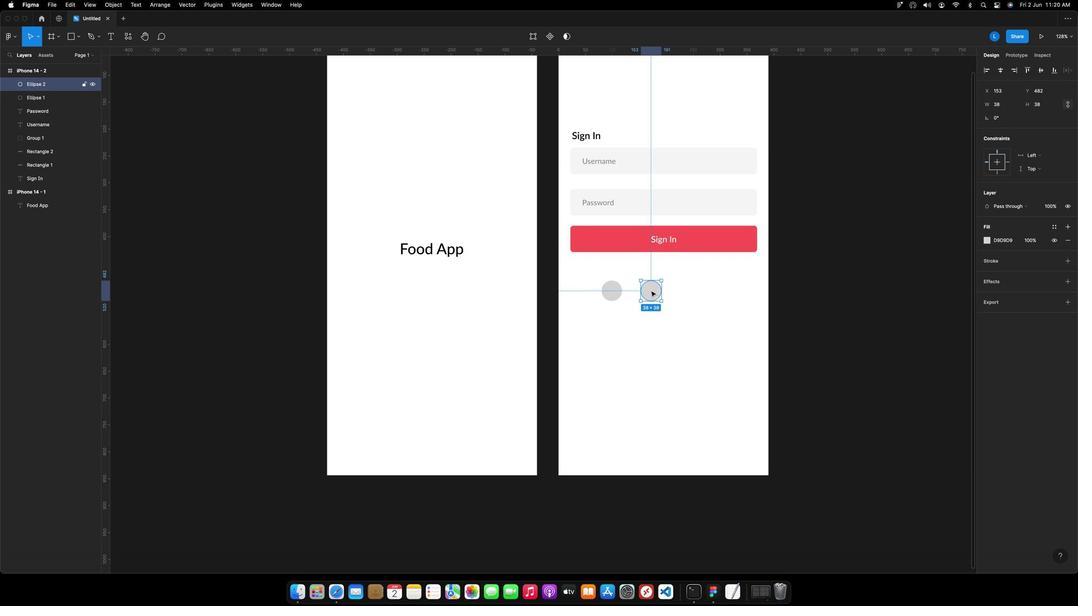 
Action: Key pressed Key.alt
Screenshot: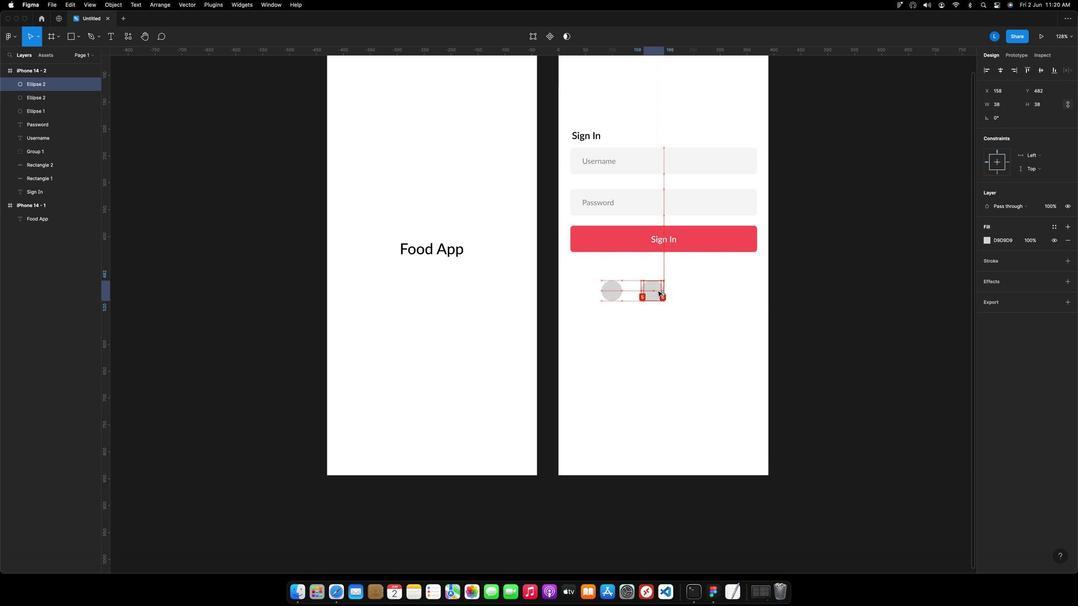 
Action: Mouse pressed left at (800, 259)
Screenshot: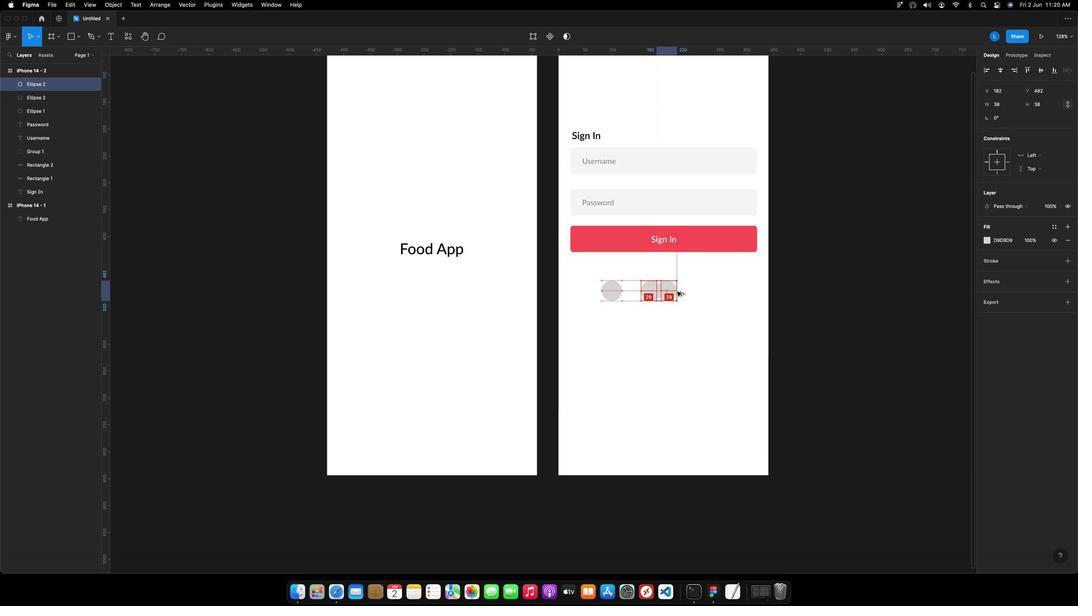 
Action: Mouse moved to (769, 245)
Screenshot: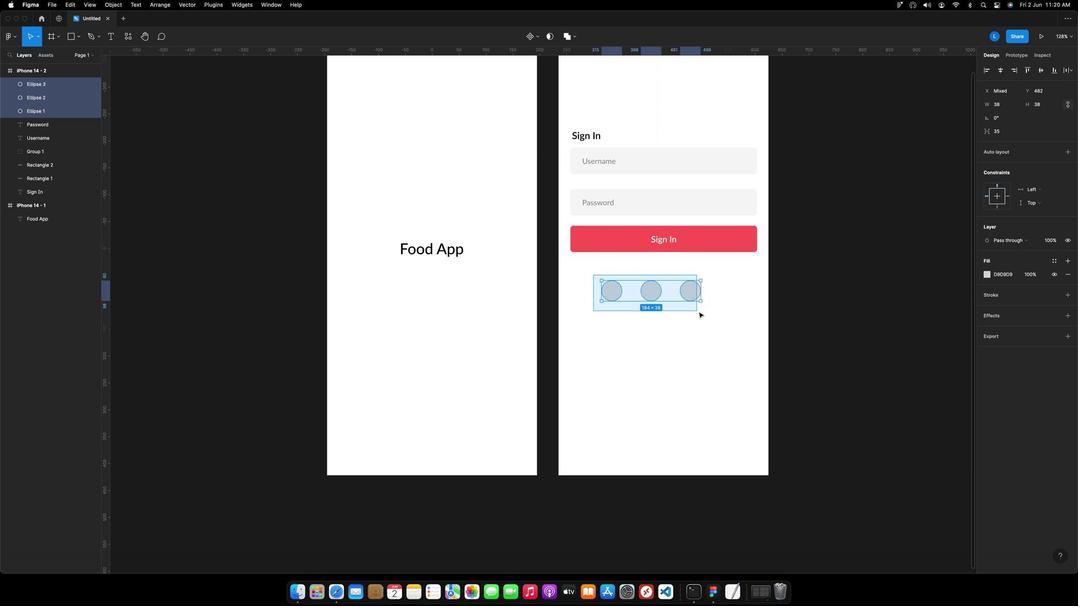 
Action: Mouse pressed left at (769, 245)
Screenshot: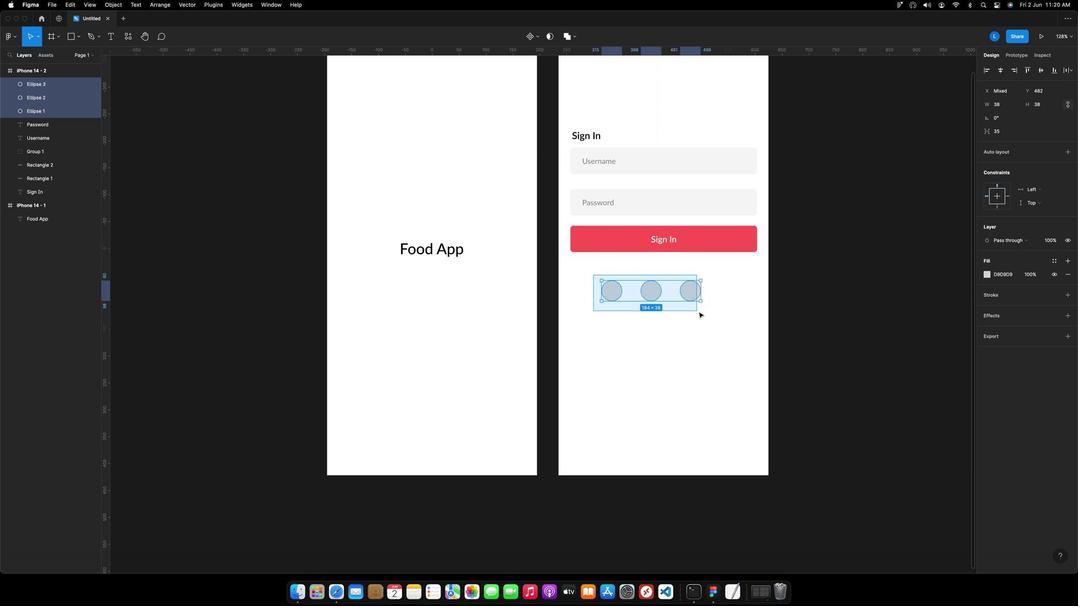 
Action: Mouse moved to (996, 119)
Screenshot: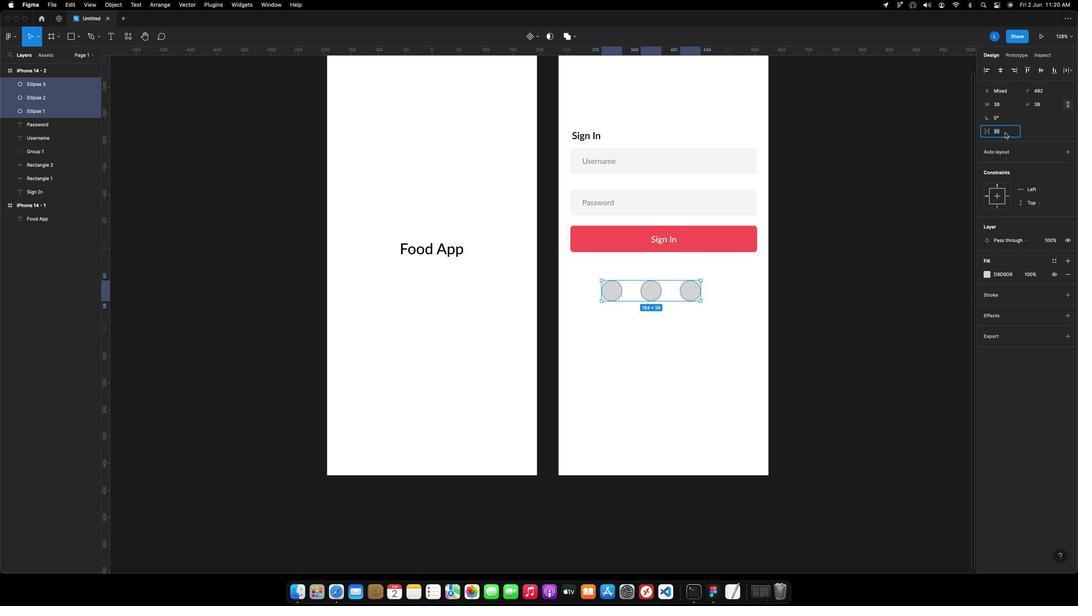 
Action: Mouse pressed left at (996, 119)
Screenshot: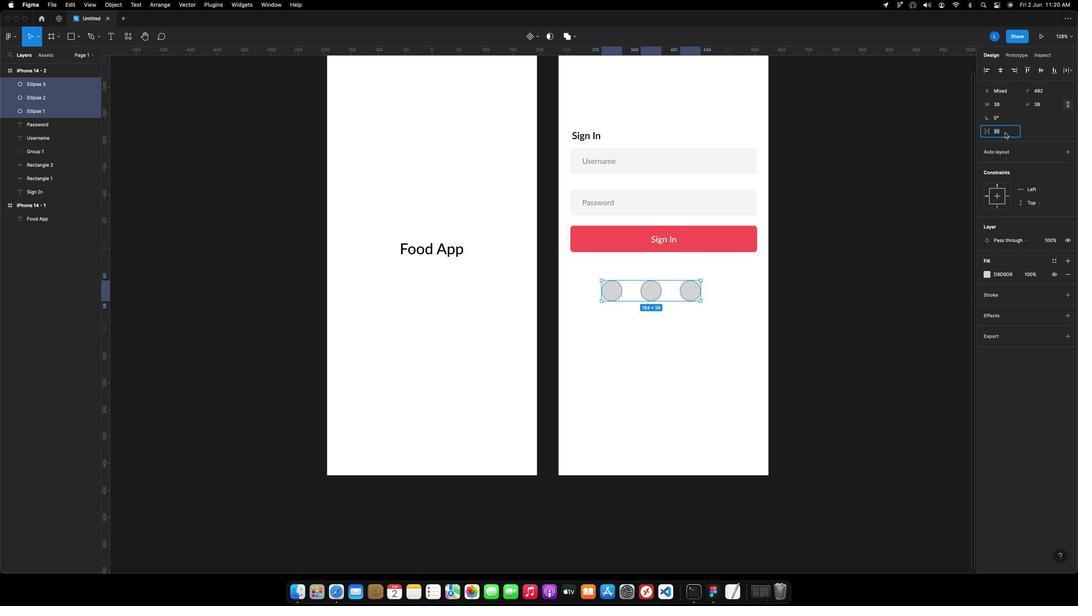 
Action: Key pressed '4''0'Key.enterKey.cmd'g'
Screenshot: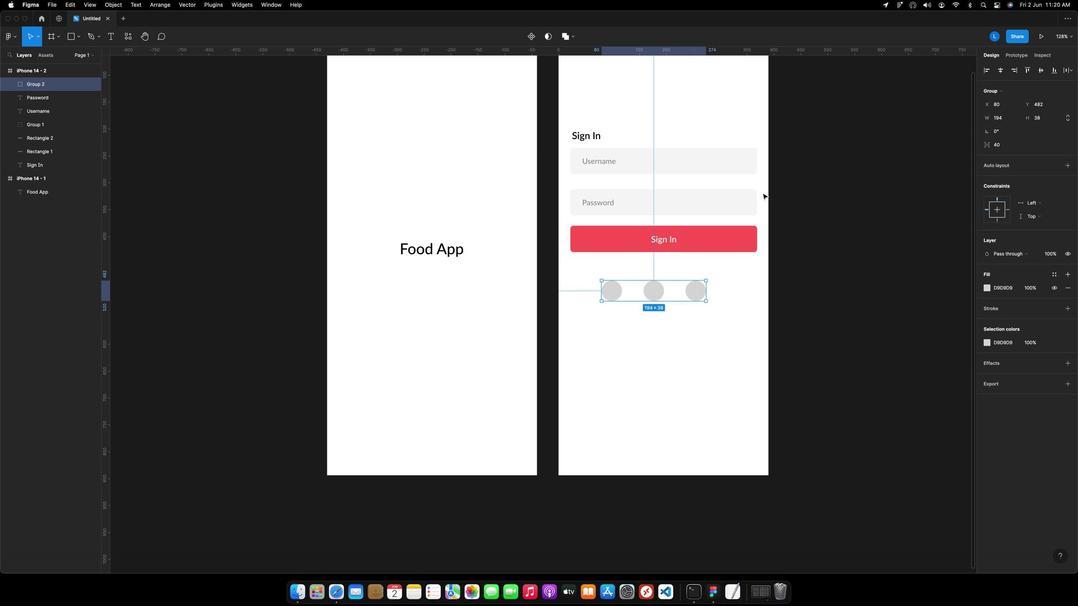 
Action: Mouse moved to (996, 61)
Screenshot: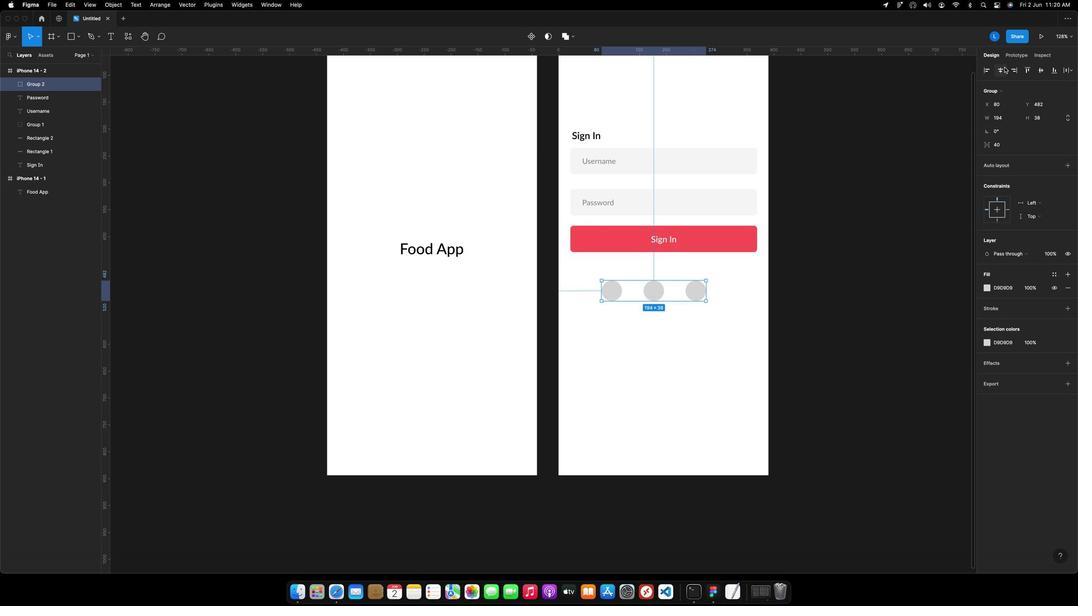 
Action: Mouse pressed left at (996, 61)
Screenshot: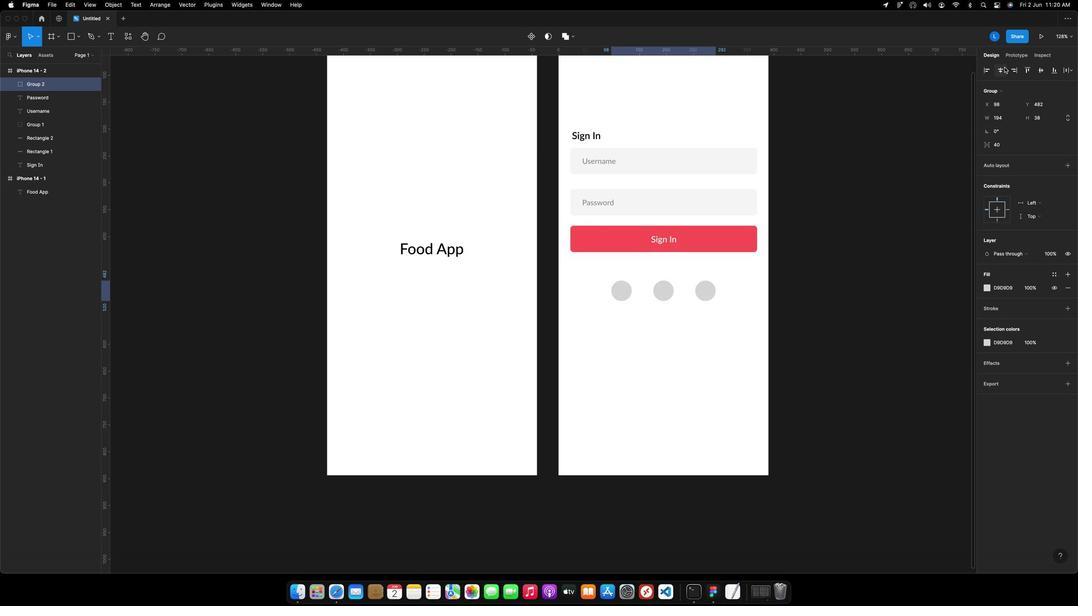 
Action: Mouse moved to (807, 277)
Screenshot: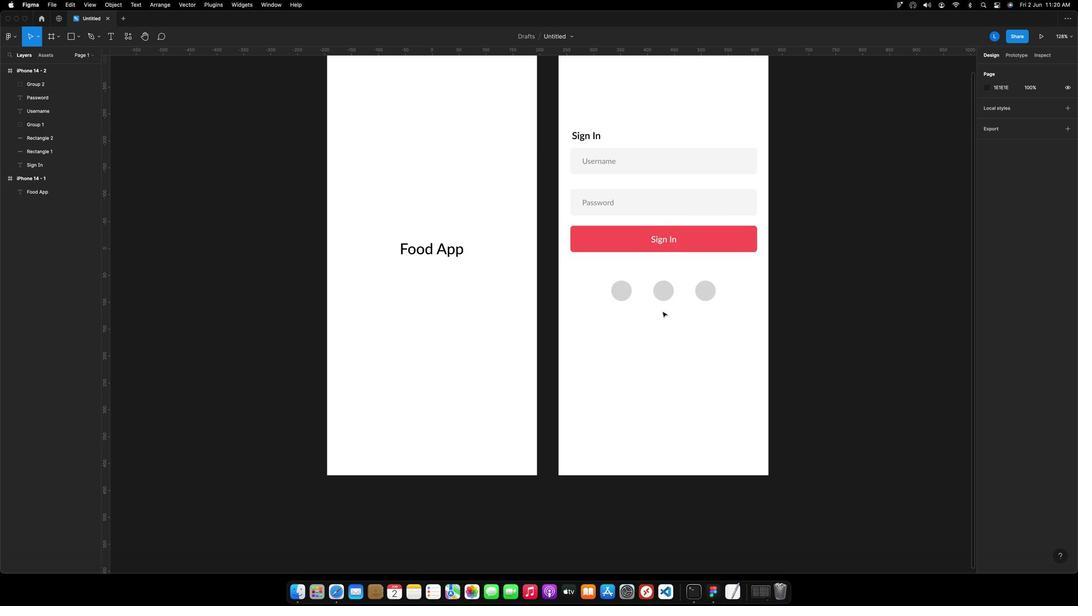 
Action: Mouse pressed left at (807, 277)
Screenshot: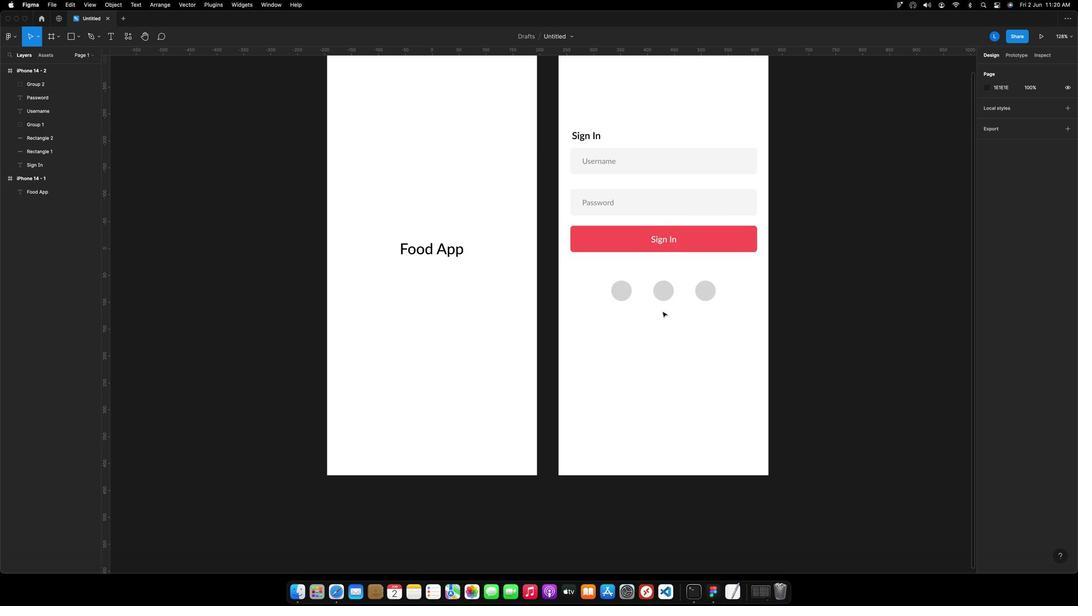 
Action: Key pressed Key.cmd
Screenshot: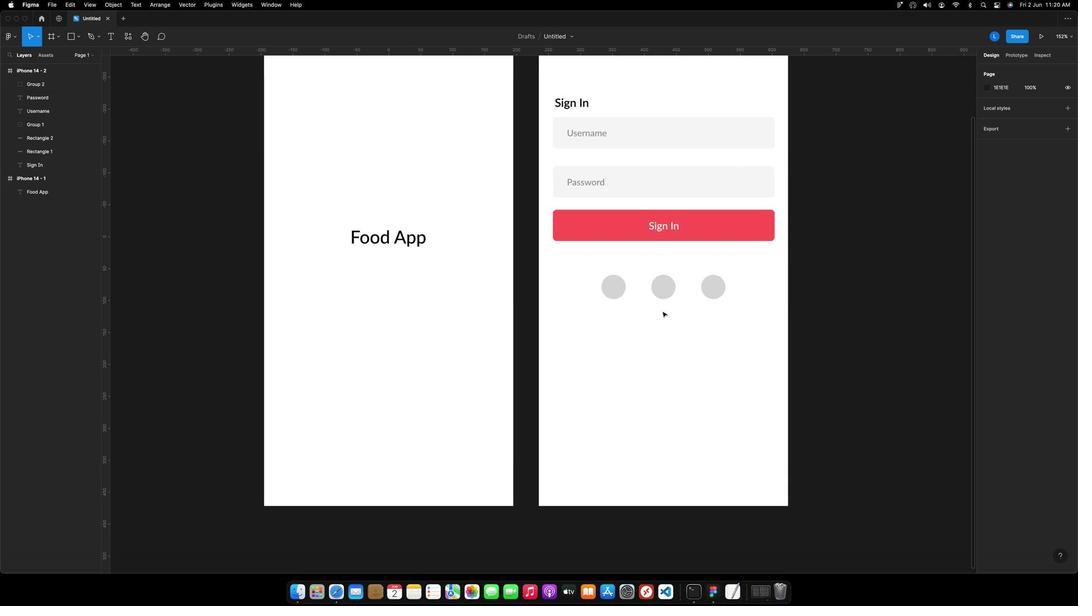 
Action: Mouse scrolled (807, 277) with delta (441, 2)
Screenshot: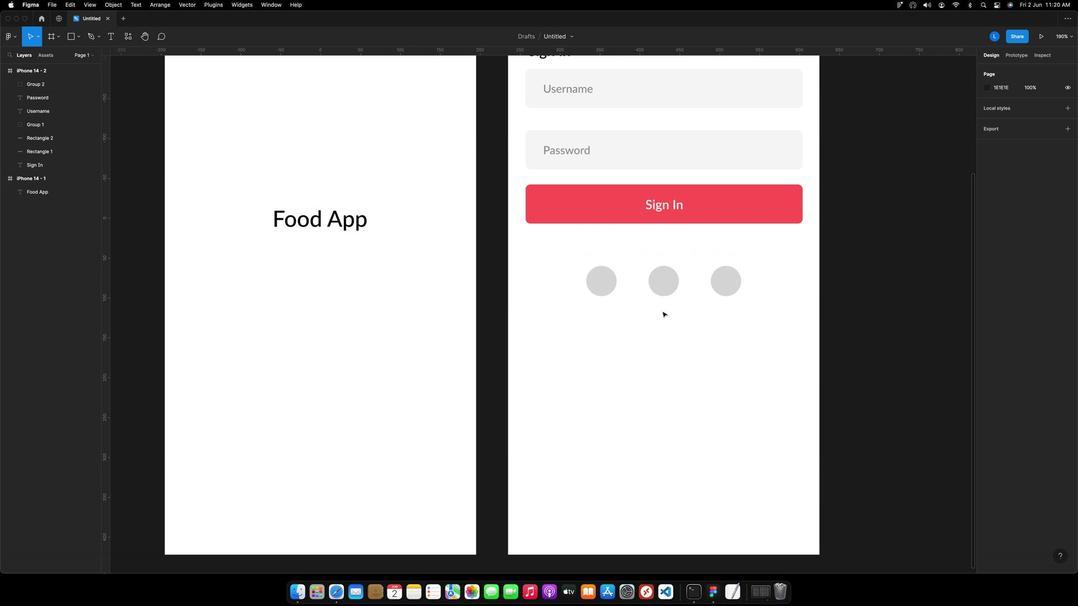 
Action: Mouse scrolled (807, 277) with delta (441, 2)
Screenshot: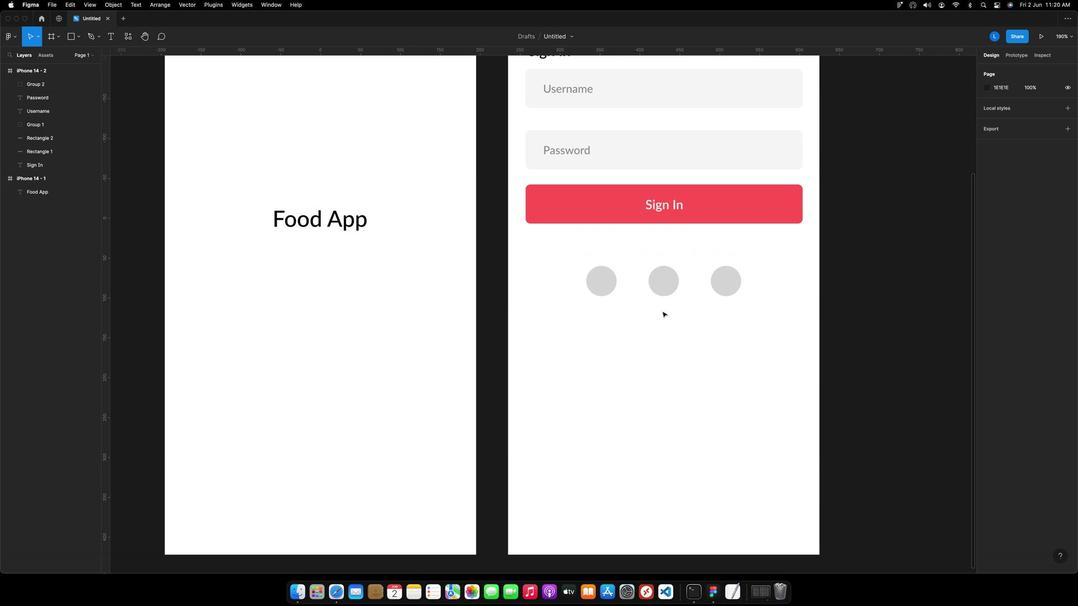 
Action: Mouse scrolled (807, 277) with delta (441, 3)
Screenshot: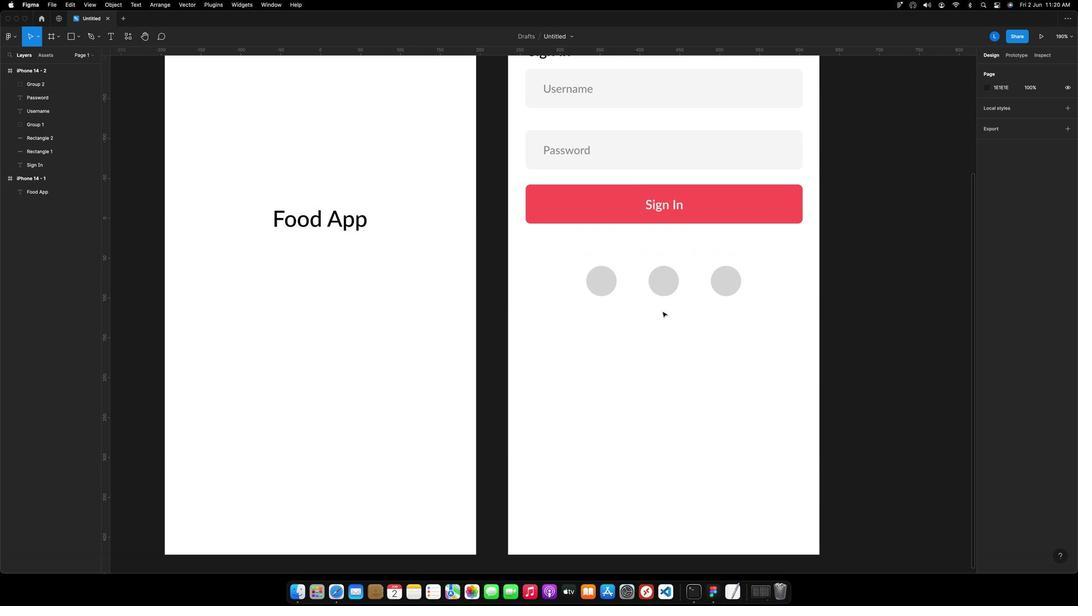 
Action: Mouse moved to (815, 277)
Screenshot: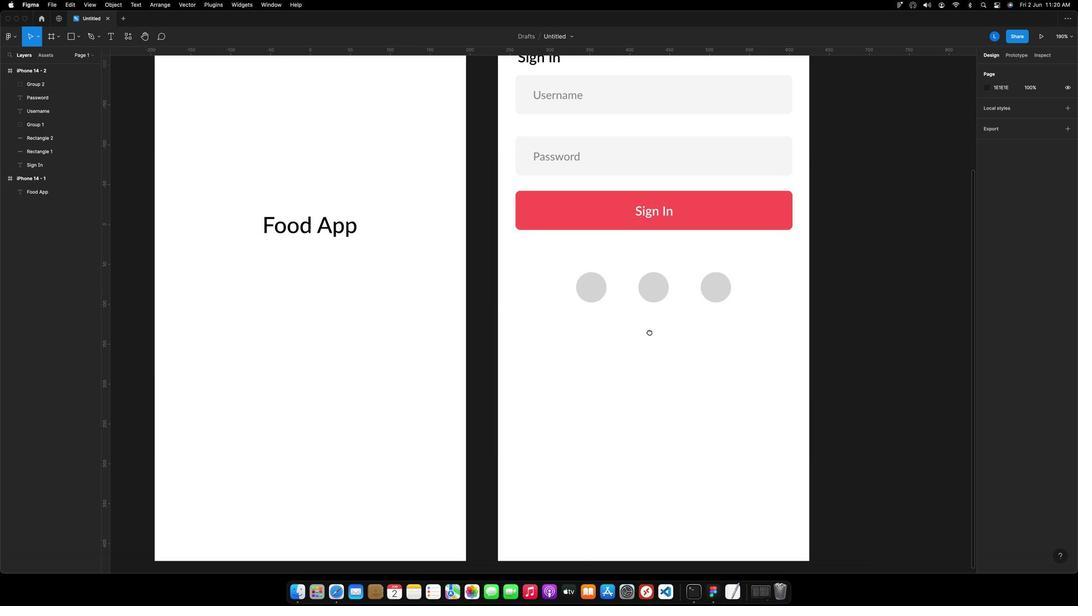 
Action: Key pressed Key.space
Screenshot: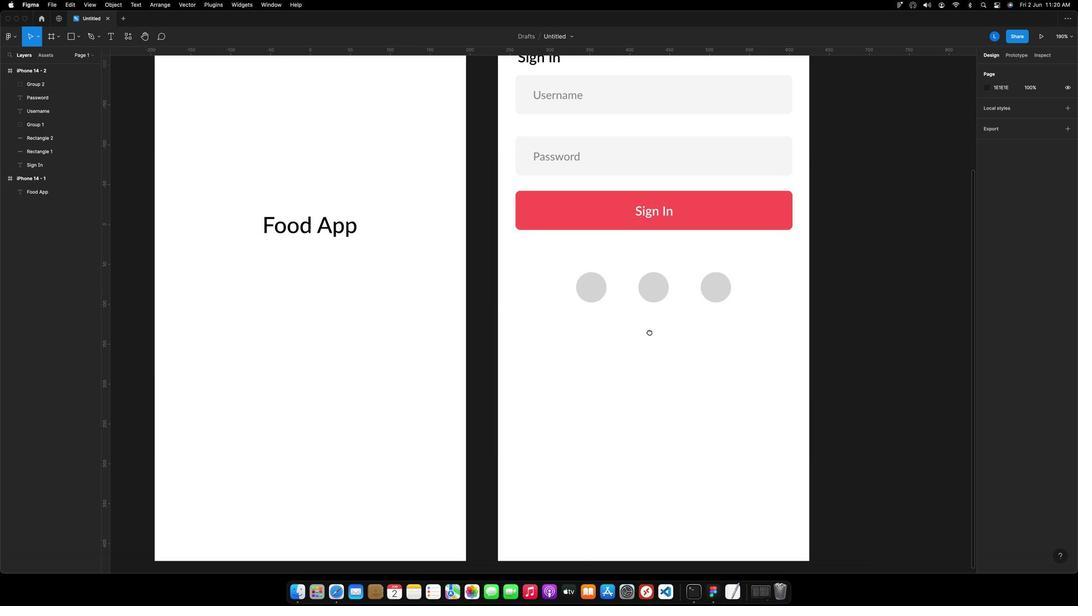 
Action: Mouse moved to (819, 279)
Screenshot: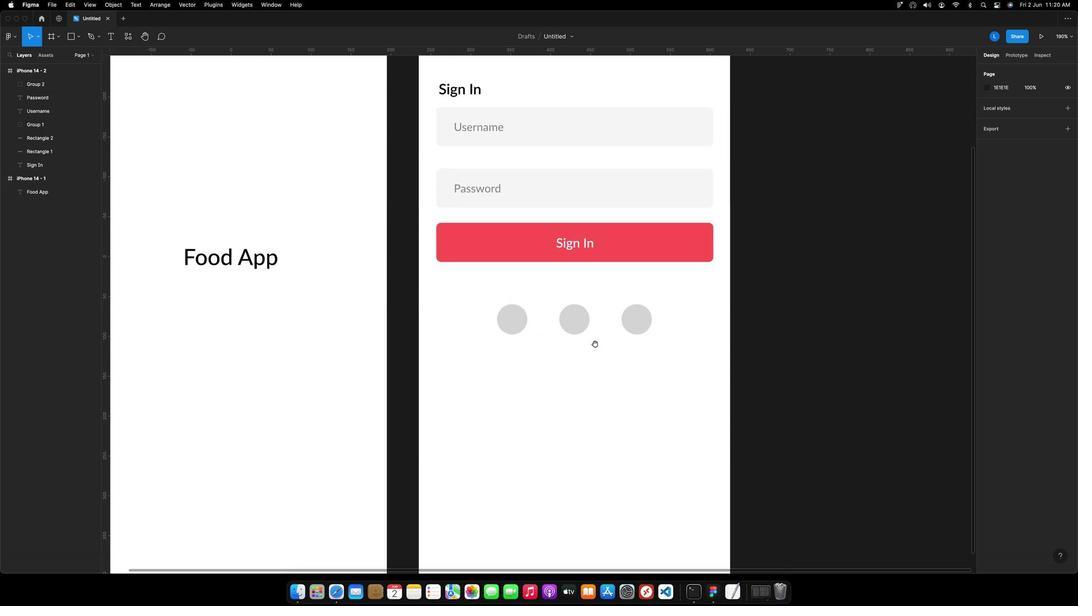 
Action: Mouse pressed left at (819, 279)
Screenshot: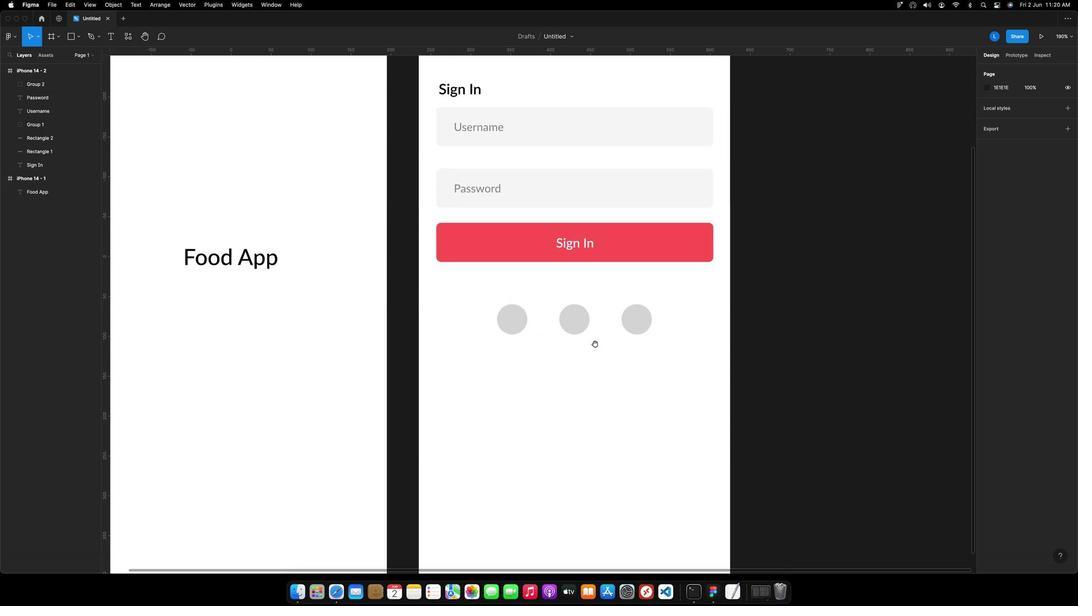 
Action: Mouse moved to (770, 314)
Screenshot: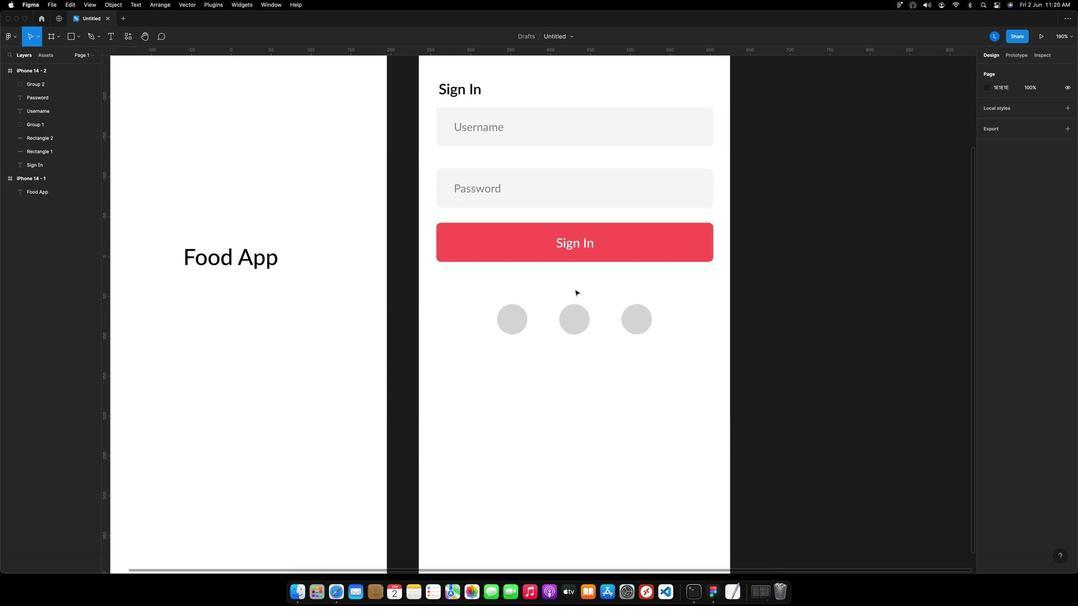 
Action: Key pressed Key.space
Screenshot: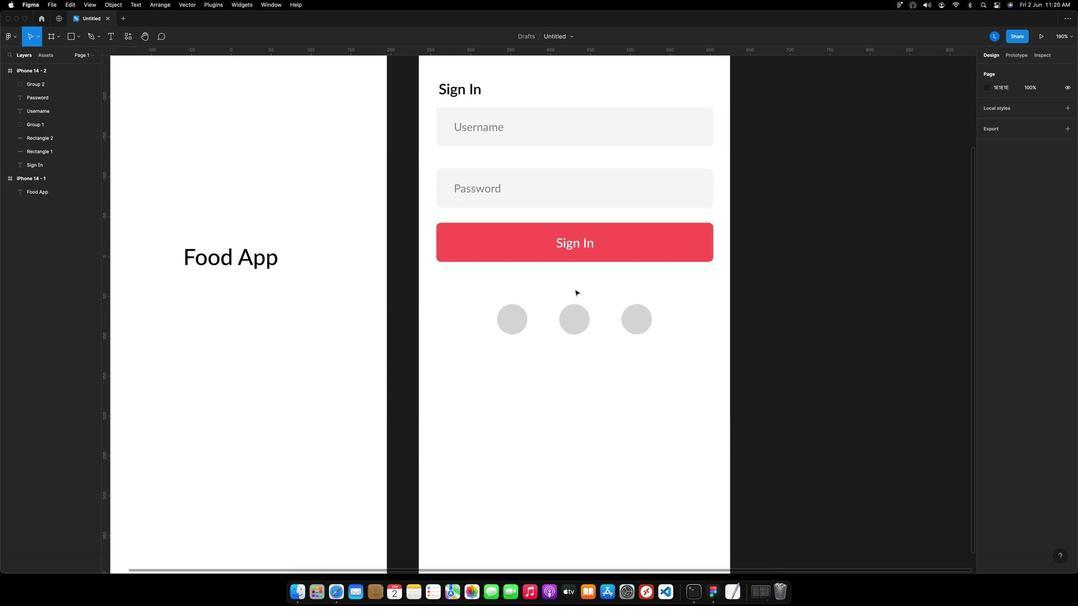 
Action: Mouse moved to (769, 306)
Screenshot: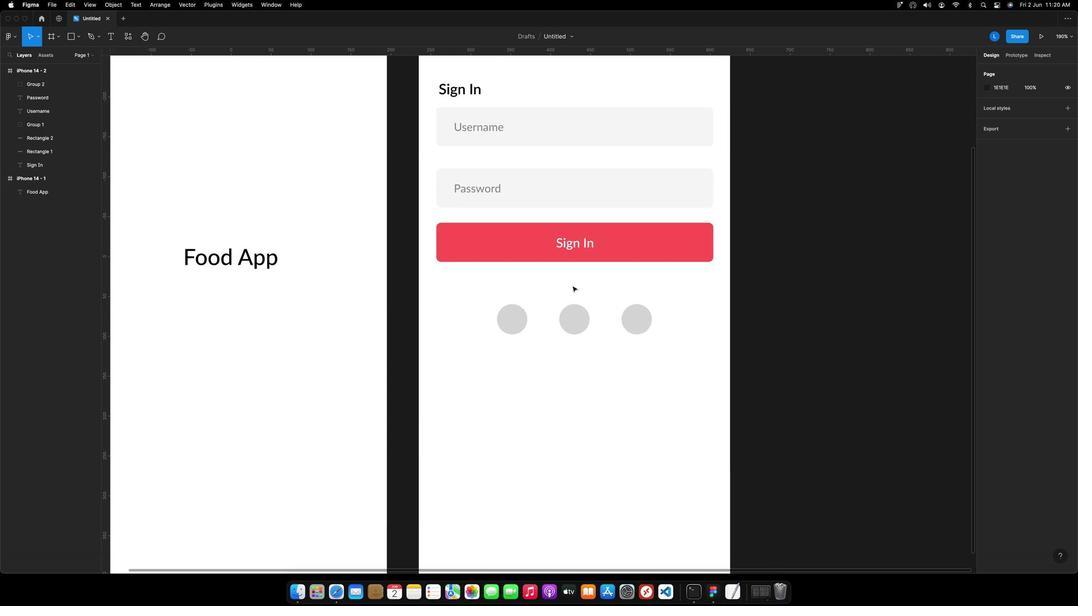 
Action: Key pressed Key.space
Screenshot: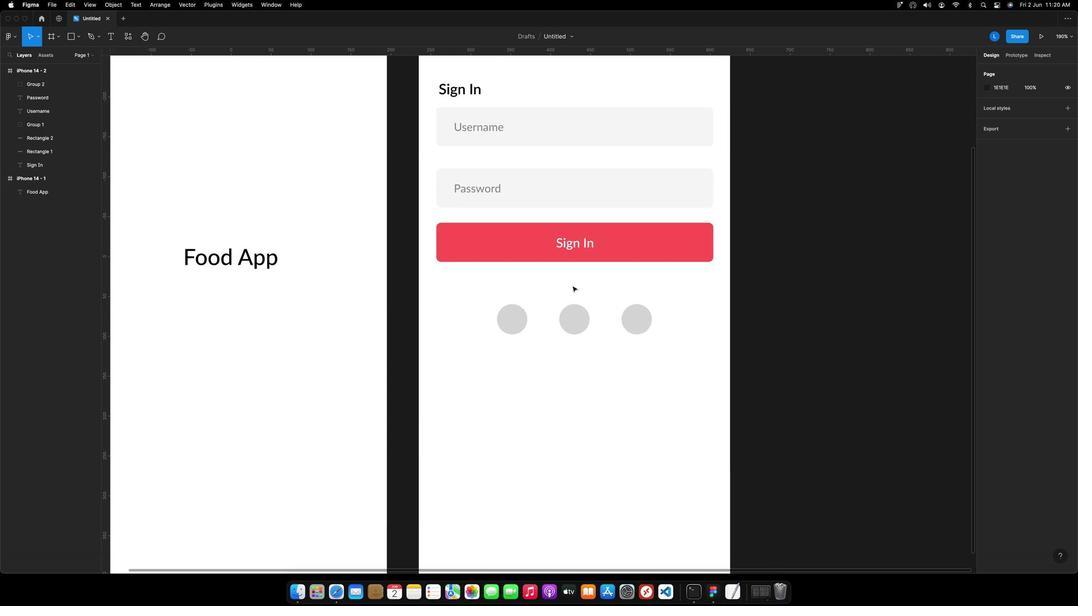 
Action: Mouse moved to (757, 254)
Screenshot: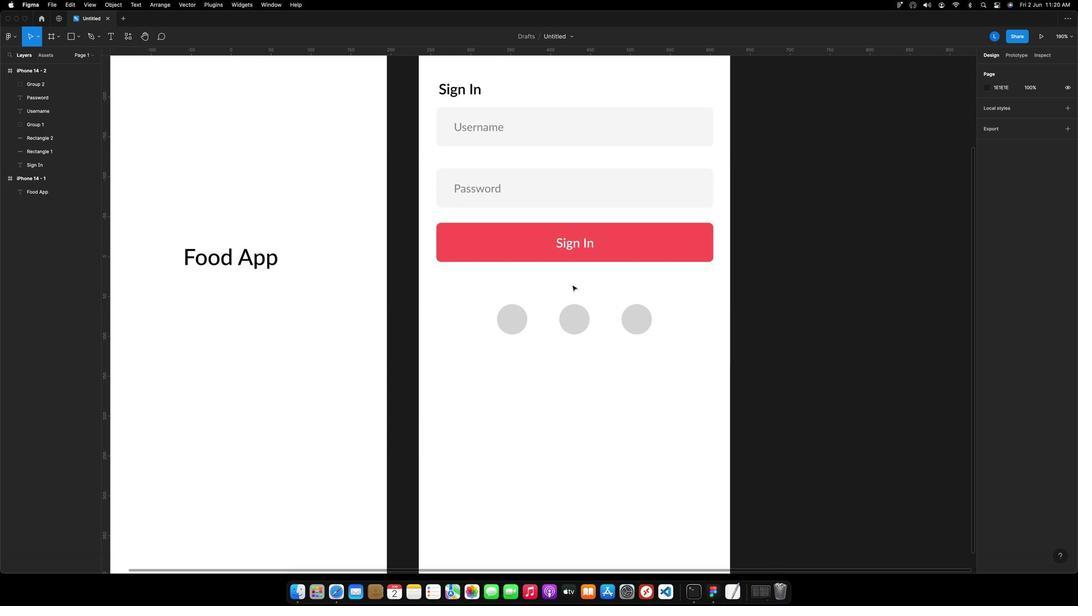
Action: Key pressed 't'
Screenshot: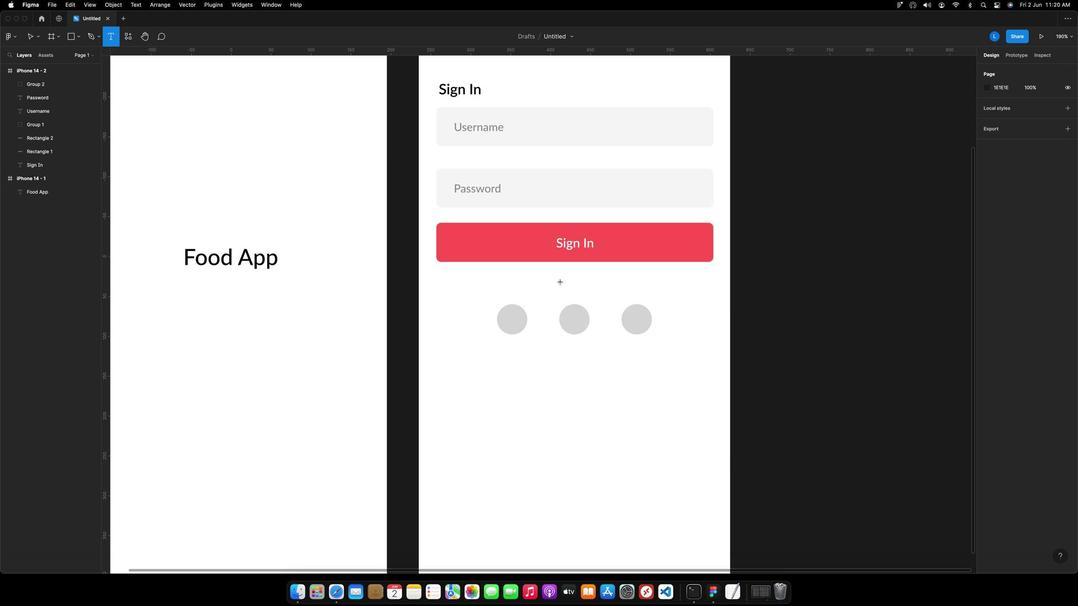
Action: Mouse moved to (750, 251)
Screenshot: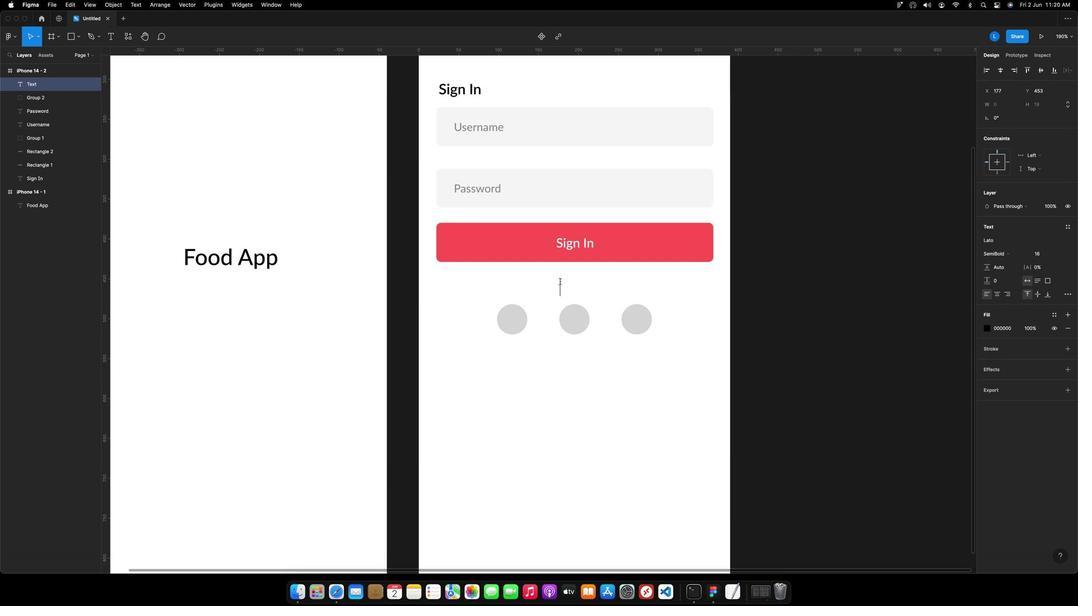 
Action: Mouse pressed left at (750, 251)
Screenshot: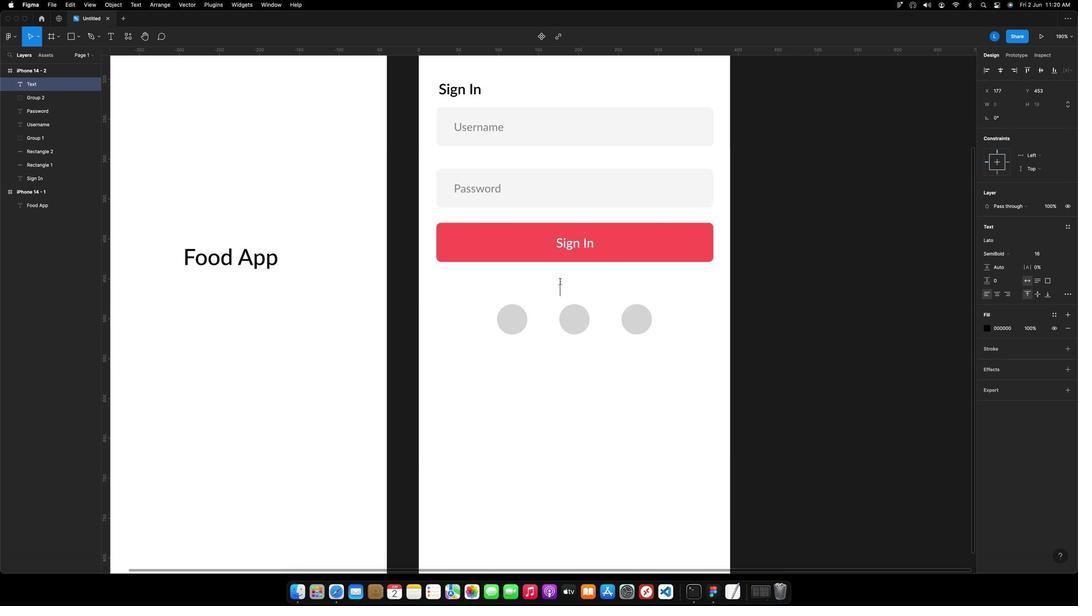 
Action: Key pressed Key.caps_lock'S'Key.caps_lock'i''g''n'Key.spaceKey.caps_lockKey.caps_lock'i''n'Key.backspaceKey.backspace'i''n'Key.backspaceKey.backspaceKey.caps_lock'I'Key.caps_lock'n'Key.esc
Screenshot: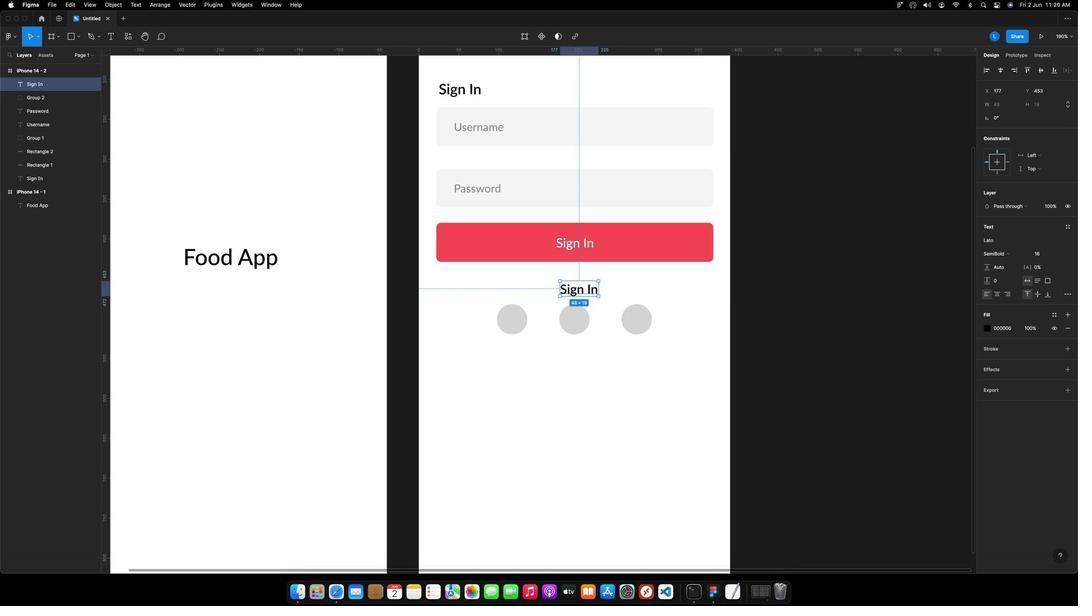 
Action: Mouse moved to (1012, 293)
Screenshot: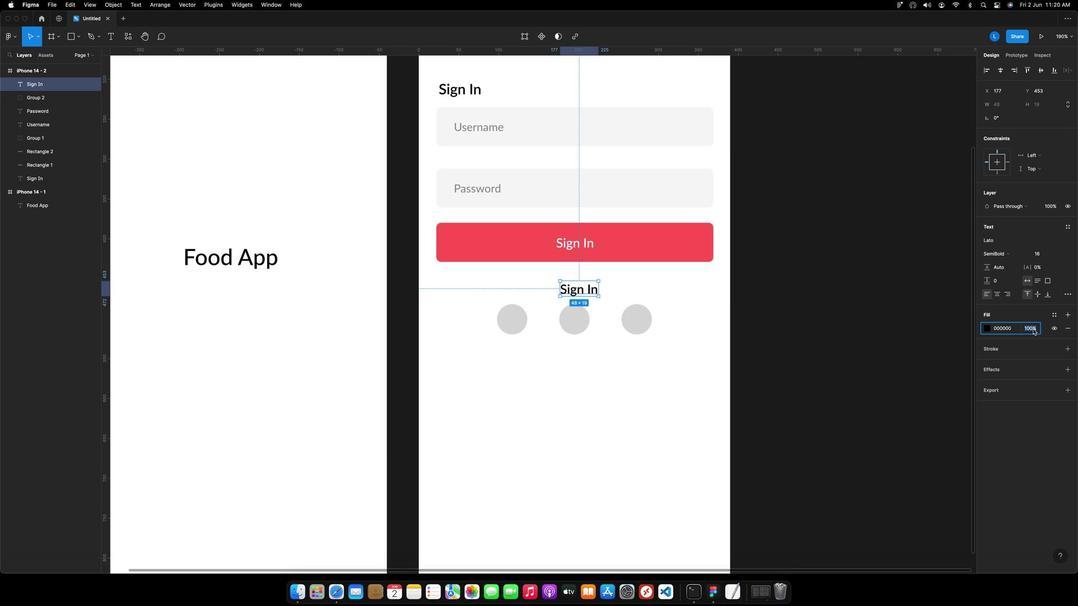 
Action: Mouse pressed left at (1012, 293)
Screenshot: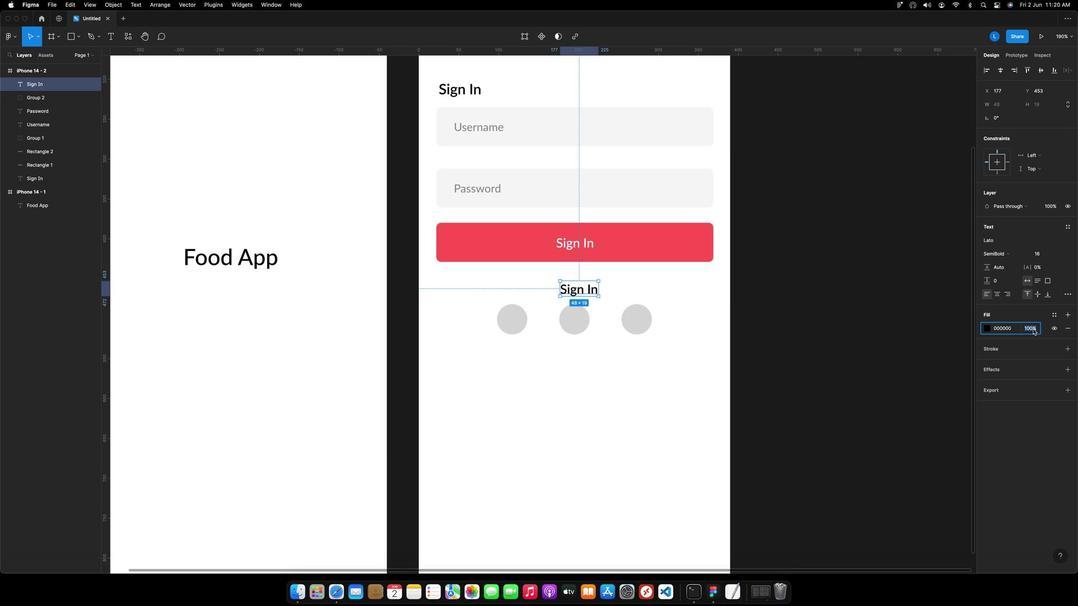 
Action: Key pressed '4''0'Key.enter
Screenshot: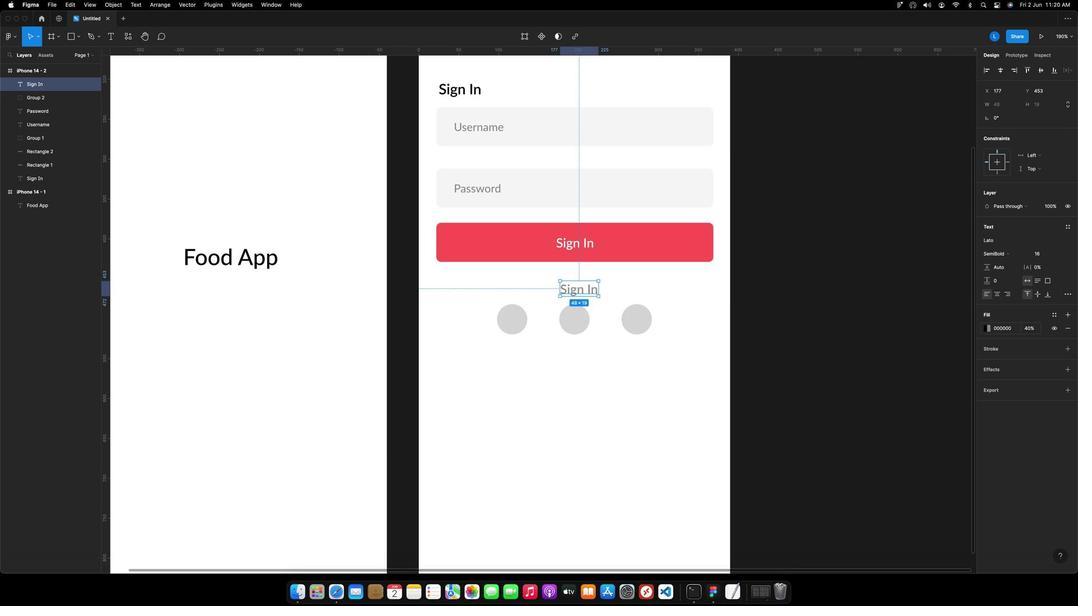 
Action: Mouse moved to (759, 289)
Screenshot: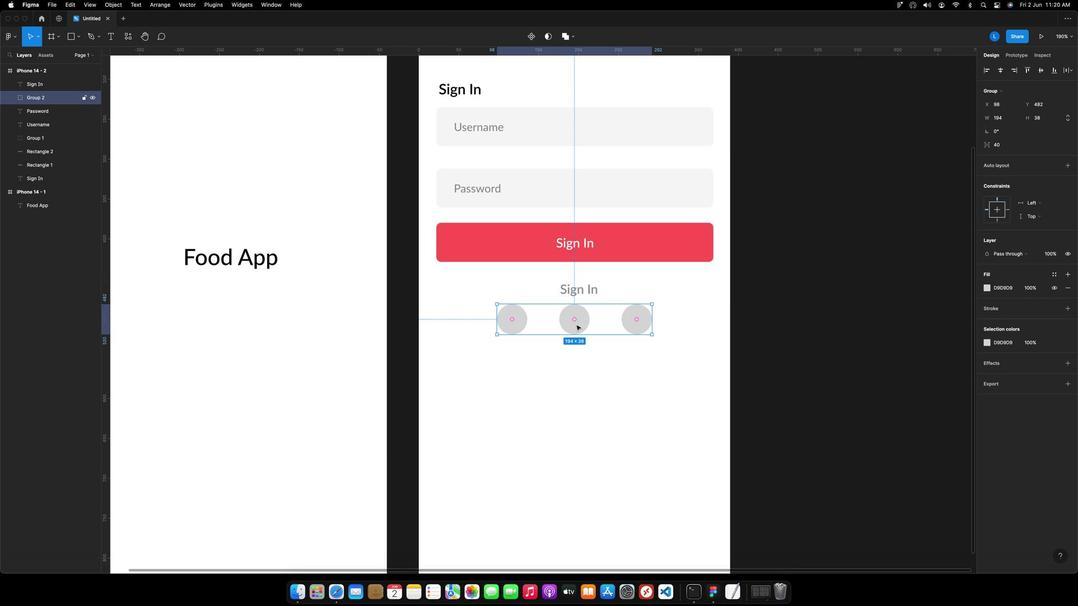 
Action: Mouse pressed left at (759, 289)
Screenshot: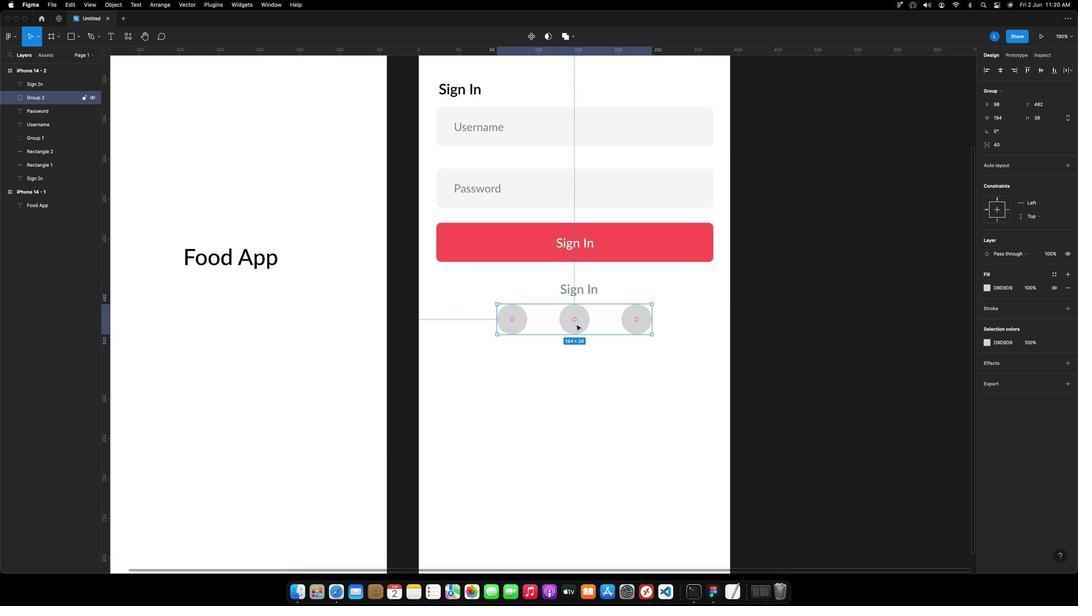 
Action: Mouse moved to (759, 288)
Screenshot: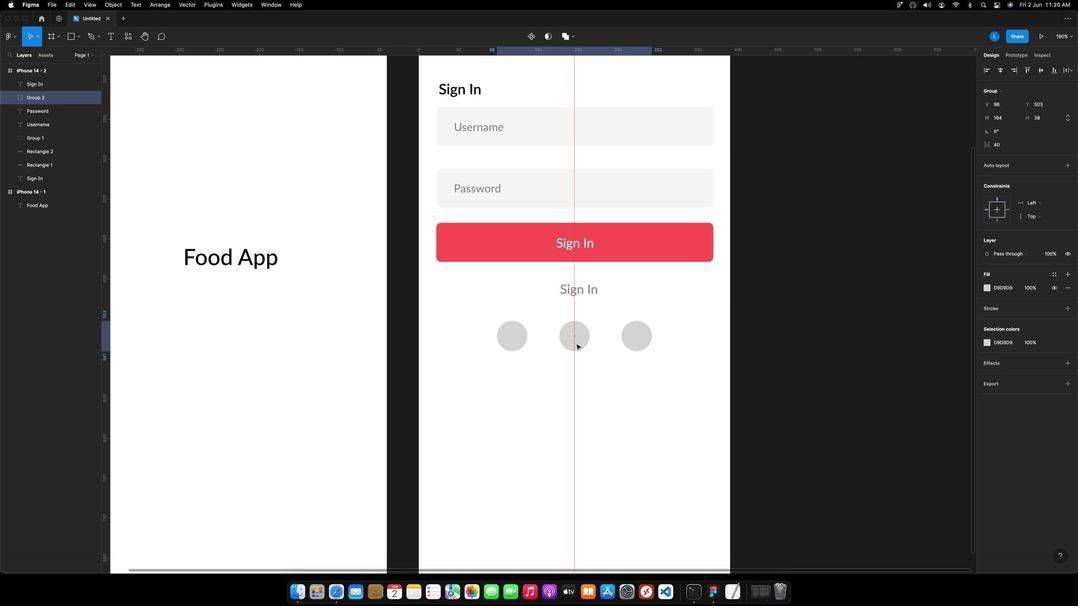 
Action: Mouse pressed left at (759, 288)
Screenshot: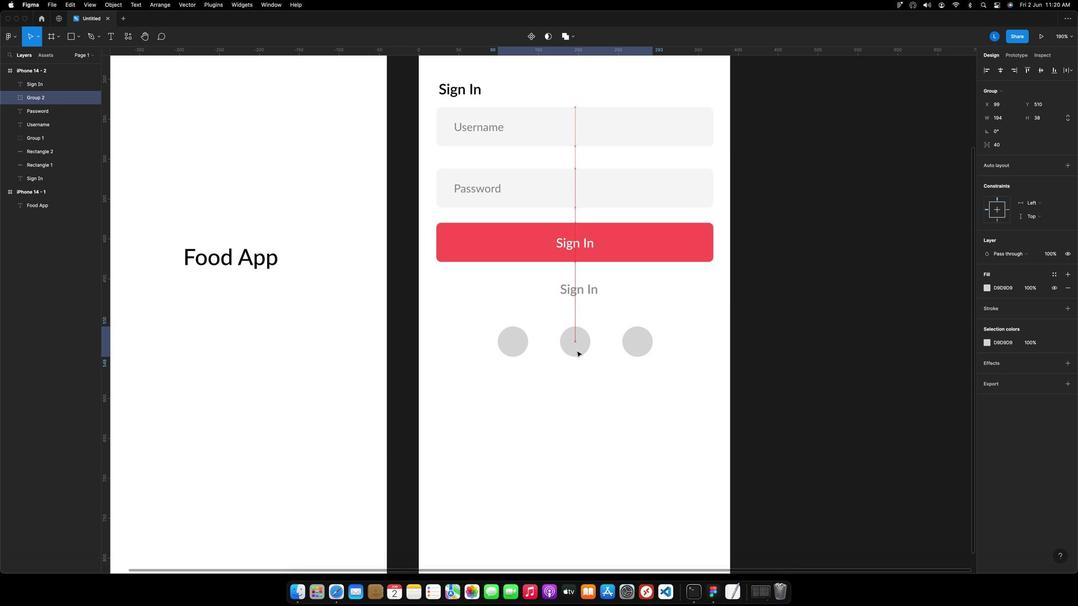 
Action: Mouse moved to (740, 263)
Screenshot: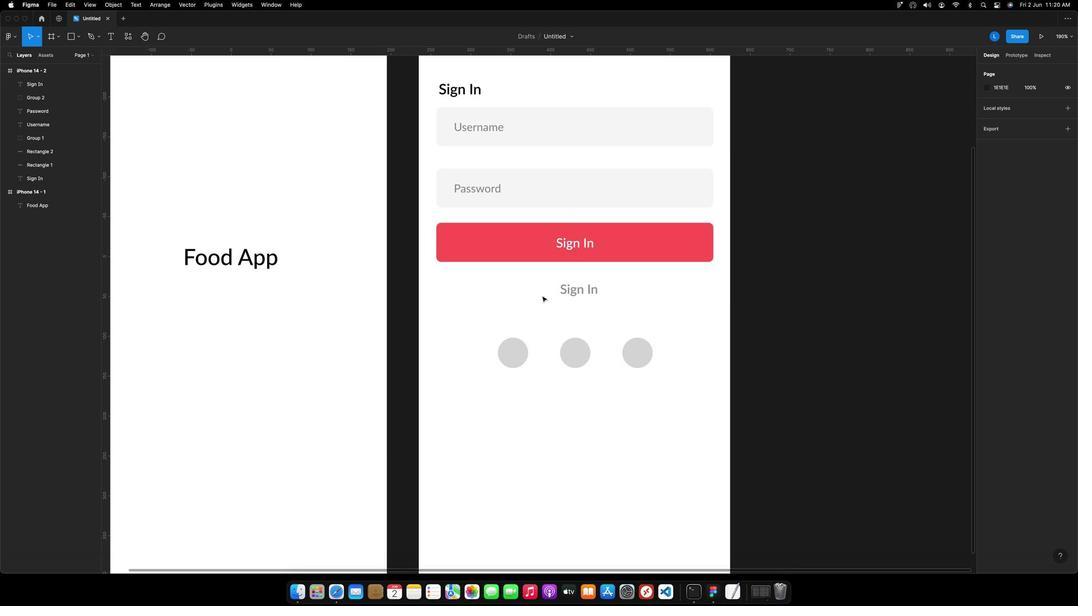 
Action: Mouse pressed left at (740, 263)
Screenshot: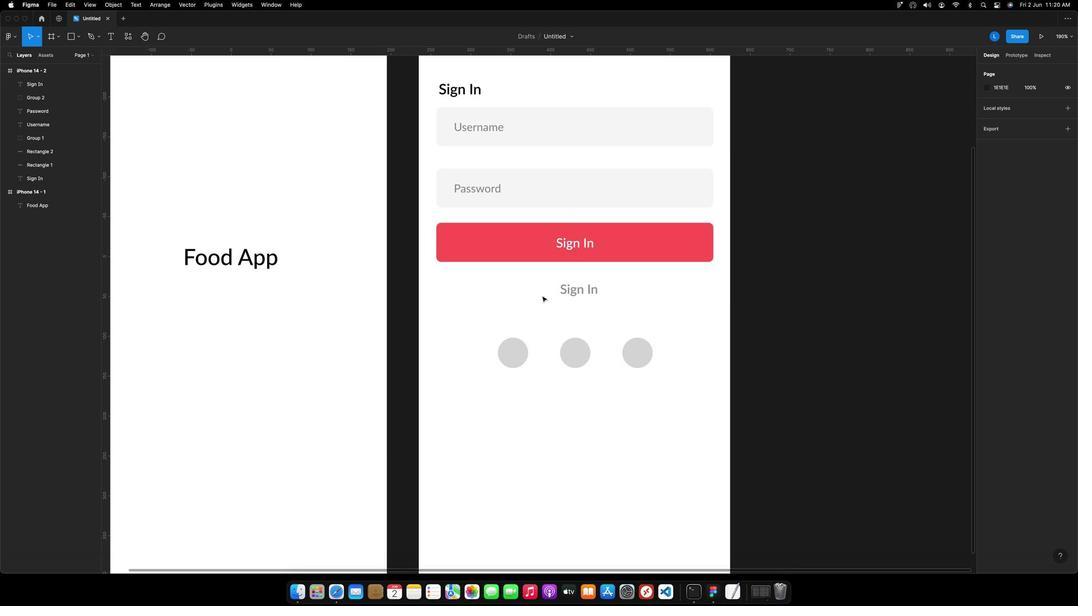 
Action: Key pressed 'l'
Screenshot: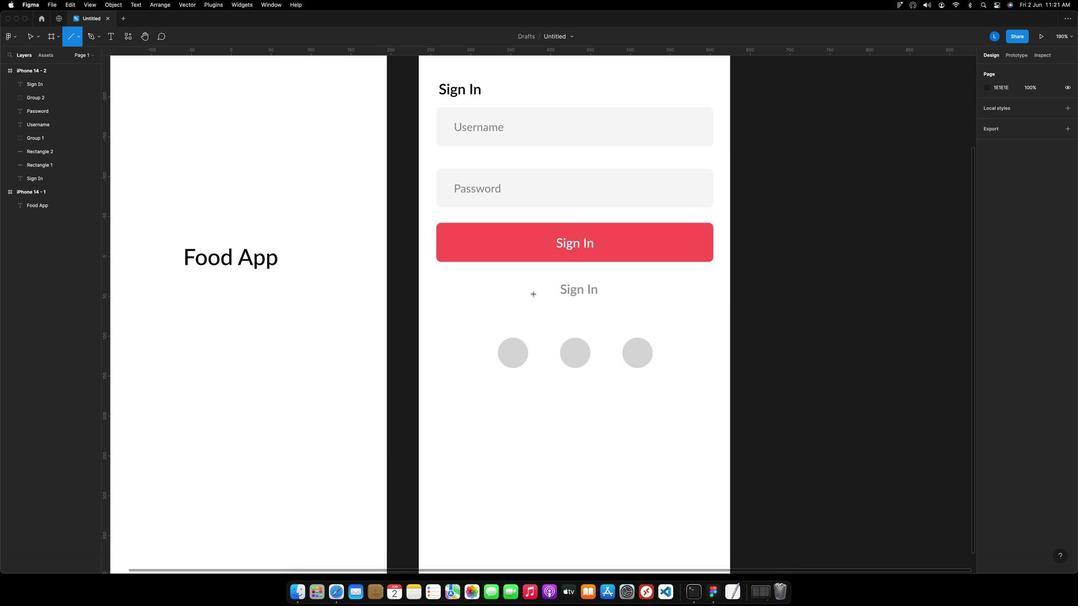 
Action: Mouse moved to (685, 256)
Screenshot: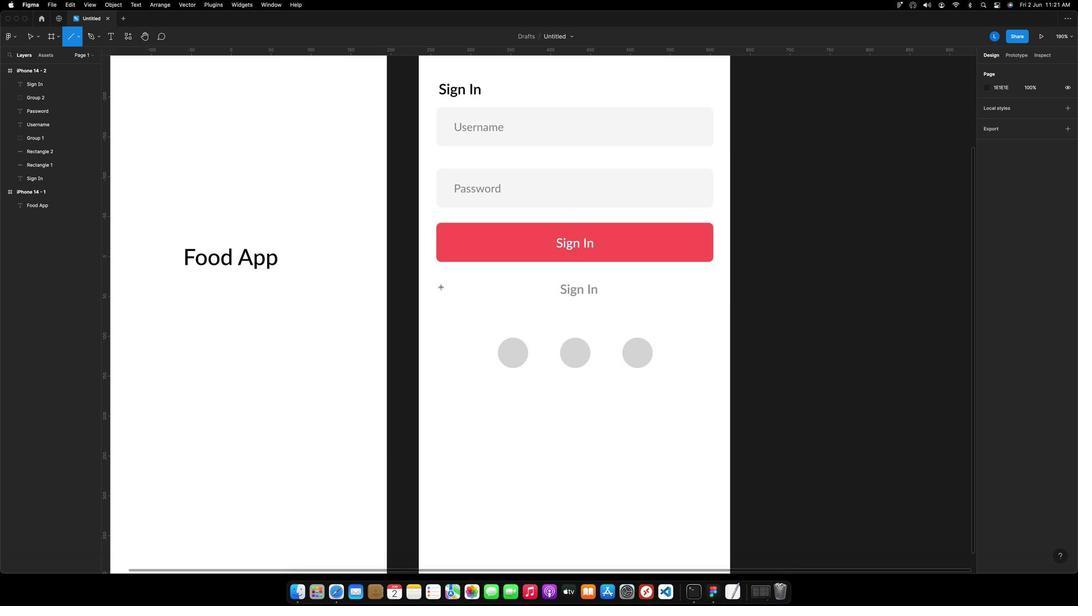 
Action: Mouse pressed left at (685, 256)
